 Task: Add or remove applications from the list of startup items for your user account.
Action: Mouse moved to (558, 292)
Screenshot: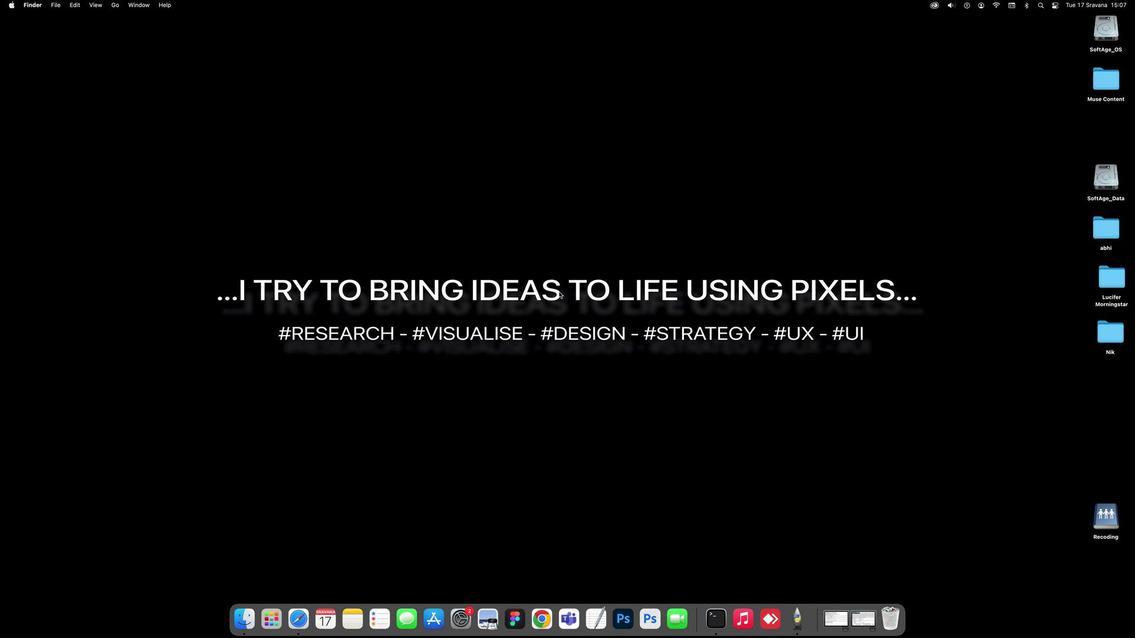
Action: Mouse pressed left at (558, 292)
Screenshot: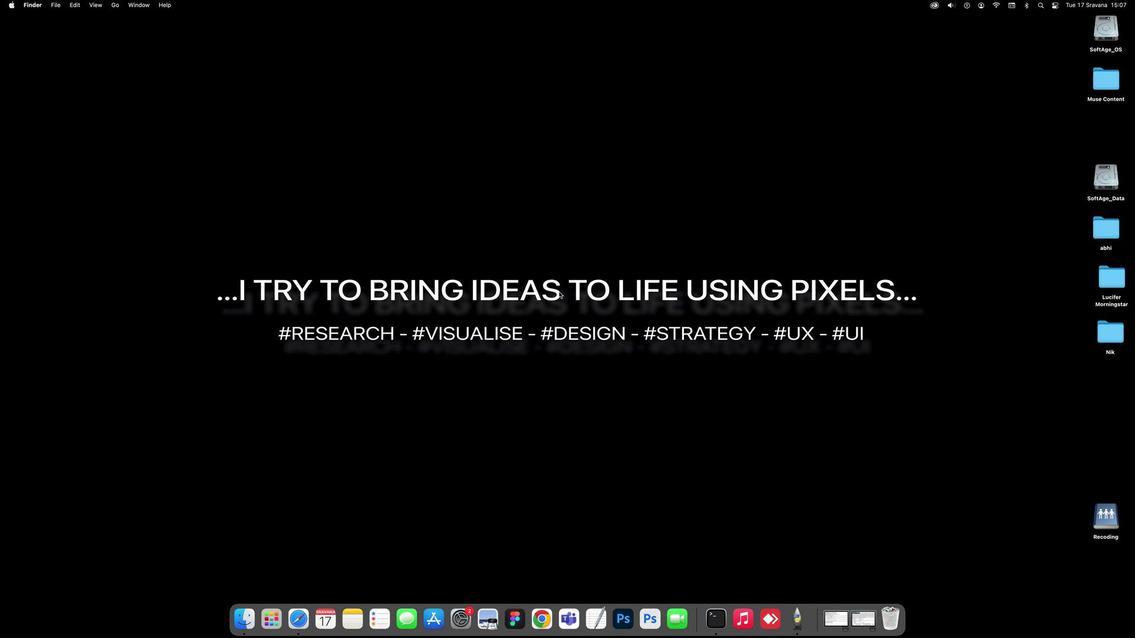 
Action: Mouse moved to (44, 169)
Screenshot: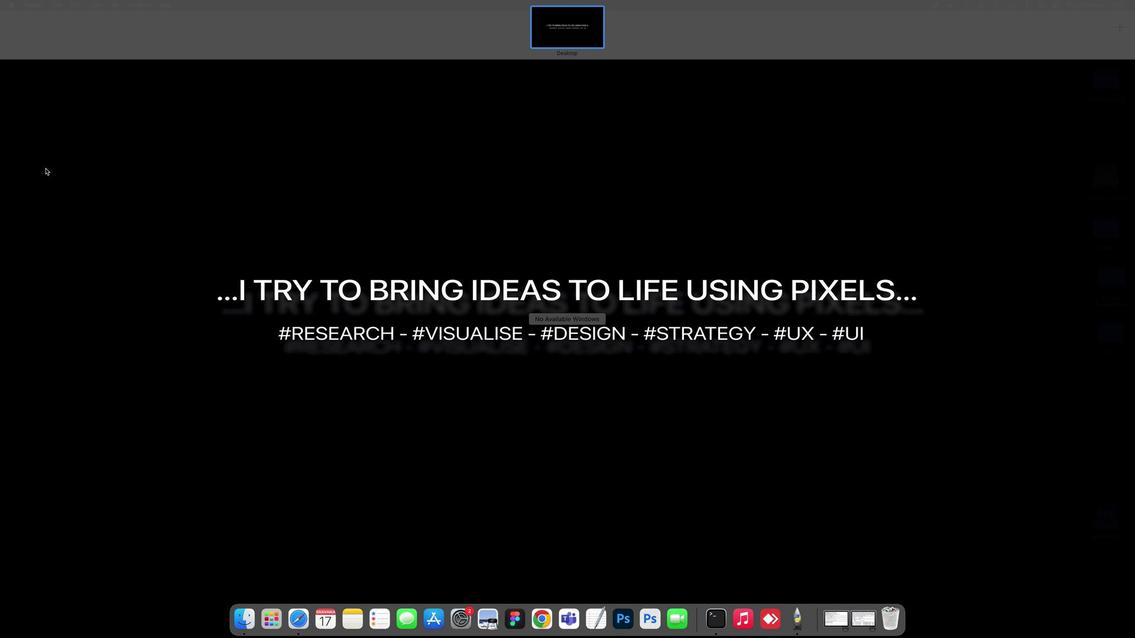 
Action: Mouse pressed left at (44, 169)
Screenshot: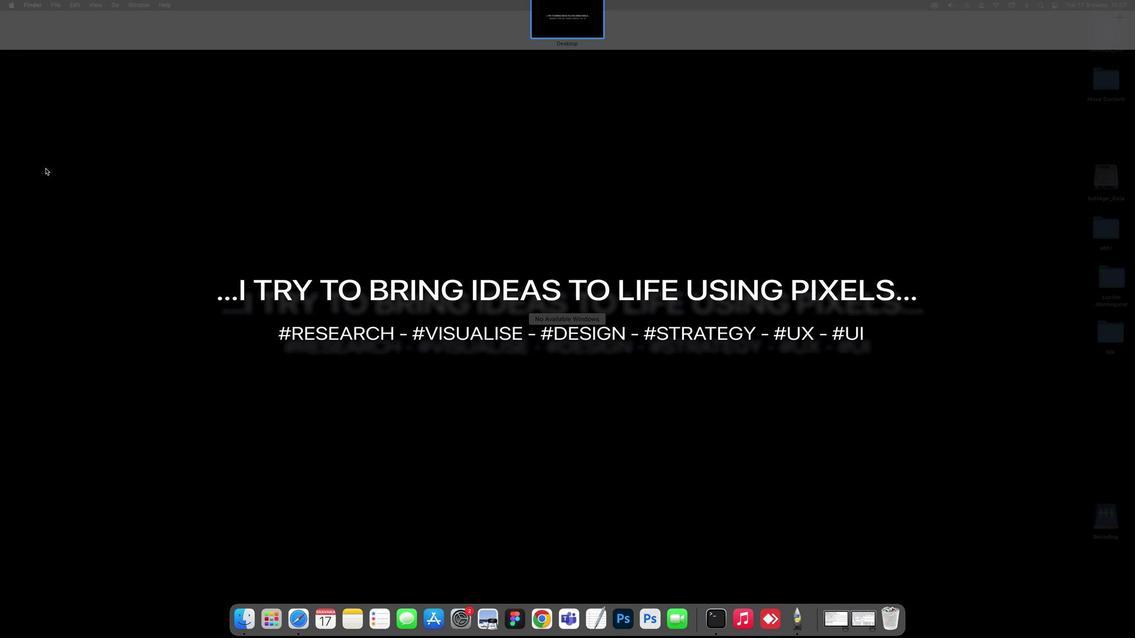 
Action: Mouse moved to (10, 10)
Screenshot: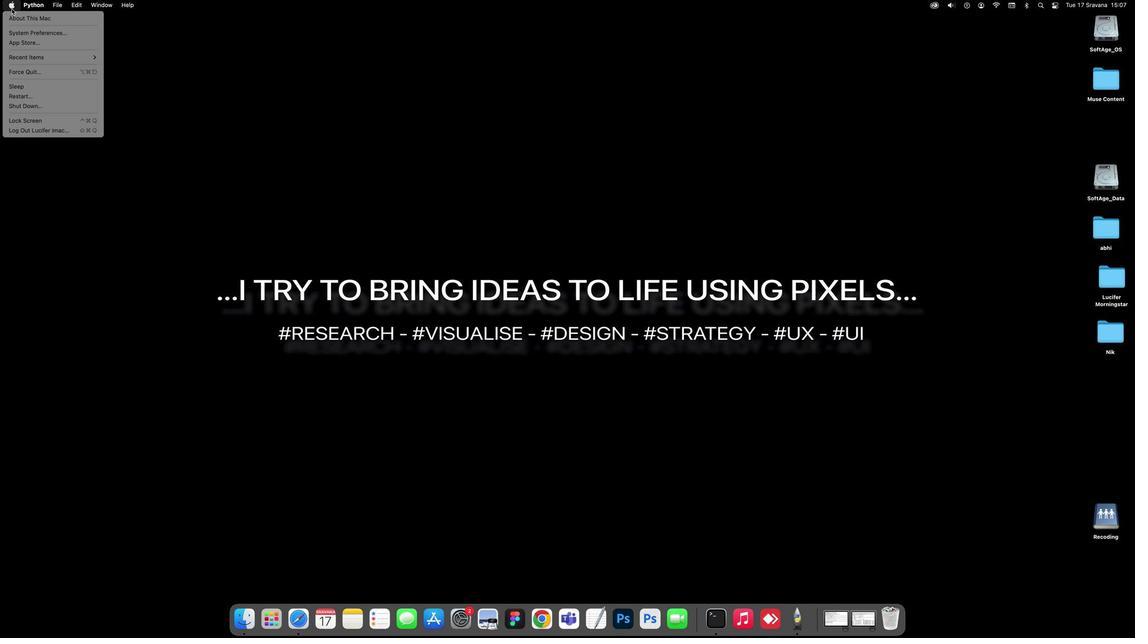 
Action: Mouse pressed left at (10, 10)
Screenshot: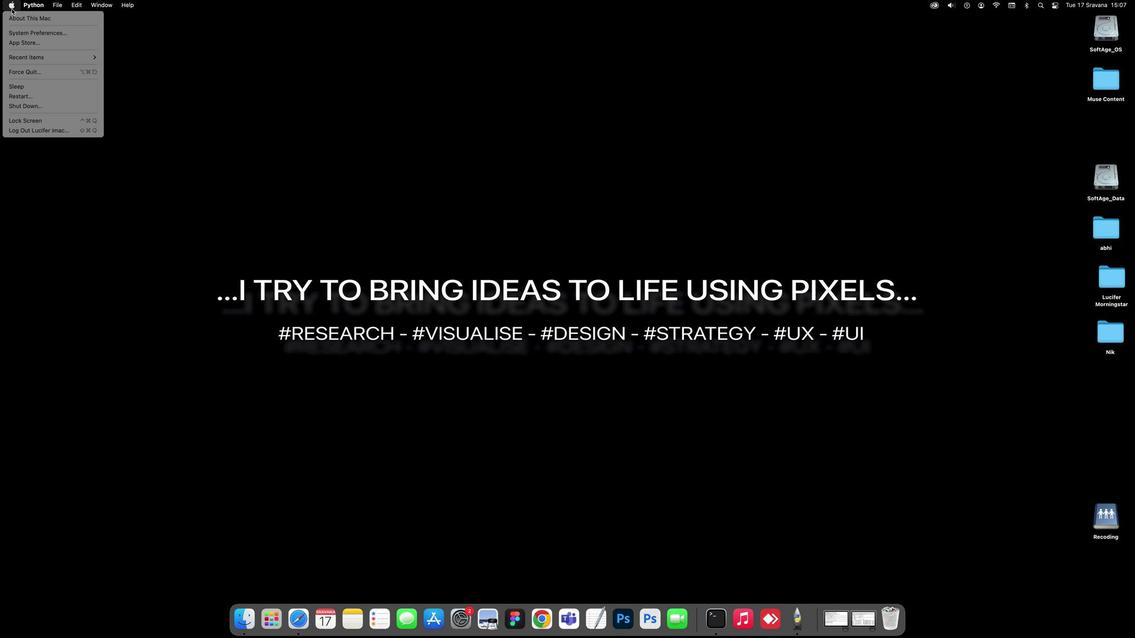 
Action: Mouse moved to (13, 30)
Screenshot: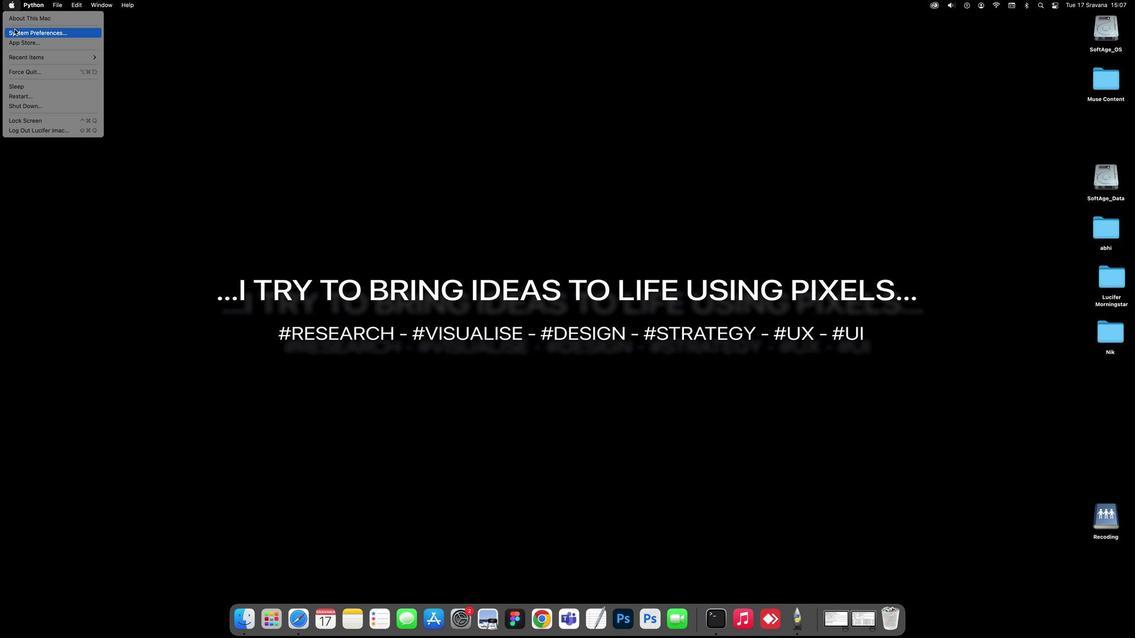 
Action: Mouse pressed left at (13, 30)
Screenshot: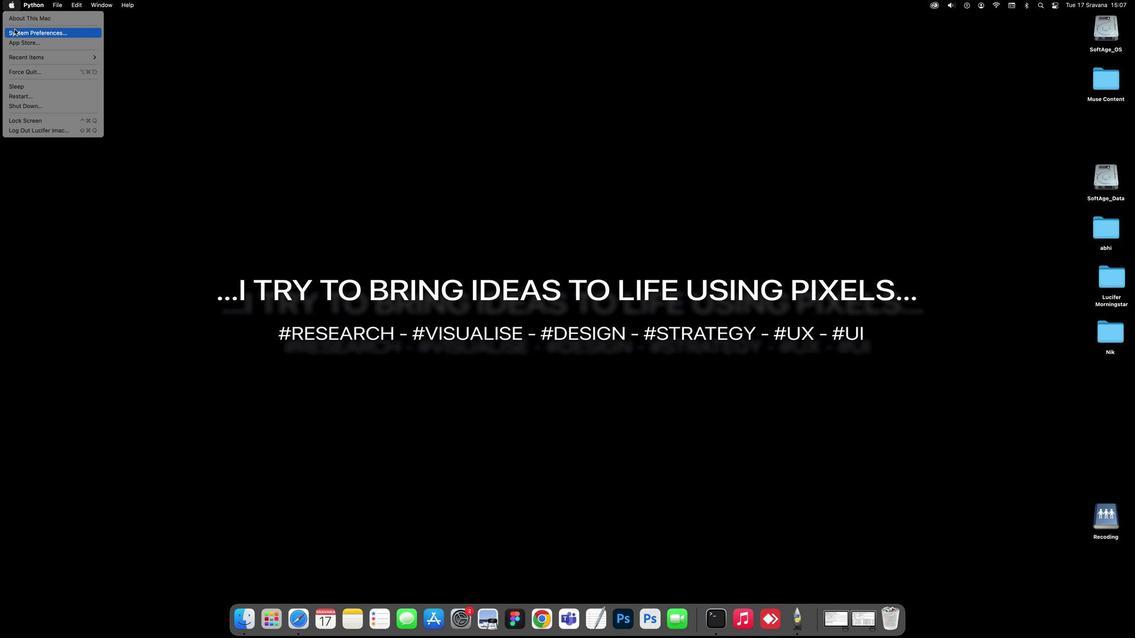 
Action: Mouse moved to (440, 409)
Screenshot: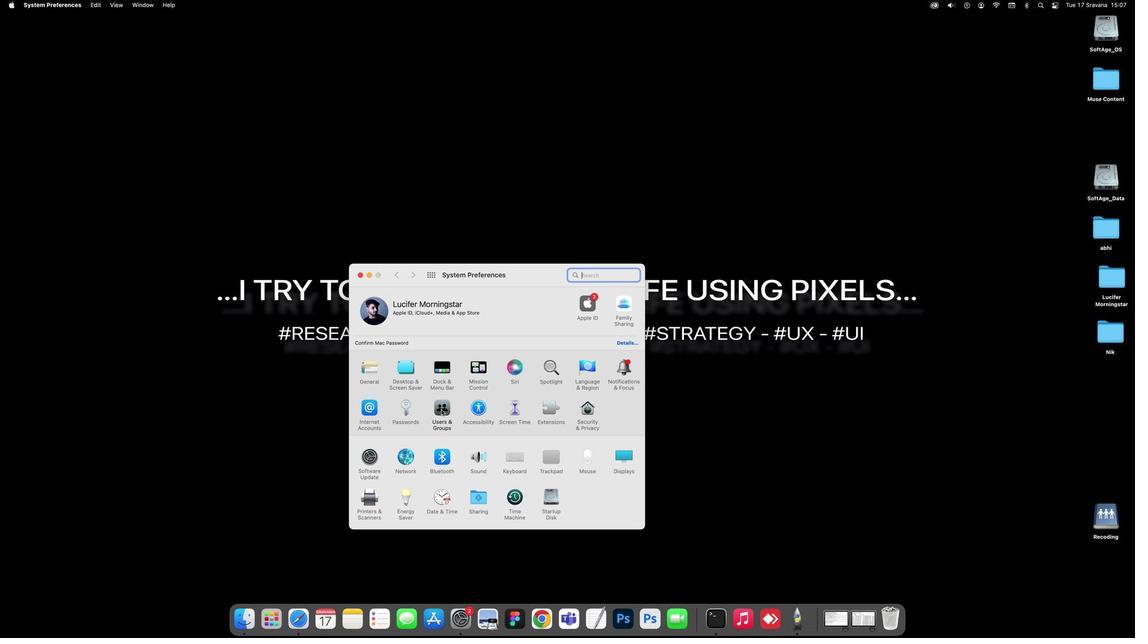 
Action: Mouse pressed left at (440, 409)
Screenshot: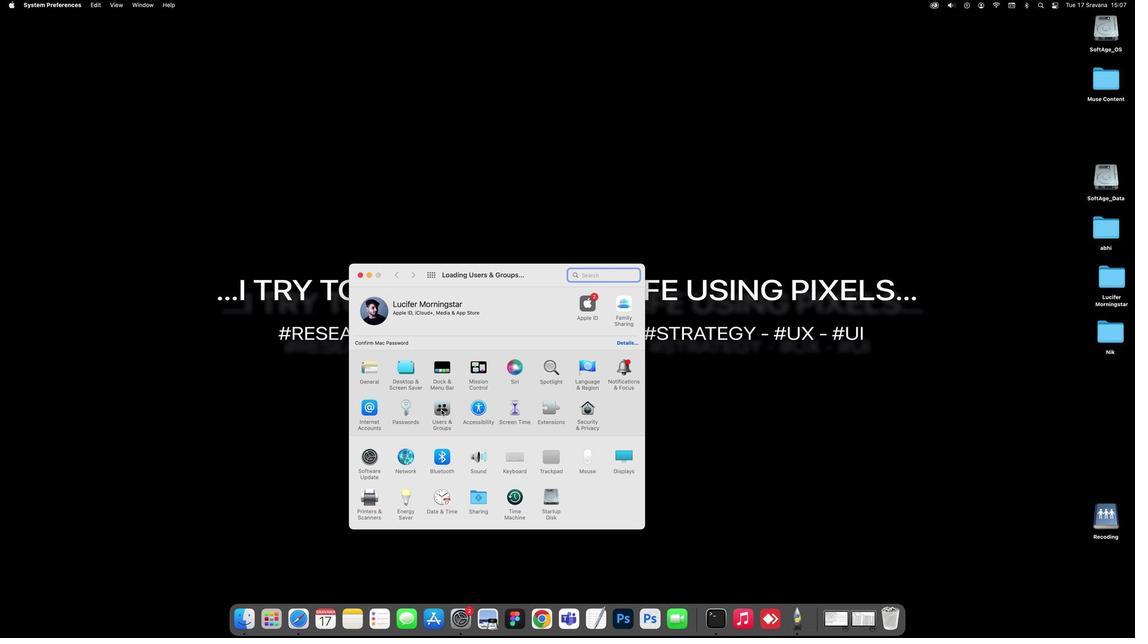 
Action: Mouse moved to (545, 295)
Screenshot: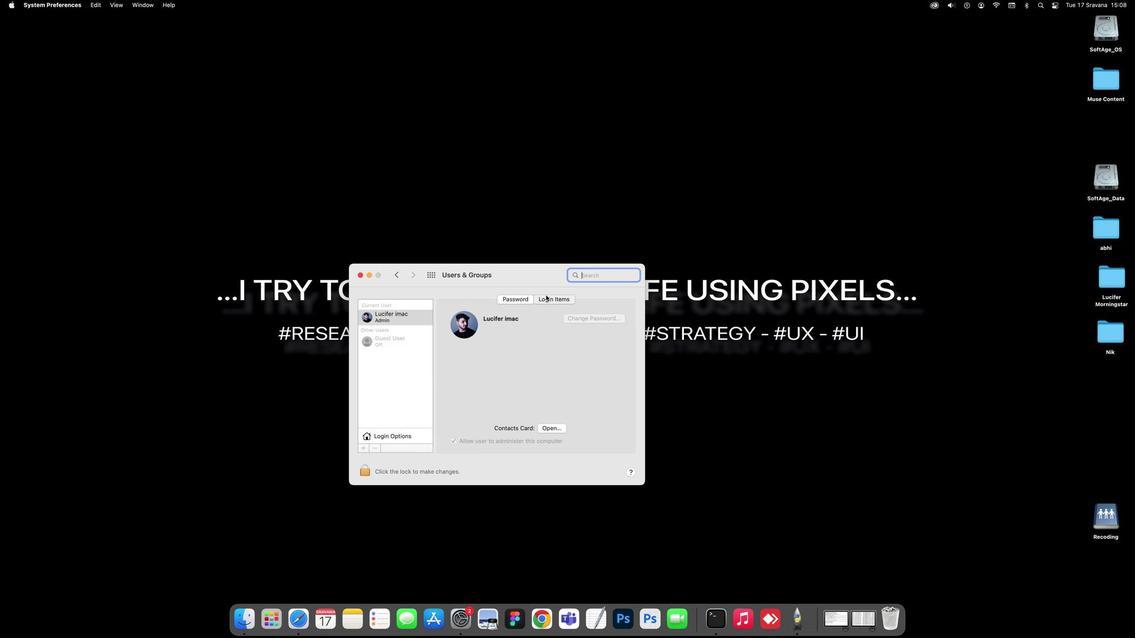 
Action: Mouse pressed left at (545, 295)
Screenshot: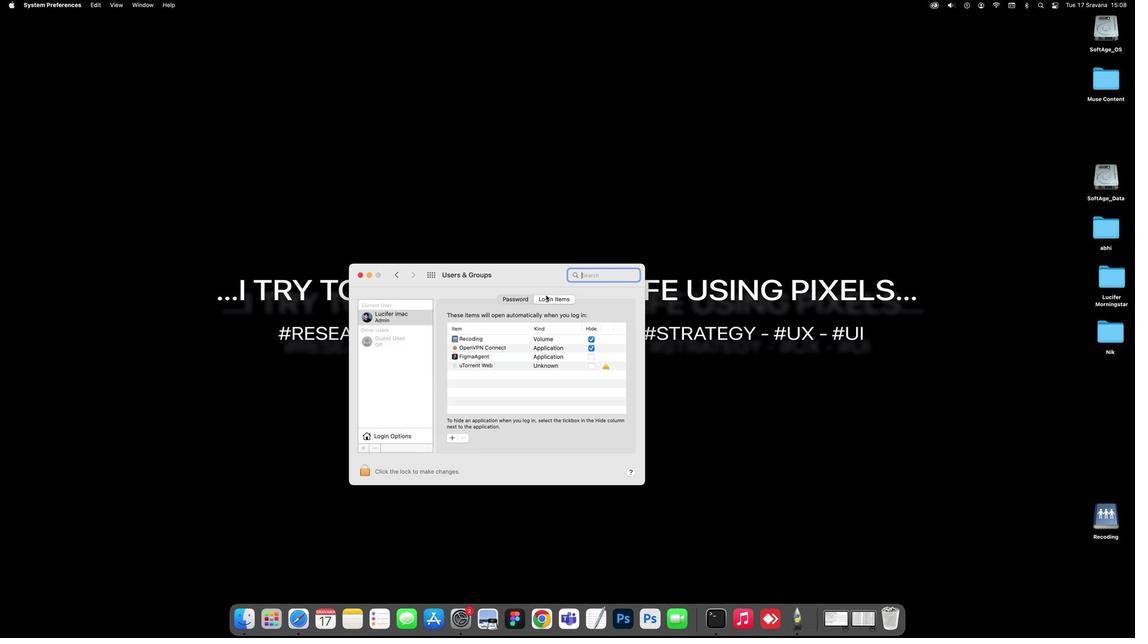 
Action: Mouse moved to (589, 348)
Screenshot: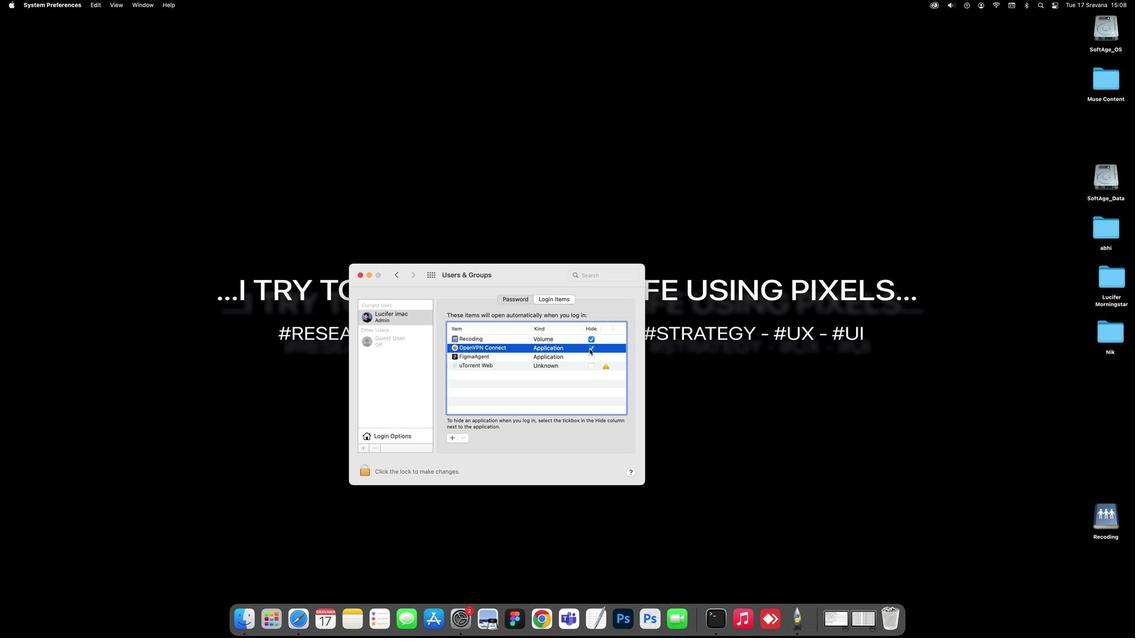 
Action: Mouse pressed left at (589, 348)
Screenshot: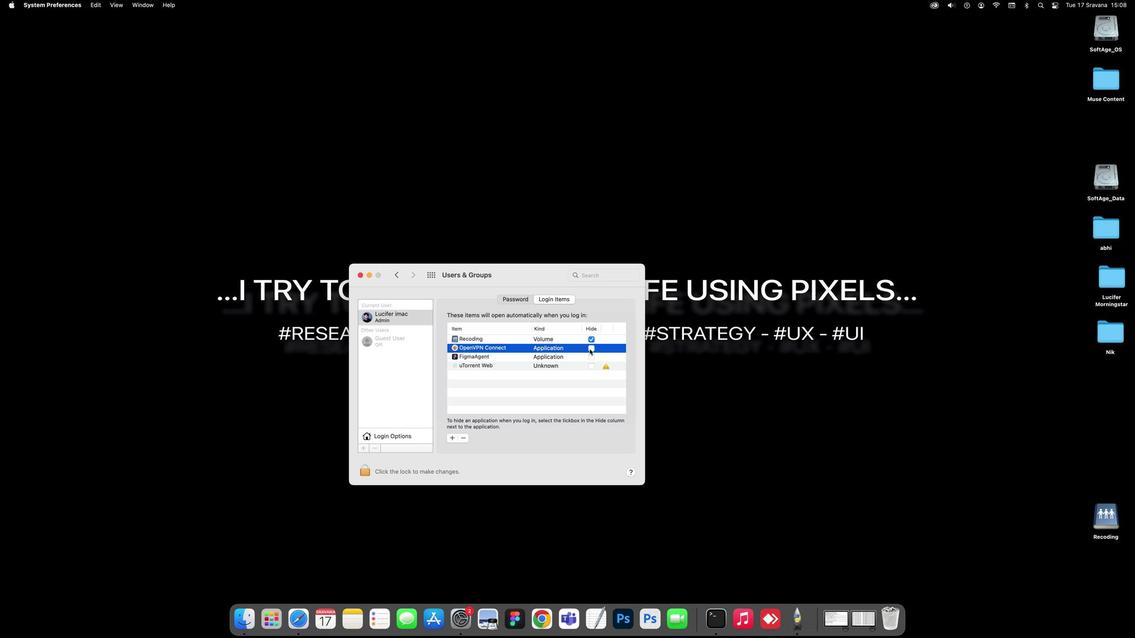
Action: Mouse moved to (450, 436)
Screenshot: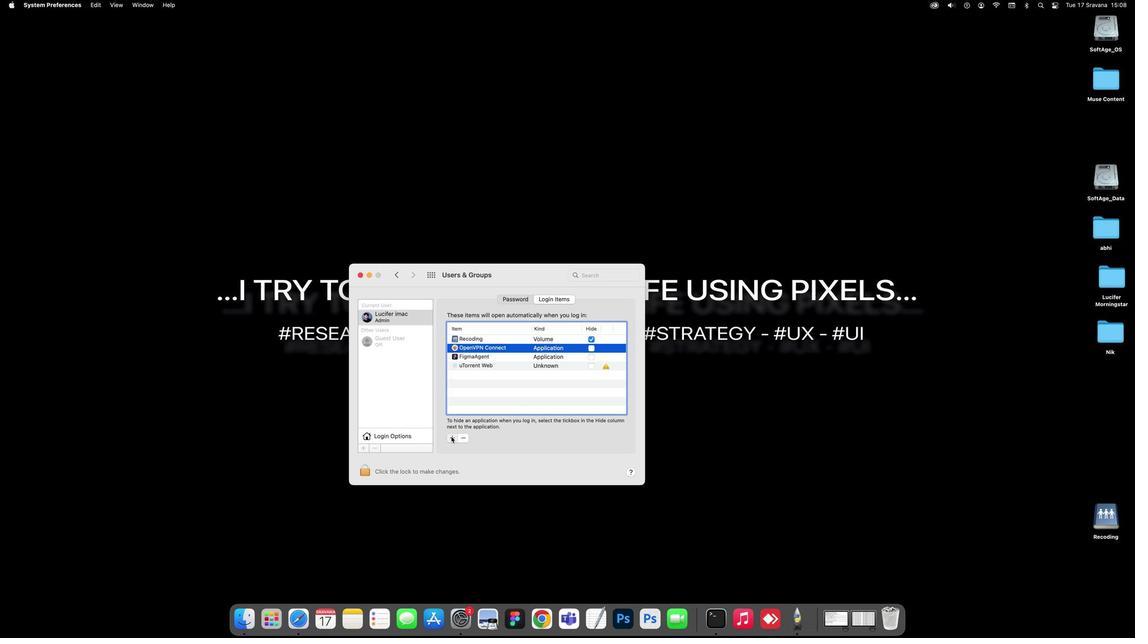 
Action: Mouse pressed left at (450, 436)
Screenshot: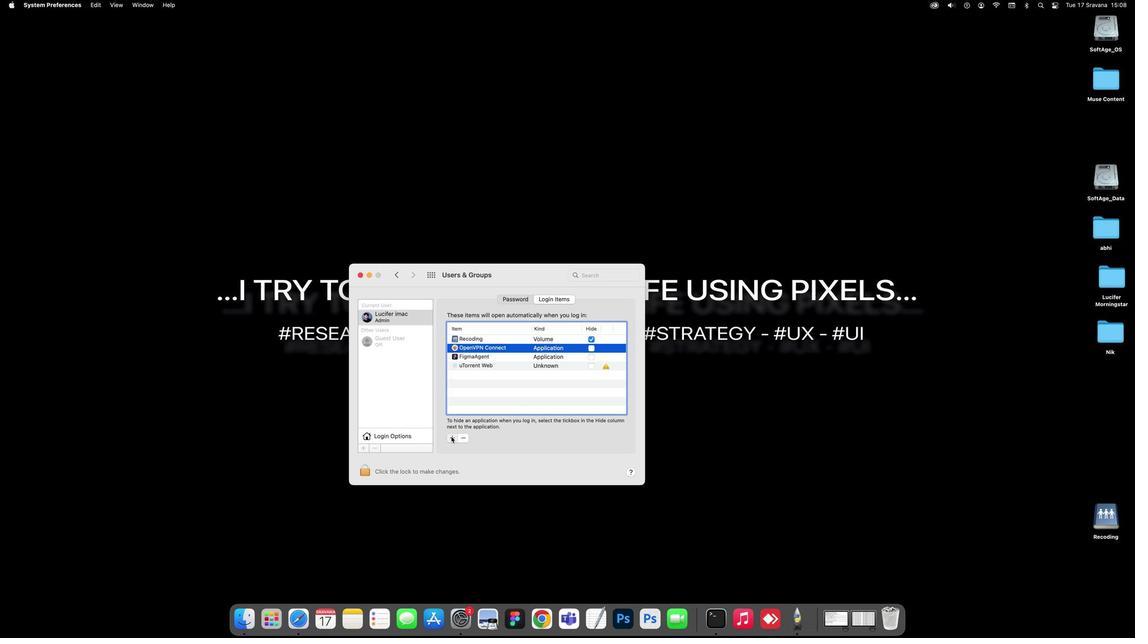 
Action: Mouse moved to (447, 421)
Screenshot: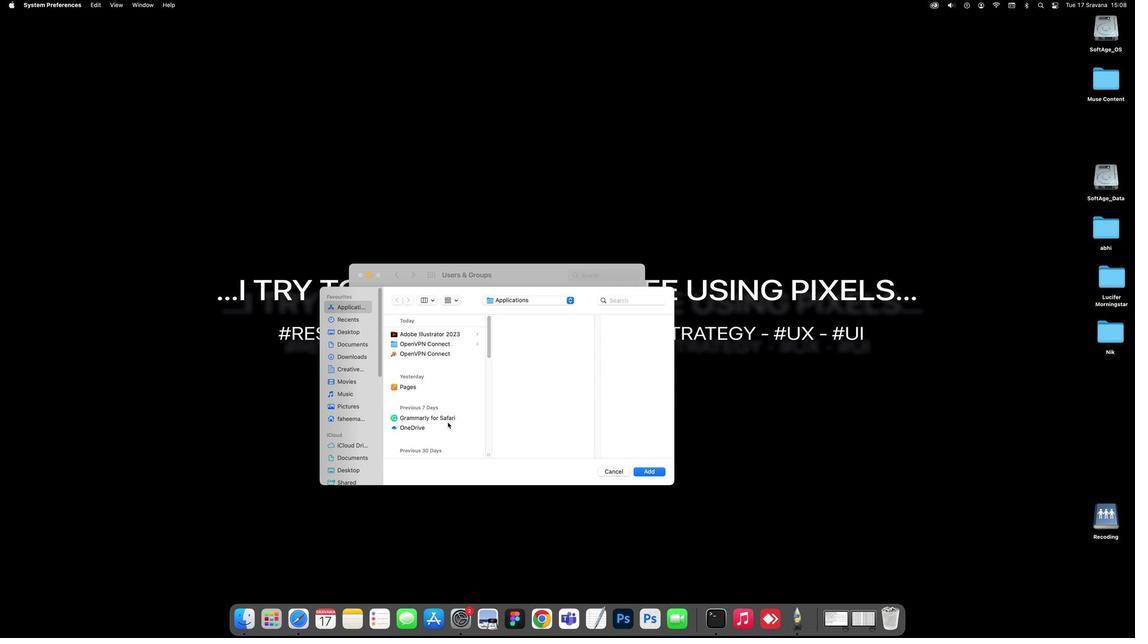 
Action: Mouse scrolled (447, 421) with delta (0, 1)
Screenshot: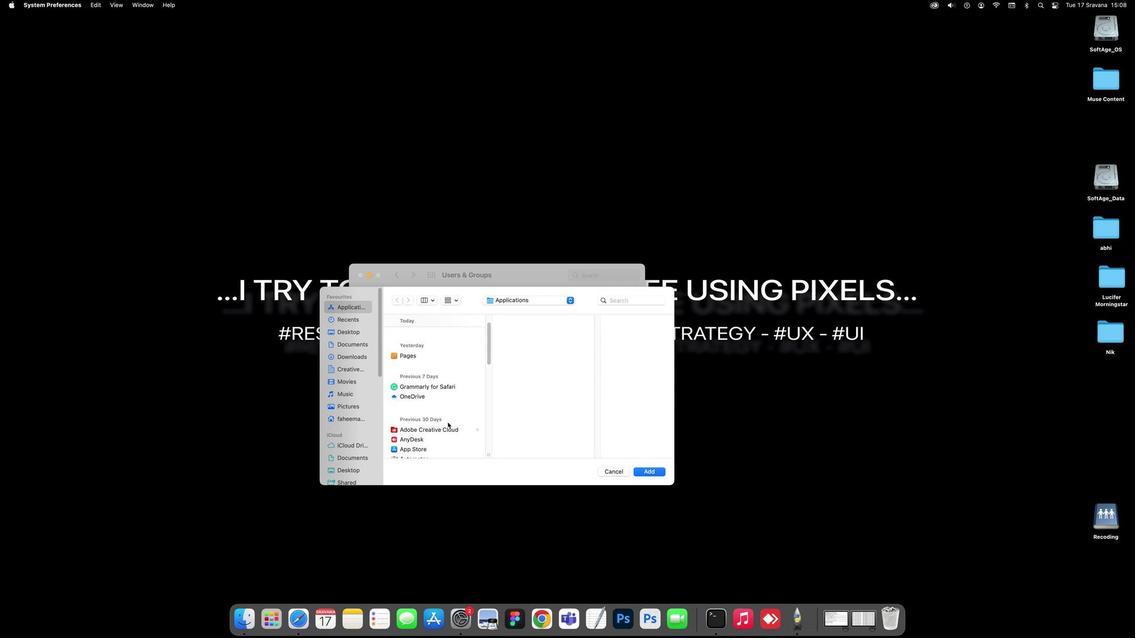
Action: Mouse scrolled (447, 421) with delta (0, 1)
Screenshot: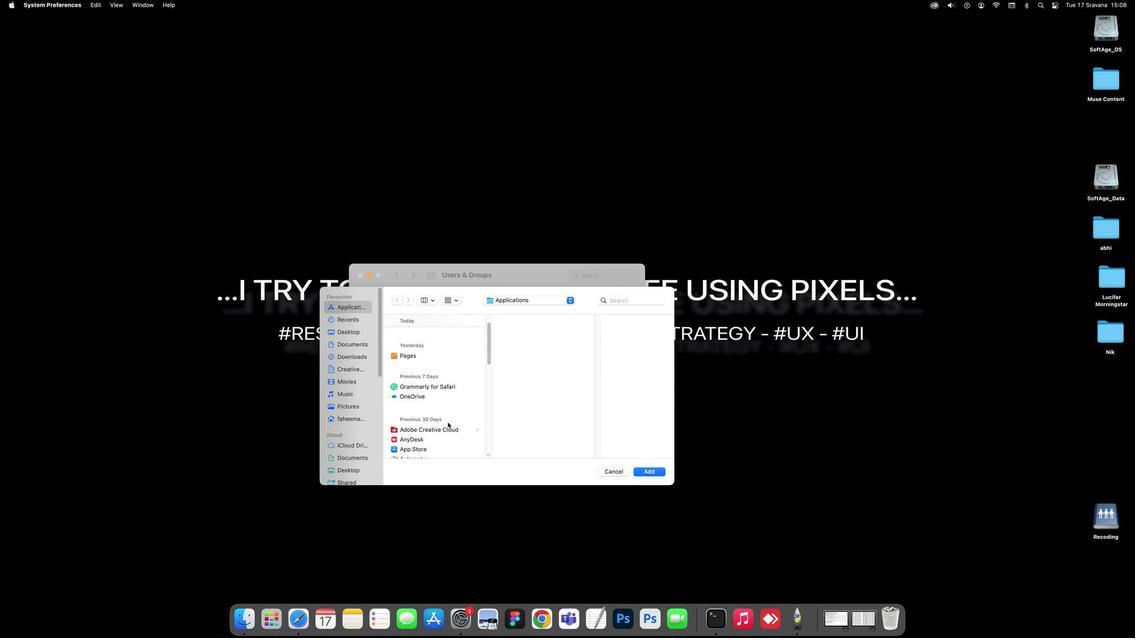 
Action: Mouse scrolled (447, 421) with delta (0, 1)
Screenshot: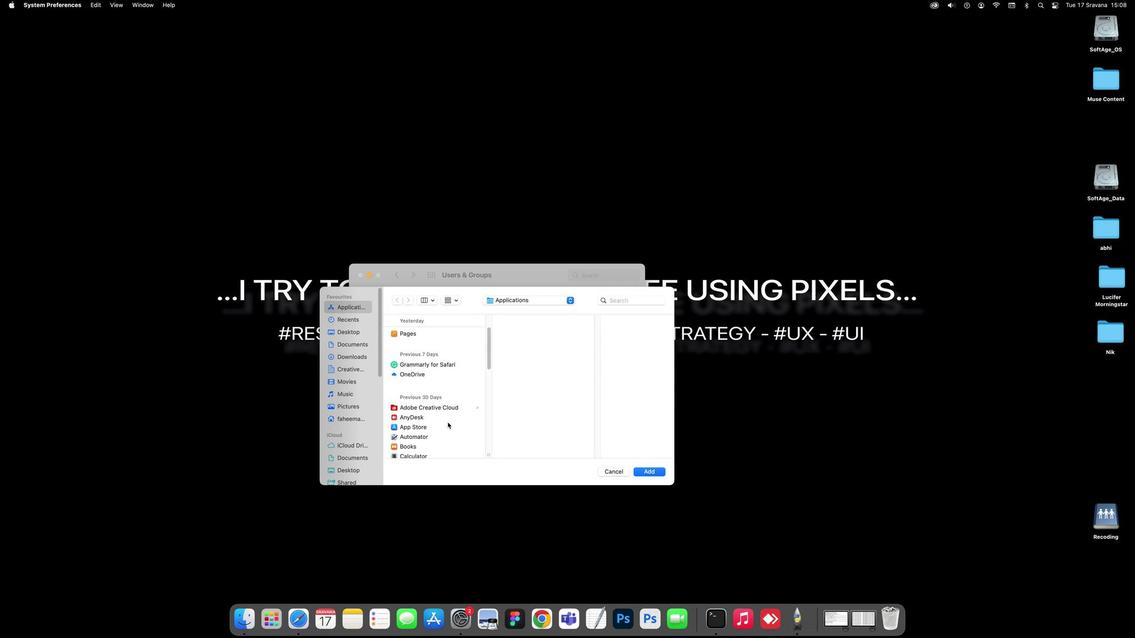 
Action: Mouse scrolled (447, 421) with delta (0, 1)
Screenshot: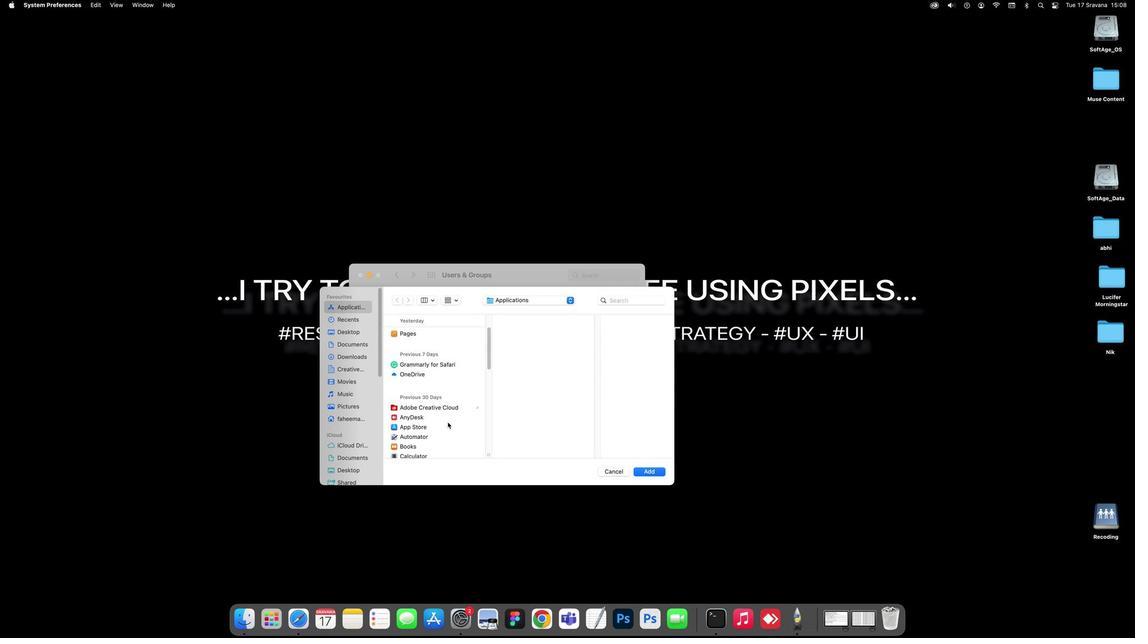 
Action: Mouse scrolled (447, 421) with delta (0, 1)
Screenshot: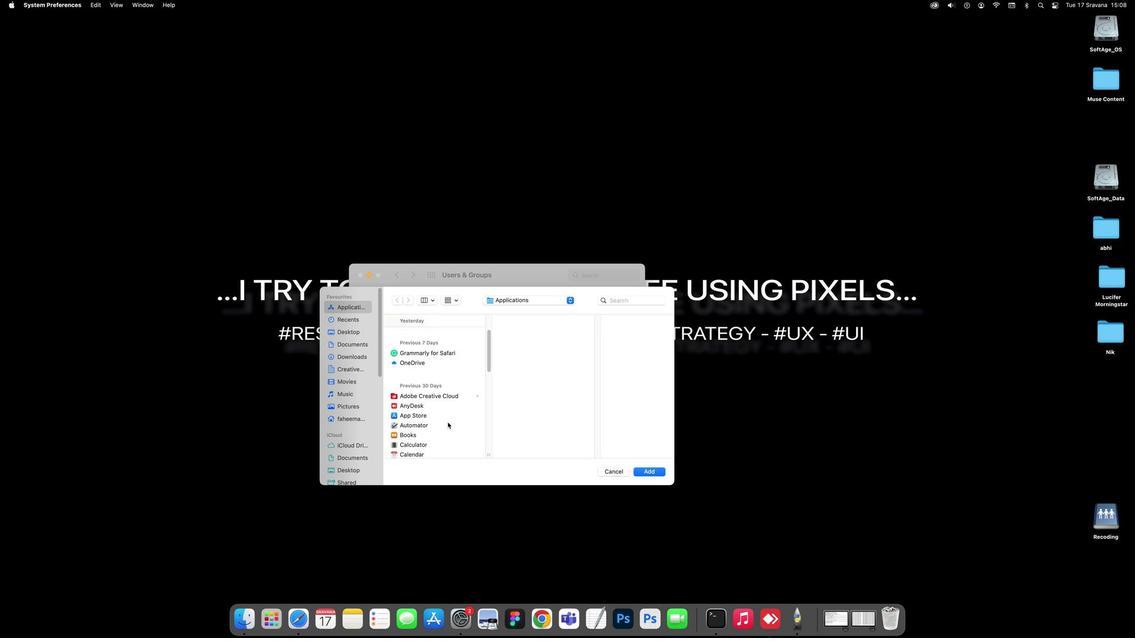 
Action: Mouse scrolled (447, 421) with delta (0, 1)
Screenshot: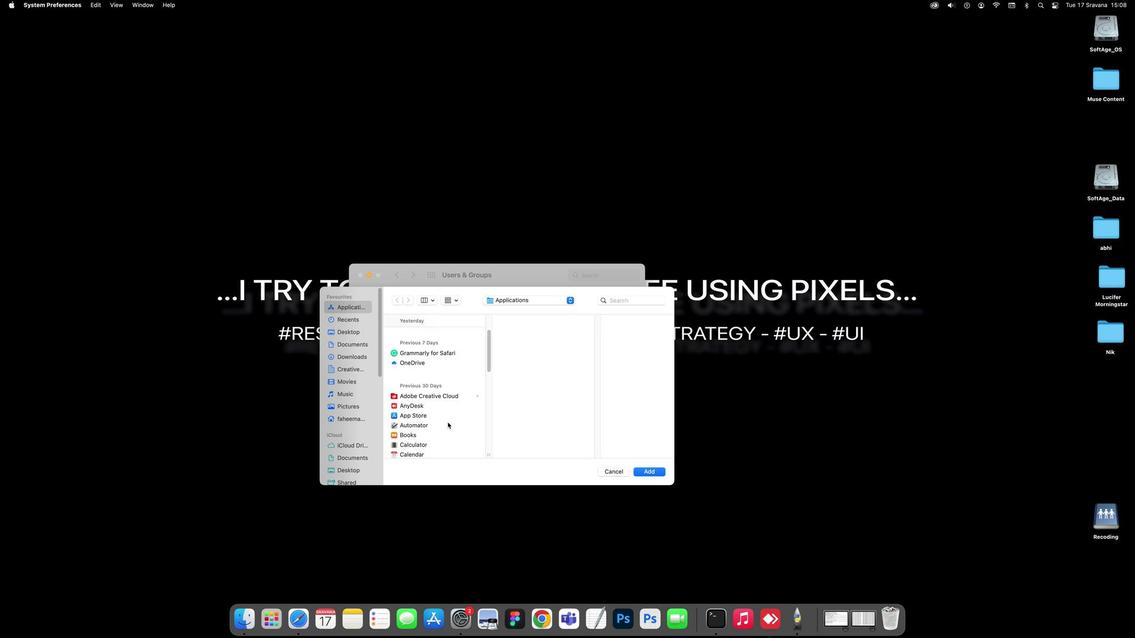 
Action: Mouse scrolled (447, 421) with delta (0, 1)
Screenshot: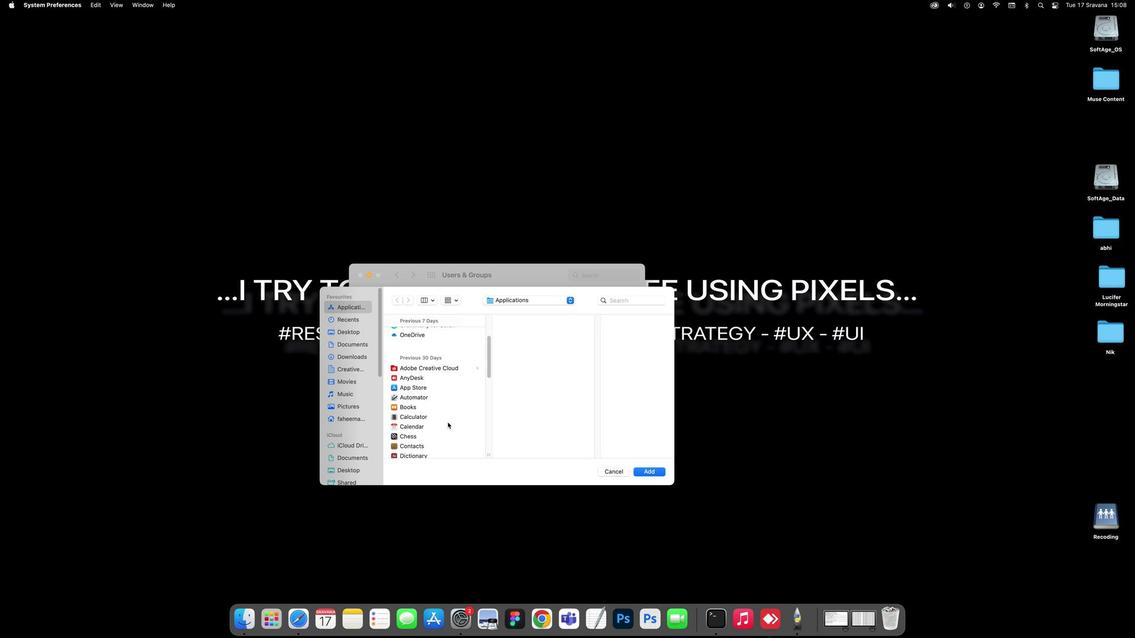 
Action: Mouse scrolled (447, 421) with delta (0, 1)
Screenshot: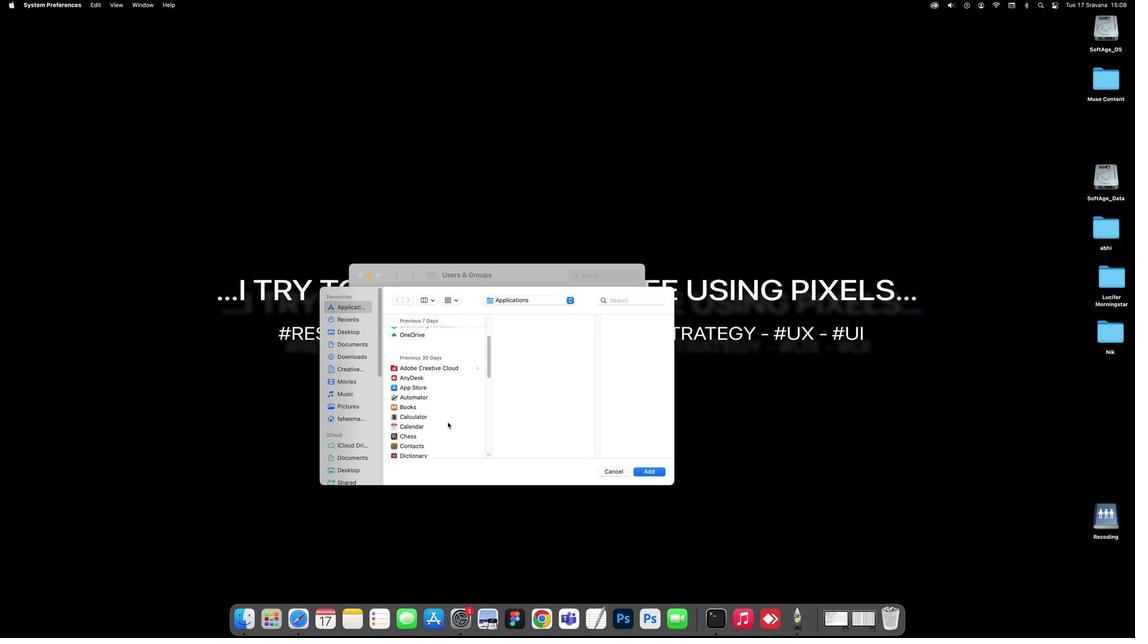 
Action: Mouse scrolled (447, 421) with delta (0, 1)
Screenshot: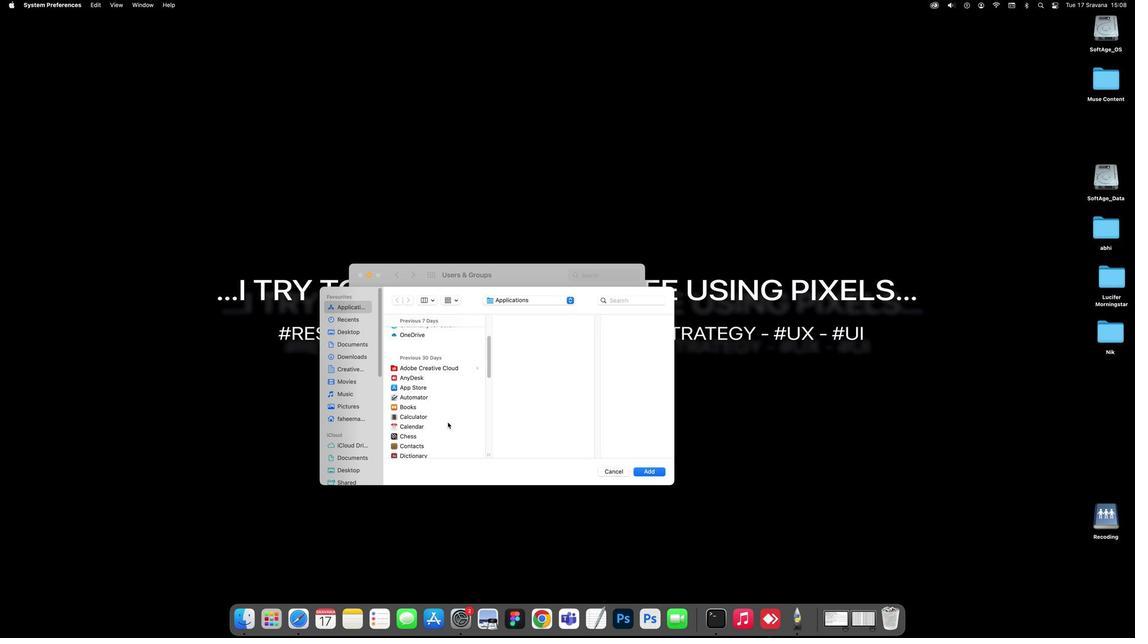 
Action: Mouse scrolled (447, 421) with delta (0, 1)
Screenshot: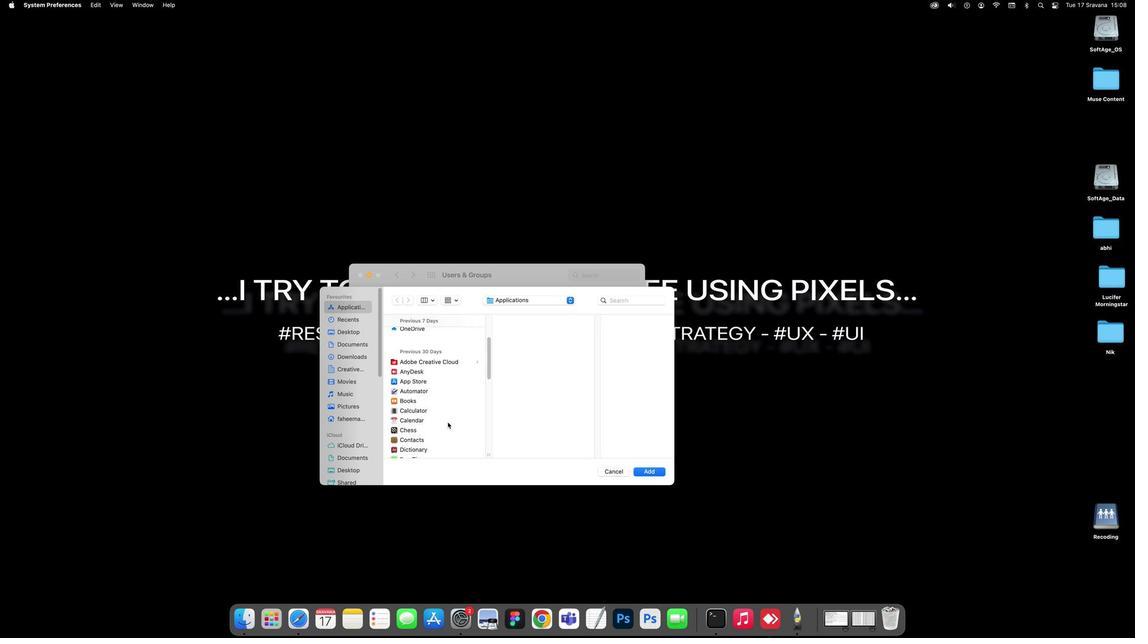 
Action: Mouse scrolled (447, 421) with delta (0, 1)
Screenshot: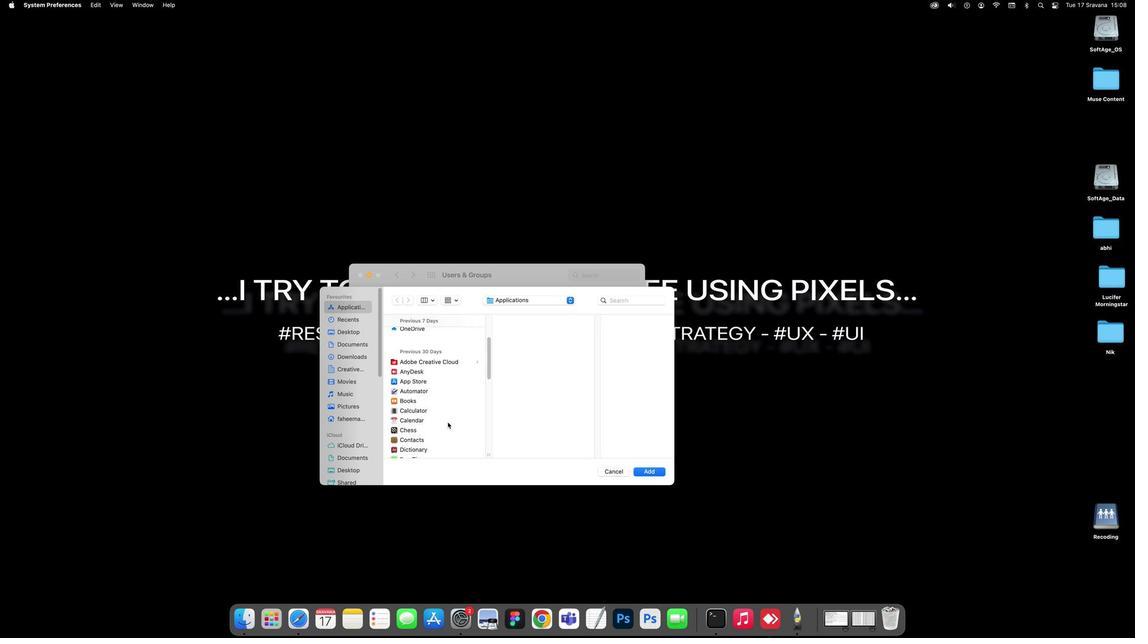 
Action: Mouse scrolled (447, 421) with delta (0, 1)
Screenshot: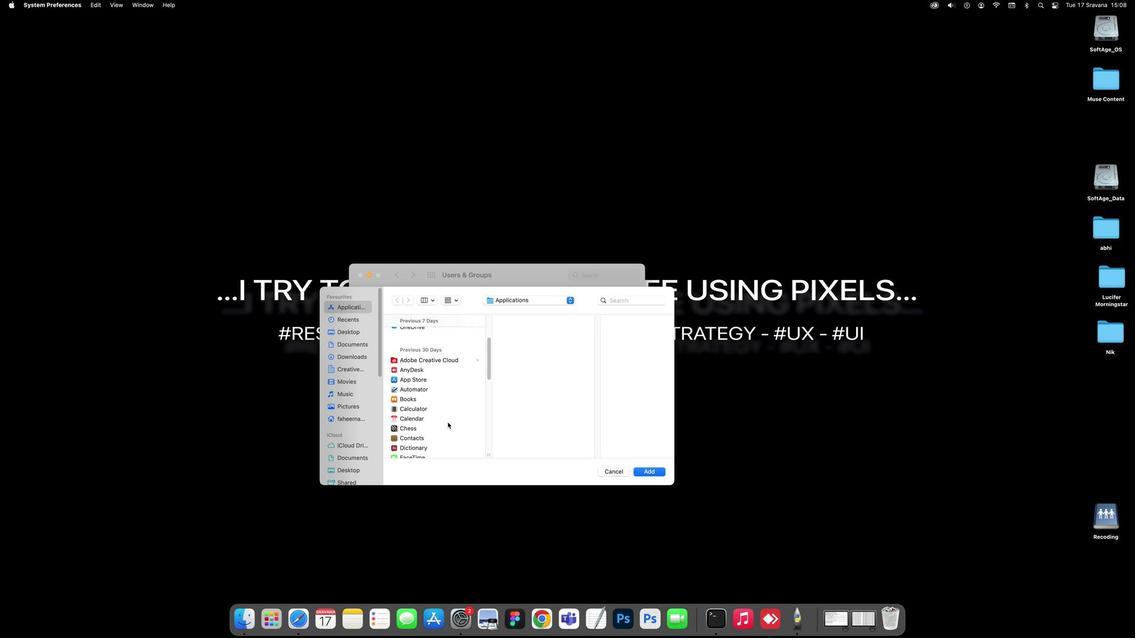 
Action: Mouse scrolled (447, 421) with delta (0, 1)
Screenshot: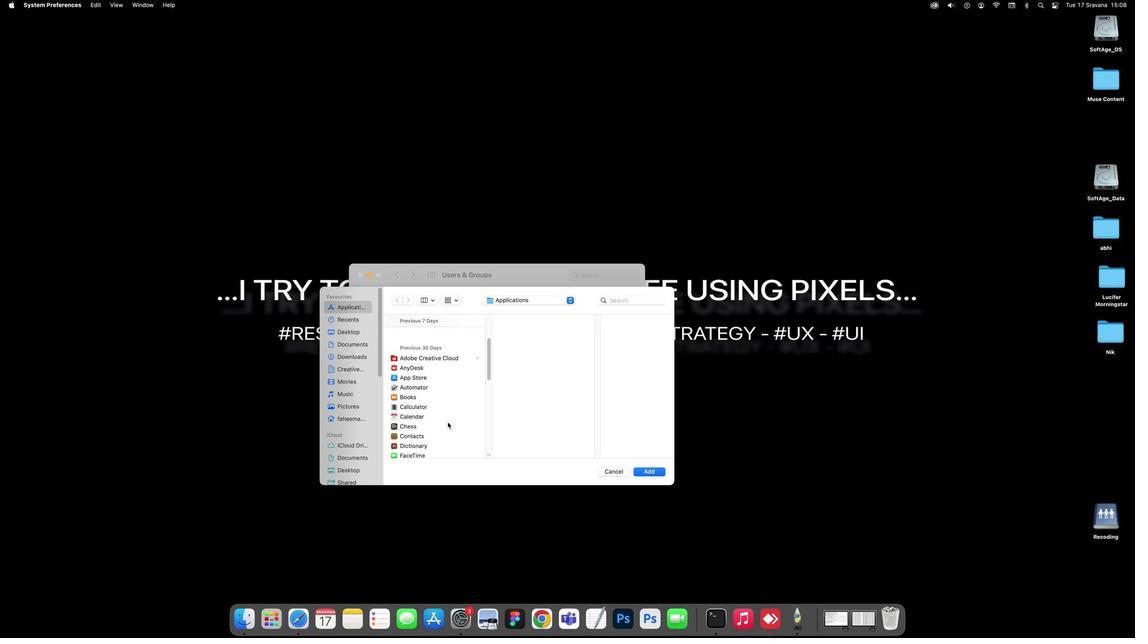 
Action: Mouse scrolled (447, 421) with delta (0, 1)
Screenshot: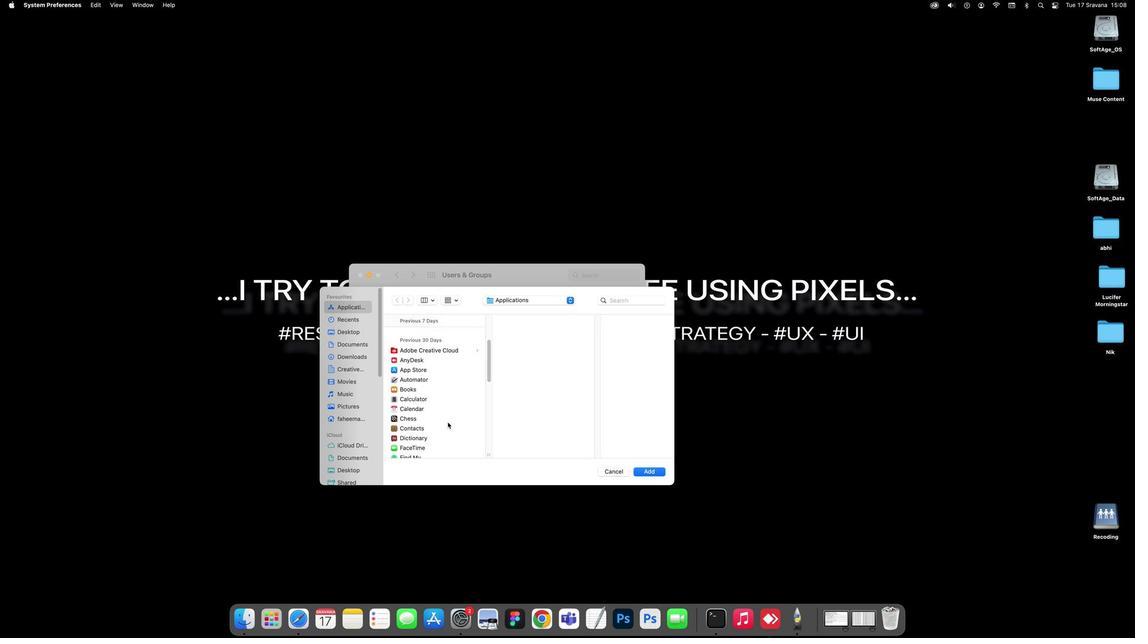 
Action: Mouse scrolled (447, 421) with delta (0, 1)
Screenshot: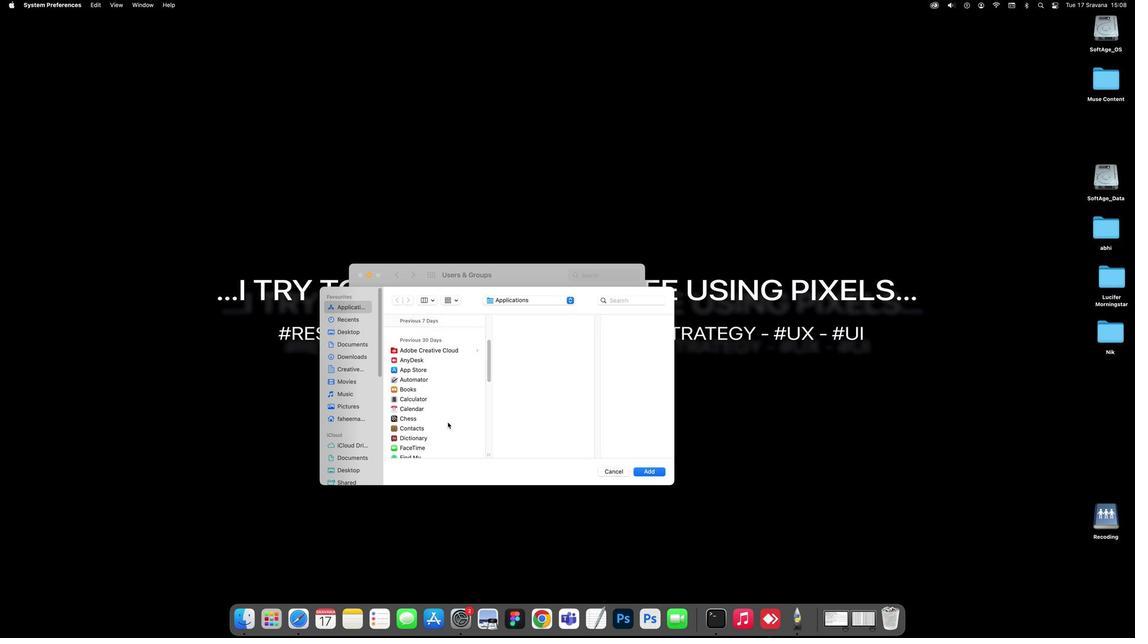 
Action: Mouse scrolled (447, 421) with delta (0, 1)
Screenshot: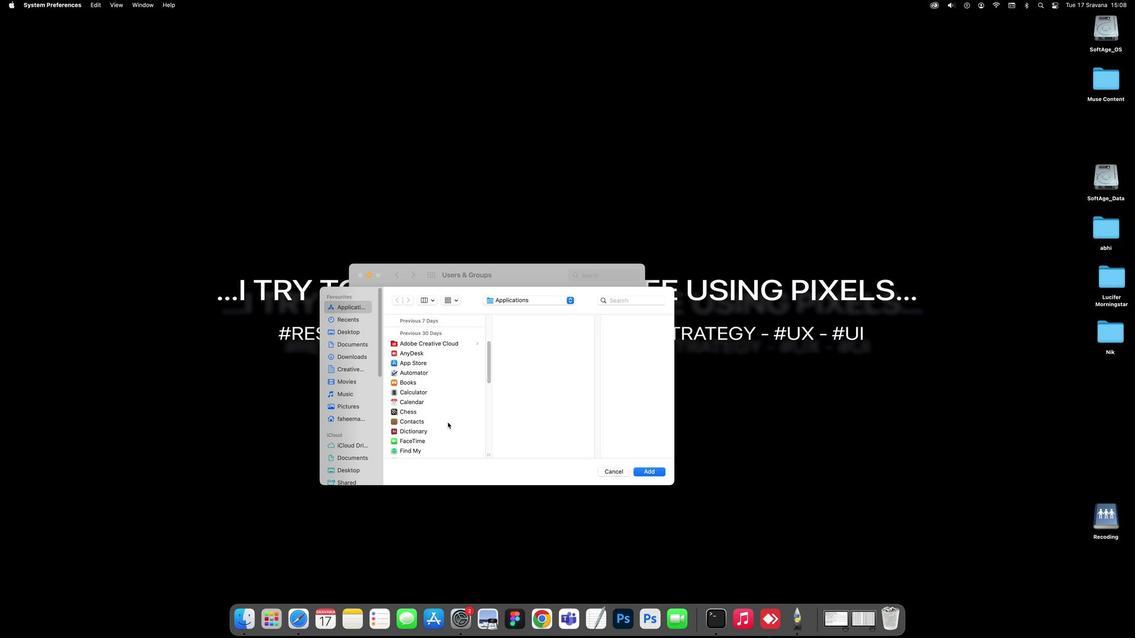 
Action: Mouse scrolled (447, 421) with delta (0, 1)
Screenshot: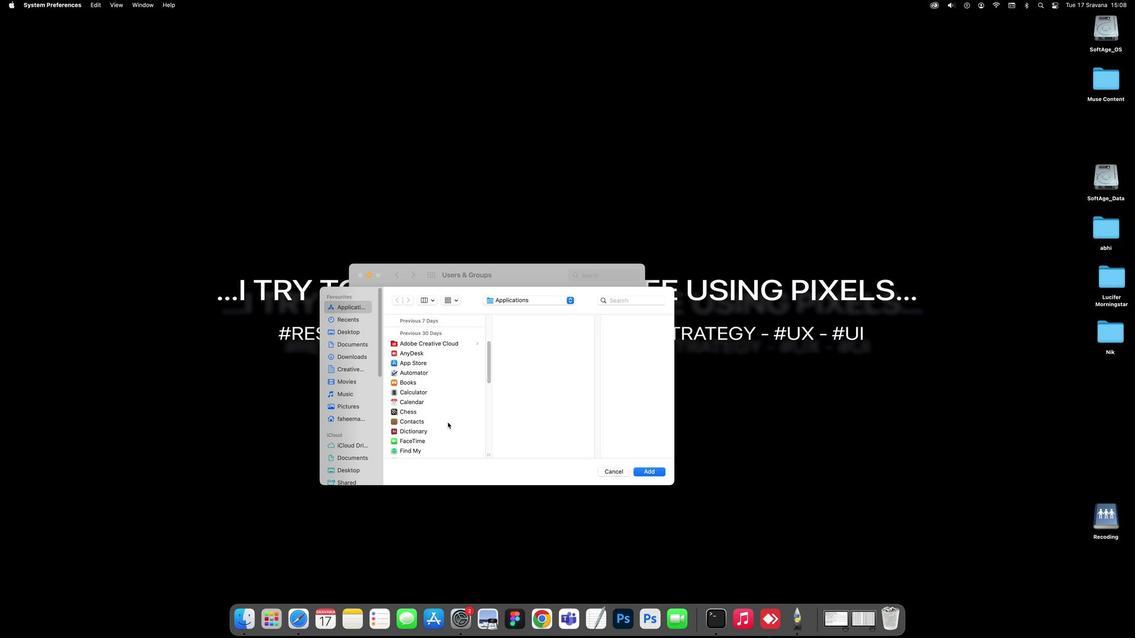 
Action: Mouse scrolled (447, 421) with delta (0, 1)
Screenshot: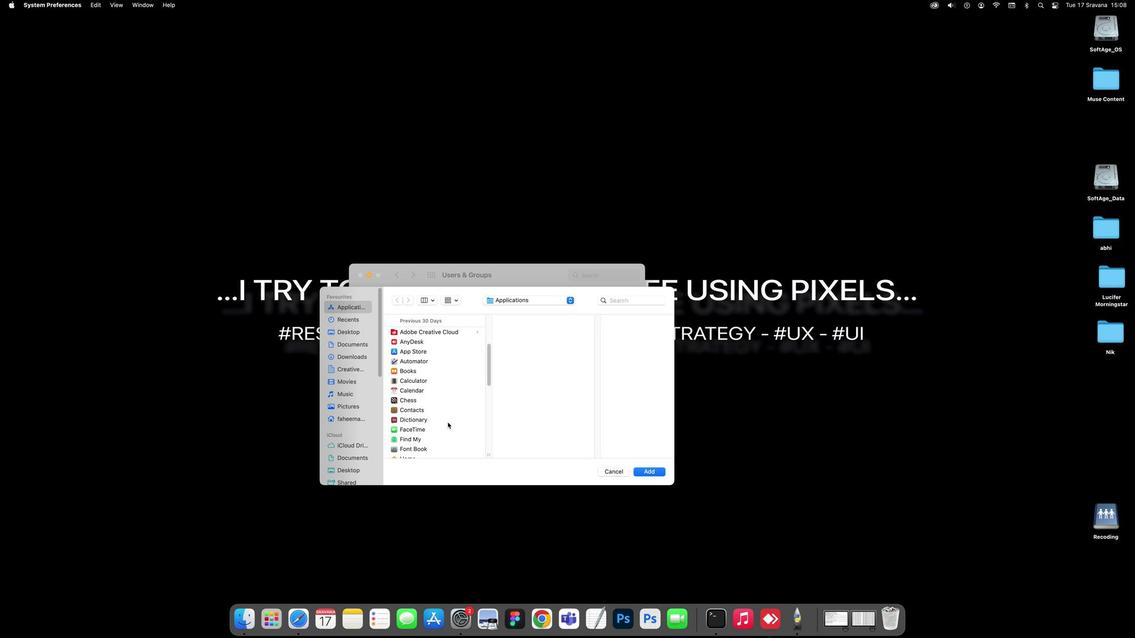 
Action: Mouse scrolled (447, 421) with delta (0, 1)
Screenshot: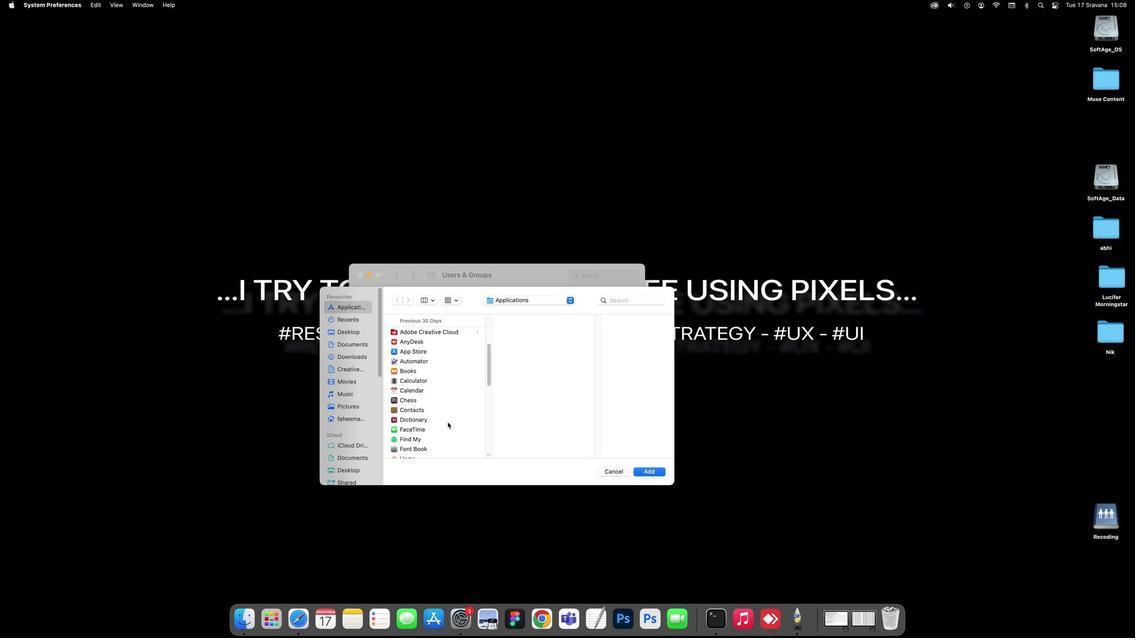 
Action: Mouse scrolled (447, 421) with delta (0, 1)
Screenshot: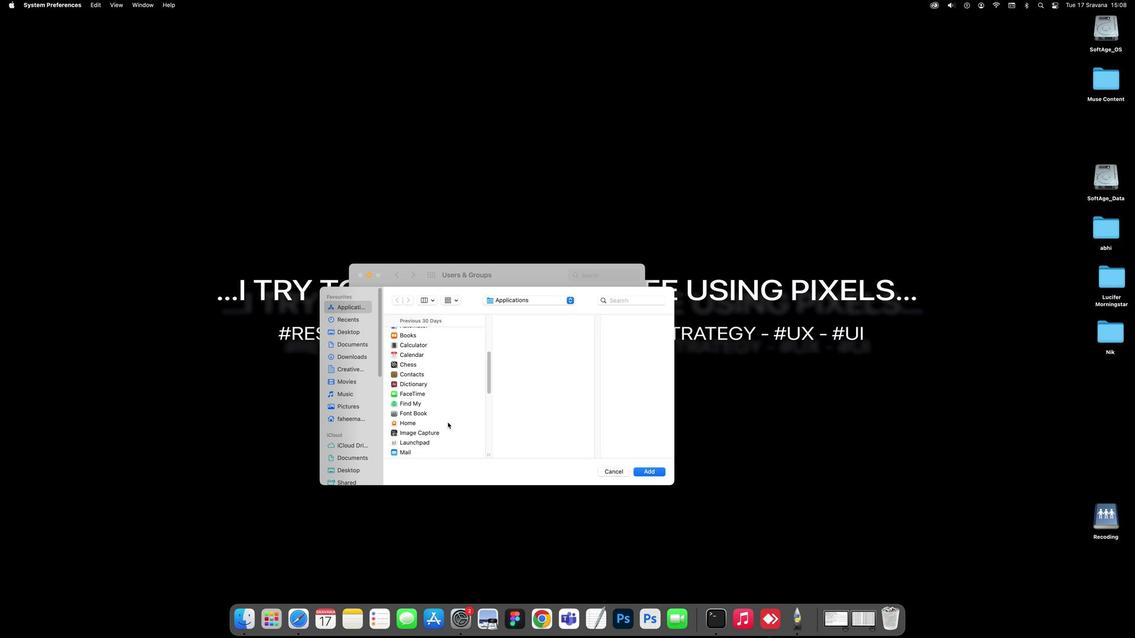 
Action: Mouse scrolled (447, 421) with delta (0, 1)
Screenshot: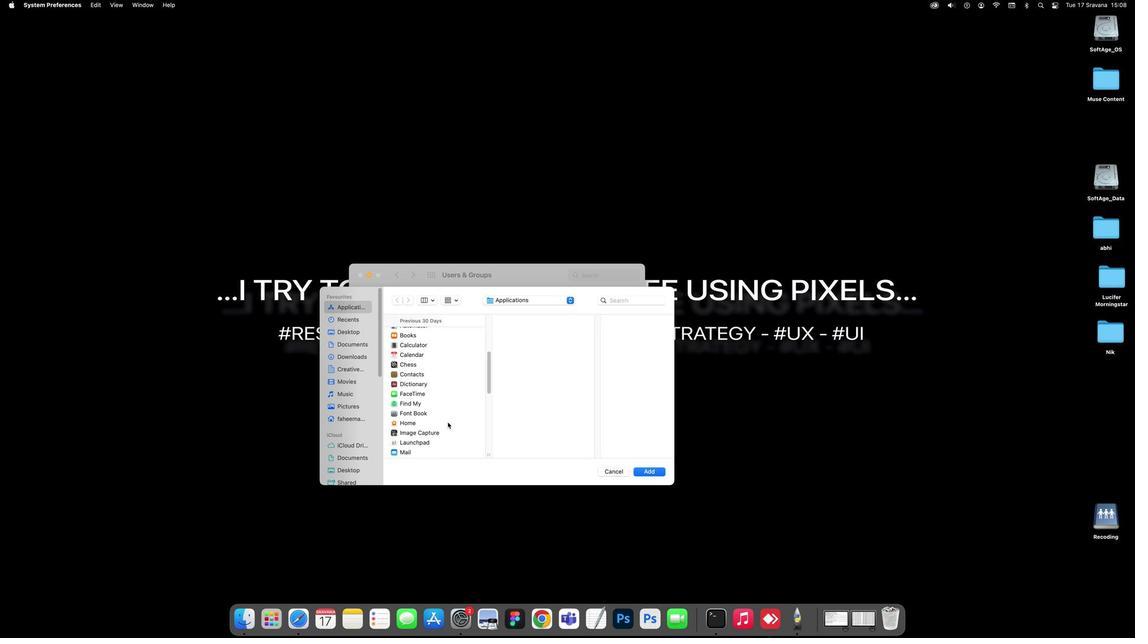 
Action: Mouse scrolled (447, 421) with delta (0, 1)
Screenshot: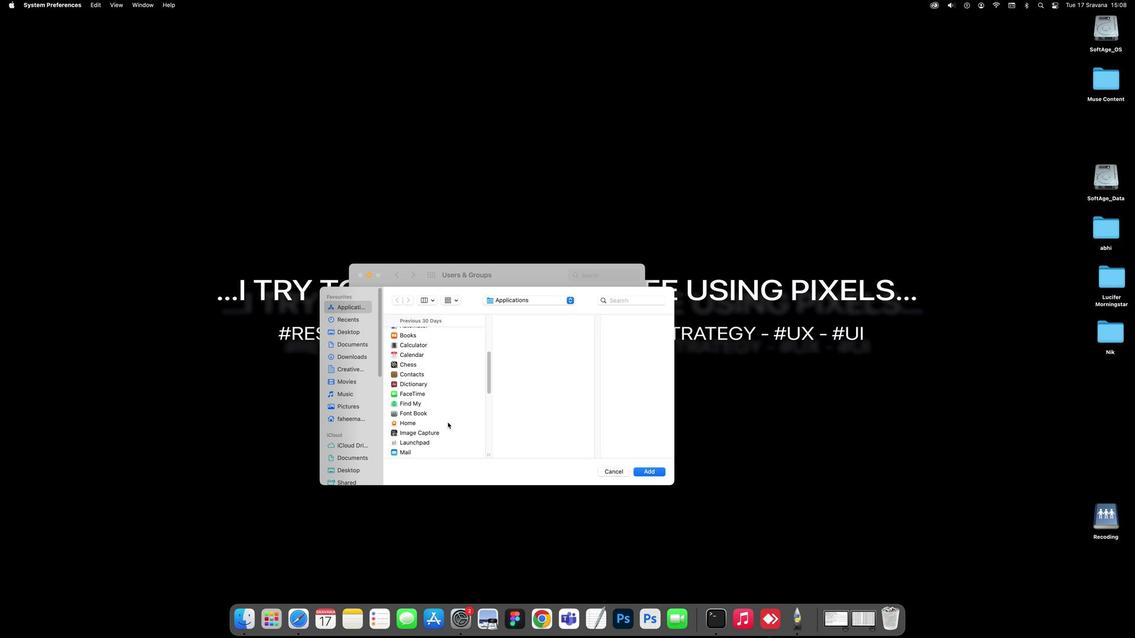 
Action: Mouse scrolled (447, 421) with delta (0, 1)
Screenshot: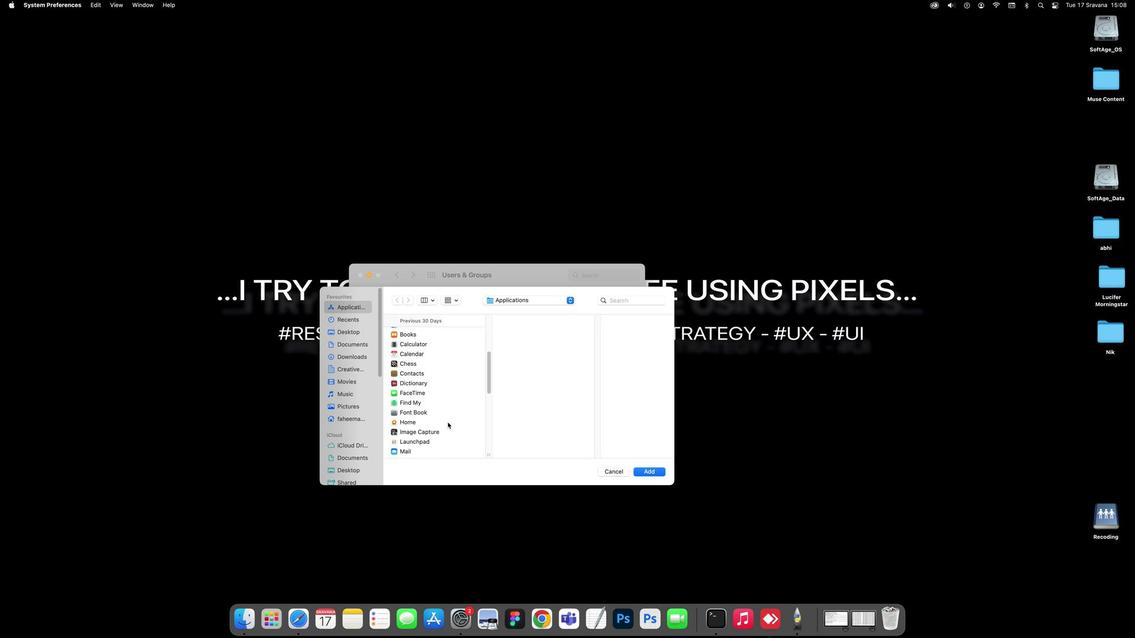 
Action: Mouse scrolled (447, 421) with delta (0, 1)
Screenshot: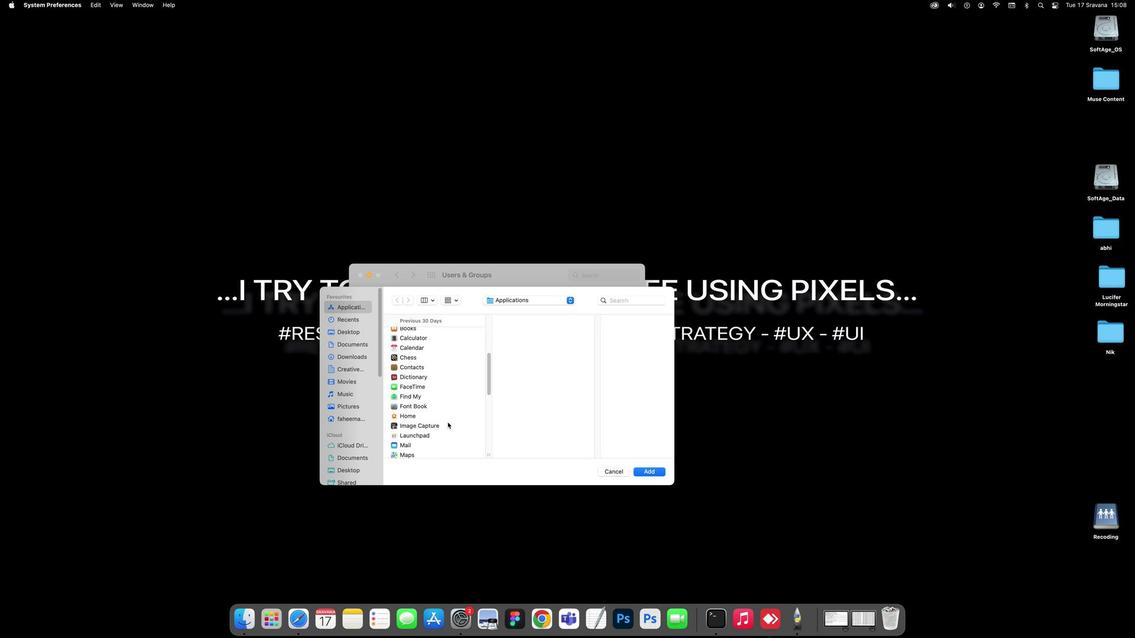 
Action: Mouse scrolled (447, 421) with delta (0, 1)
Screenshot: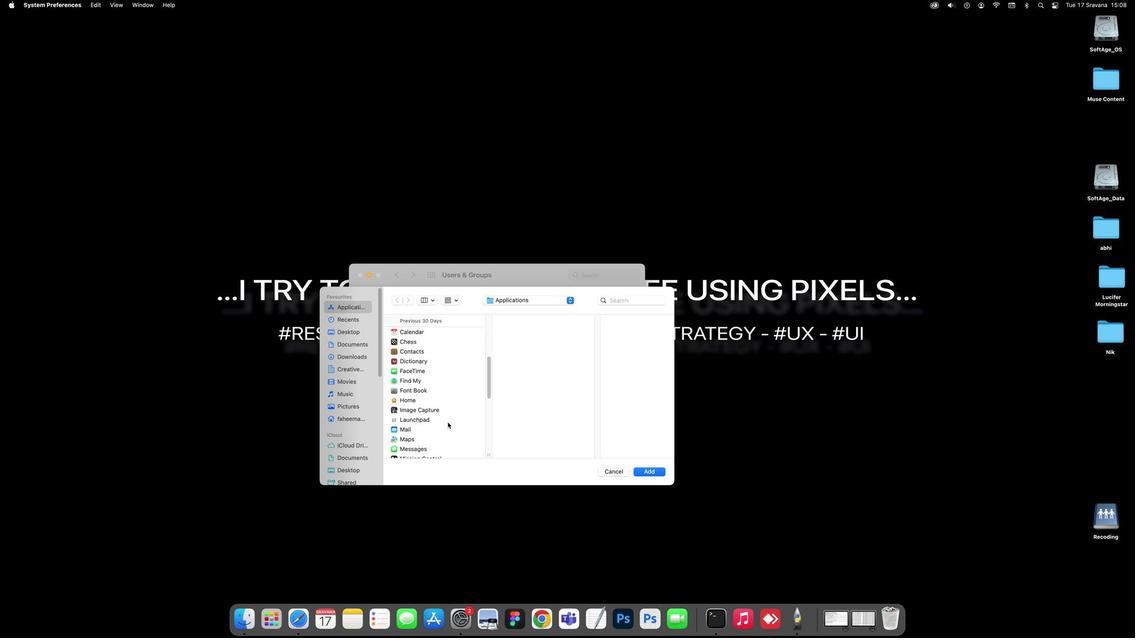 
Action: Mouse scrolled (447, 421) with delta (0, 1)
Screenshot: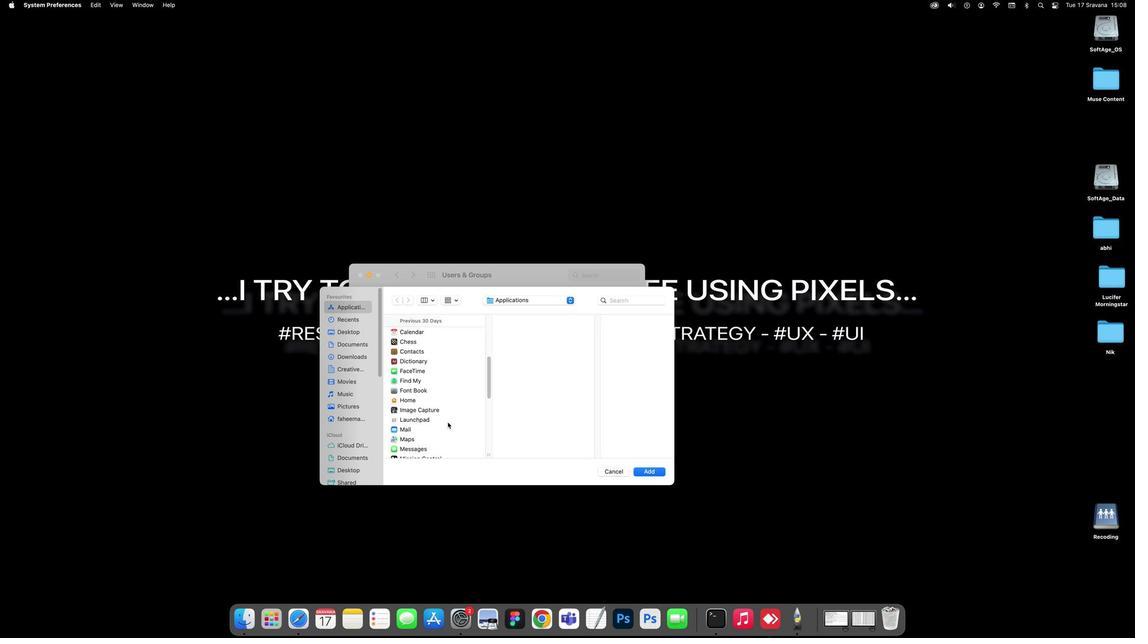 
Action: Mouse scrolled (447, 421) with delta (0, 1)
Screenshot: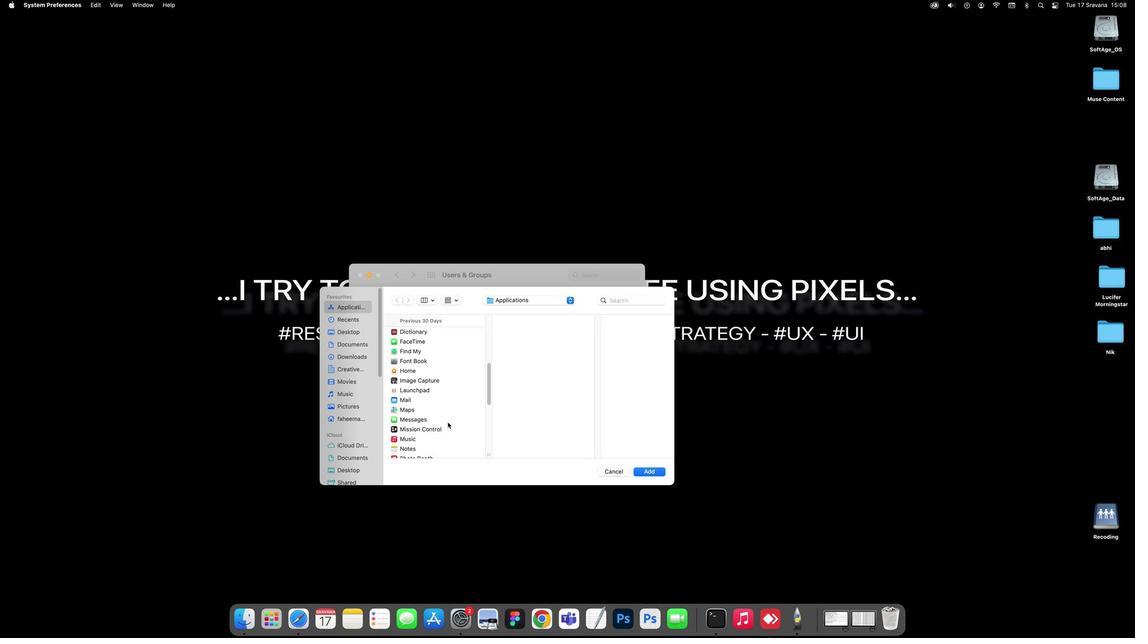 
Action: Mouse scrolled (447, 421) with delta (0, 1)
Screenshot: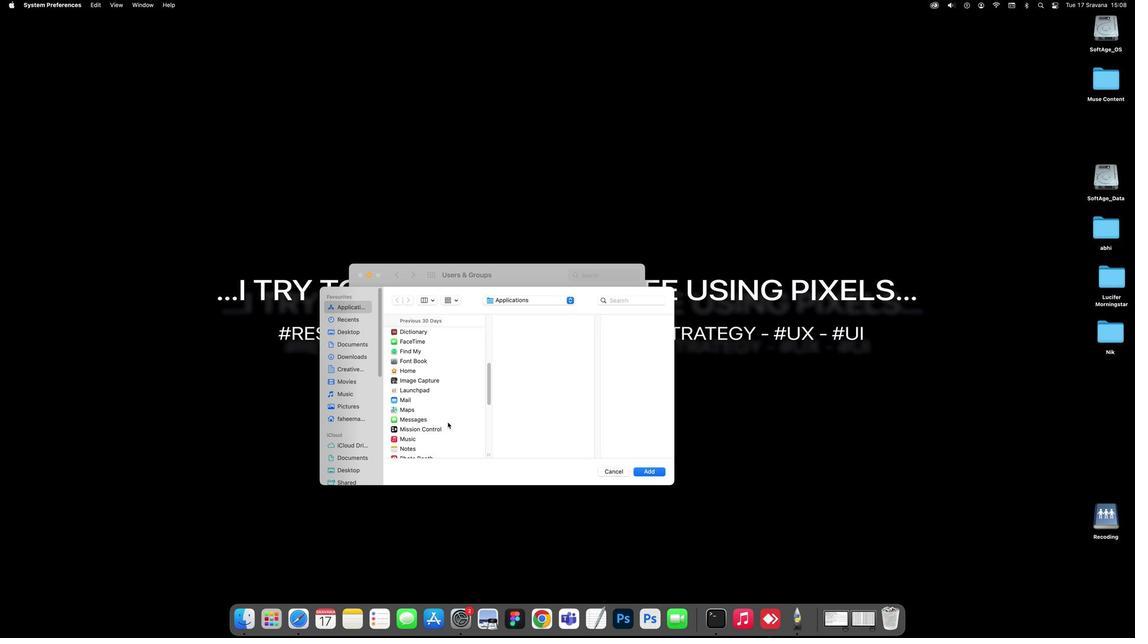 
Action: Mouse scrolled (447, 421) with delta (0, 1)
Screenshot: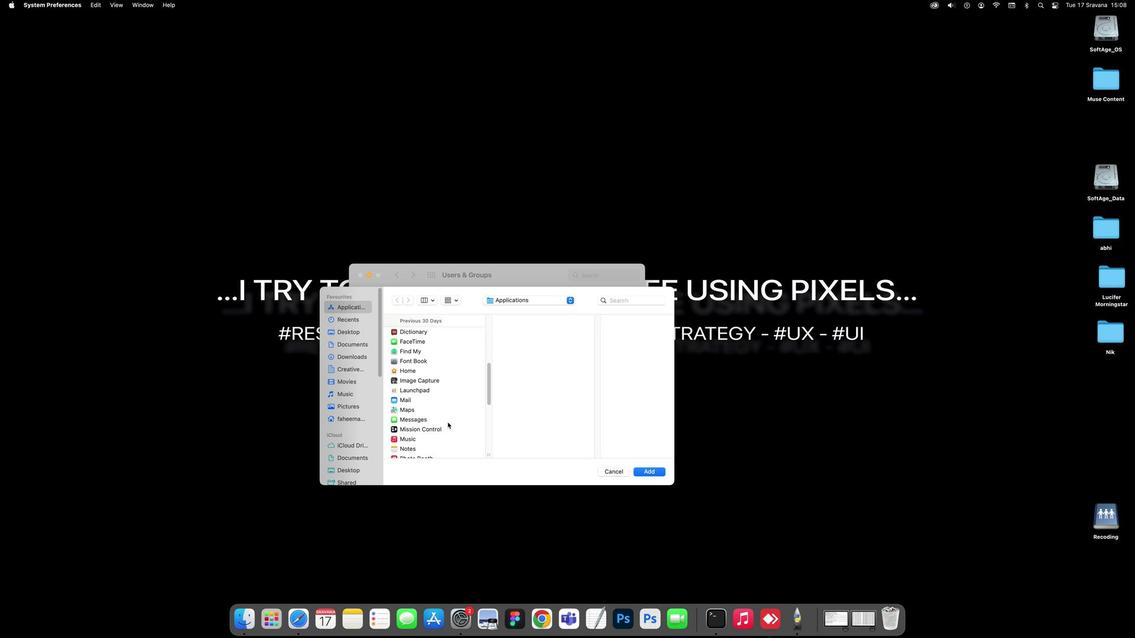 
Action: Mouse scrolled (447, 421) with delta (0, 1)
Screenshot: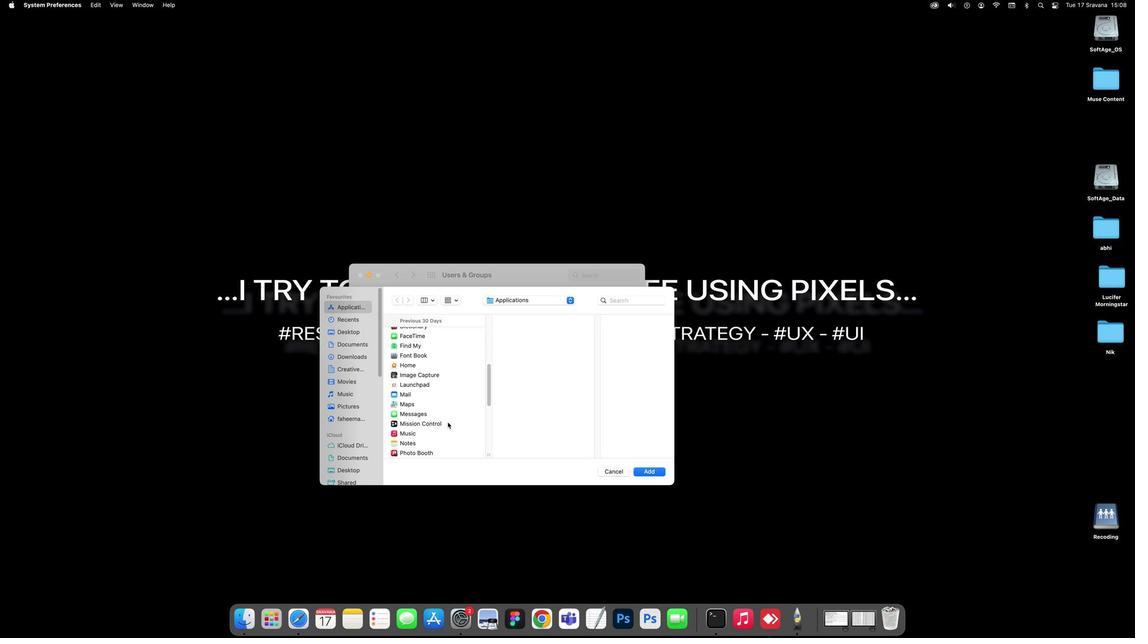
Action: Mouse scrolled (447, 421) with delta (0, 1)
Screenshot: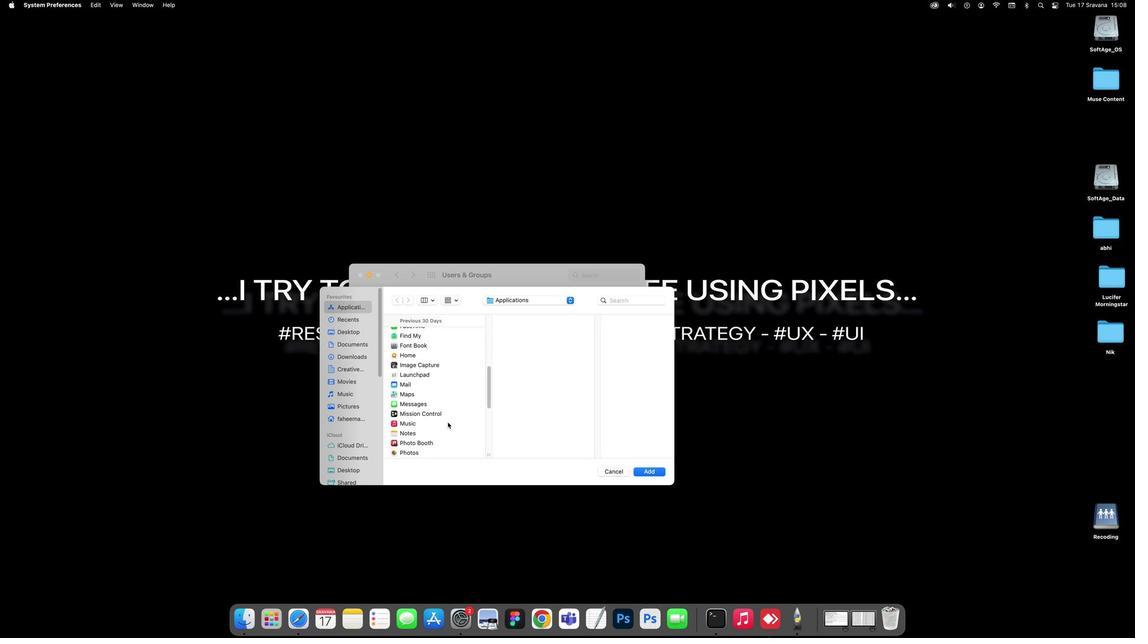 
Action: Mouse scrolled (447, 421) with delta (0, 1)
Screenshot: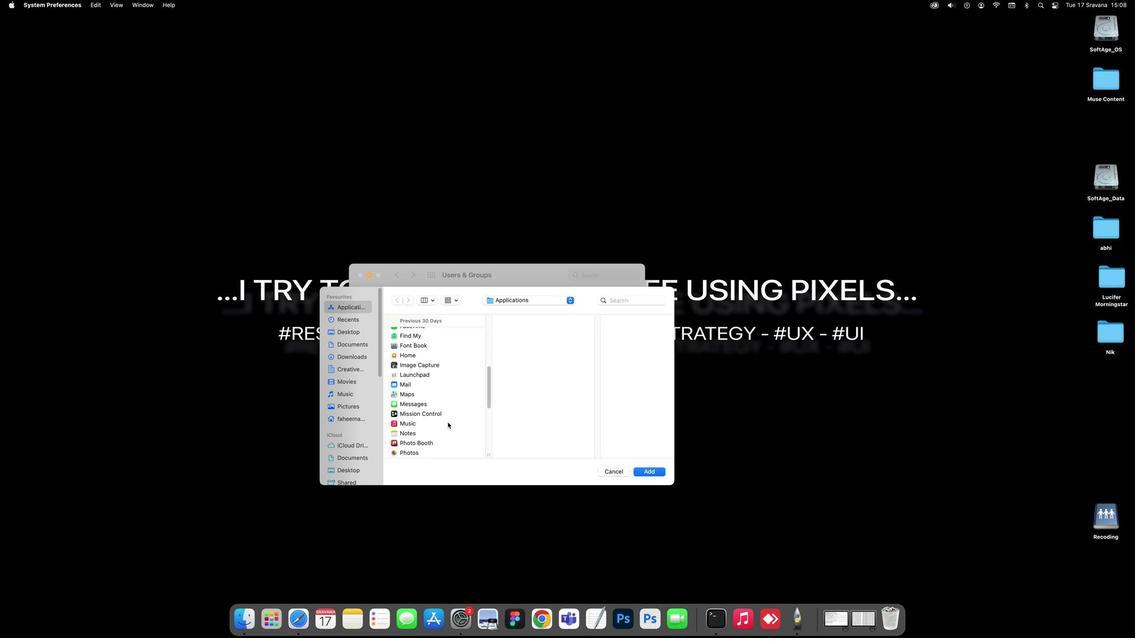 
Action: Mouse scrolled (447, 421) with delta (0, 1)
Screenshot: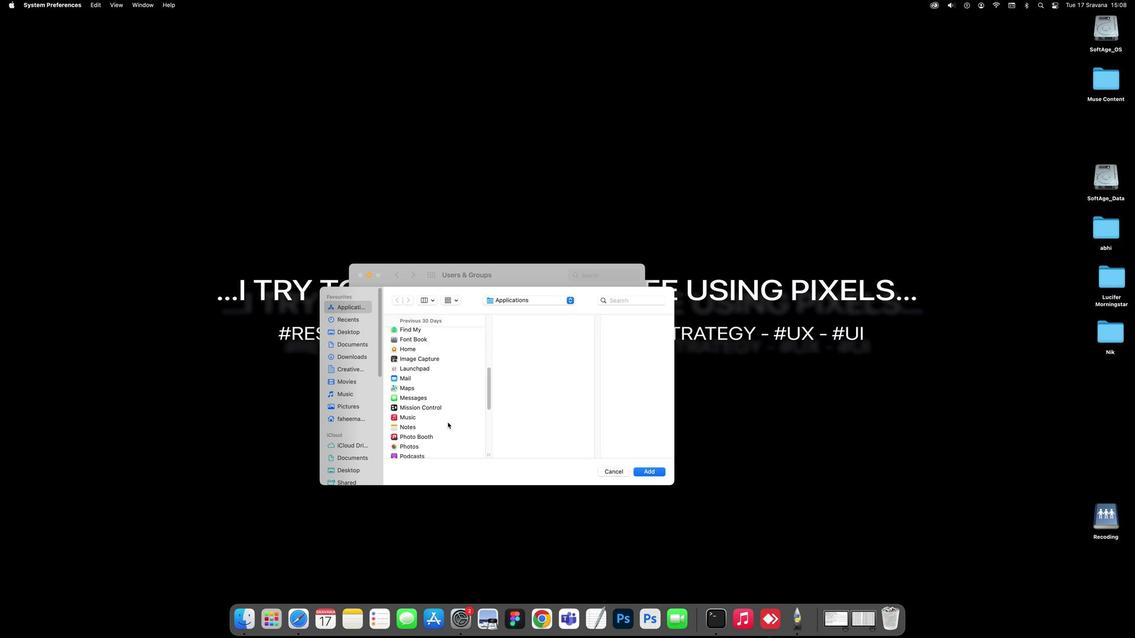 
Action: Mouse scrolled (447, 421) with delta (0, 1)
Screenshot: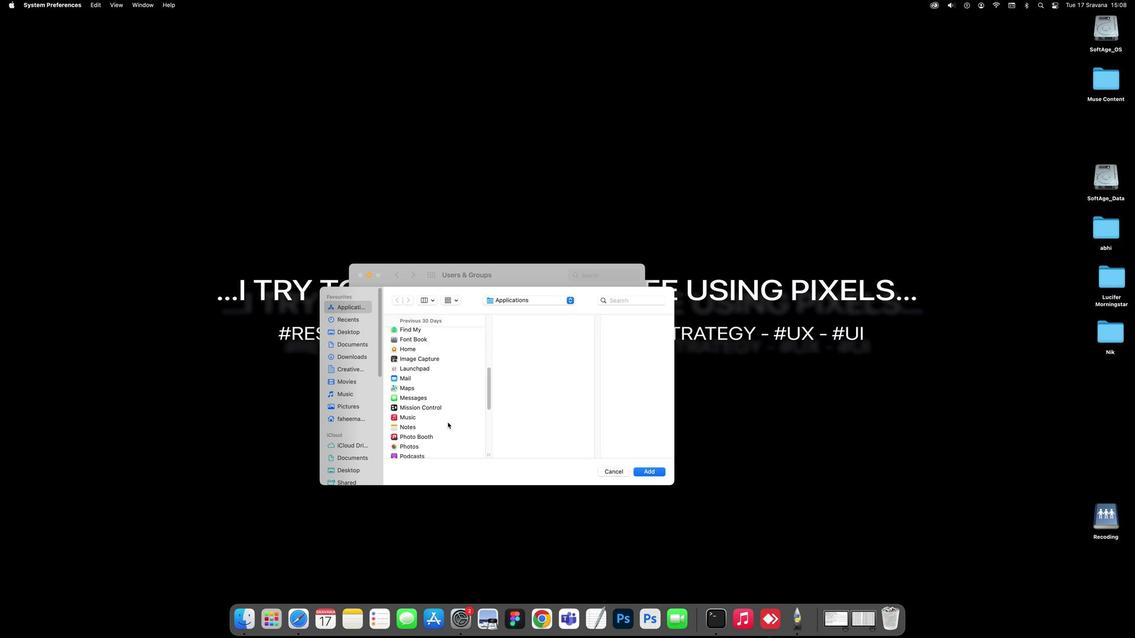 
Action: Mouse scrolled (447, 421) with delta (0, 1)
Screenshot: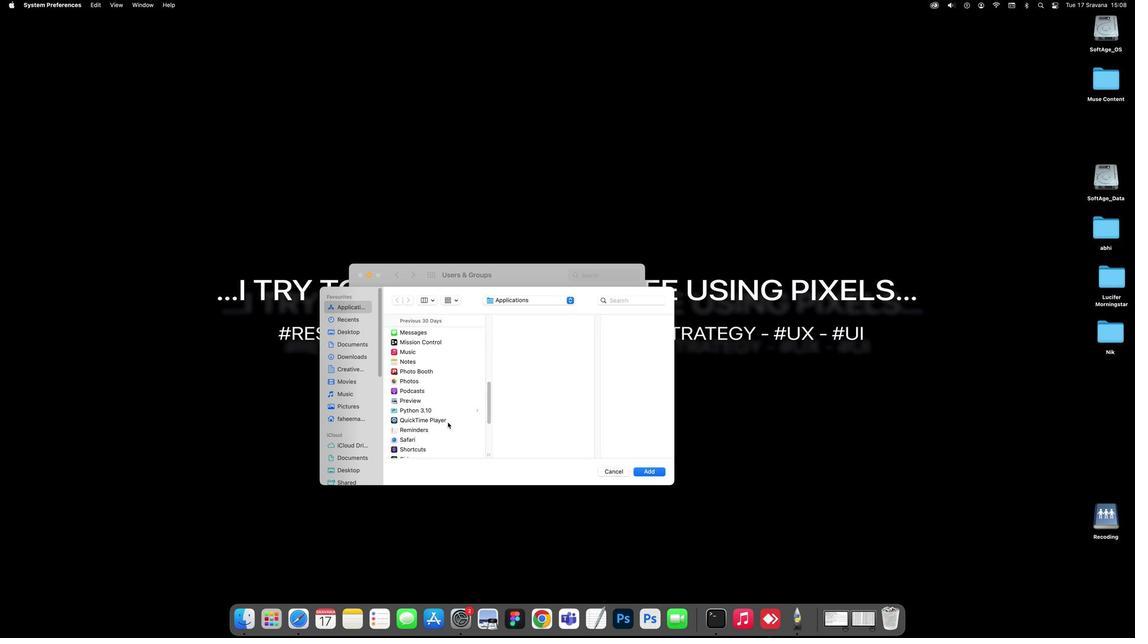 
Action: Mouse scrolled (447, 421) with delta (0, 1)
Screenshot: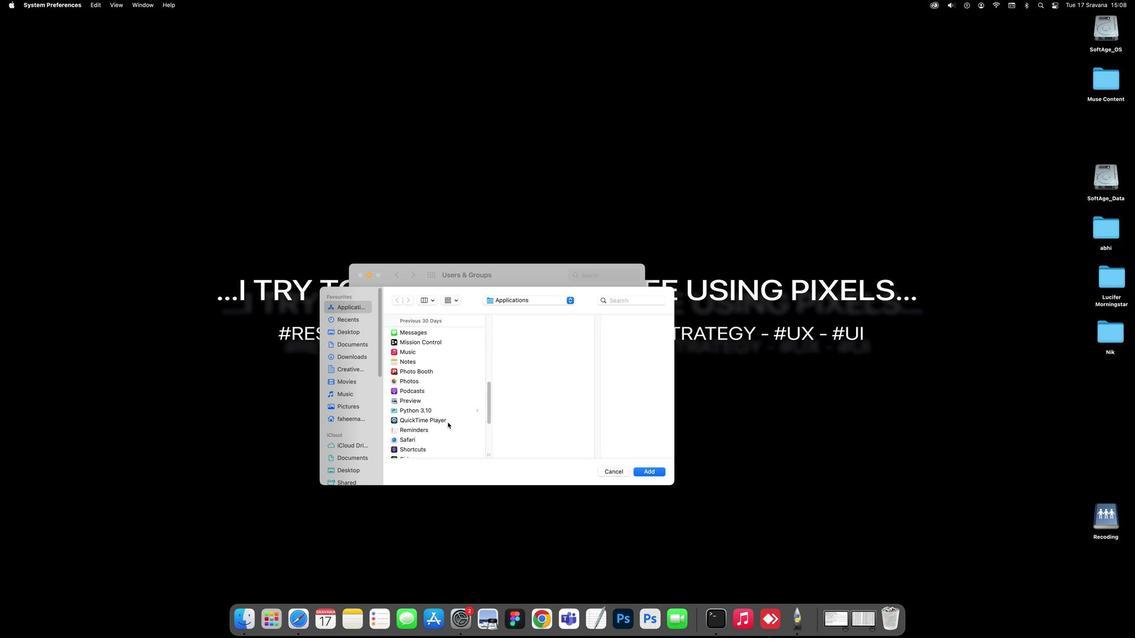
Action: Mouse scrolled (447, 421) with delta (0, 0)
Screenshot: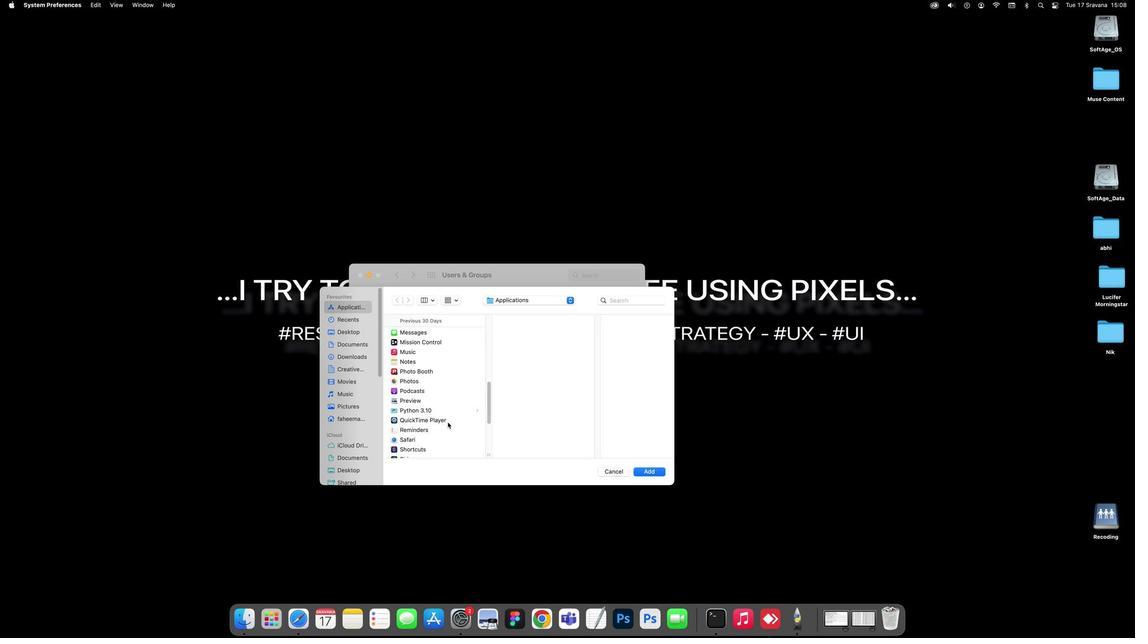 
Action: Mouse scrolled (447, 421) with delta (0, 1)
Screenshot: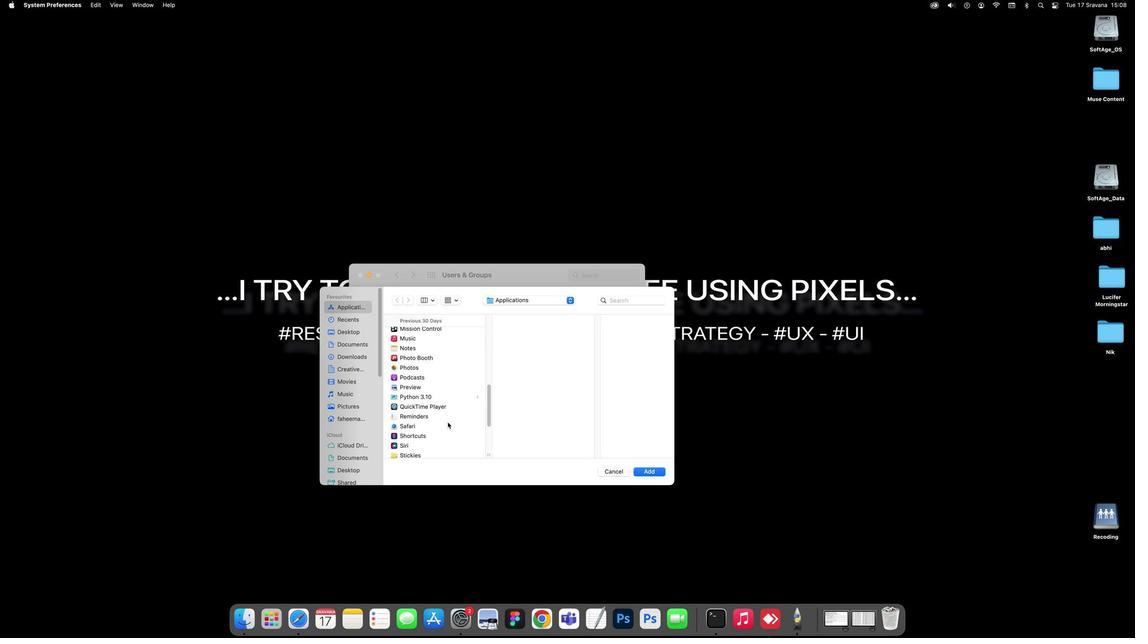 
Action: Mouse scrolled (447, 421) with delta (0, 1)
Screenshot: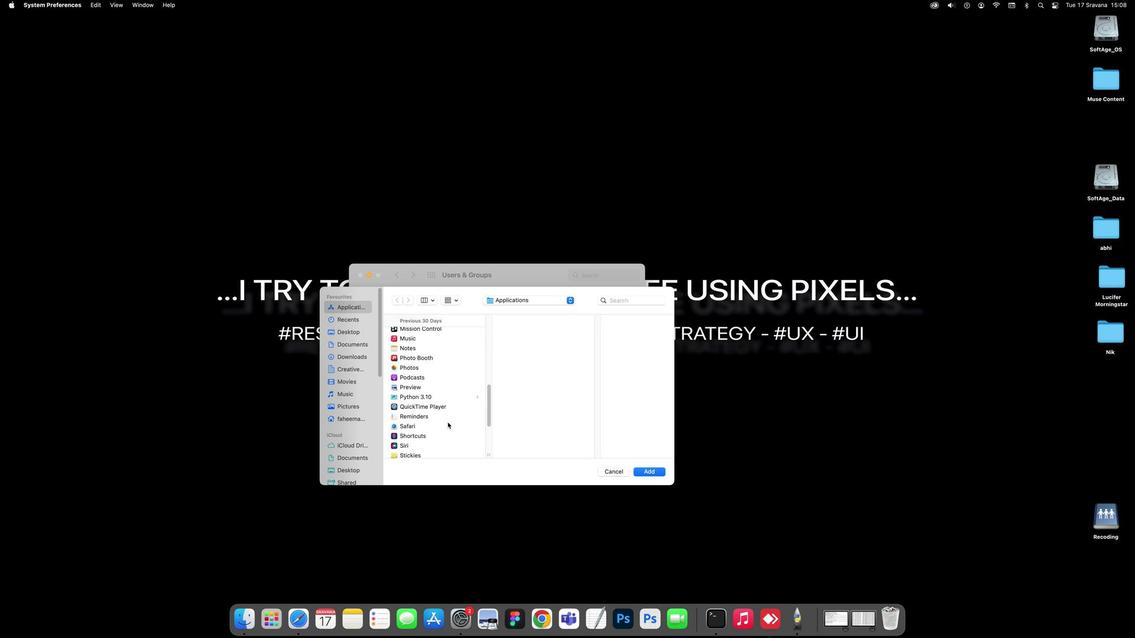 
Action: Mouse scrolled (447, 421) with delta (0, 1)
Screenshot: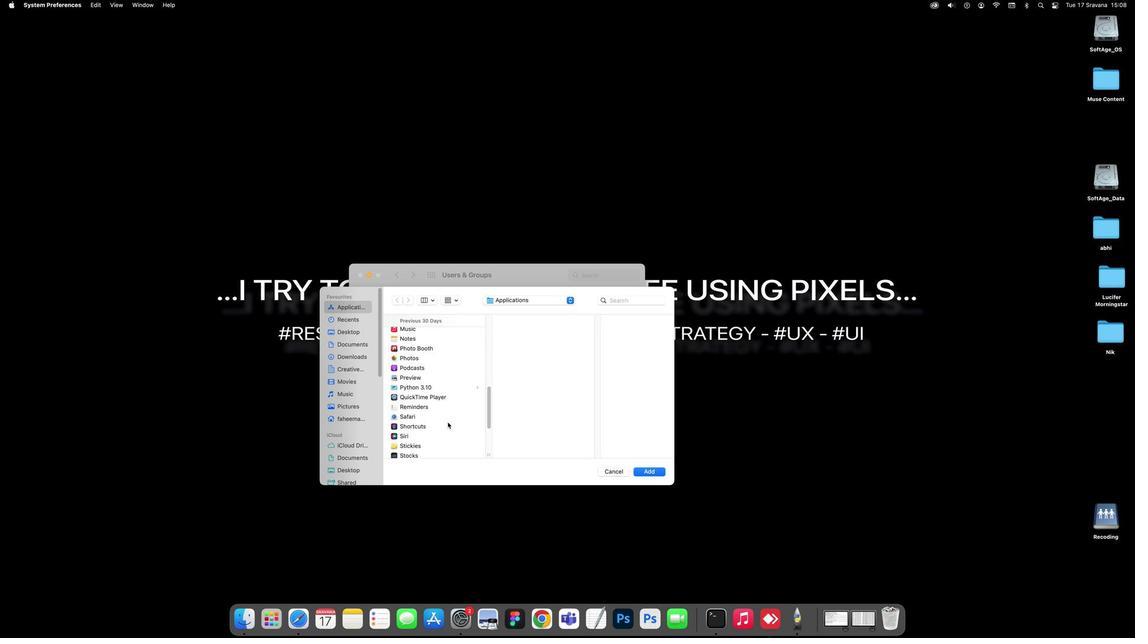 
Action: Mouse scrolled (447, 421) with delta (0, 1)
Screenshot: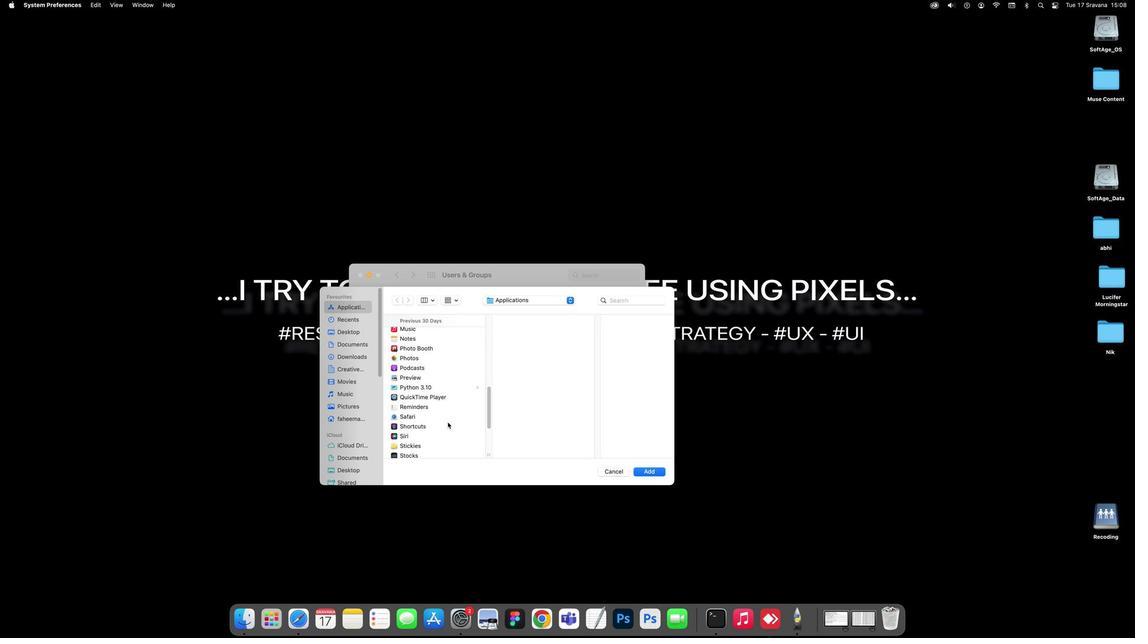 
Action: Mouse moved to (419, 416)
Screenshot: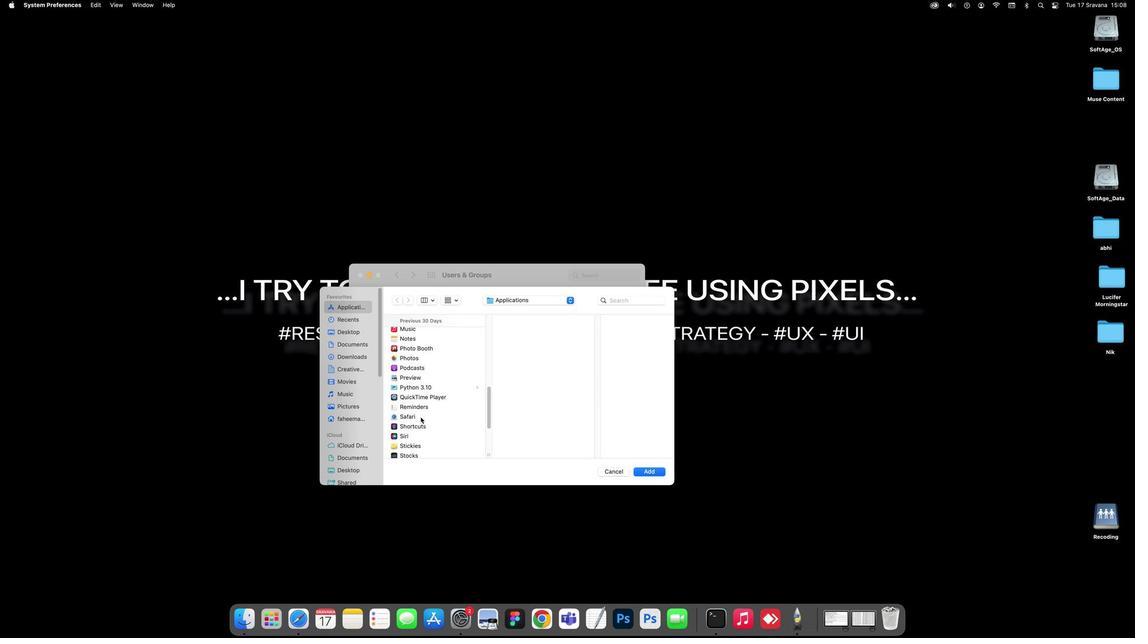 
Action: Mouse pressed left at (419, 416)
Screenshot: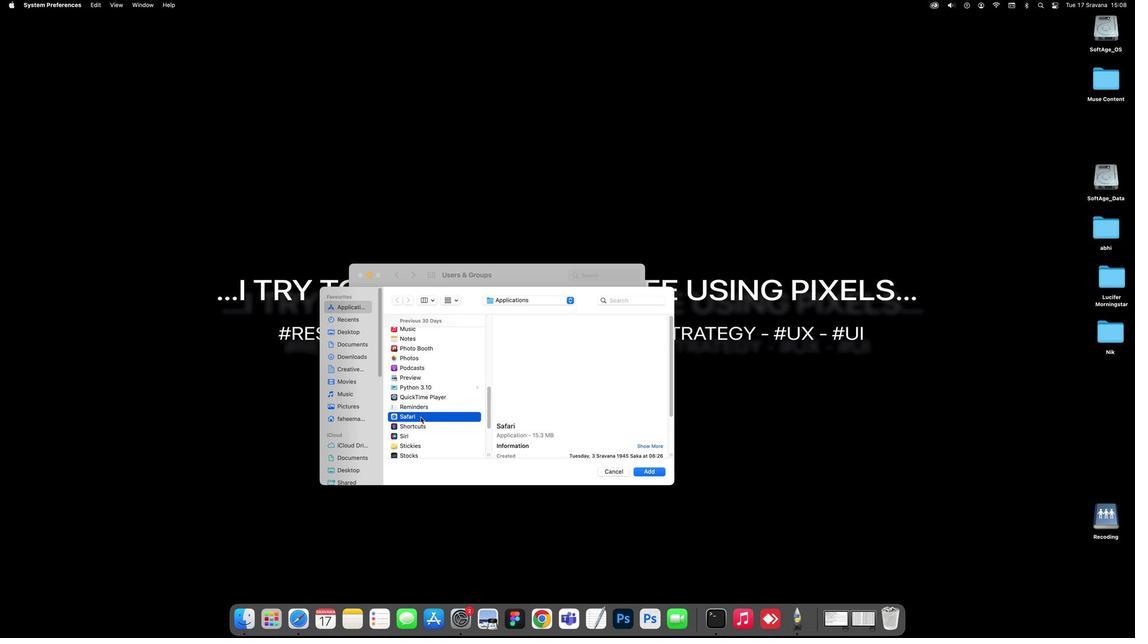 
Action: Mouse moved to (638, 471)
Screenshot: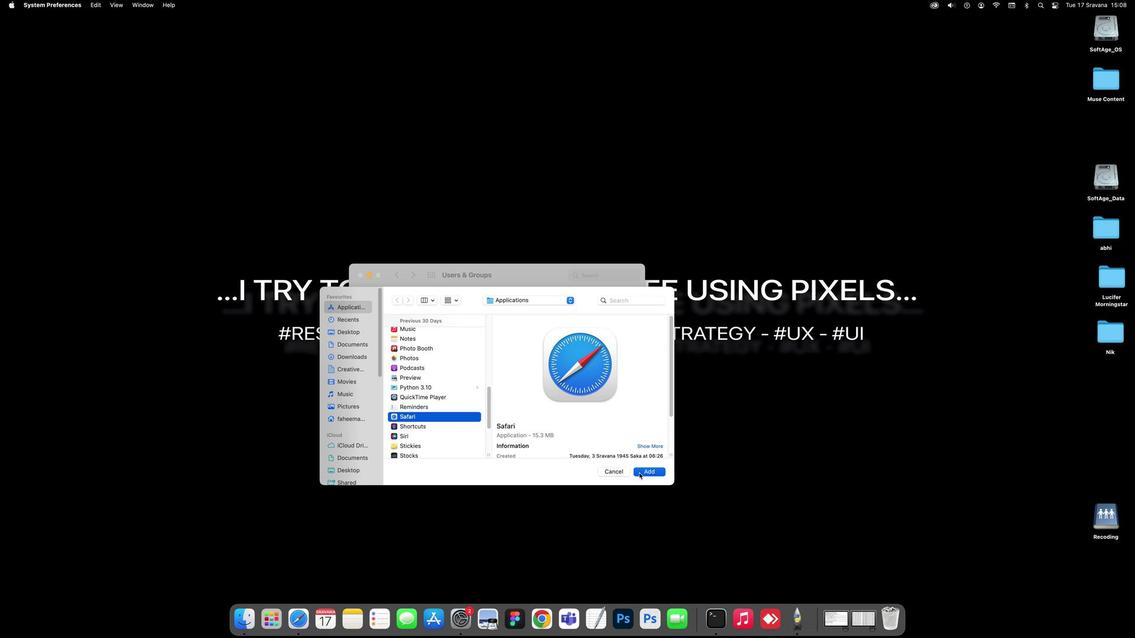 
Action: Mouse pressed left at (638, 471)
Screenshot: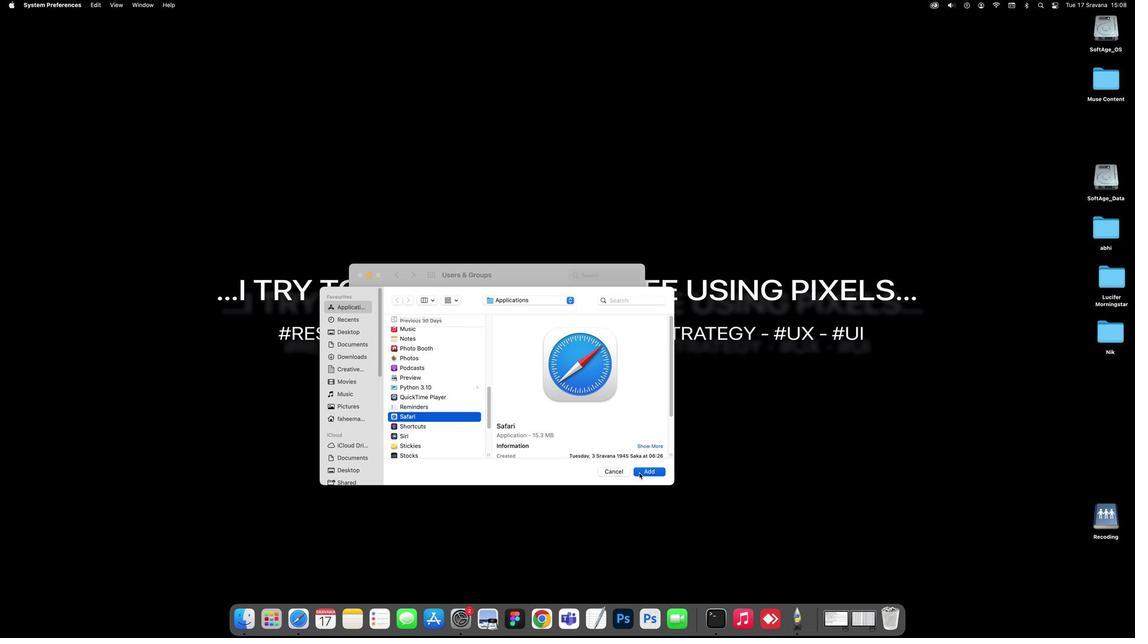 
Action: Mouse moved to (452, 438)
Screenshot: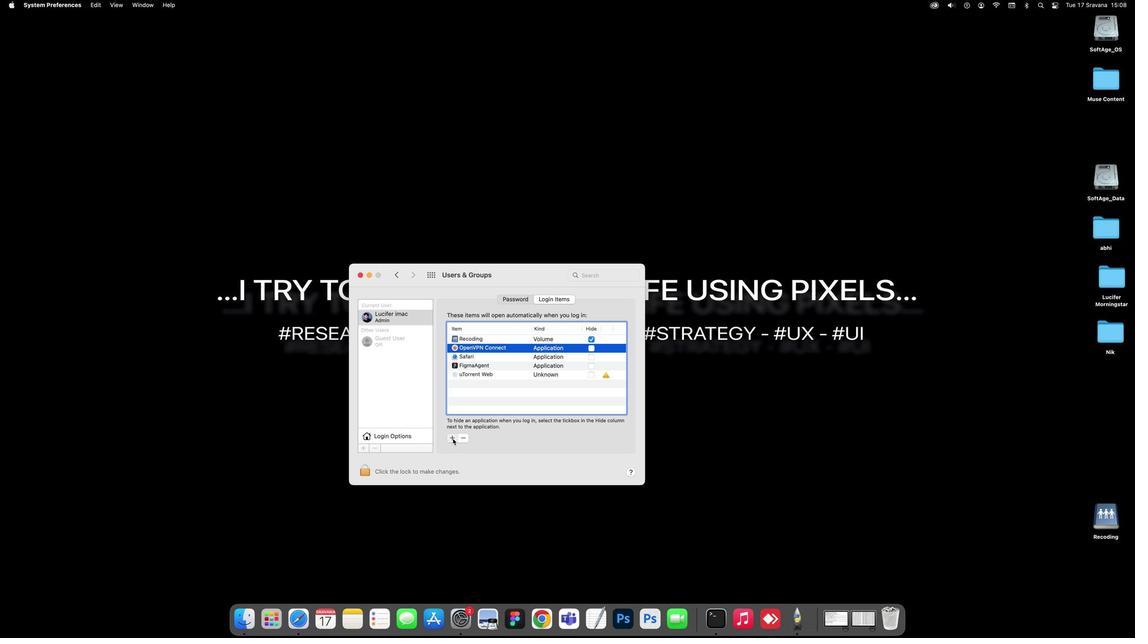 
Action: Mouse pressed left at (452, 438)
Screenshot: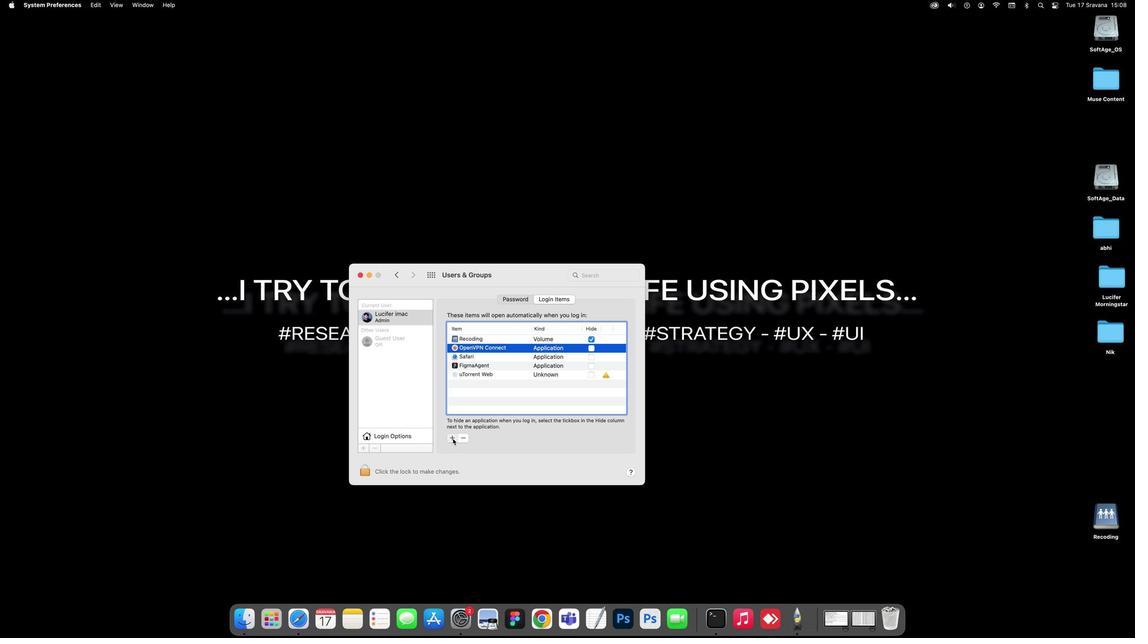 
Action: Mouse moved to (453, 438)
Screenshot: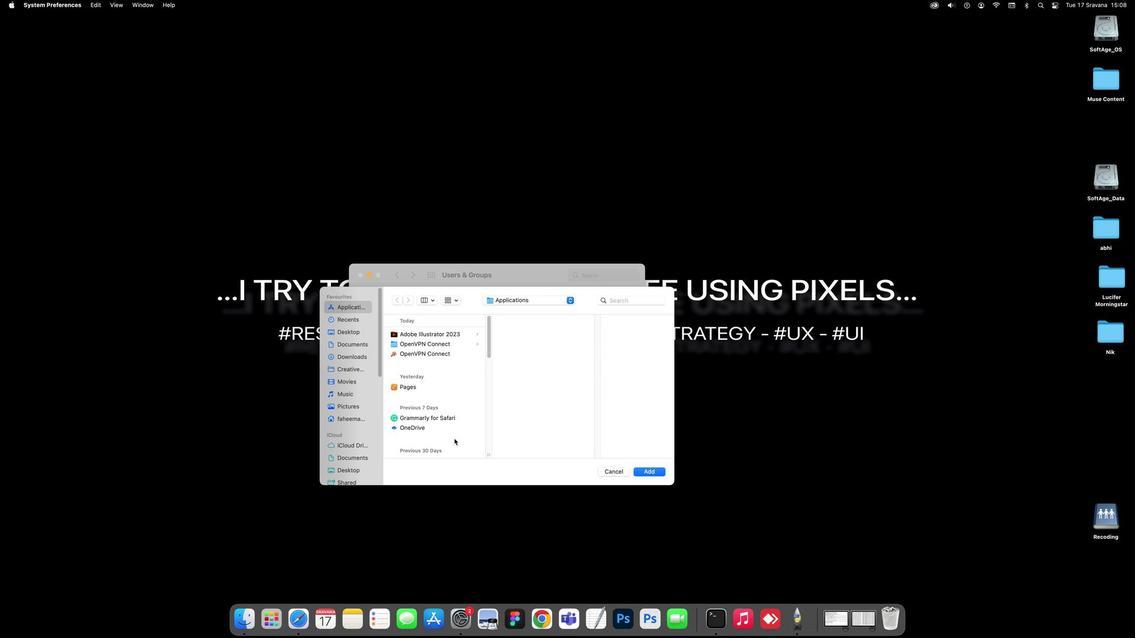
Action: Mouse scrolled (453, 438) with delta (0, 1)
Screenshot: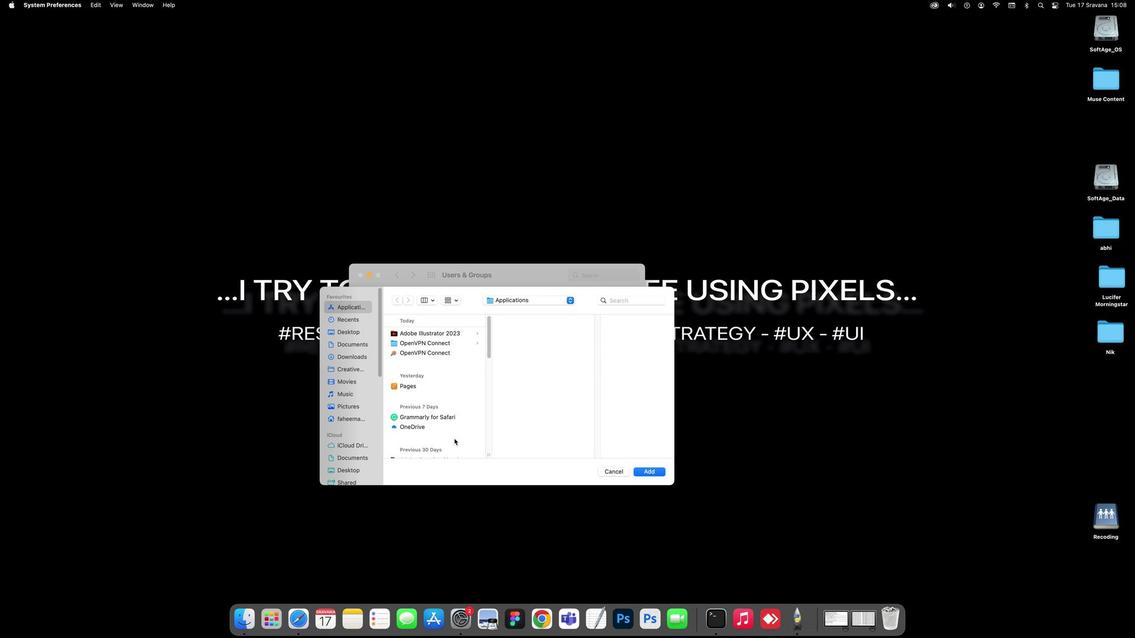 
Action: Mouse scrolled (453, 438) with delta (0, 1)
Screenshot: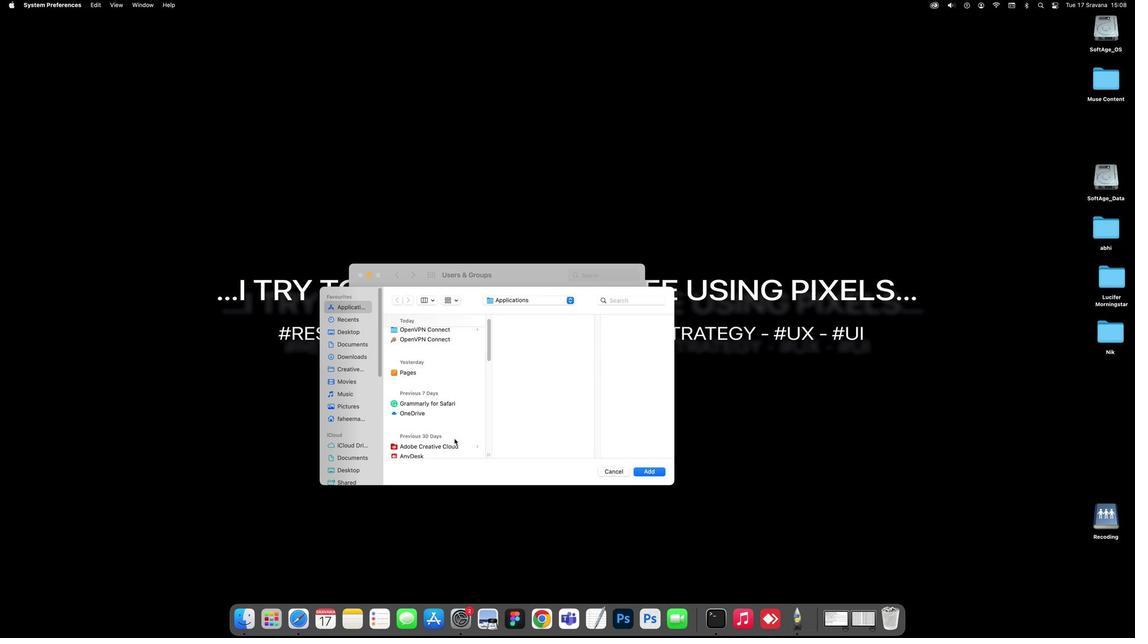 
Action: Mouse scrolled (453, 438) with delta (0, 1)
Screenshot: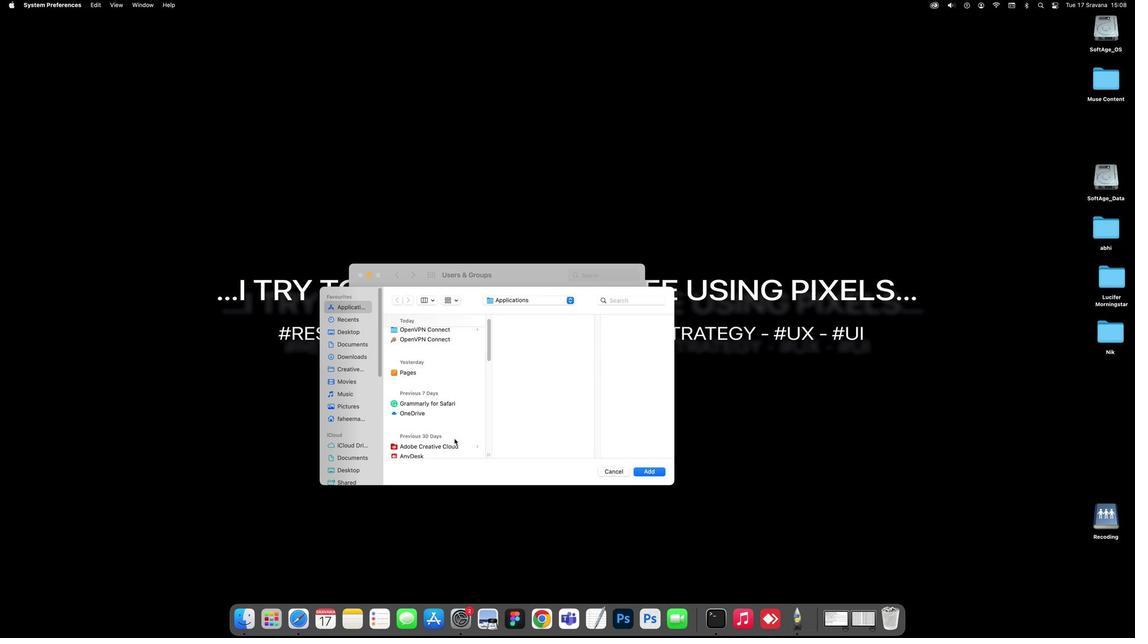 
Action: Mouse scrolled (453, 438) with delta (0, 1)
Screenshot: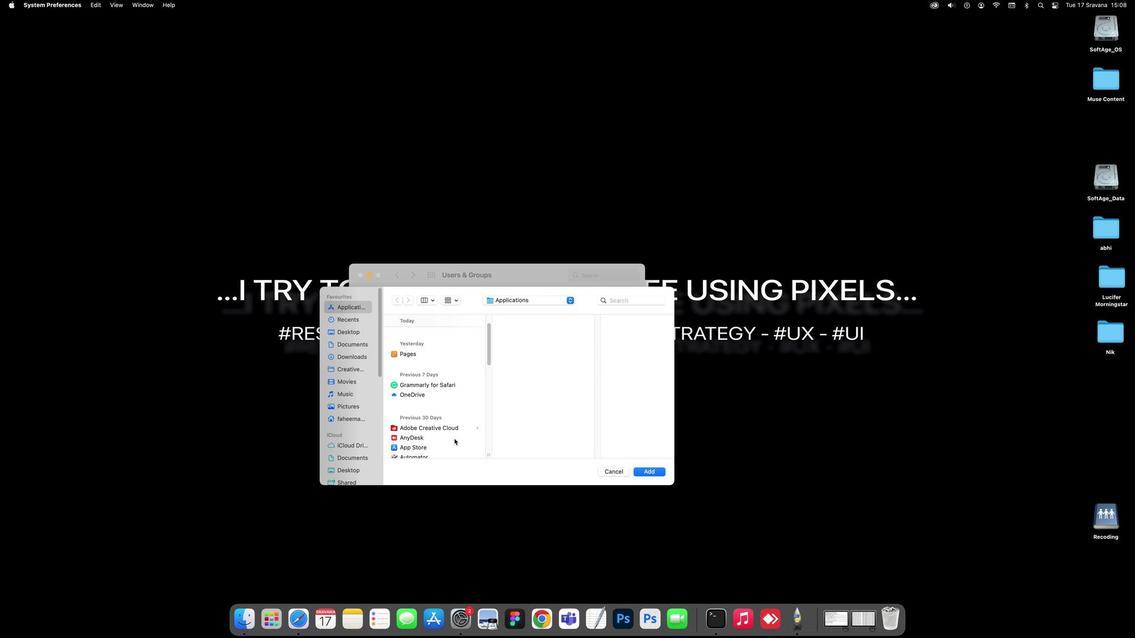 
Action: Mouse scrolled (453, 438) with delta (0, 1)
Screenshot: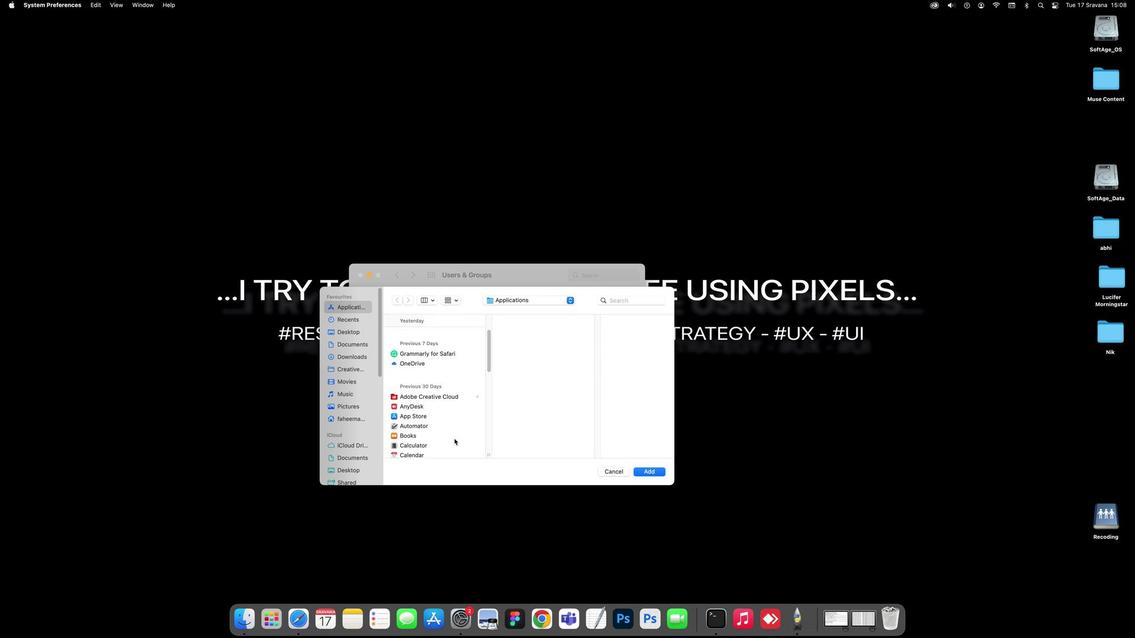 
Action: Mouse scrolled (453, 438) with delta (0, 1)
Screenshot: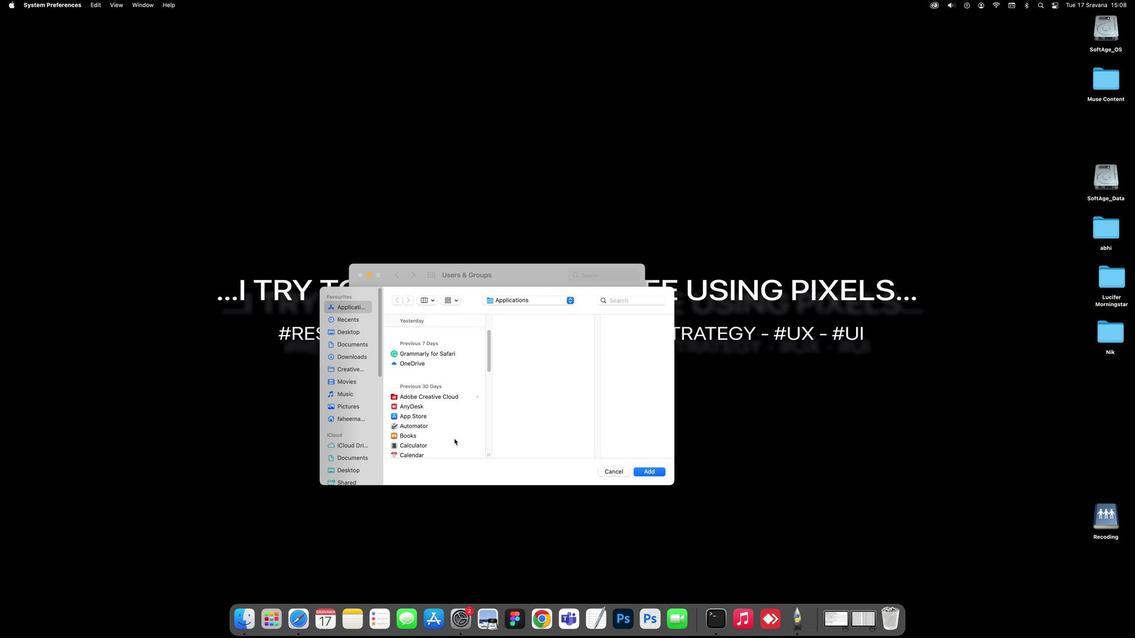 
Action: Mouse scrolled (453, 438) with delta (0, 0)
Screenshot: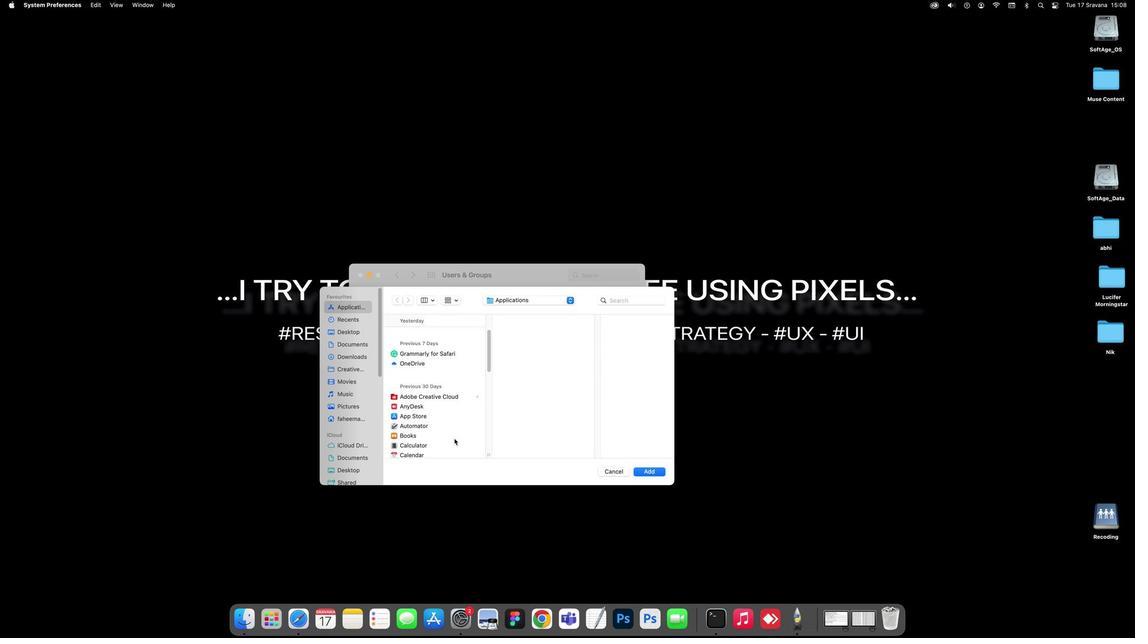 
Action: Mouse scrolled (453, 438) with delta (0, 1)
Screenshot: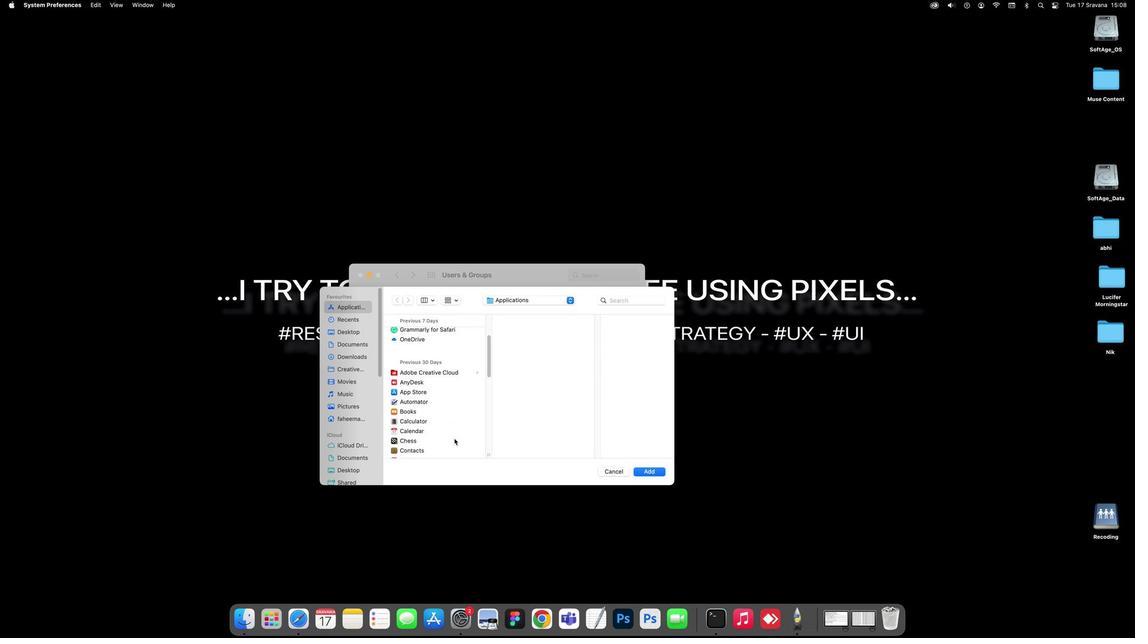 
Action: Mouse scrolled (453, 438) with delta (0, 1)
Screenshot: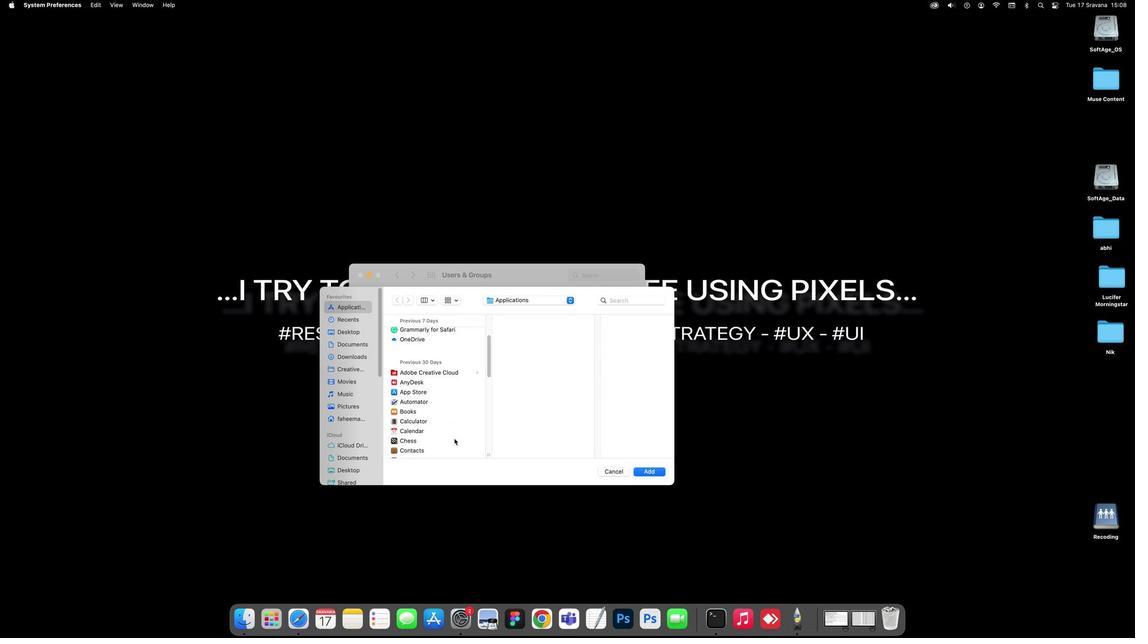 
Action: Mouse scrolled (453, 438) with delta (0, 1)
Screenshot: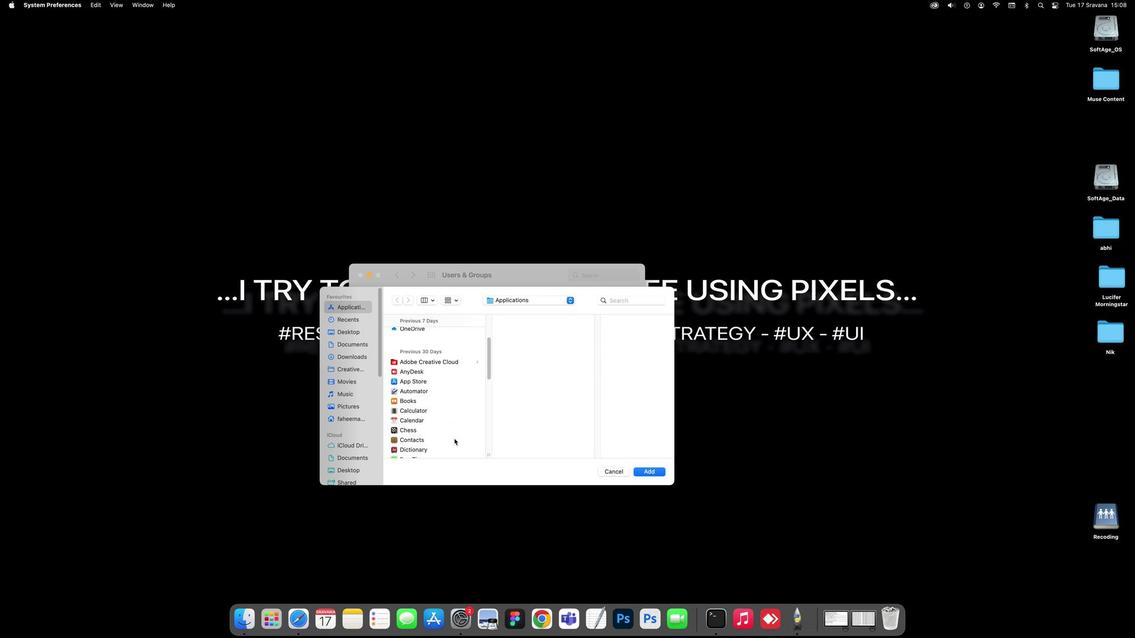 
Action: Mouse scrolled (453, 438) with delta (0, 1)
Screenshot: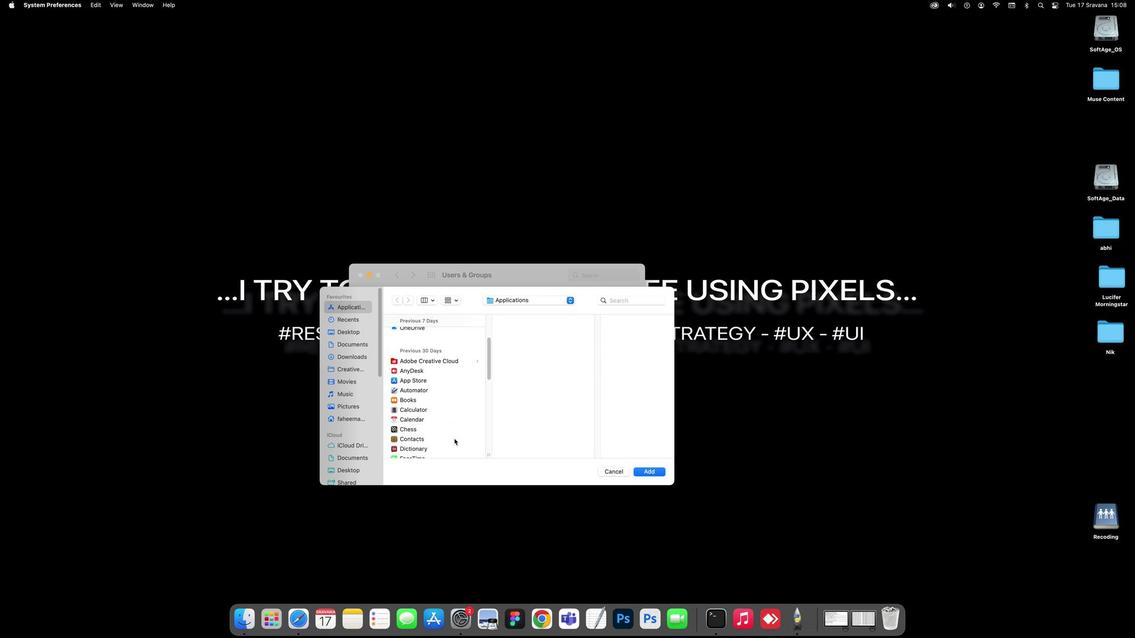
Action: Mouse scrolled (453, 438) with delta (0, 1)
Screenshot: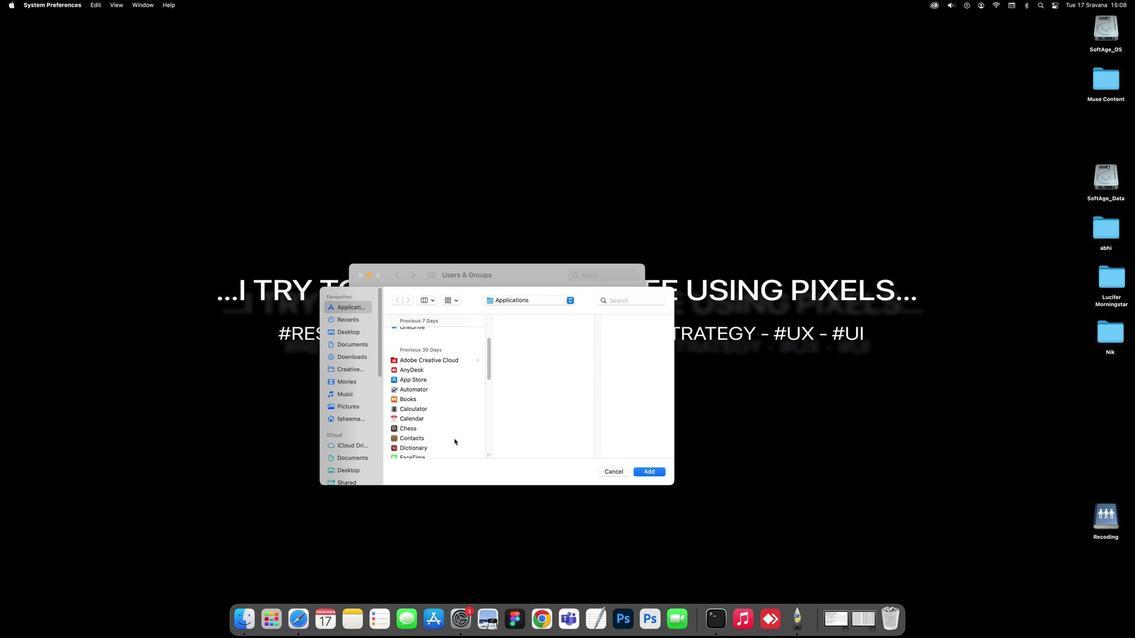 
Action: Mouse scrolled (453, 438) with delta (0, 1)
Screenshot: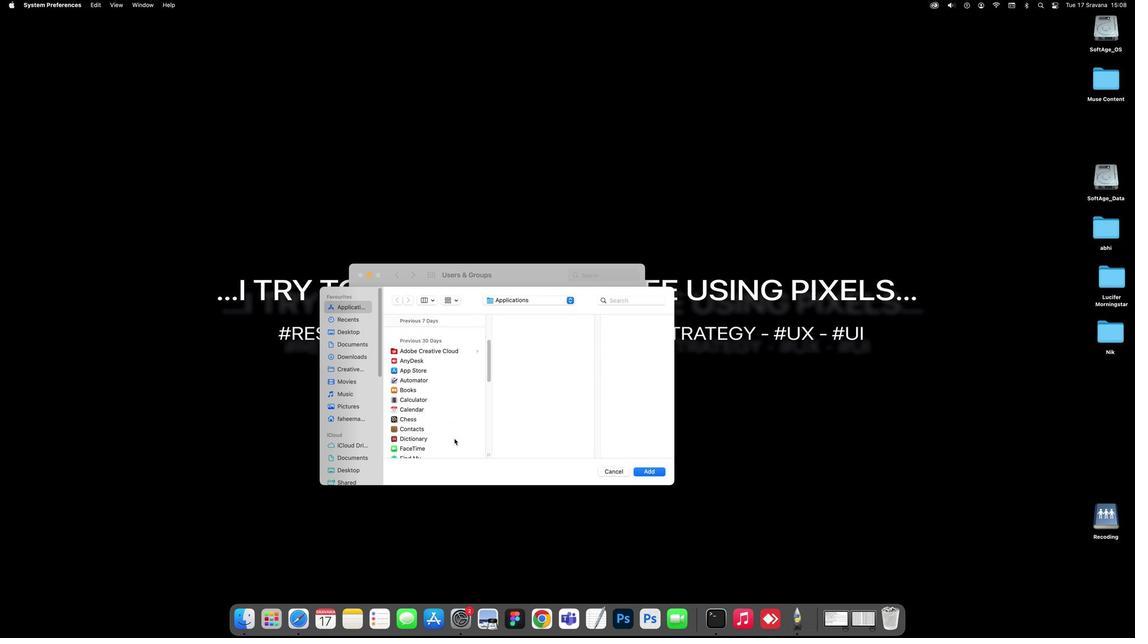 
Action: Mouse scrolled (453, 438) with delta (0, 1)
Screenshot: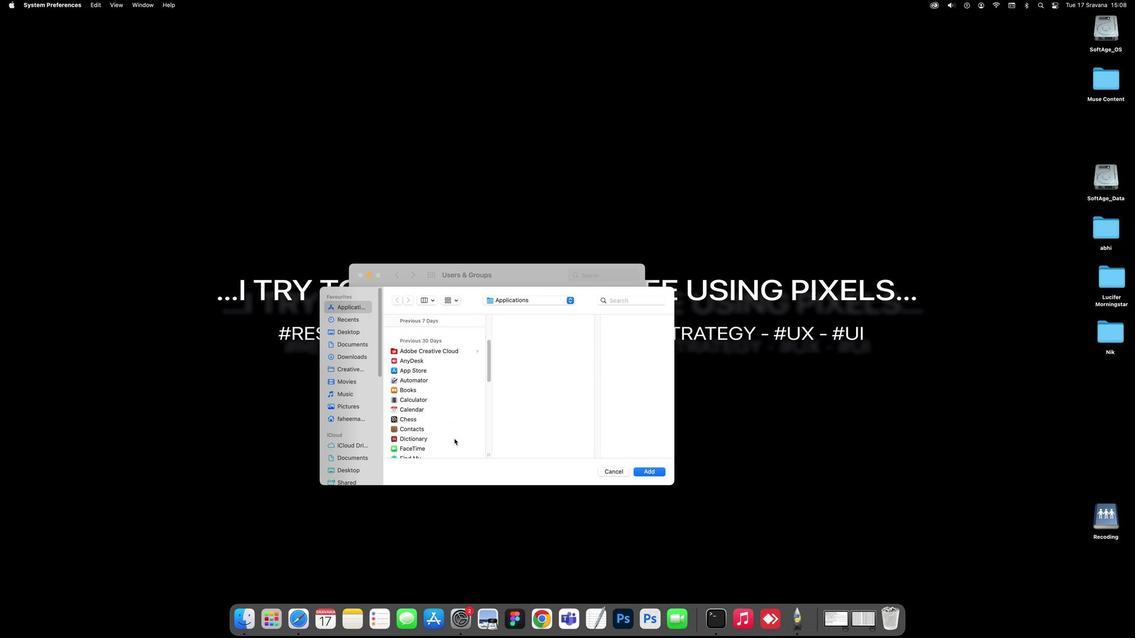 
Action: Mouse scrolled (453, 438) with delta (0, 1)
Screenshot: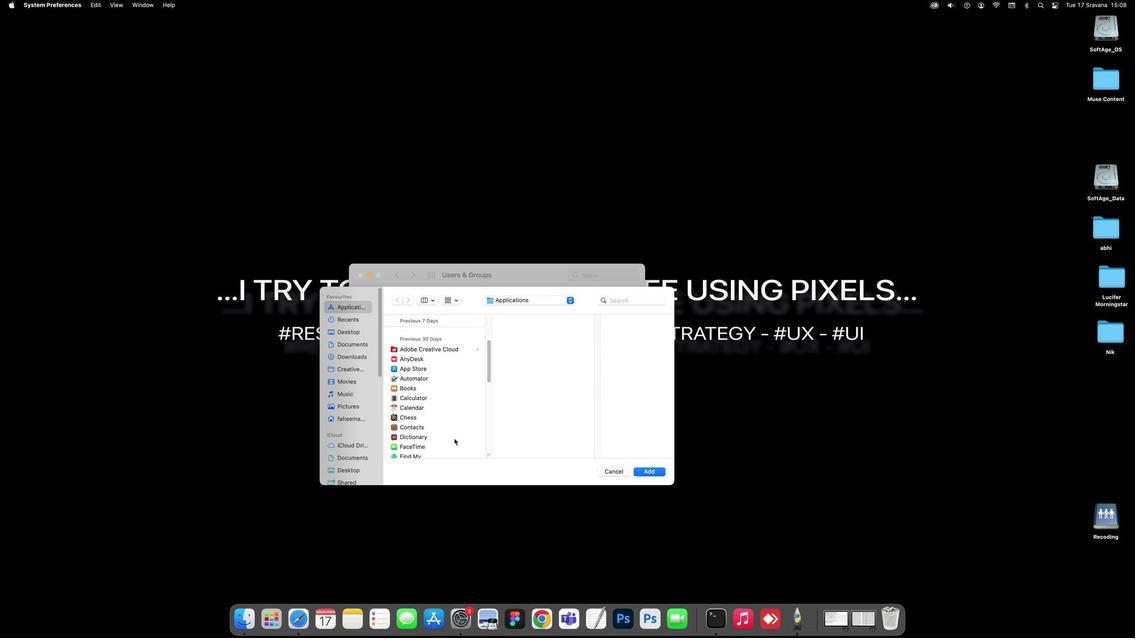 
Action: Mouse scrolled (453, 438) with delta (0, 1)
Screenshot: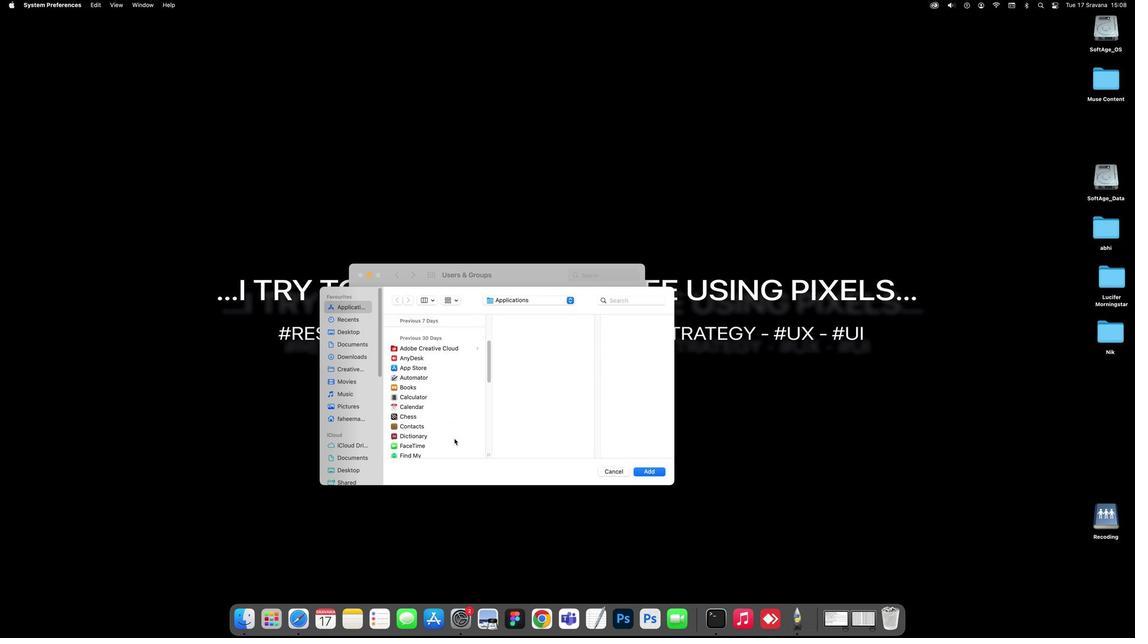 
Action: Mouse scrolled (453, 438) with delta (0, 1)
Screenshot: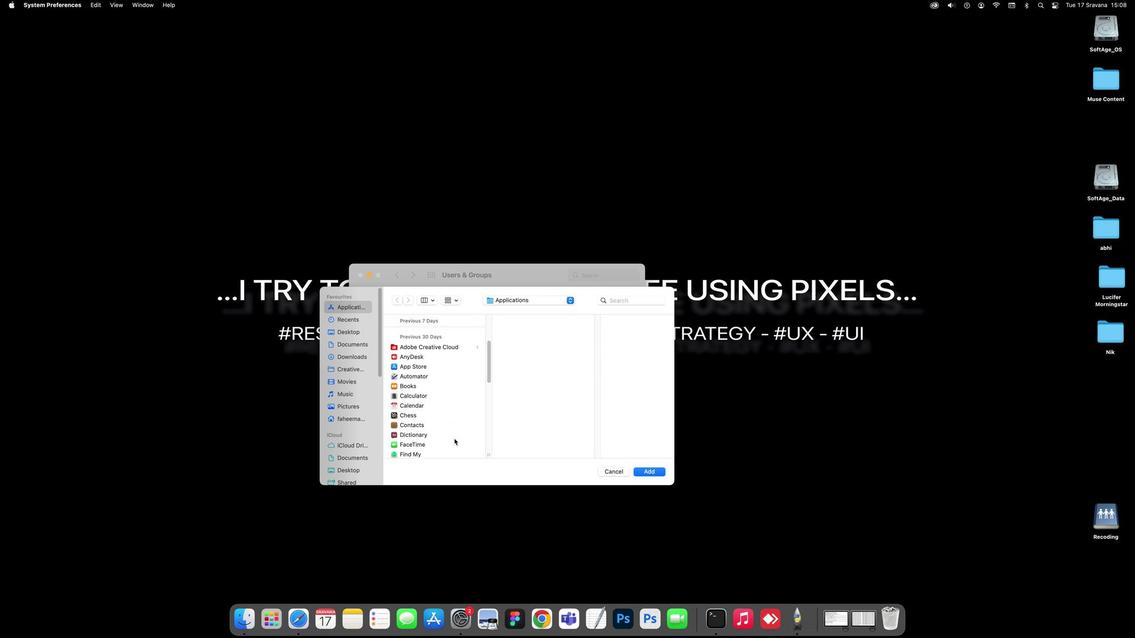 
Action: Mouse scrolled (453, 438) with delta (0, 1)
Screenshot: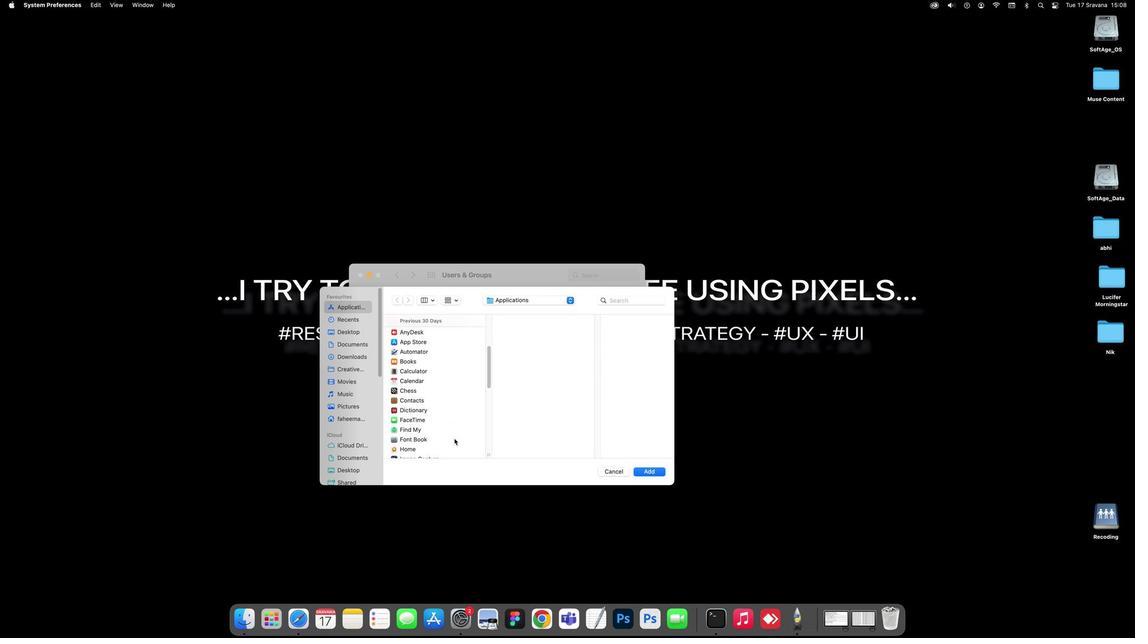 
Action: Mouse scrolled (453, 438) with delta (0, 1)
Screenshot: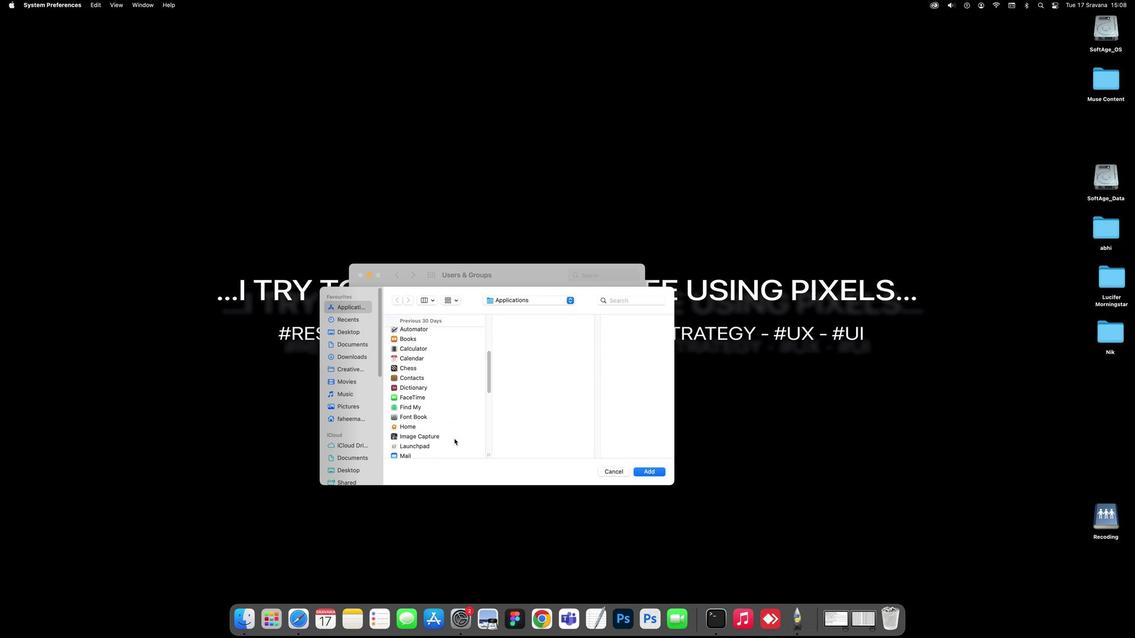 
Action: Mouse scrolled (453, 438) with delta (0, 1)
Screenshot: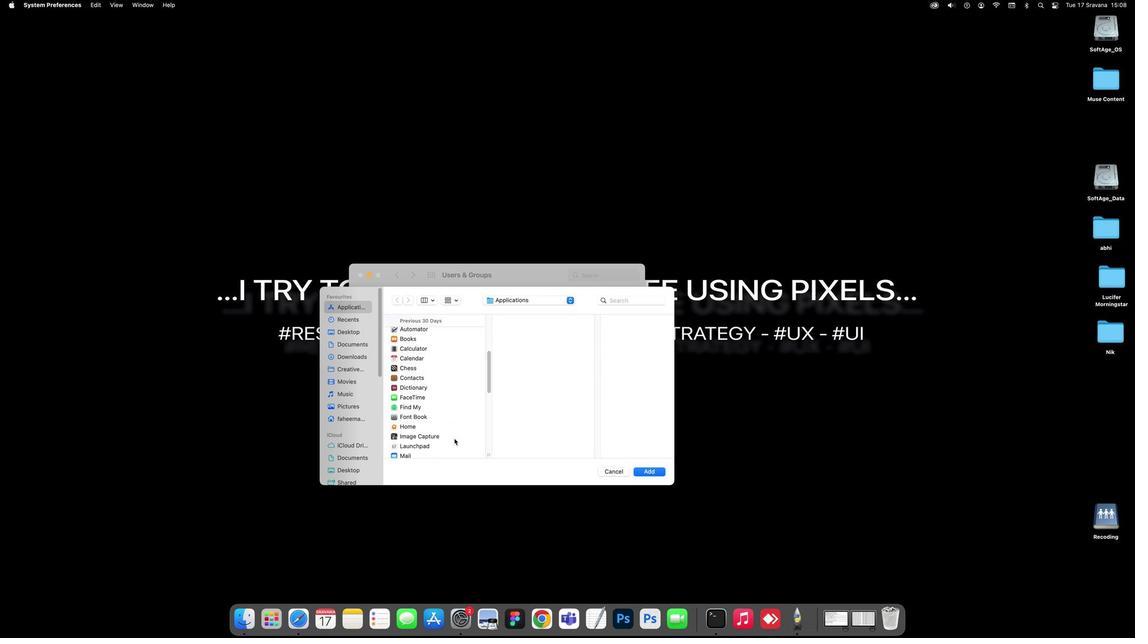 
Action: Mouse scrolled (453, 438) with delta (0, 1)
Screenshot: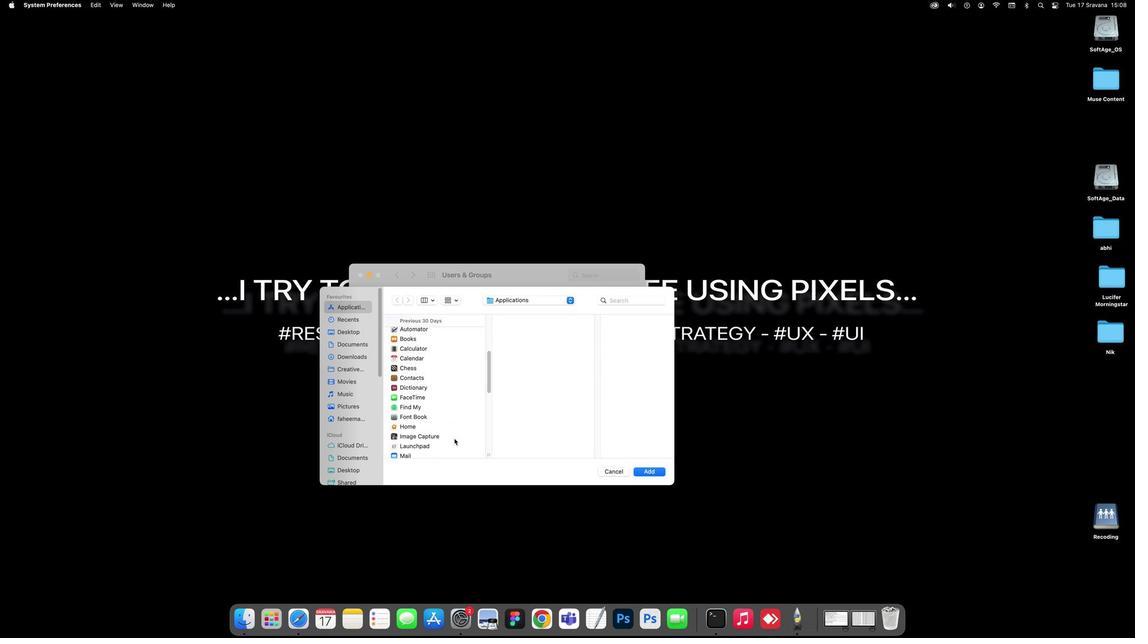
Action: Mouse scrolled (453, 438) with delta (0, 1)
Screenshot: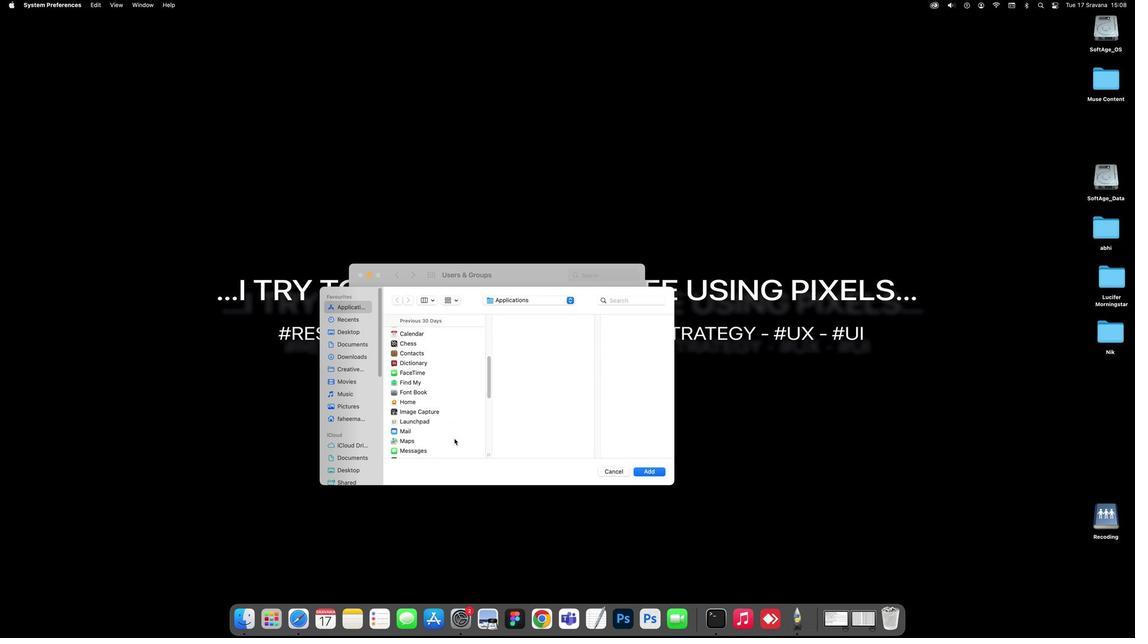 
Action: Mouse scrolled (453, 438) with delta (0, 1)
Screenshot: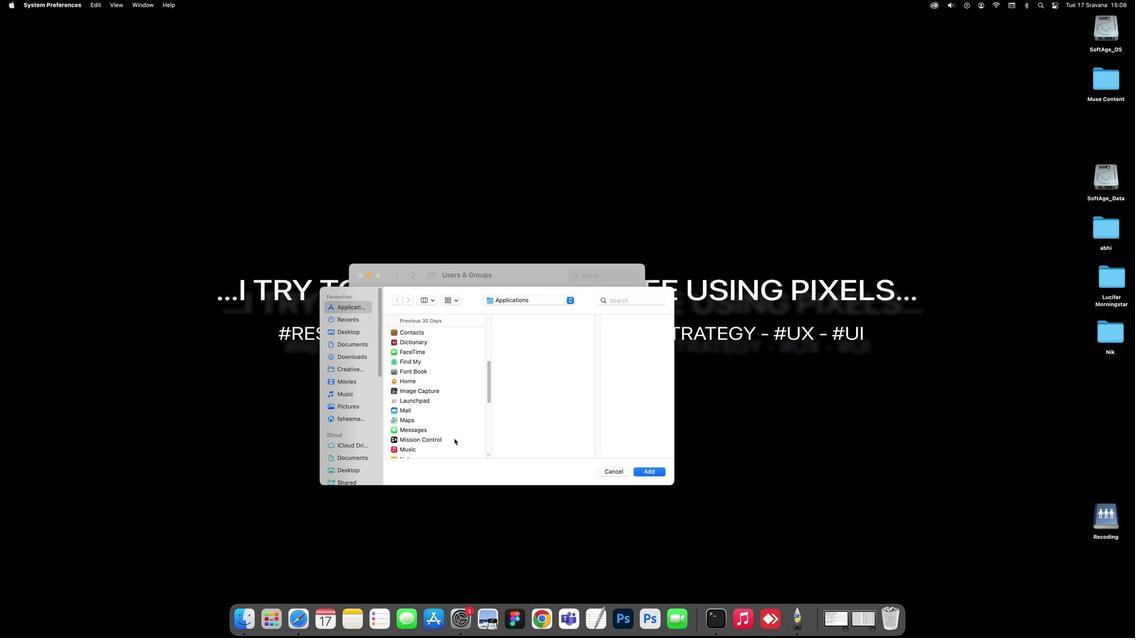 
Action: Mouse scrolled (453, 438) with delta (0, 1)
Screenshot: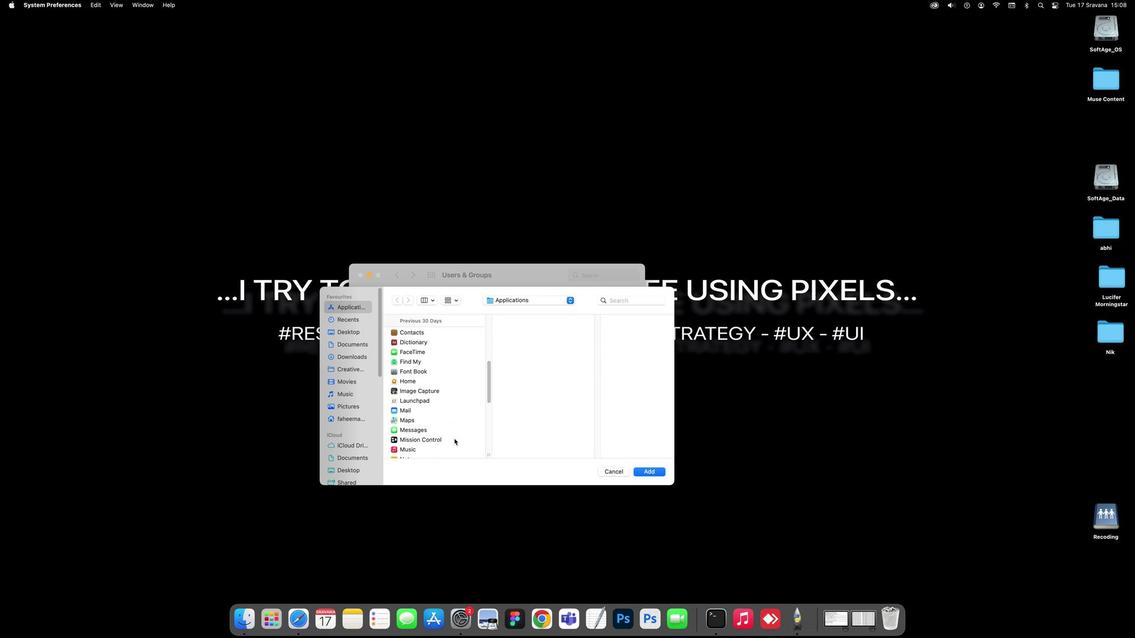 
Action: Mouse scrolled (453, 438) with delta (0, 1)
Screenshot: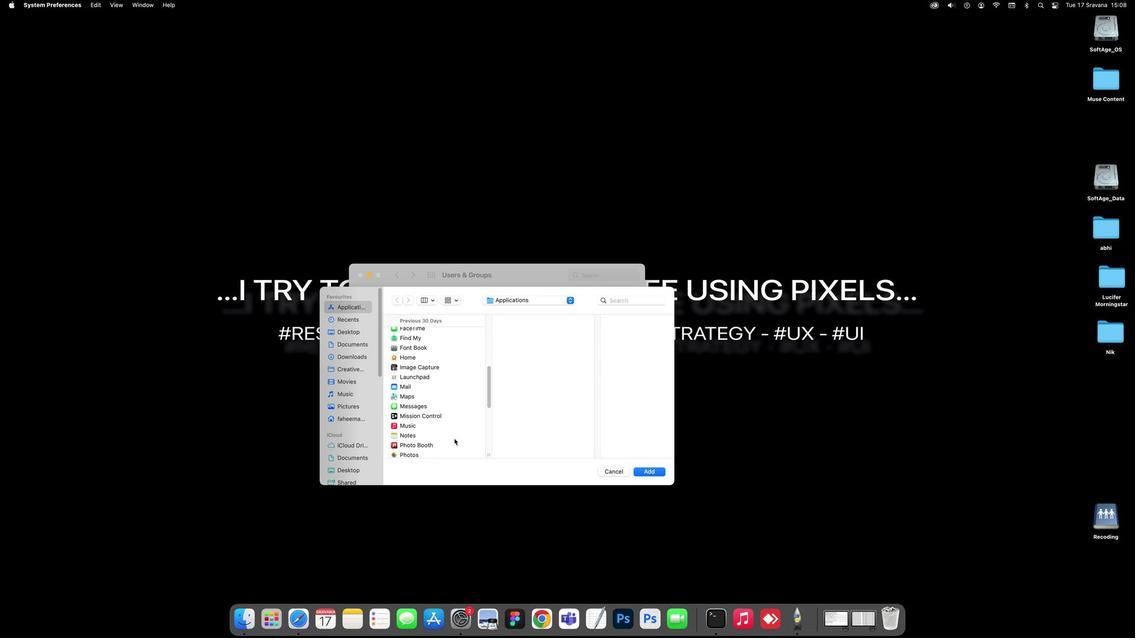 
Action: Mouse scrolled (453, 438) with delta (0, 1)
Screenshot: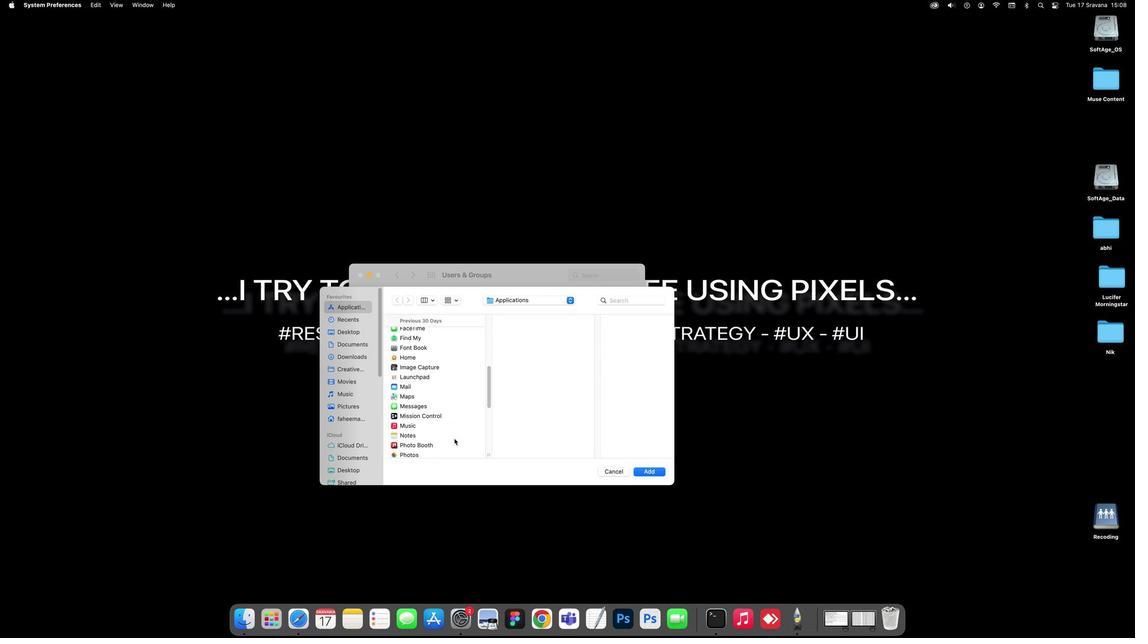 
Action: Mouse scrolled (453, 438) with delta (0, 1)
Screenshot: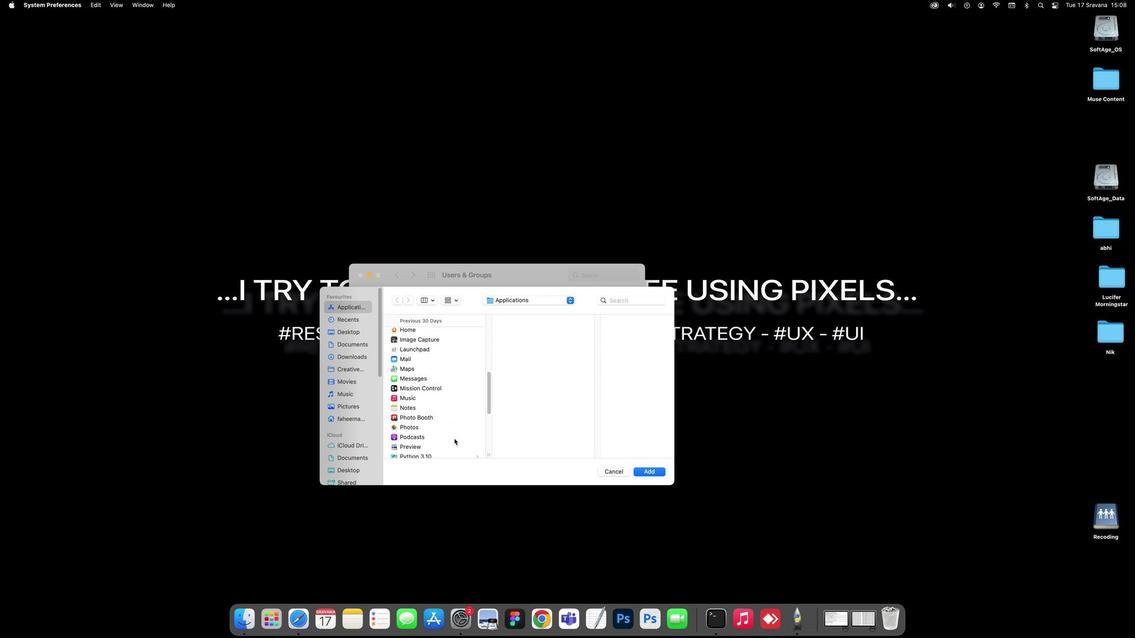 
Action: Mouse scrolled (453, 438) with delta (0, 1)
Screenshot: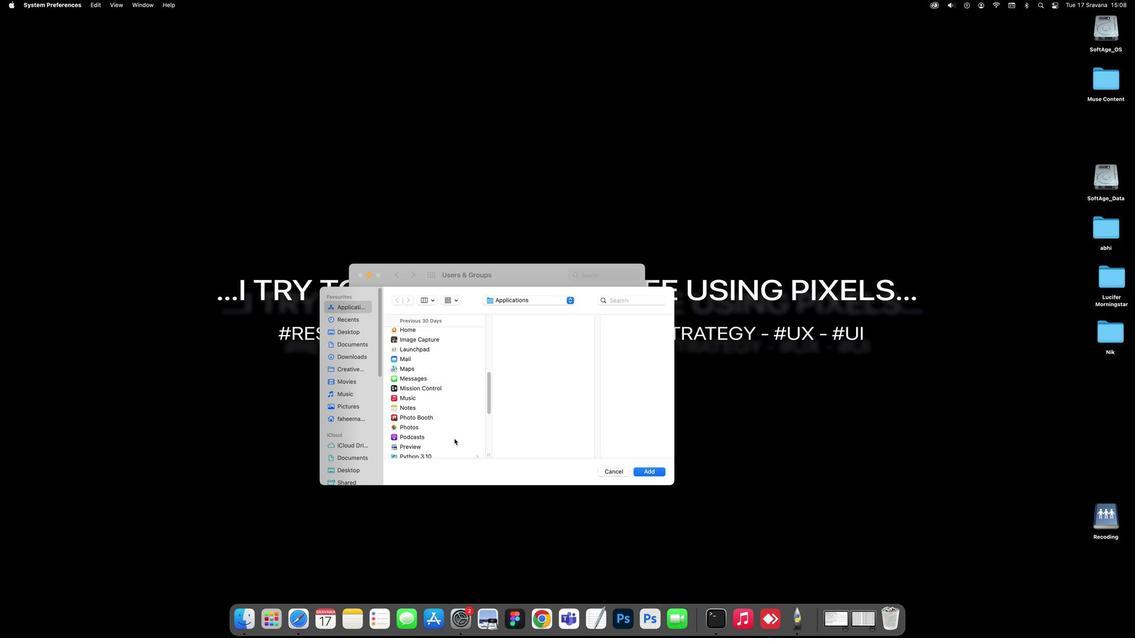 
Action: Mouse scrolled (453, 438) with delta (0, 1)
Screenshot: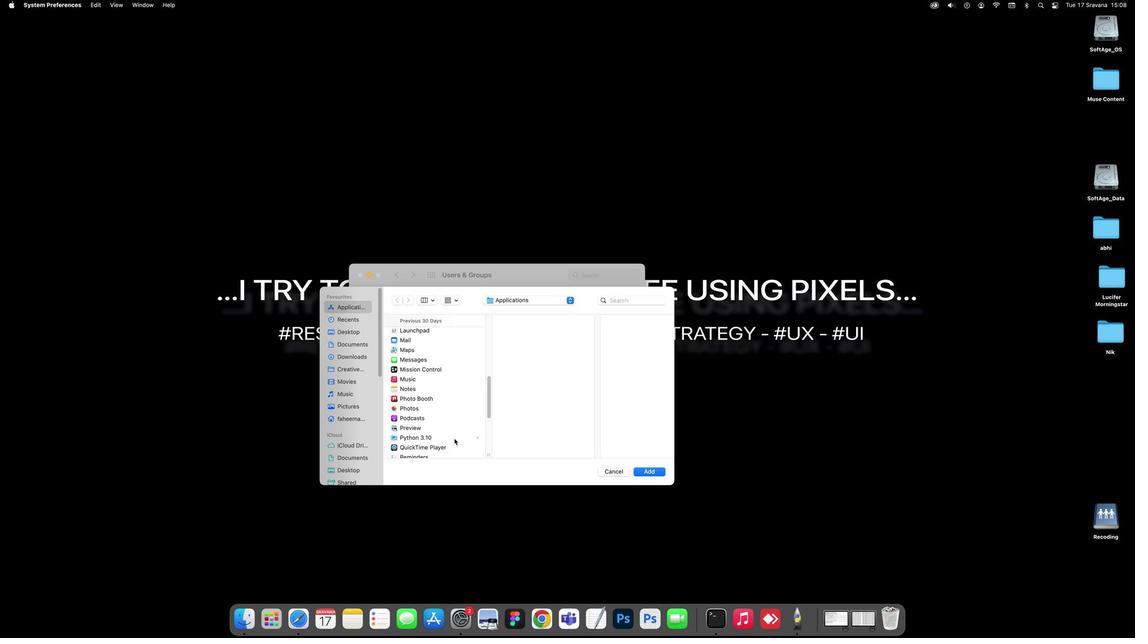 
Action: Mouse scrolled (453, 438) with delta (0, 1)
Screenshot: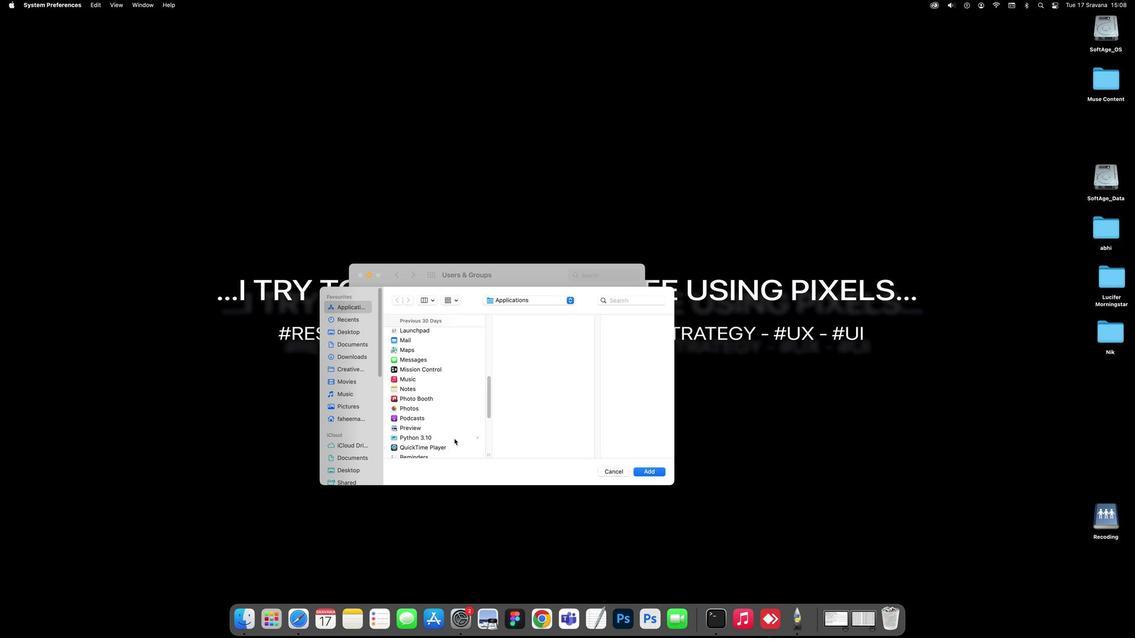 
Action: Mouse scrolled (453, 438) with delta (0, 1)
Screenshot: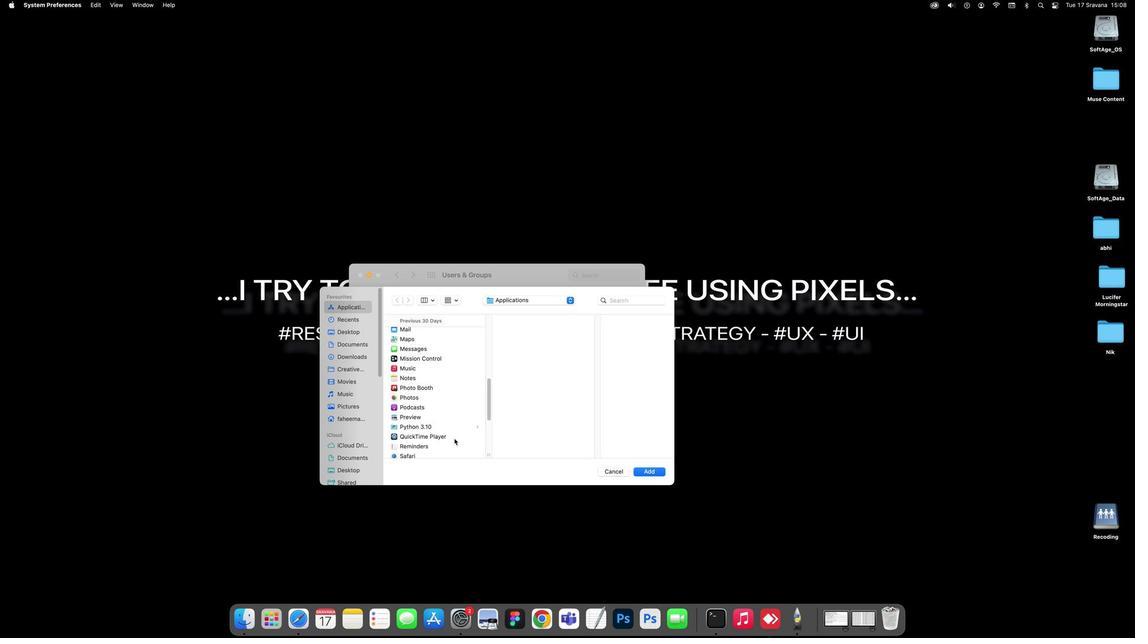
Action: Mouse scrolled (453, 438) with delta (0, 1)
Screenshot: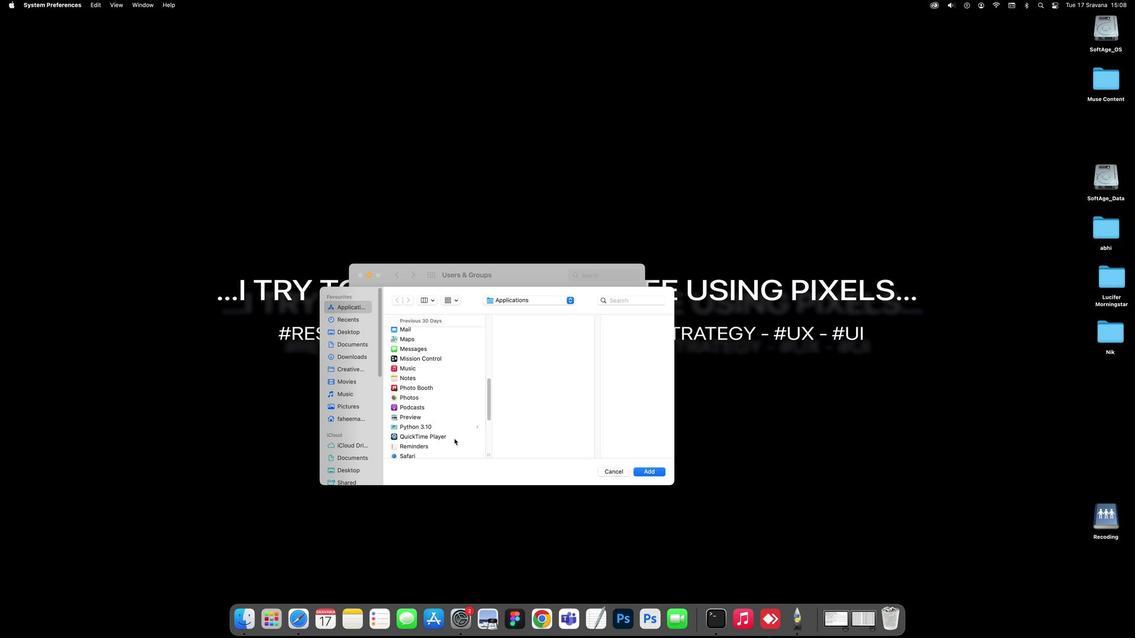 
Action: Mouse scrolled (453, 438) with delta (0, 1)
Screenshot: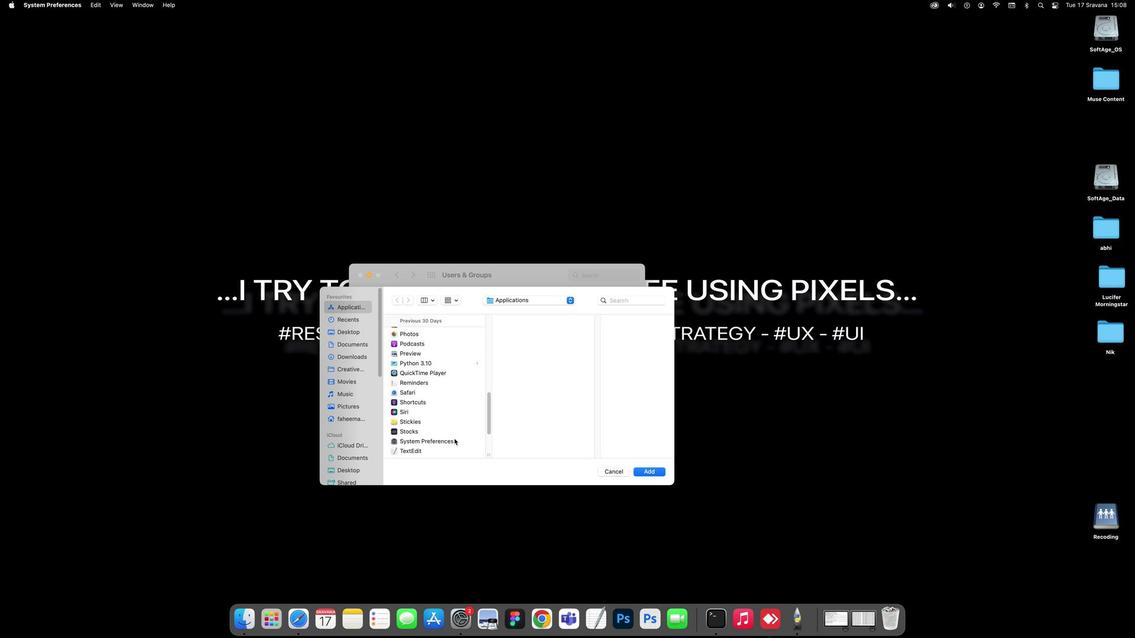 
Action: Mouse scrolled (453, 438) with delta (0, 1)
Screenshot: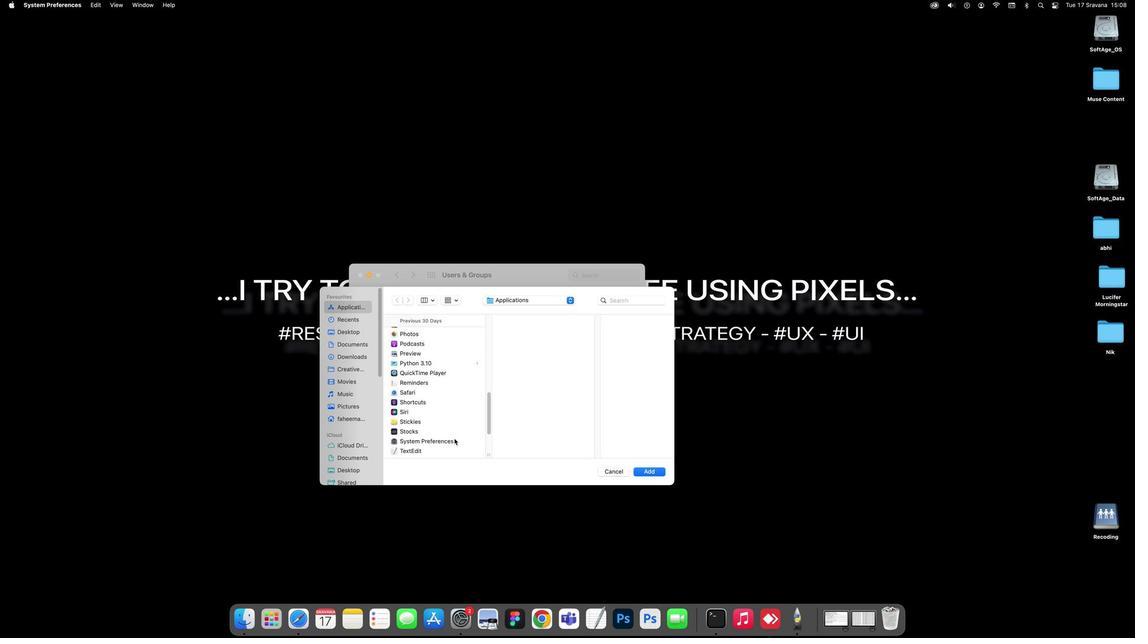
Action: Mouse scrolled (453, 438) with delta (0, 0)
Screenshot: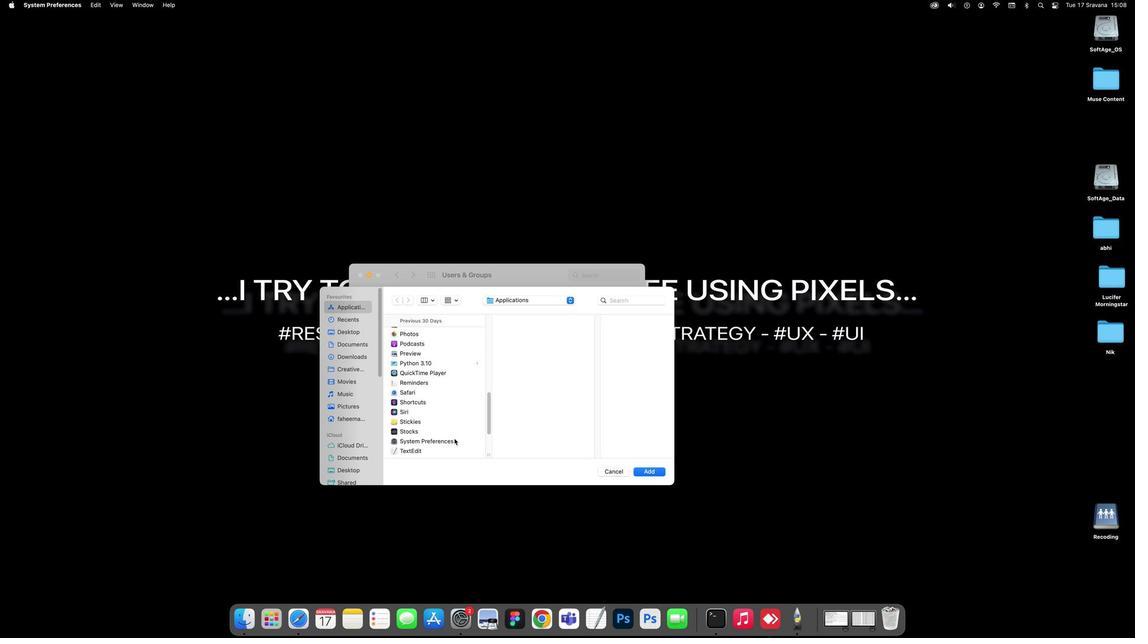 
Action: Mouse scrolled (453, 438) with delta (0, 1)
Screenshot: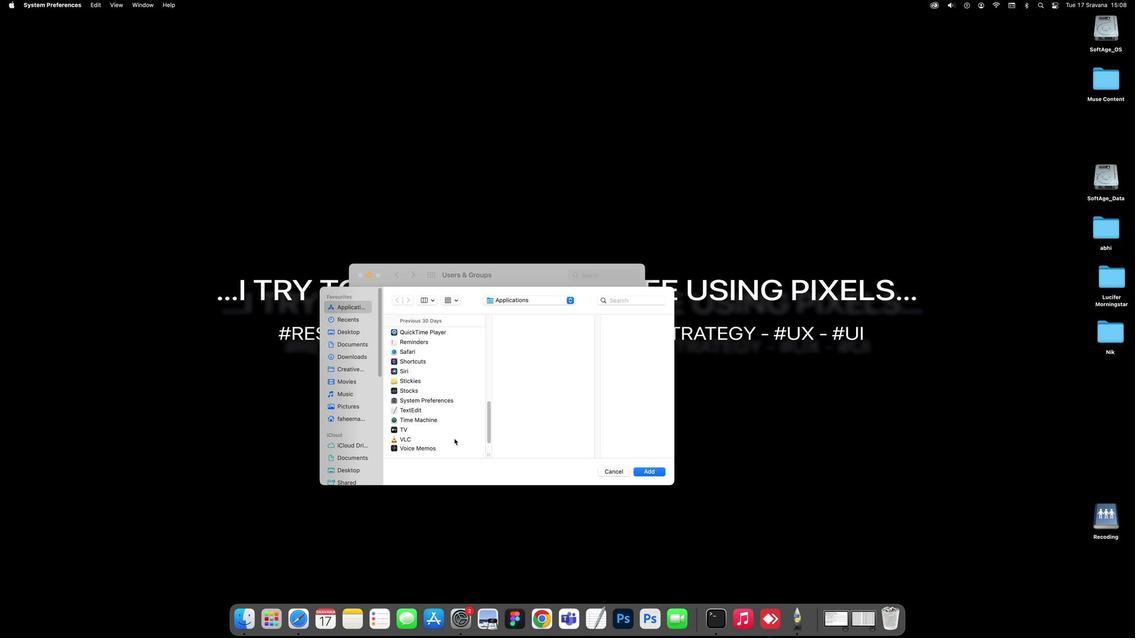 
Action: Mouse scrolled (453, 438) with delta (0, 1)
Screenshot: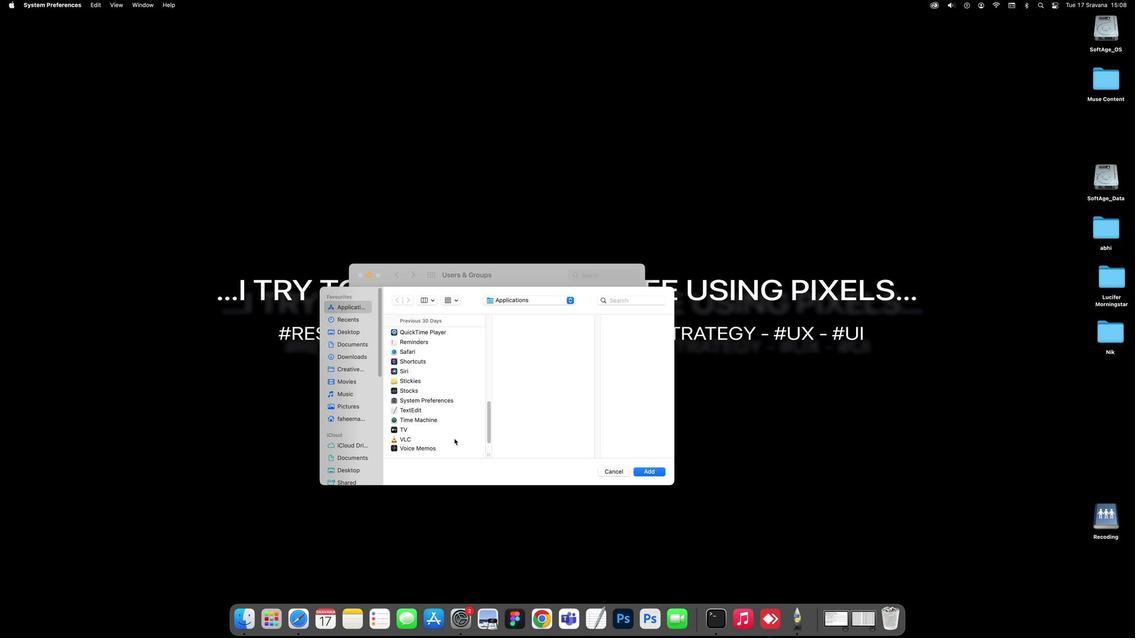 
Action: Mouse scrolled (453, 438) with delta (0, 1)
Screenshot: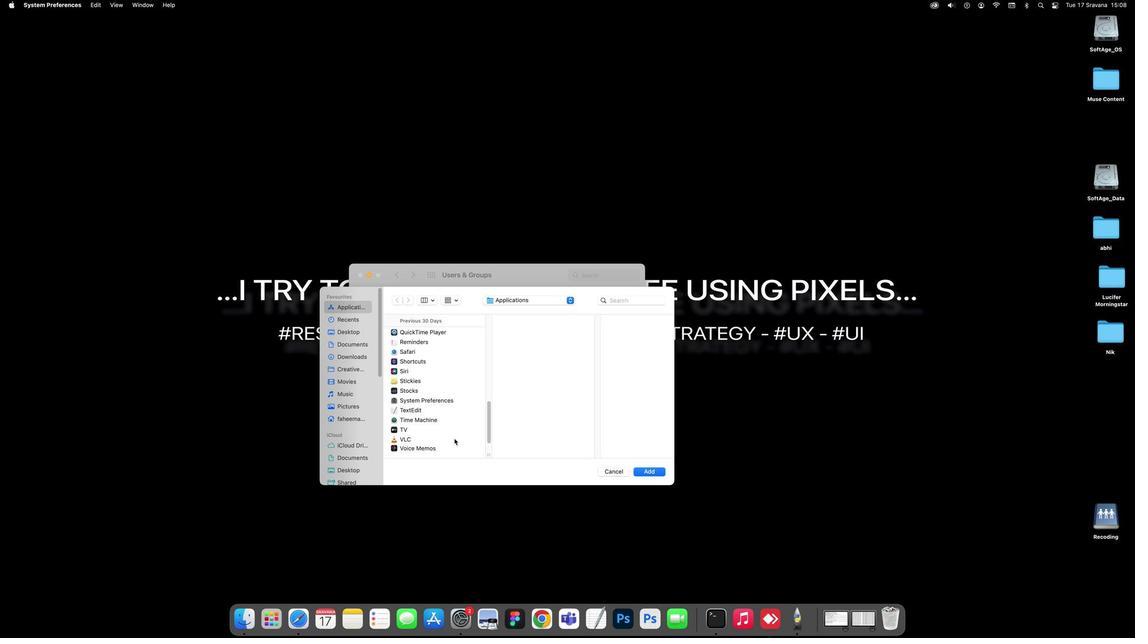 
Action: Mouse scrolled (453, 438) with delta (0, 1)
Screenshot: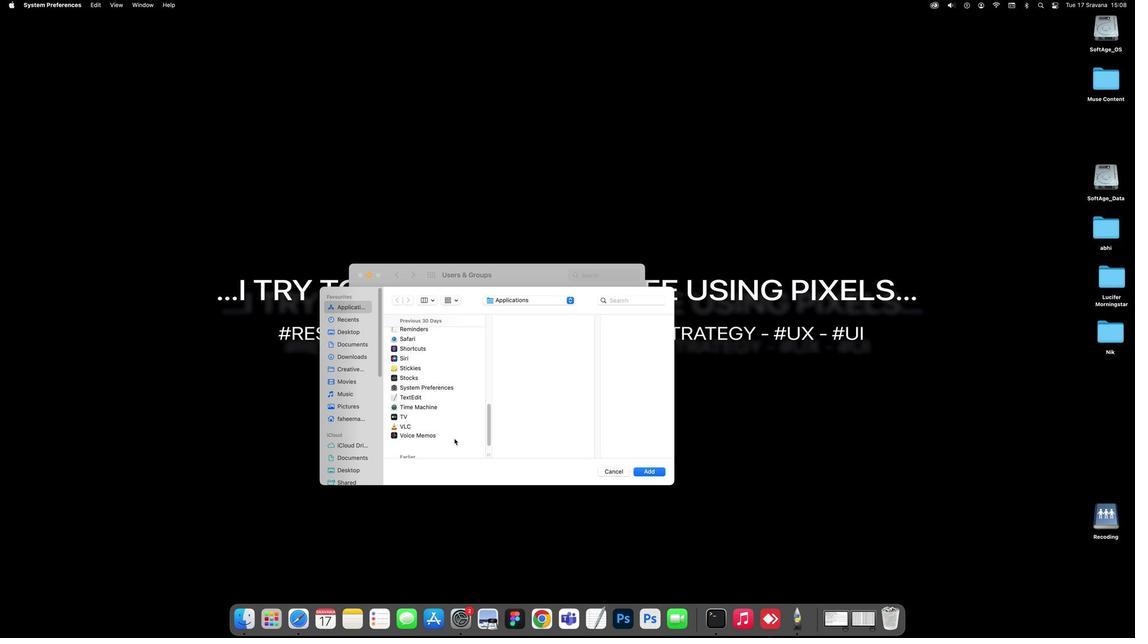 
Action: Mouse scrolled (453, 438) with delta (0, 1)
Screenshot: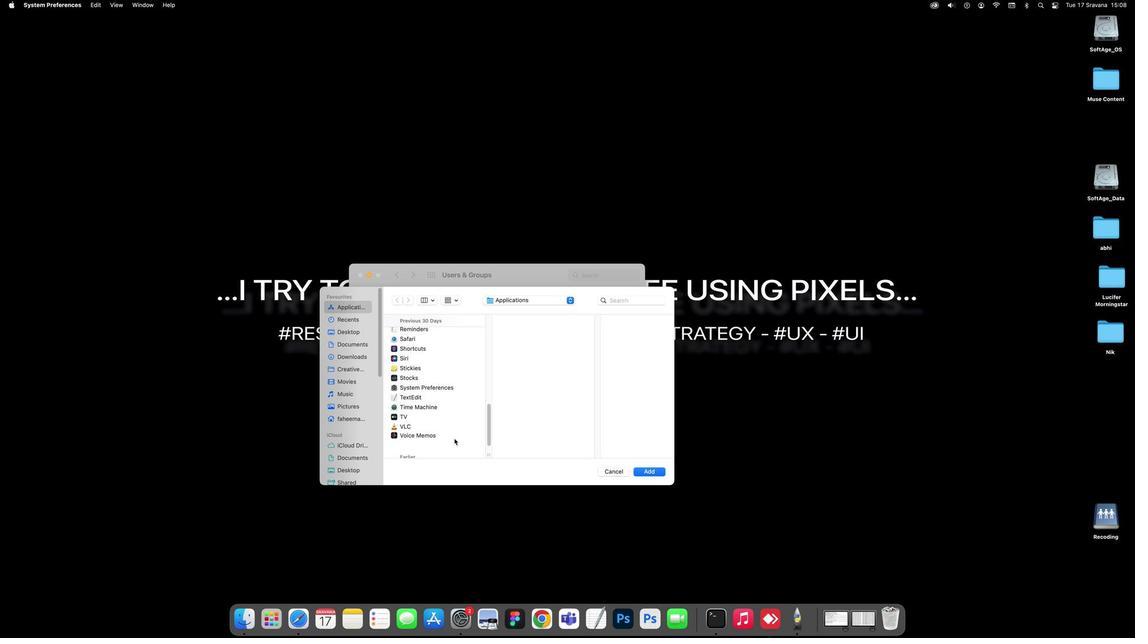 
Action: Mouse scrolled (453, 438) with delta (0, 1)
Screenshot: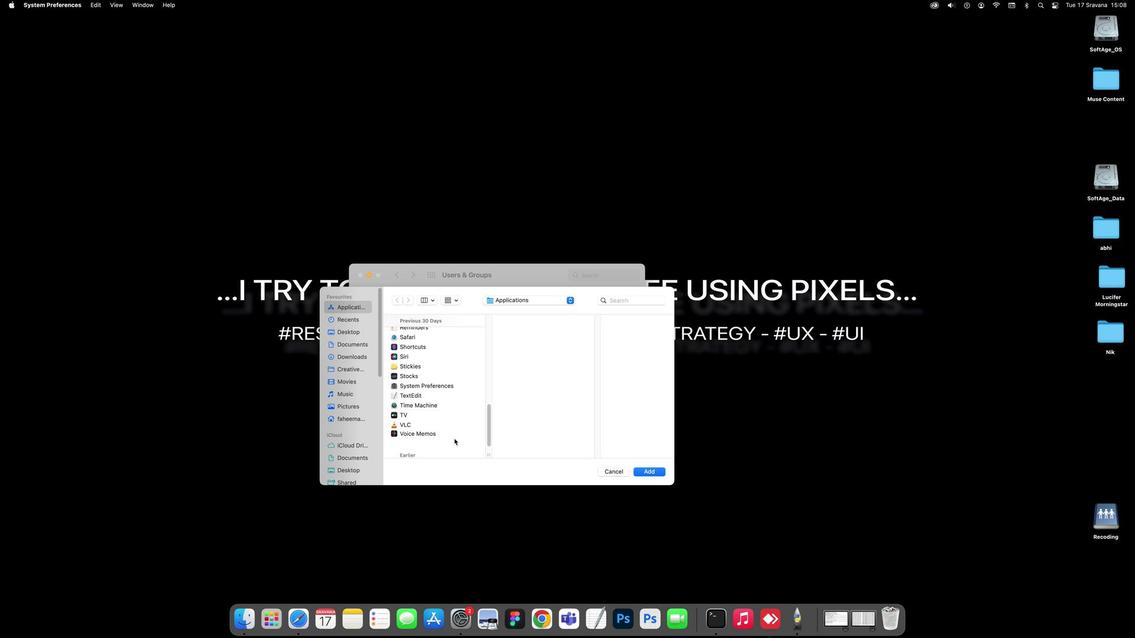 
Action: Mouse scrolled (453, 438) with delta (0, 1)
Screenshot: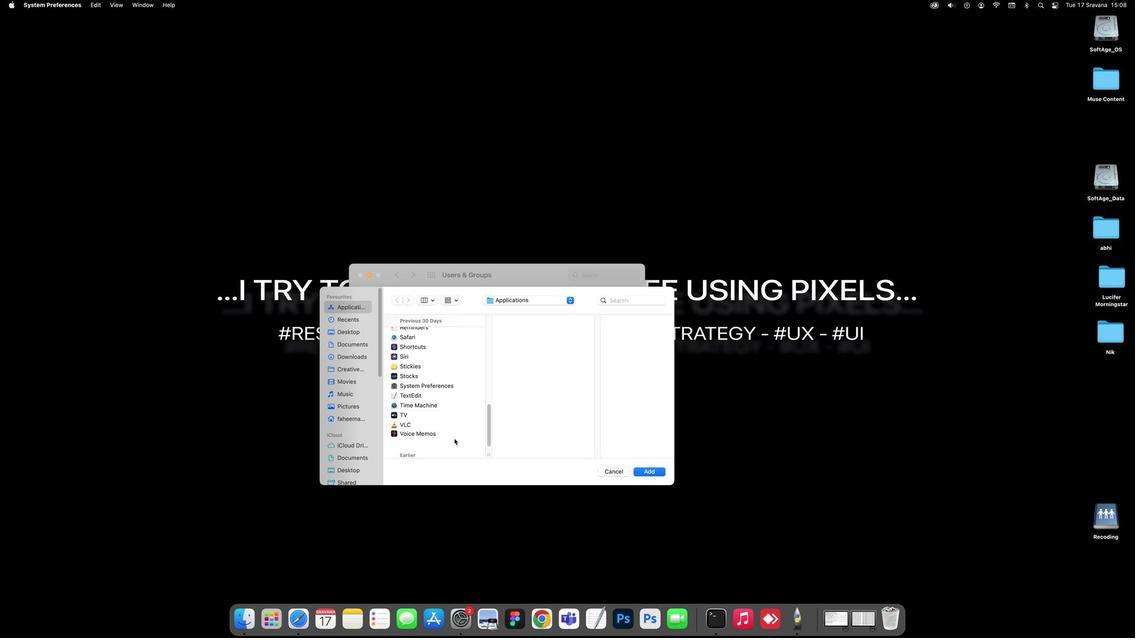 
Action: Mouse scrolled (453, 438) with delta (0, 1)
Screenshot: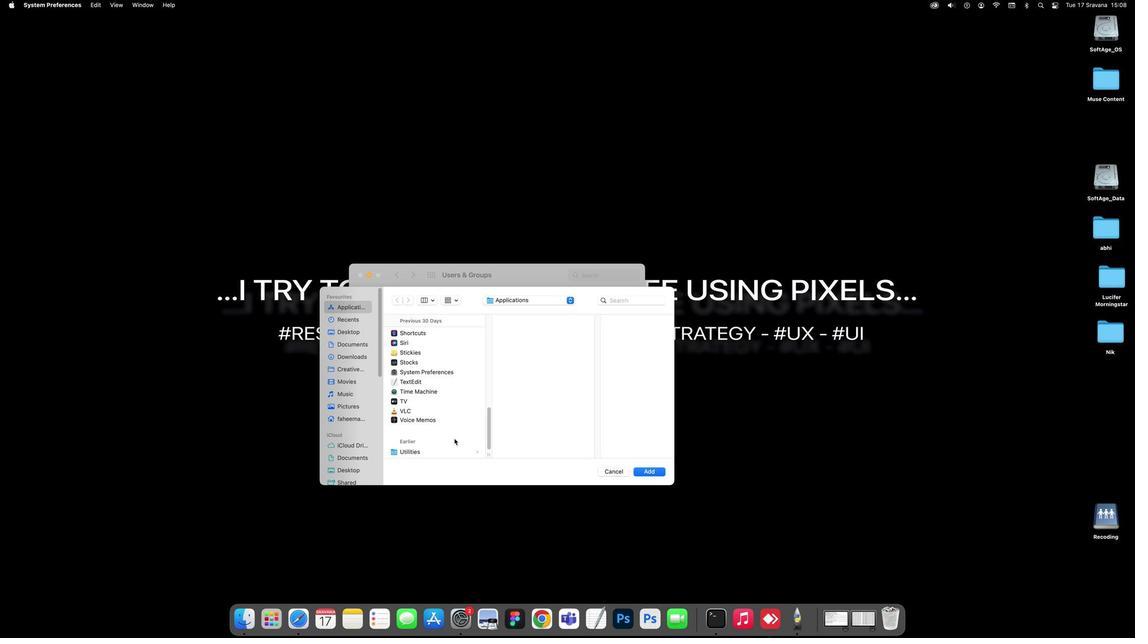
Action: Mouse scrolled (453, 438) with delta (0, 1)
Screenshot: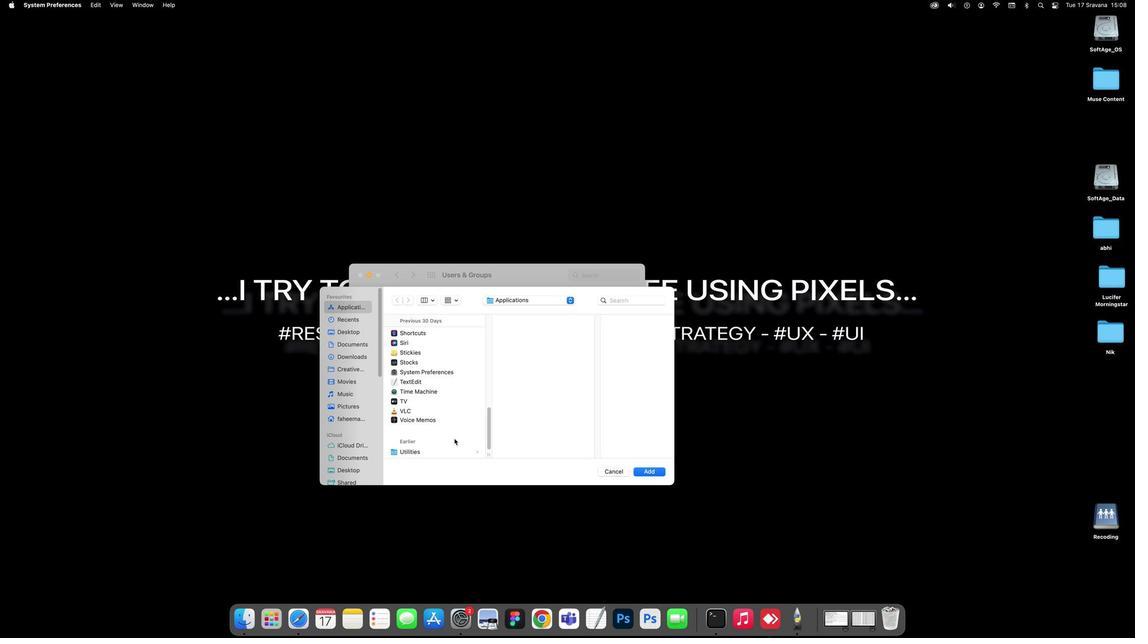 
Action: Mouse scrolled (453, 438) with delta (0, 1)
Screenshot: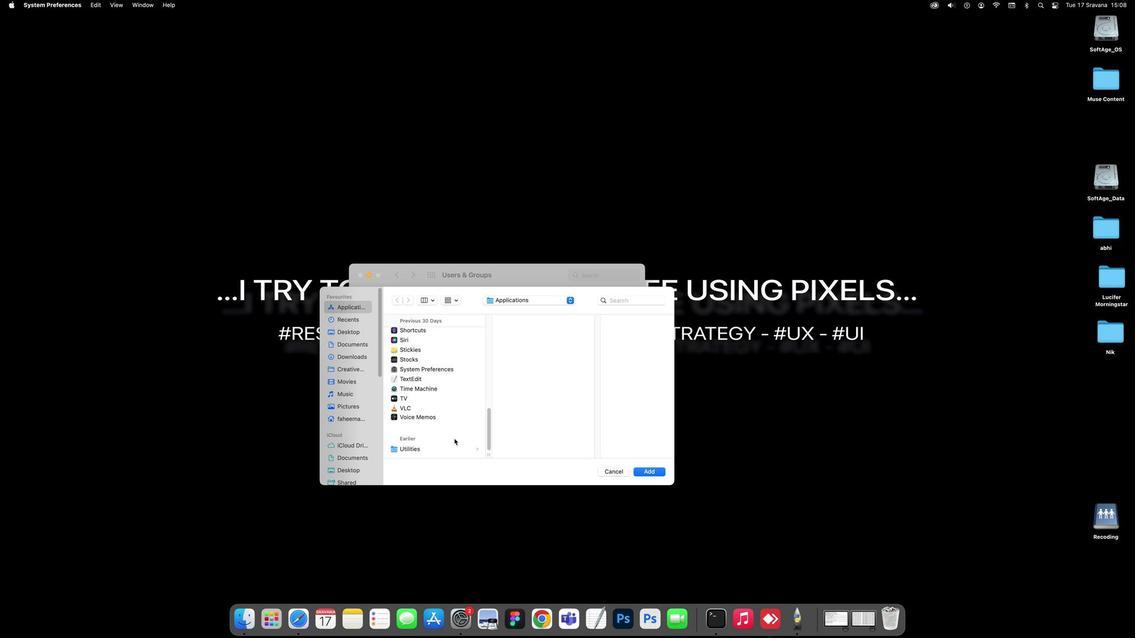 
Action: Mouse scrolled (453, 438) with delta (0, 1)
Screenshot: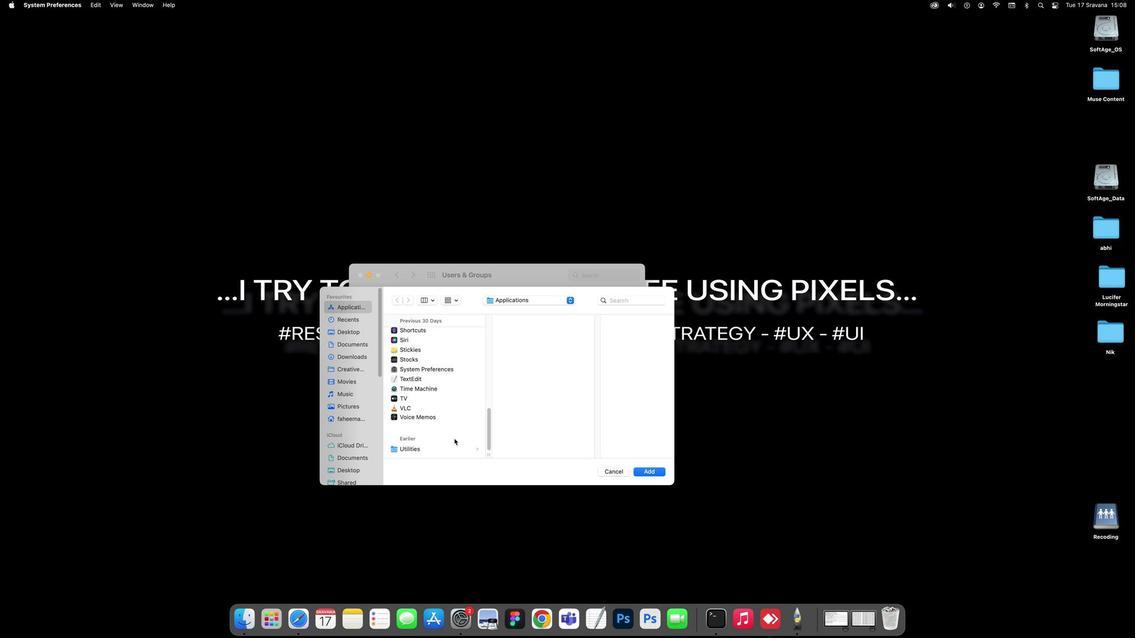 
Action: Mouse moved to (447, 448)
Screenshot: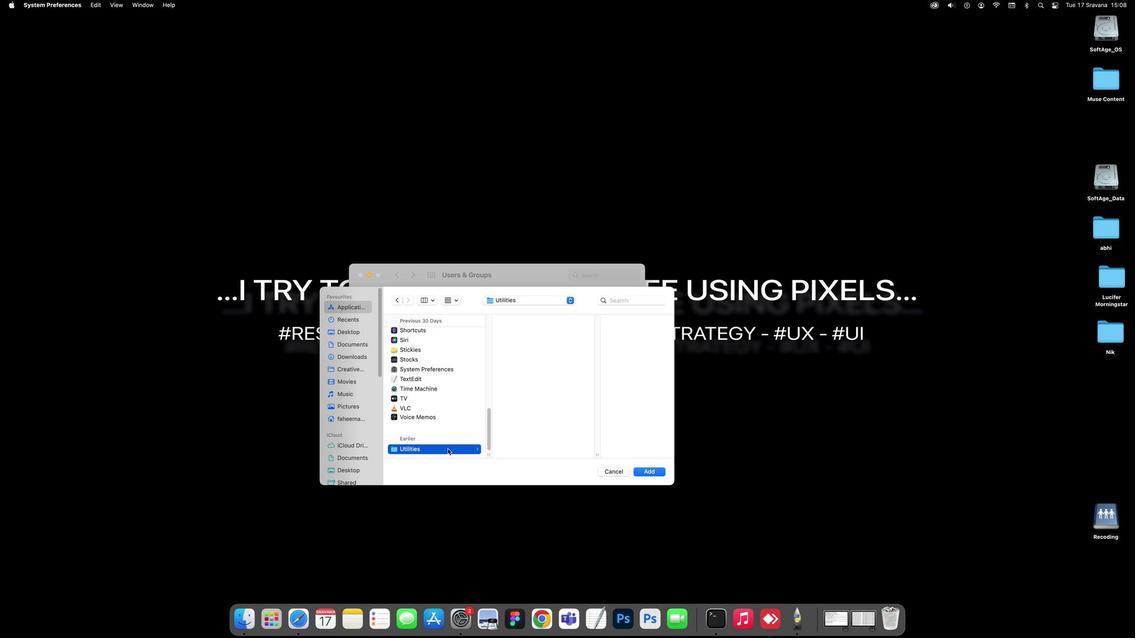 
Action: Mouse pressed left at (447, 448)
Screenshot: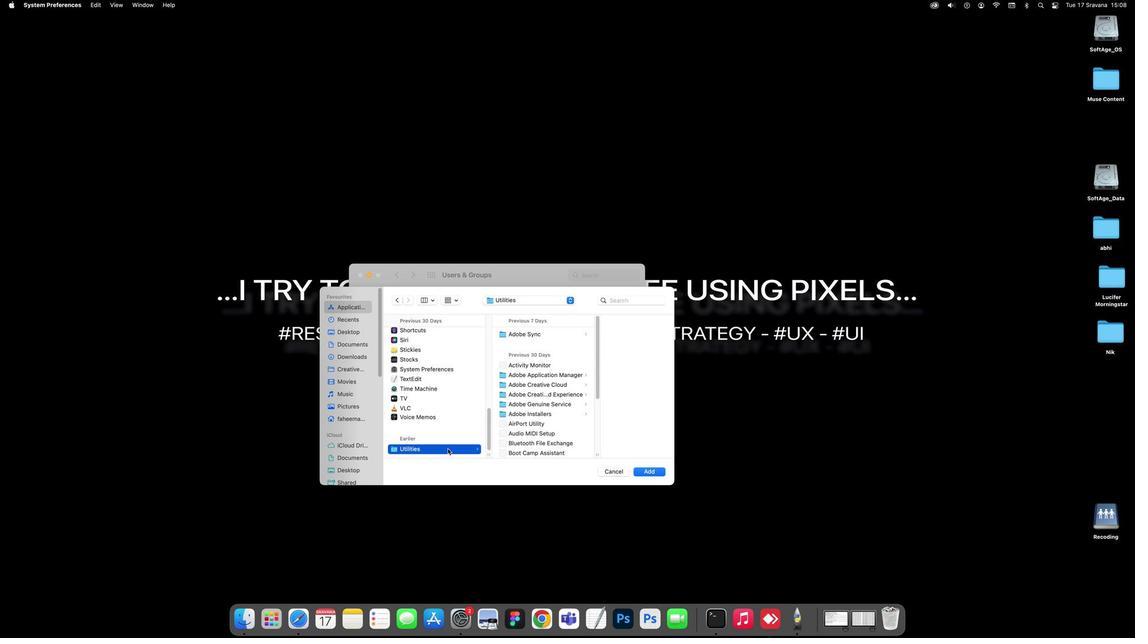 
Action: Mouse moved to (523, 423)
Screenshot: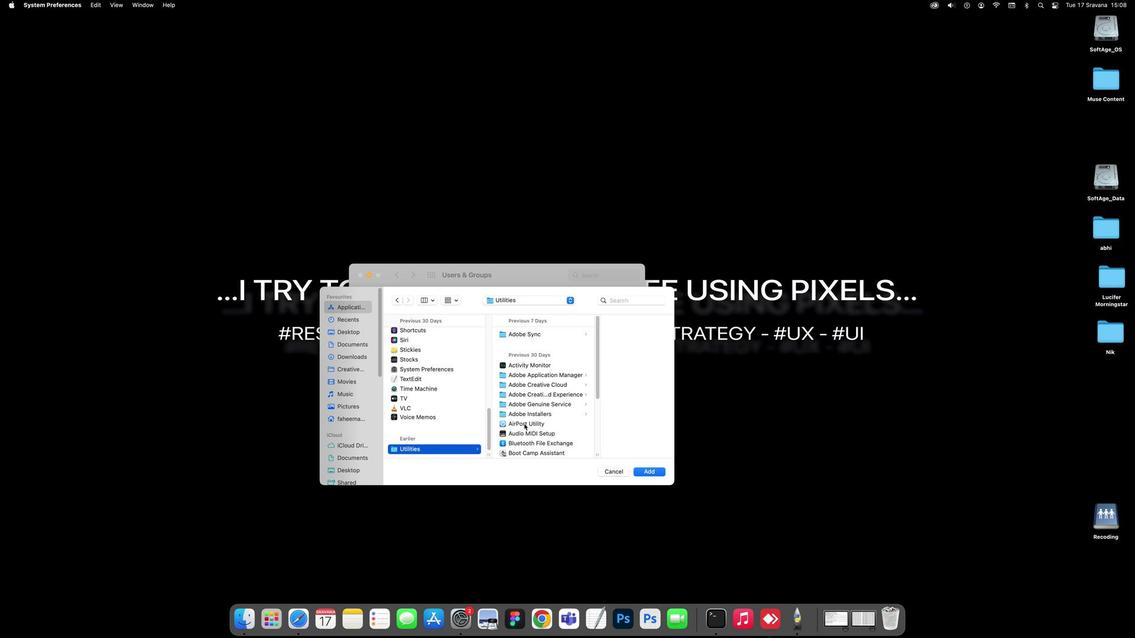 
Action: Mouse scrolled (523, 423) with delta (0, 1)
Screenshot: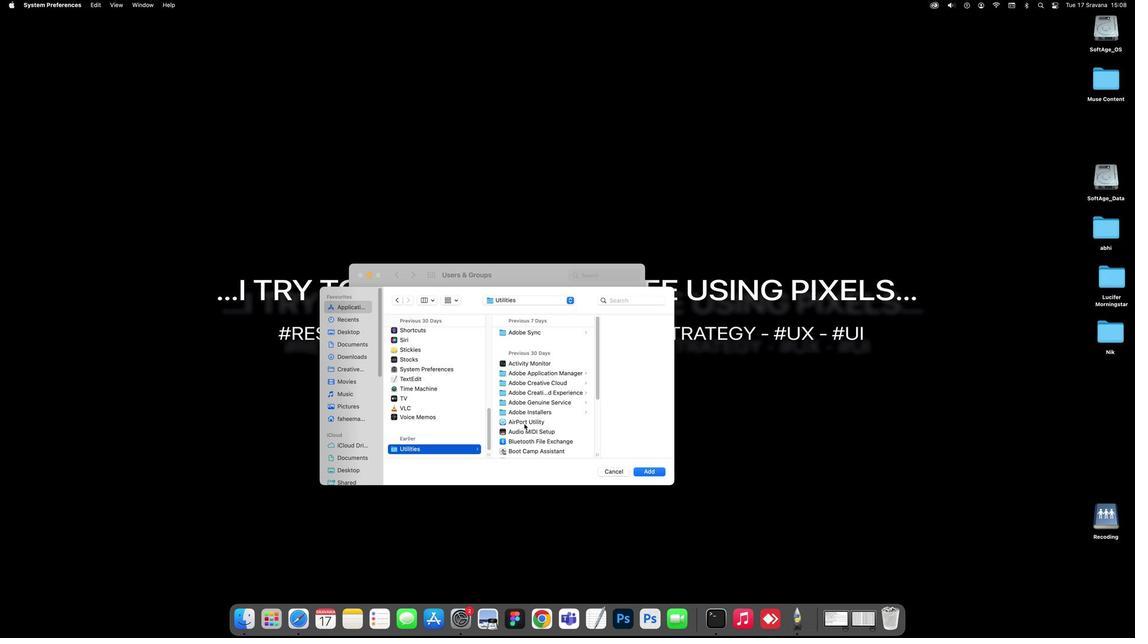 
Action: Mouse scrolled (523, 423) with delta (0, 1)
Screenshot: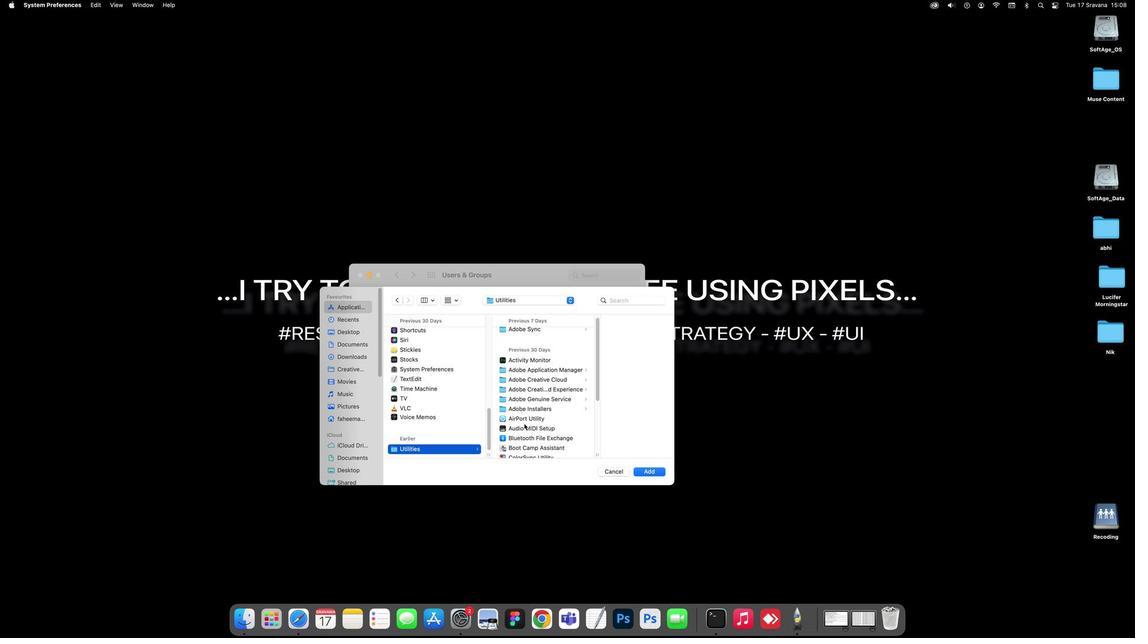 
Action: Mouse scrolled (523, 423) with delta (0, 1)
Screenshot: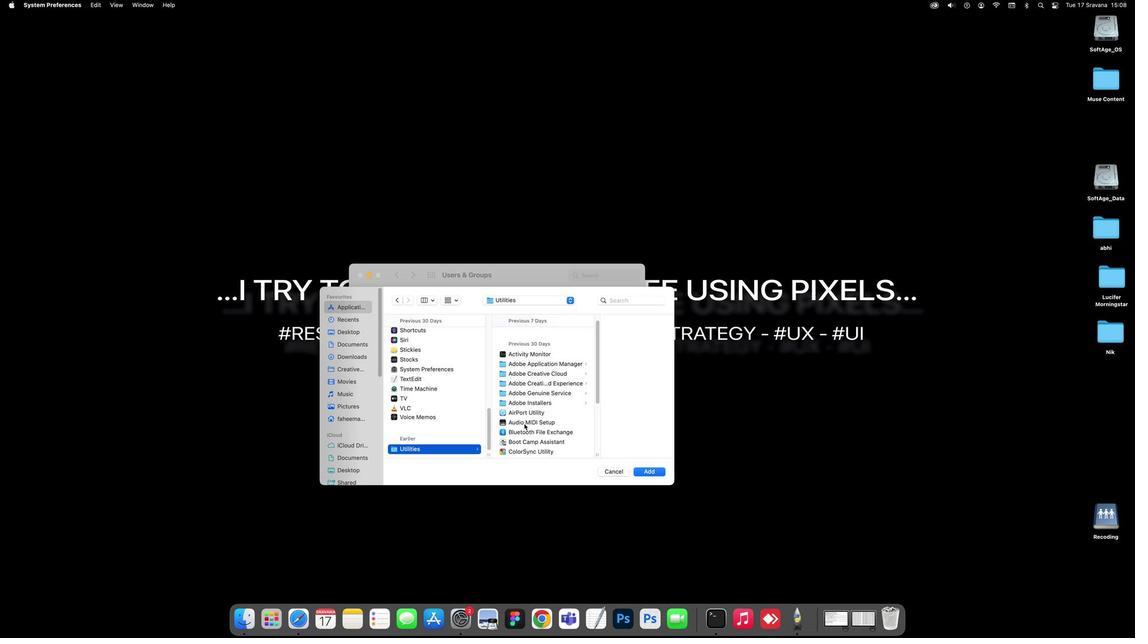 
Action: Mouse scrolled (523, 423) with delta (0, 1)
Screenshot: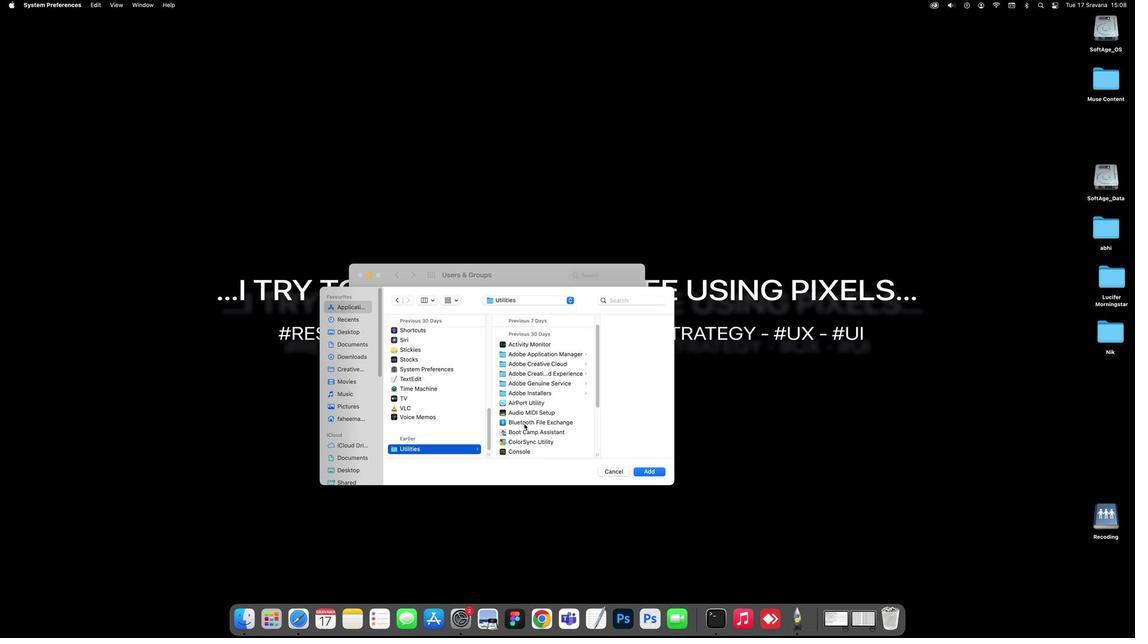 
Action: Mouse scrolled (523, 423) with delta (0, 1)
Screenshot: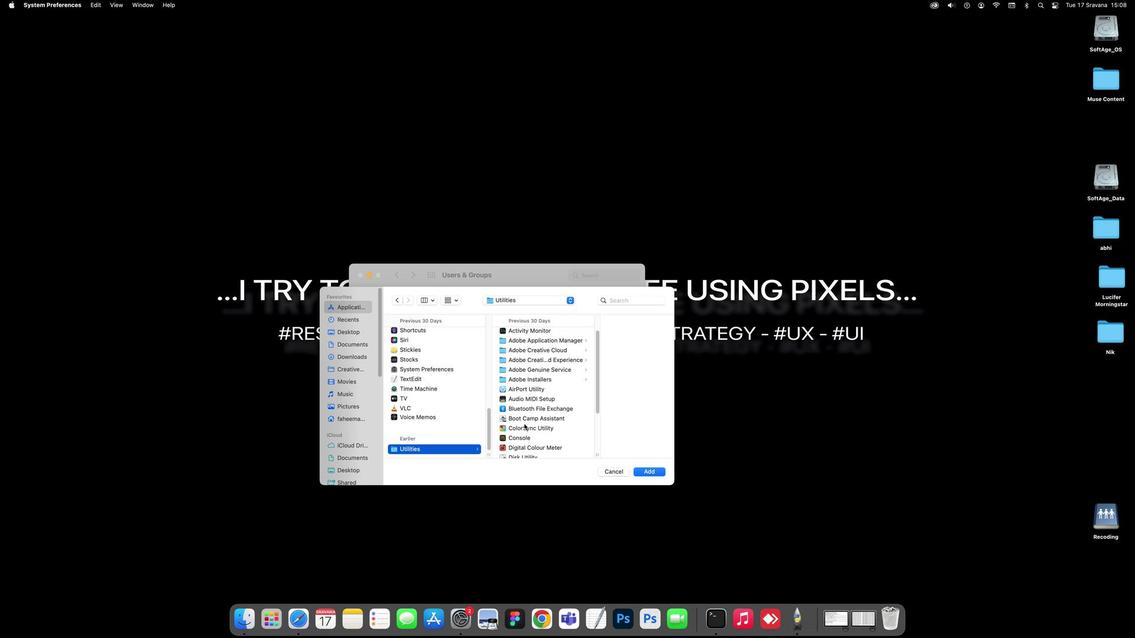 
Action: Mouse scrolled (523, 423) with delta (0, 1)
Screenshot: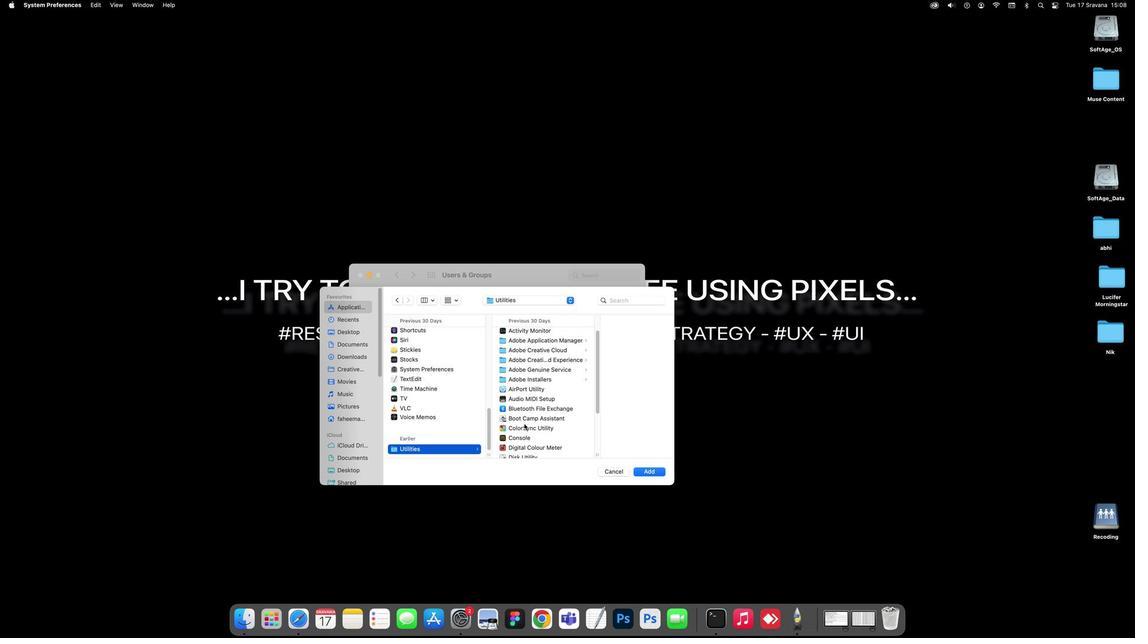 
Action: Mouse scrolled (523, 423) with delta (0, 1)
Screenshot: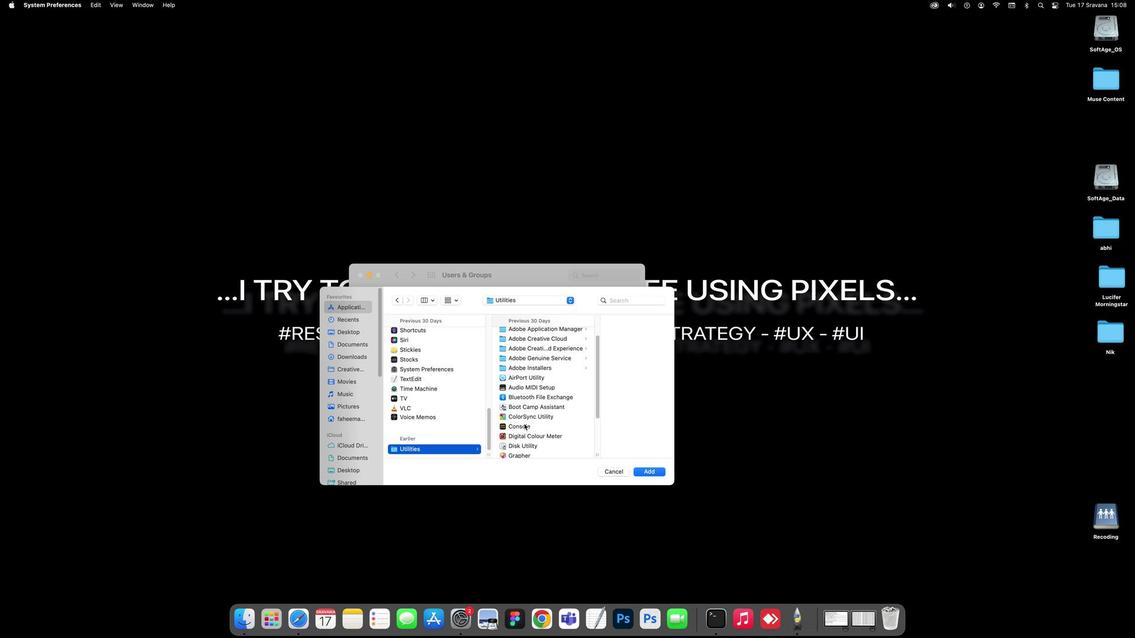 
Action: Mouse scrolled (523, 423) with delta (0, 1)
Screenshot: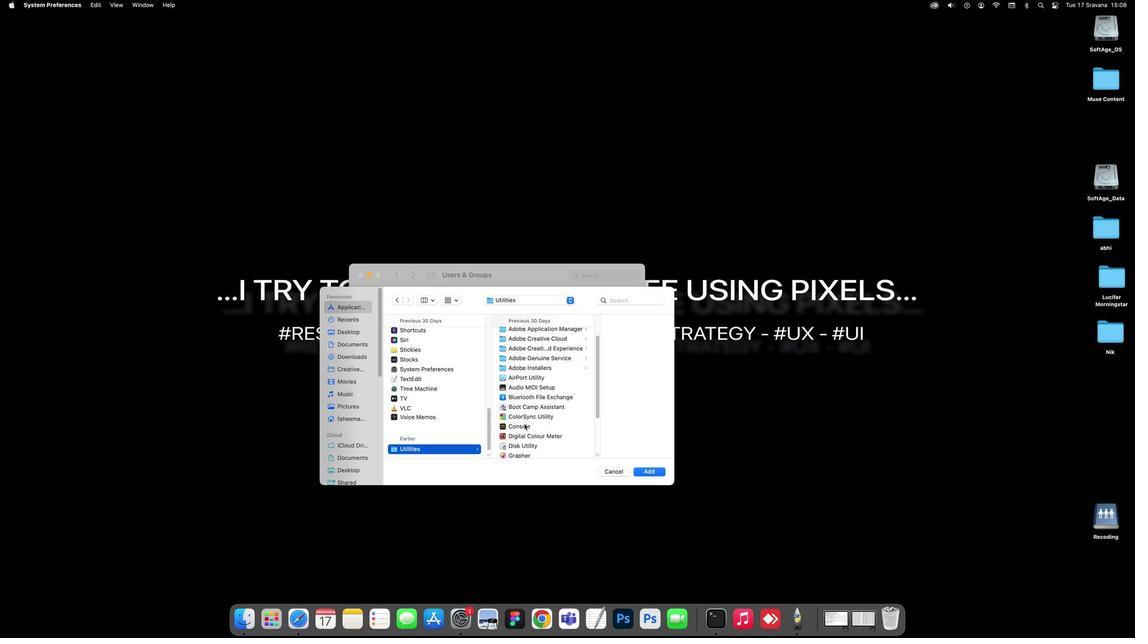 
Action: Mouse scrolled (523, 423) with delta (0, 1)
Screenshot: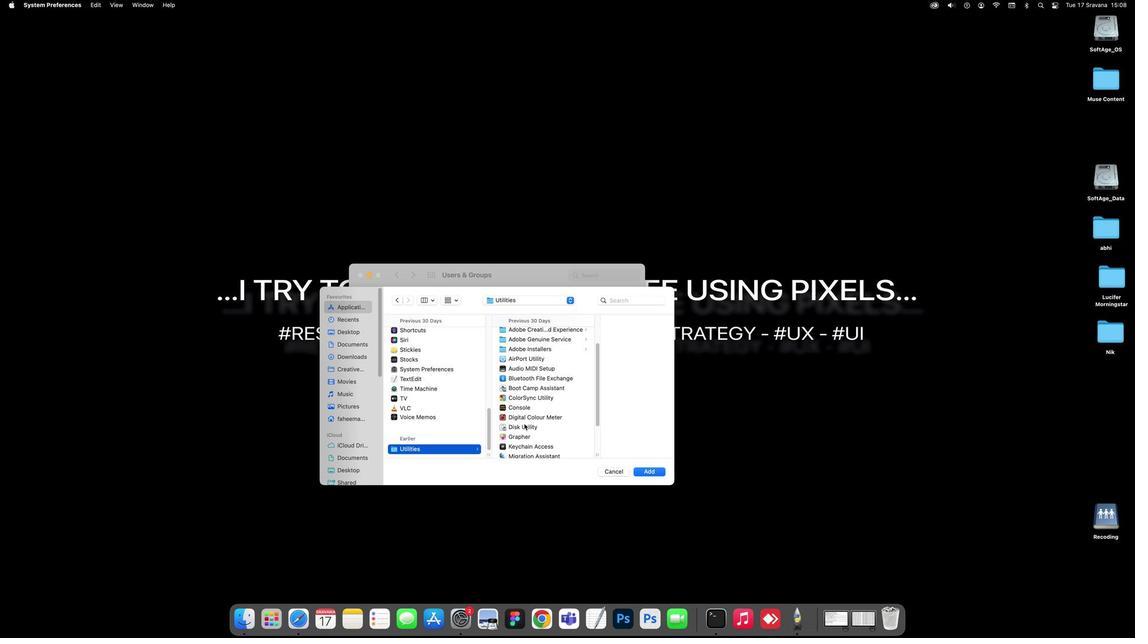 
Action: Mouse scrolled (523, 423) with delta (0, 1)
Screenshot: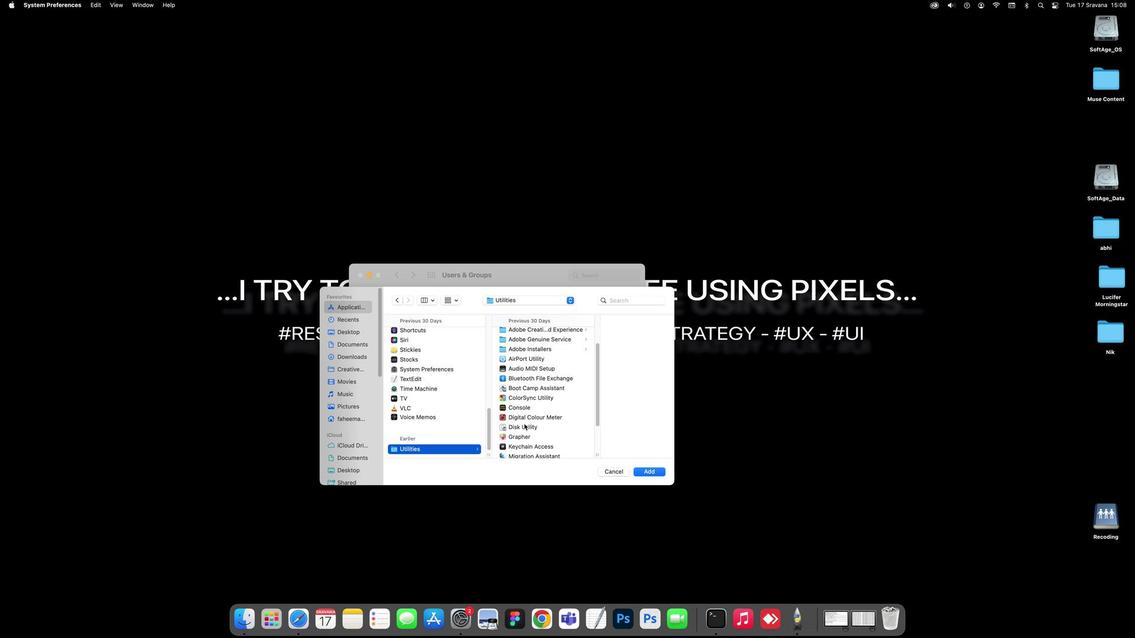 
Action: Mouse scrolled (523, 423) with delta (0, 1)
Screenshot: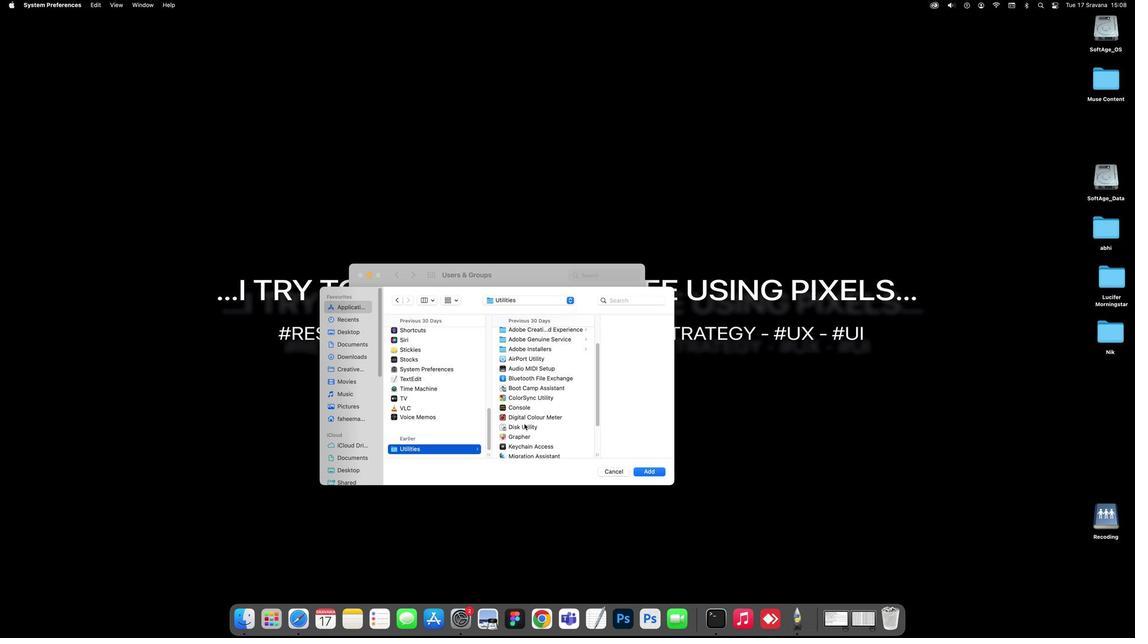 
Action: Mouse scrolled (523, 423) with delta (0, 1)
Screenshot: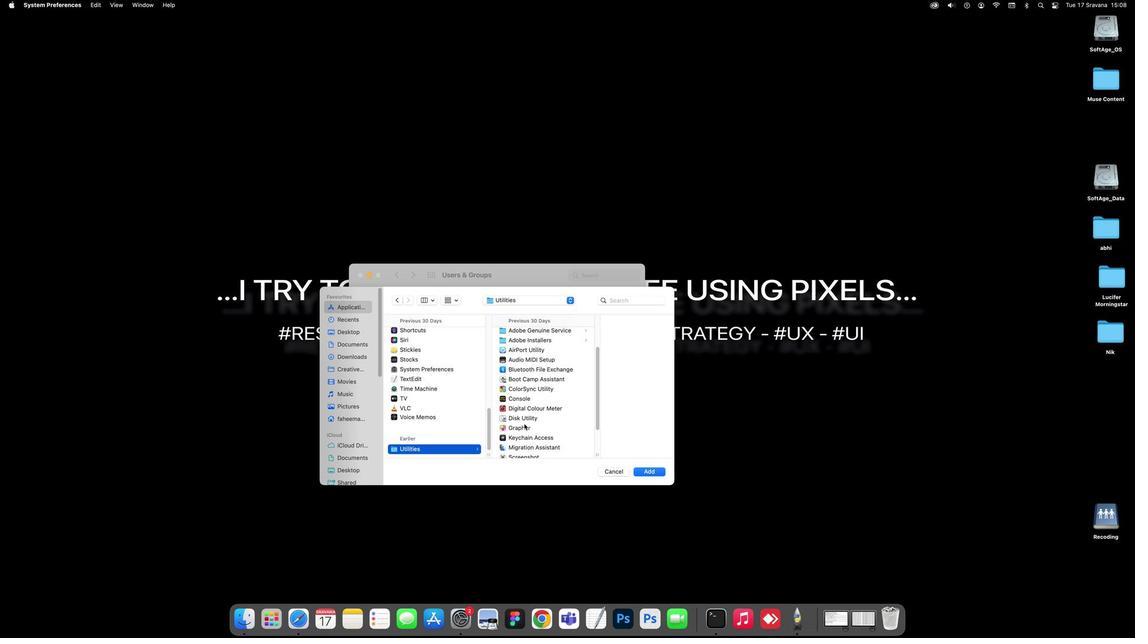 
Action: Mouse scrolled (523, 423) with delta (0, 1)
Screenshot: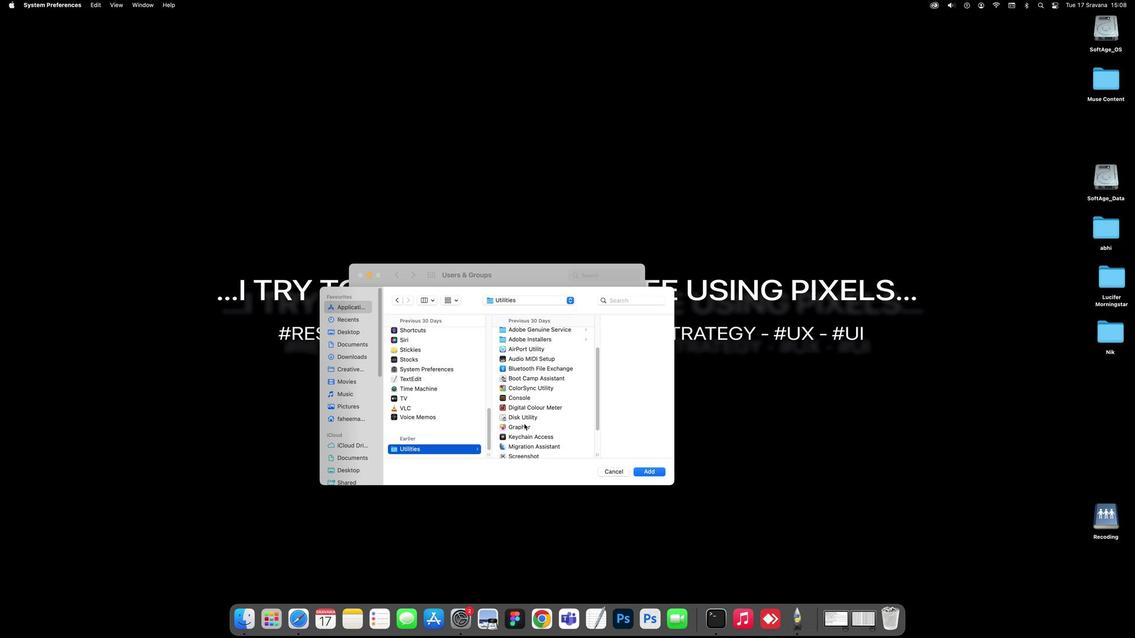 
Action: Mouse scrolled (523, 423) with delta (0, 1)
Screenshot: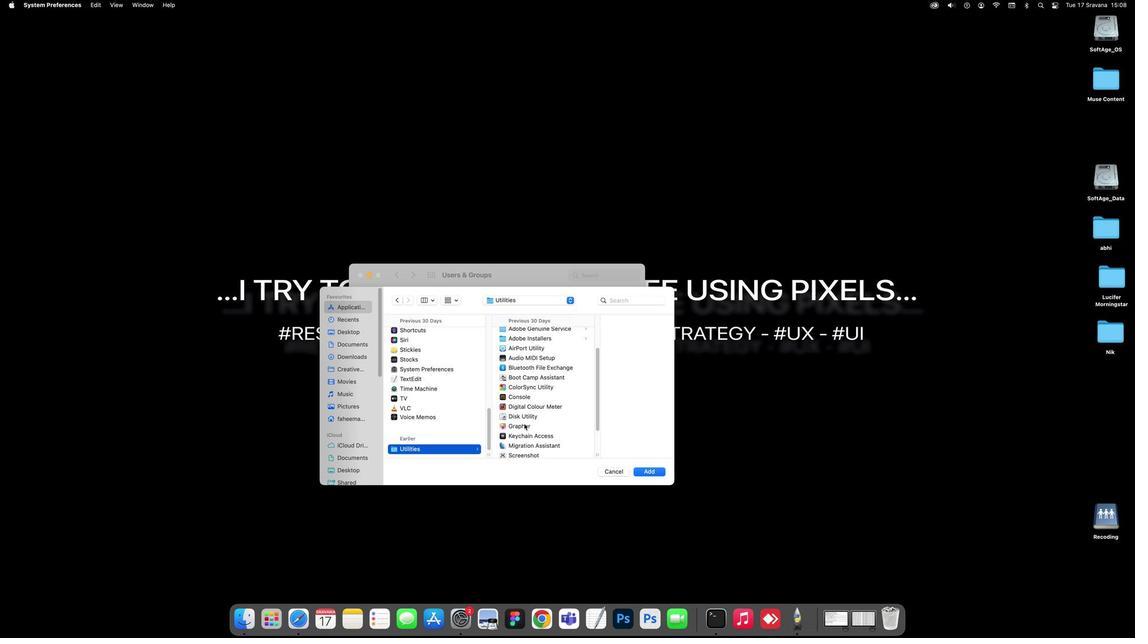 
Action: Mouse scrolled (523, 423) with delta (0, 1)
Screenshot: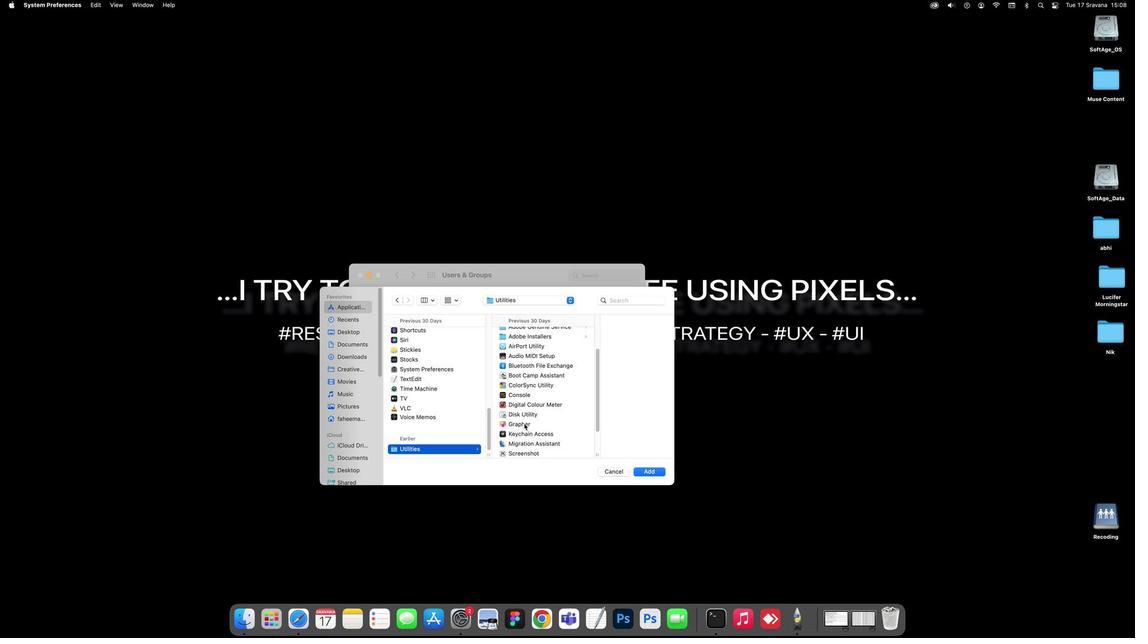 
Action: Mouse scrolled (523, 423) with delta (0, 1)
Screenshot: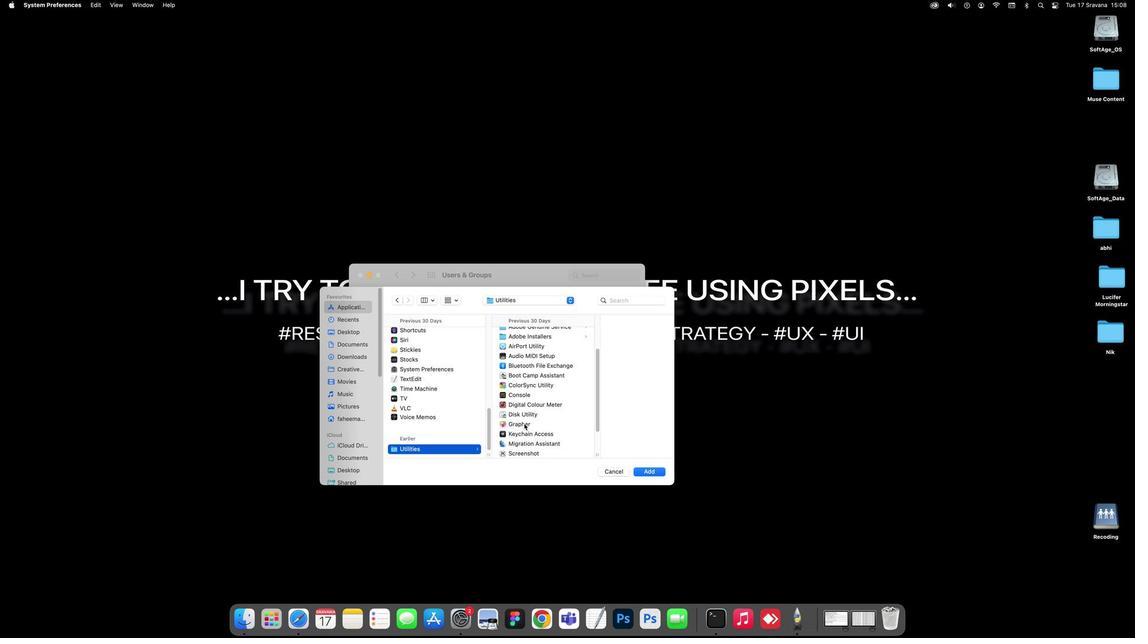 
Action: Mouse scrolled (523, 423) with delta (0, 1)
Screenshot: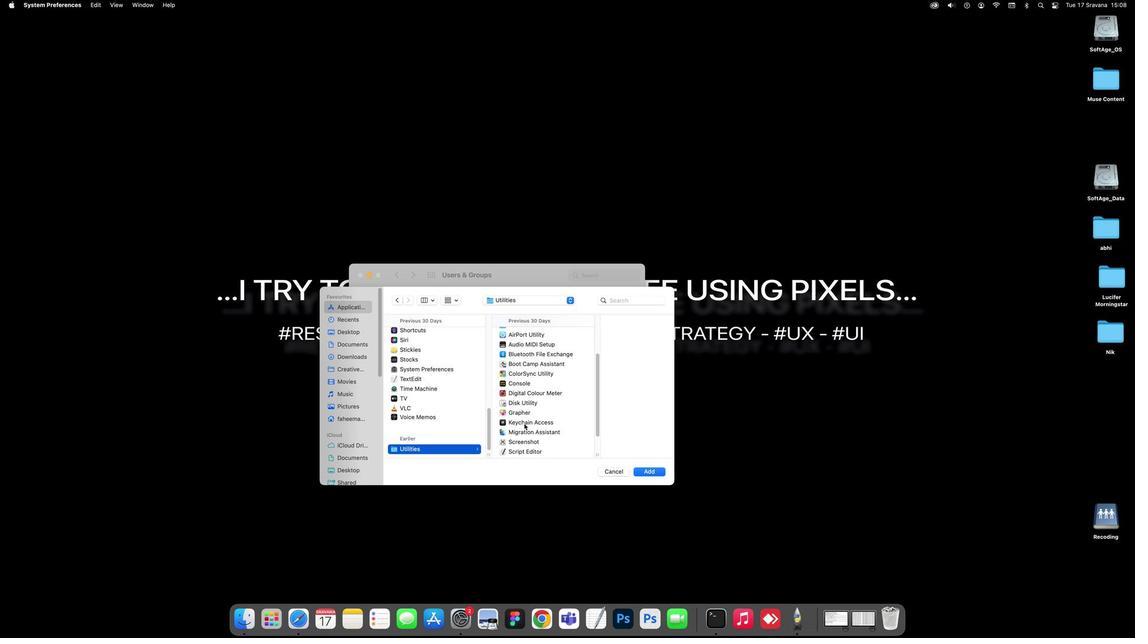 
Action: Mouse scrolled (523, 423) with delta (0, 1)
Screenshot: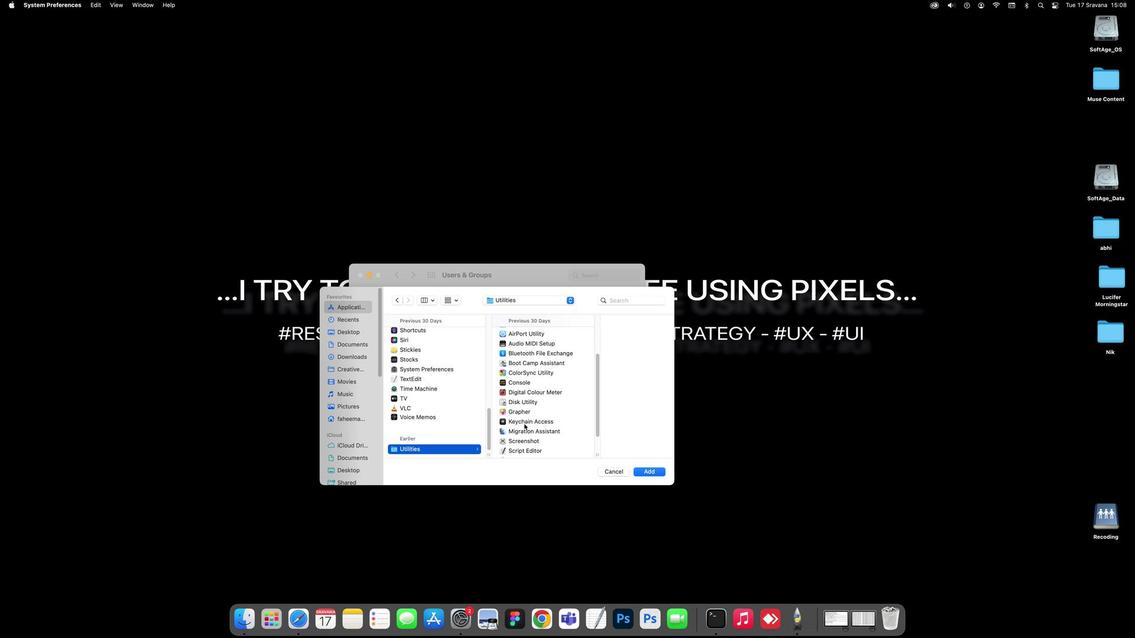 
Action: Mouse scrolled (523, 423) with delta (0, 1)
Screenshot: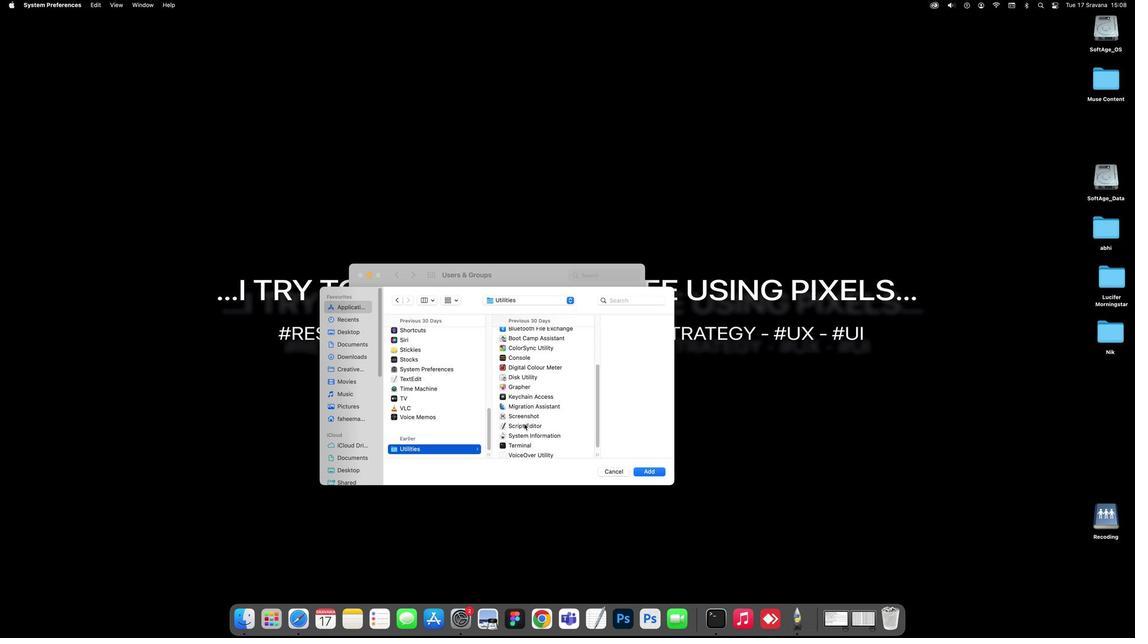 
Action: Mouse scrolled (523, 423) with delta (0, 1)
Screenshot: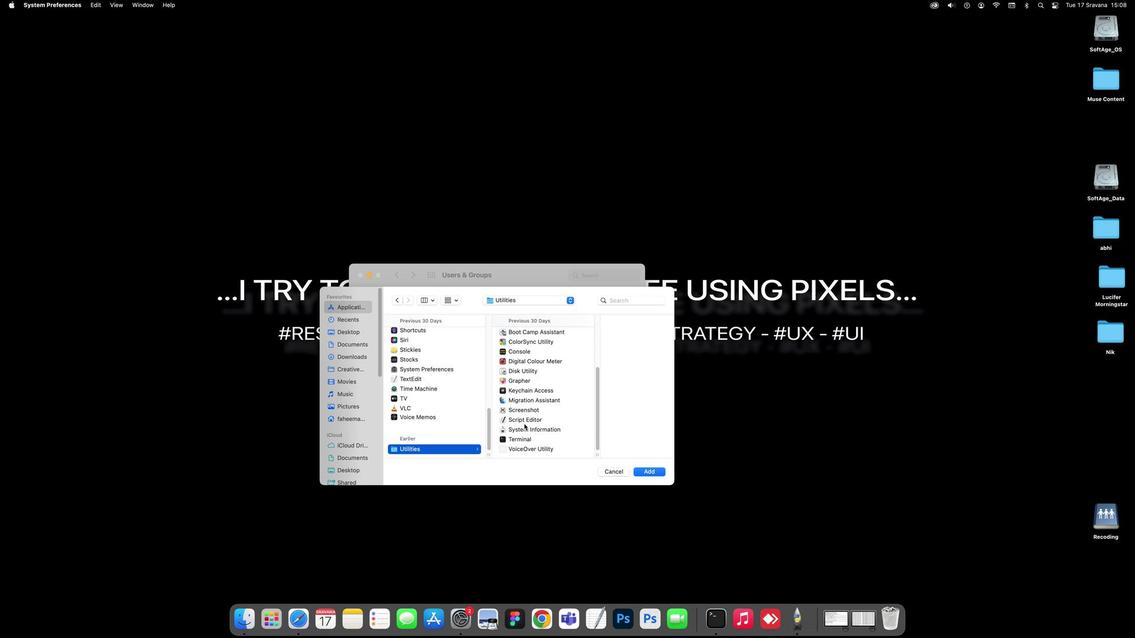 
Action: Mouse scrolled (523, 423) with delta (0, 1)
Screenshot: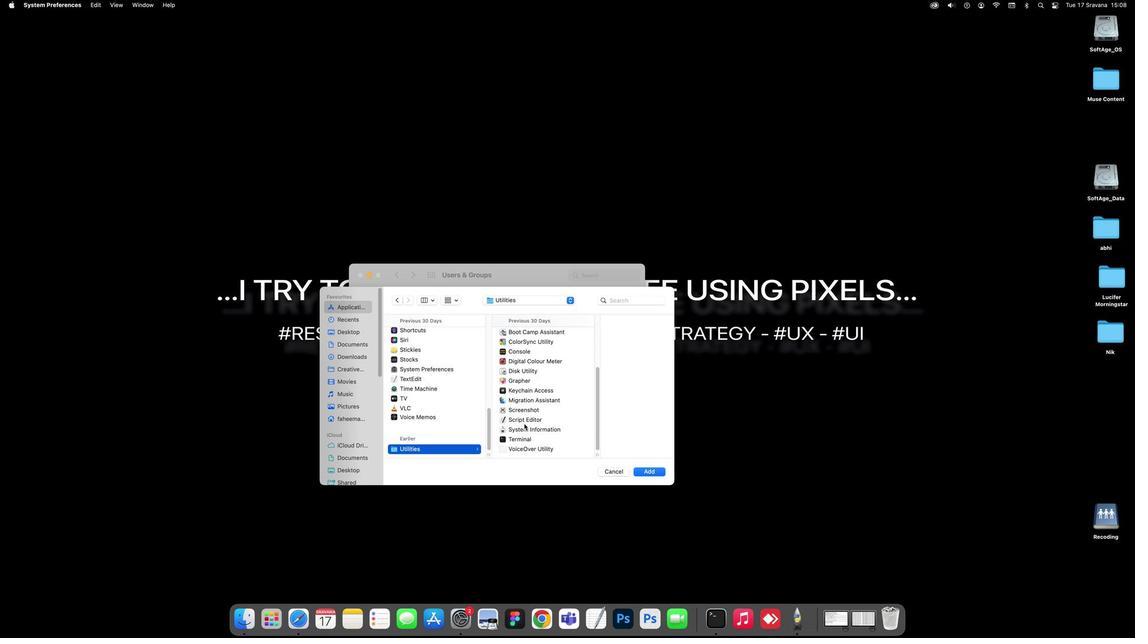 
Action: Mouse scrolled (523, 423) with delta (0, 1)
Screenshot: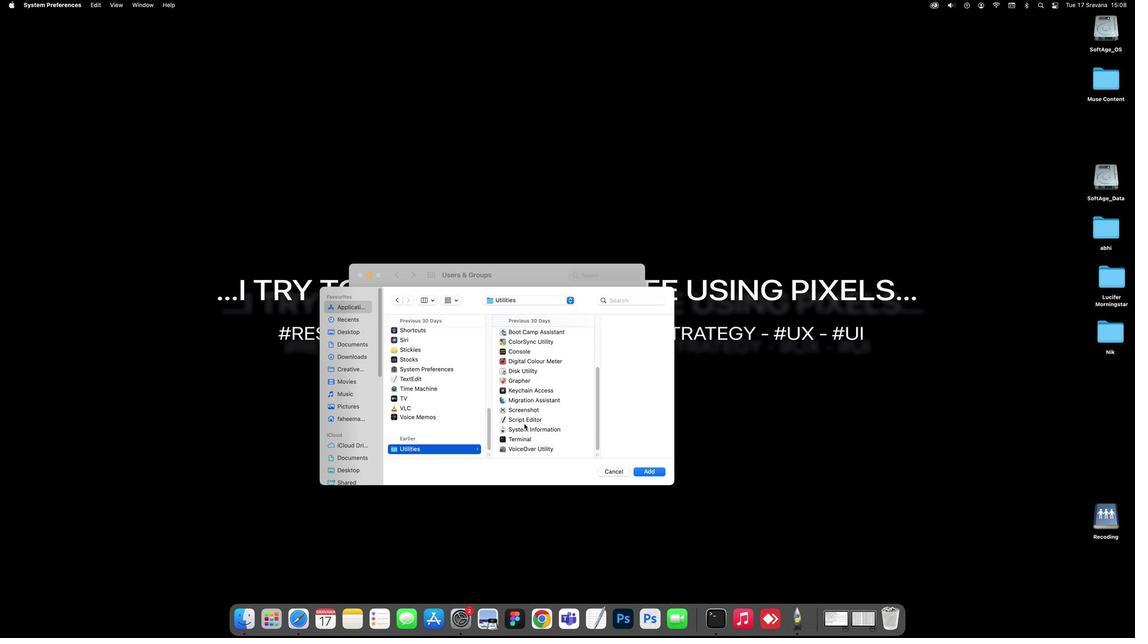 
Action: Mouse moved to (518, 440)
Screenshot: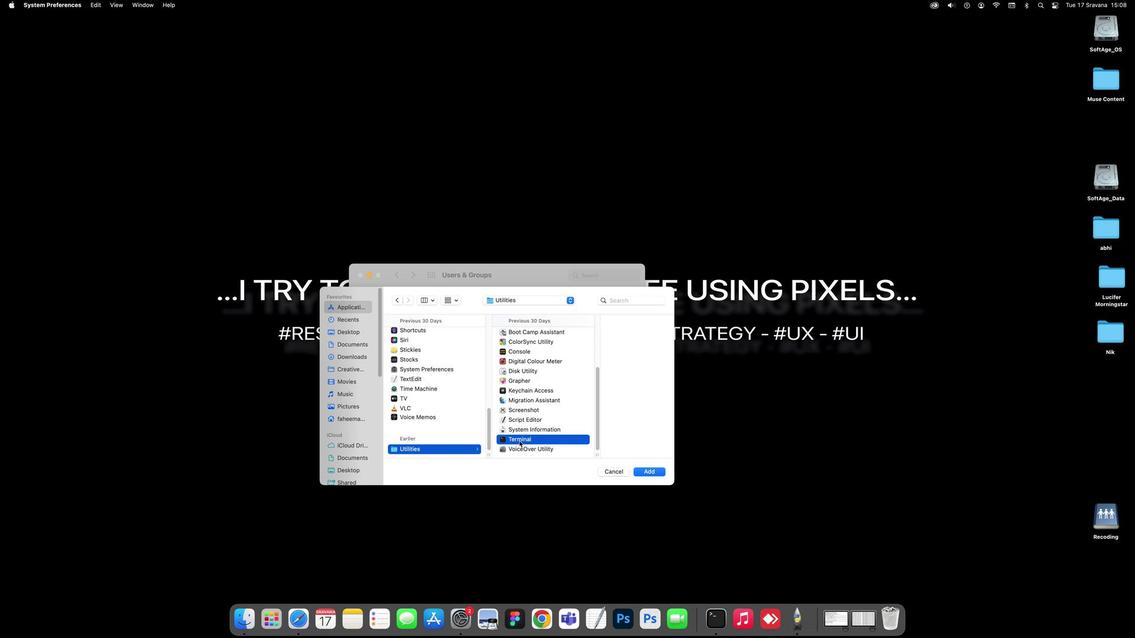 
Action: Mouse pressed left at (518, 440)
Screenshot: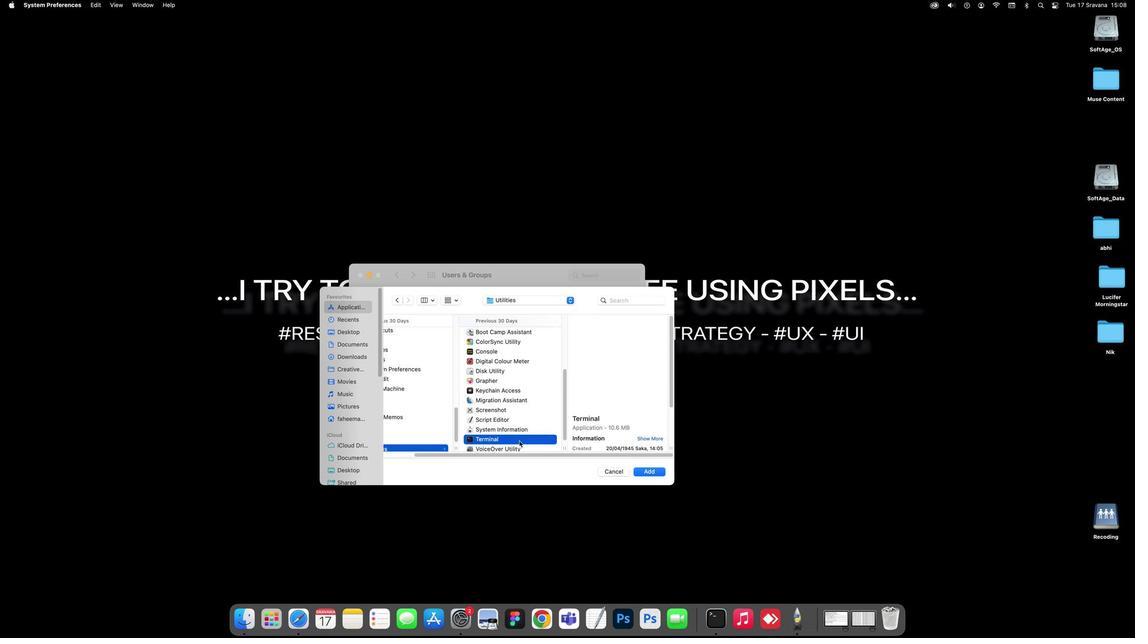 
Action: Mouse moved to (644, 470)
Screenshot: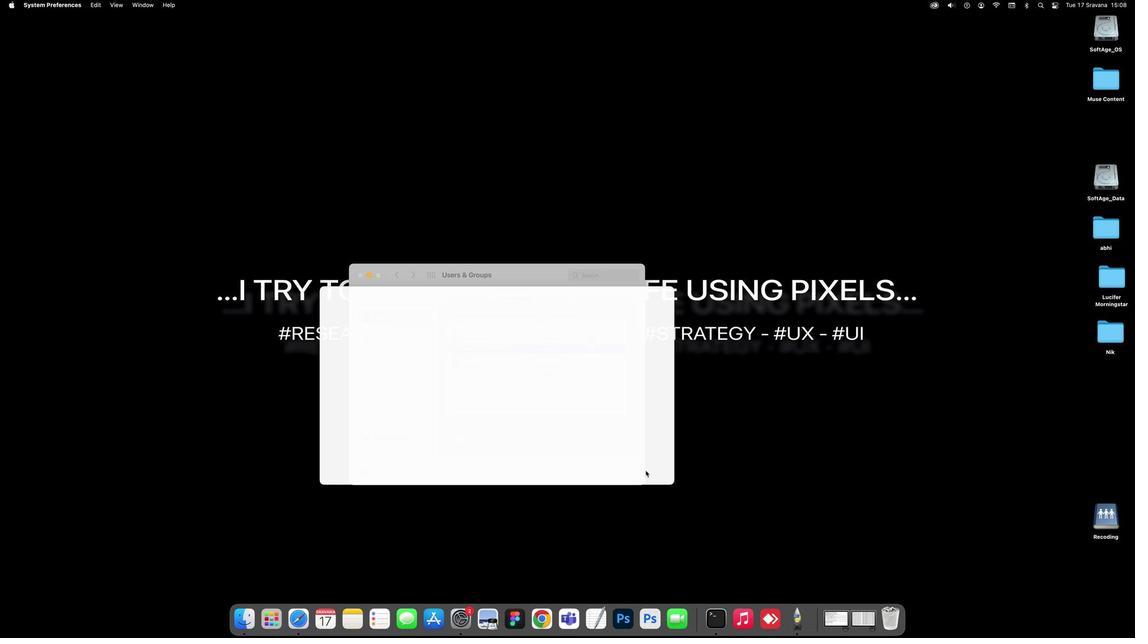 
Action: Mouse pressed left at (644, 470)
Screenshot: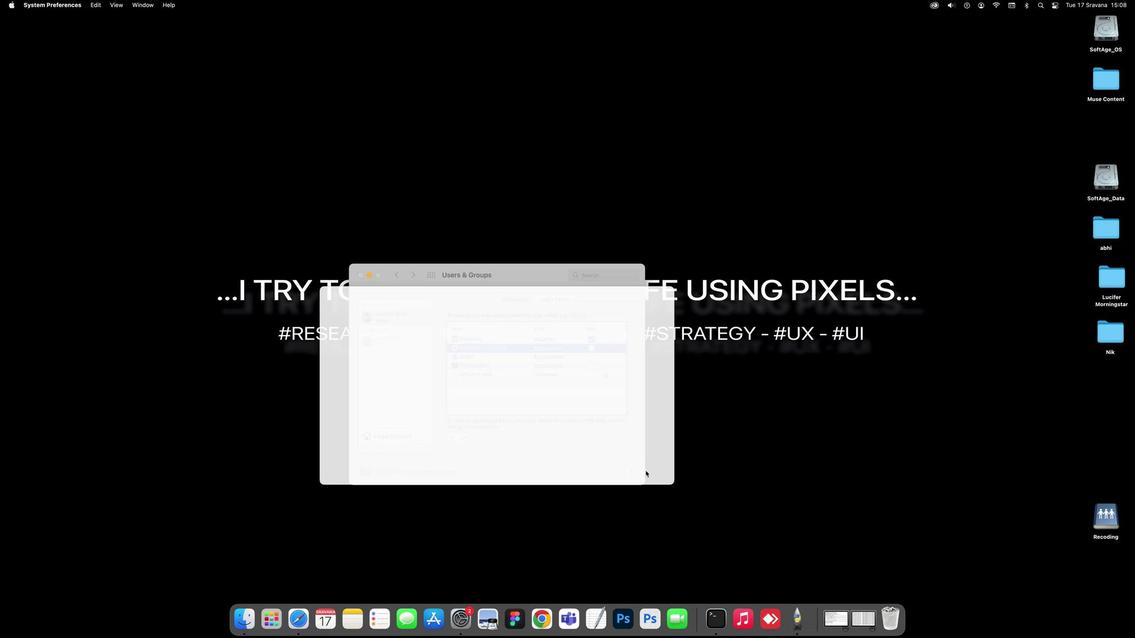 
Action: Mouse moved to (589, 365)
Screenshot: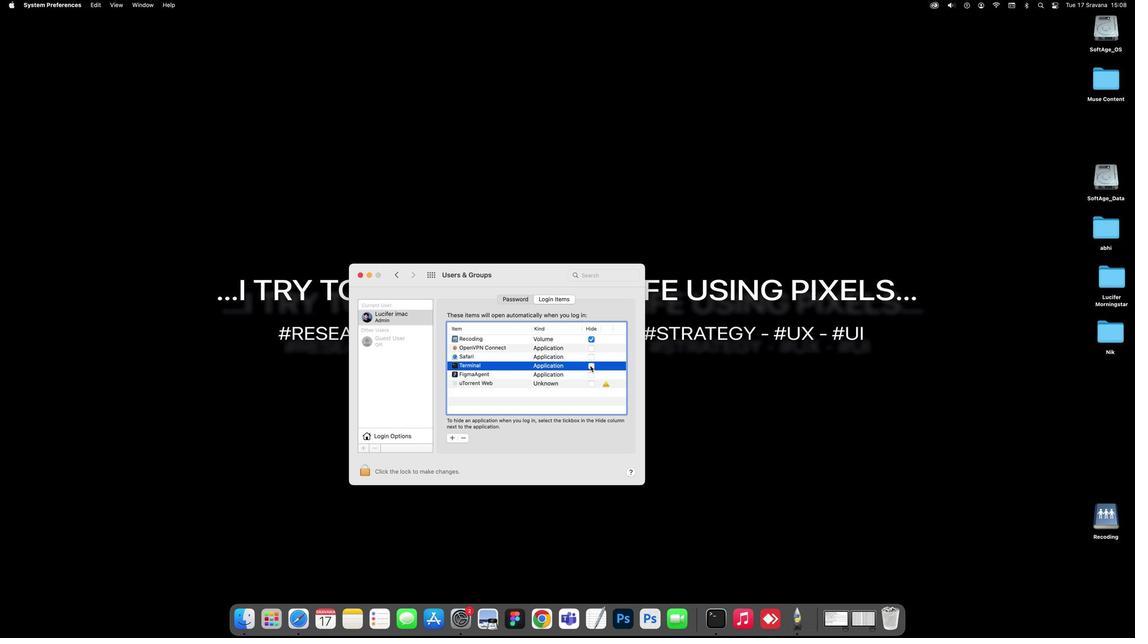 
Action: Mouse pressed left at (589, 365)
Screenshot: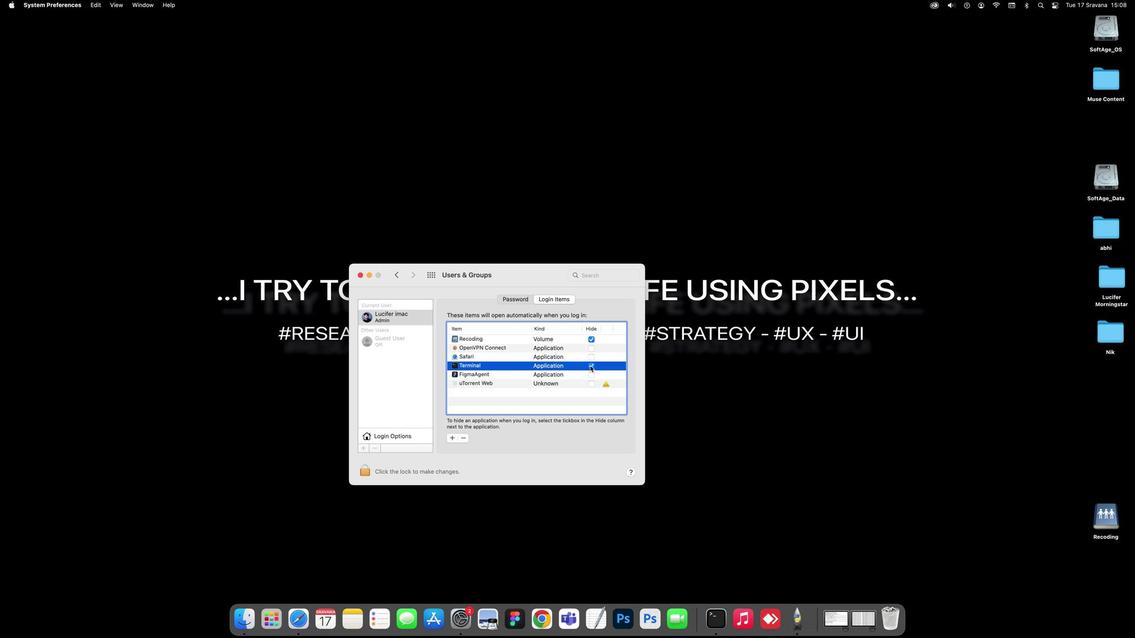 
Action: Mouse moved to (556, 375)
Screenshot: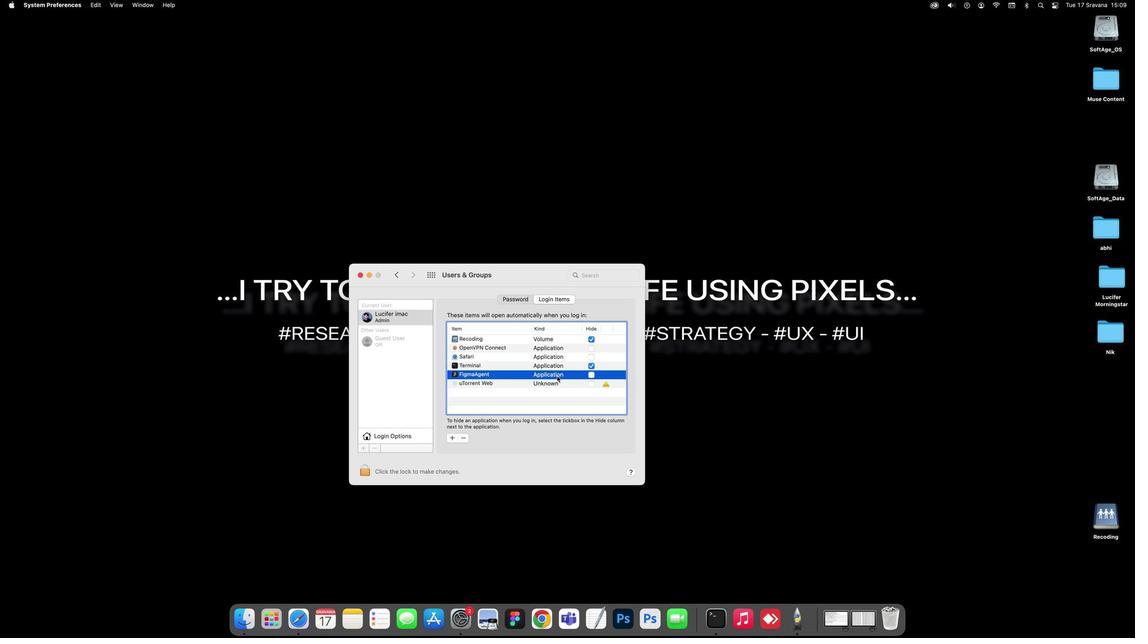 
Action: Mouse pressed left at (556, 375)
Screenshot: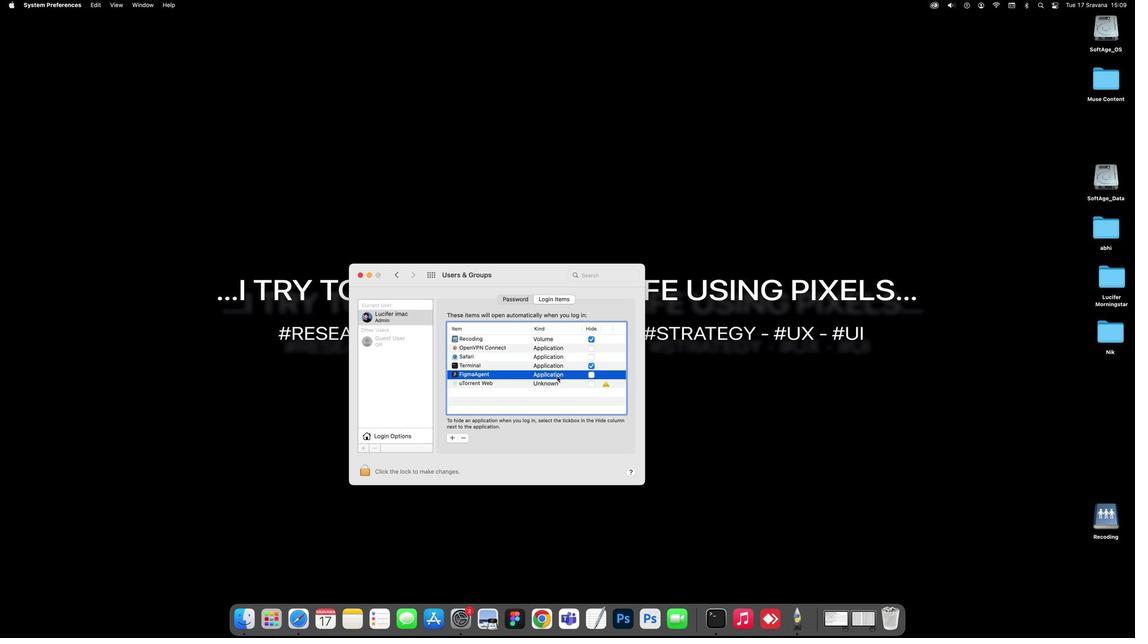 
Action: Mouse moved to (464, 436)
Screenshot: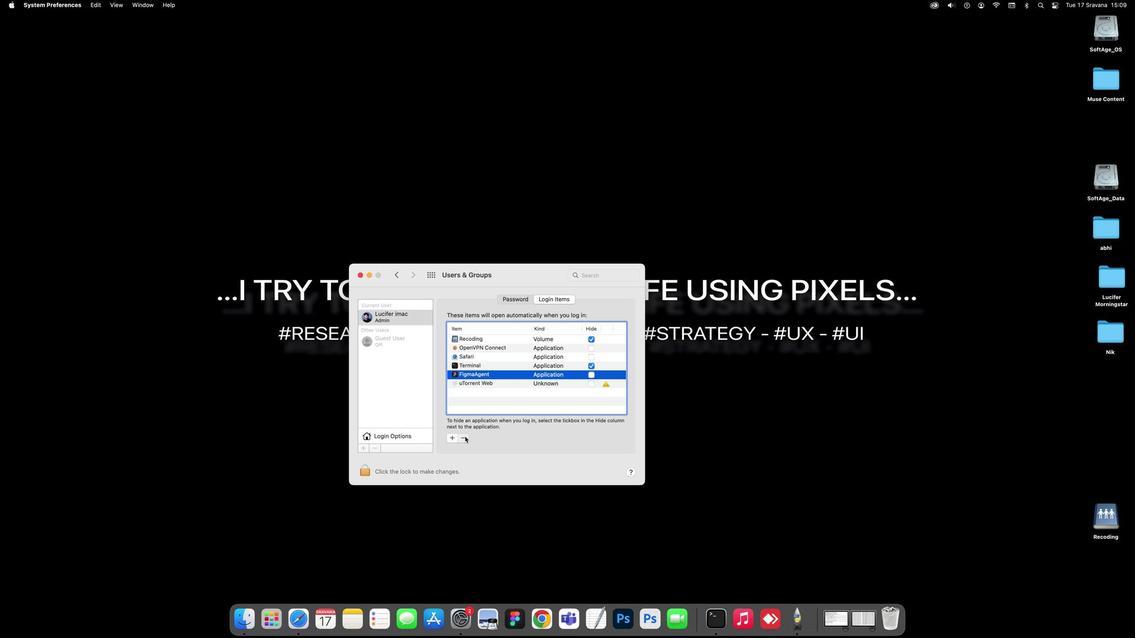 
Action: Mouse pressed left at (464, 436)
Screenshot: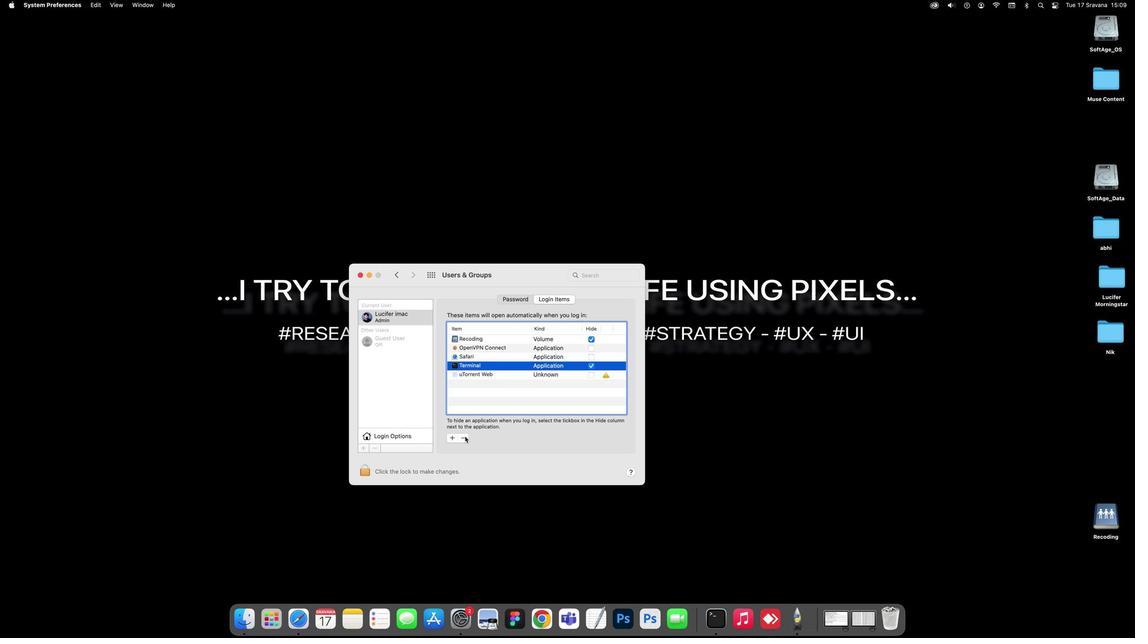 
Action: Mouse moved to (523, 375)
Screenshot: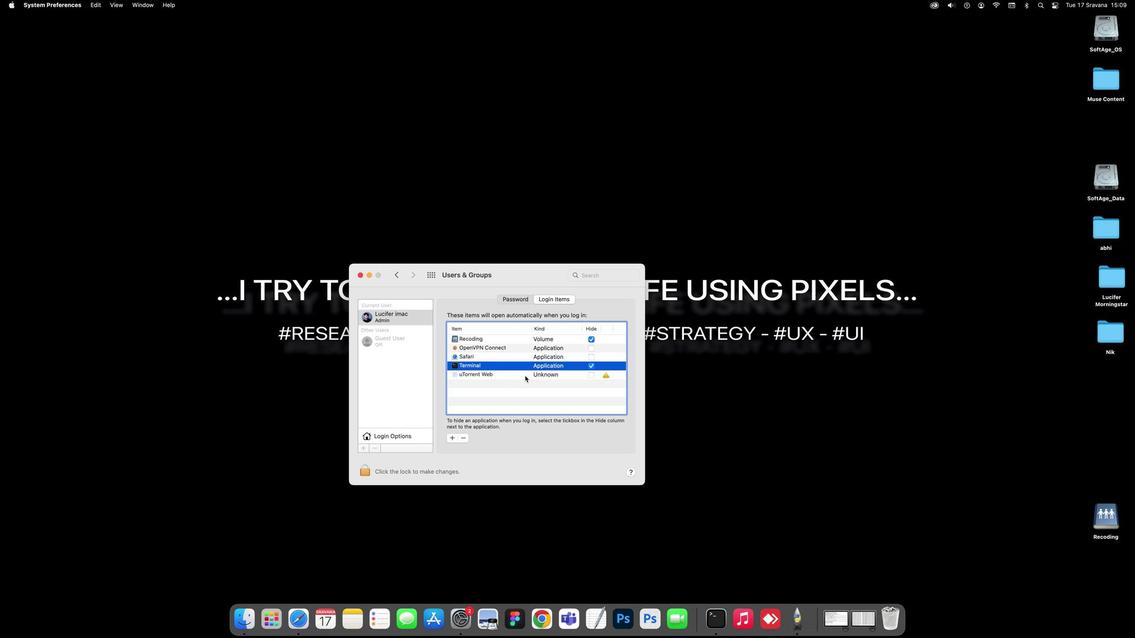 
Action: Mouse pressed left at (523, 375)
Screenshot: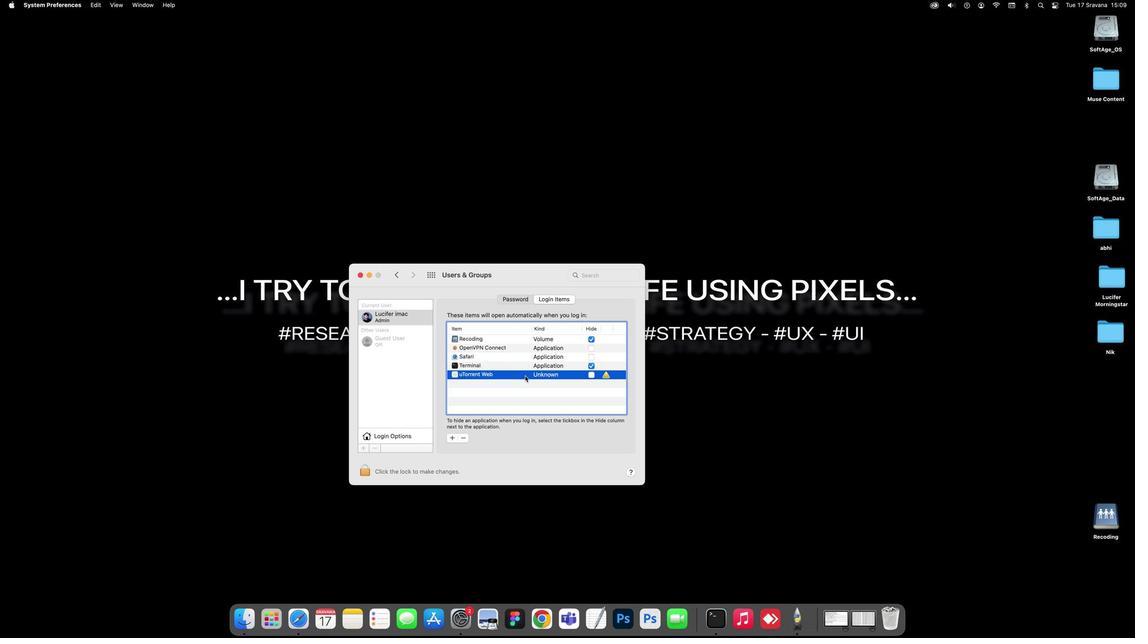 
Action: Mouse moved to (464, 438)
Screenshot: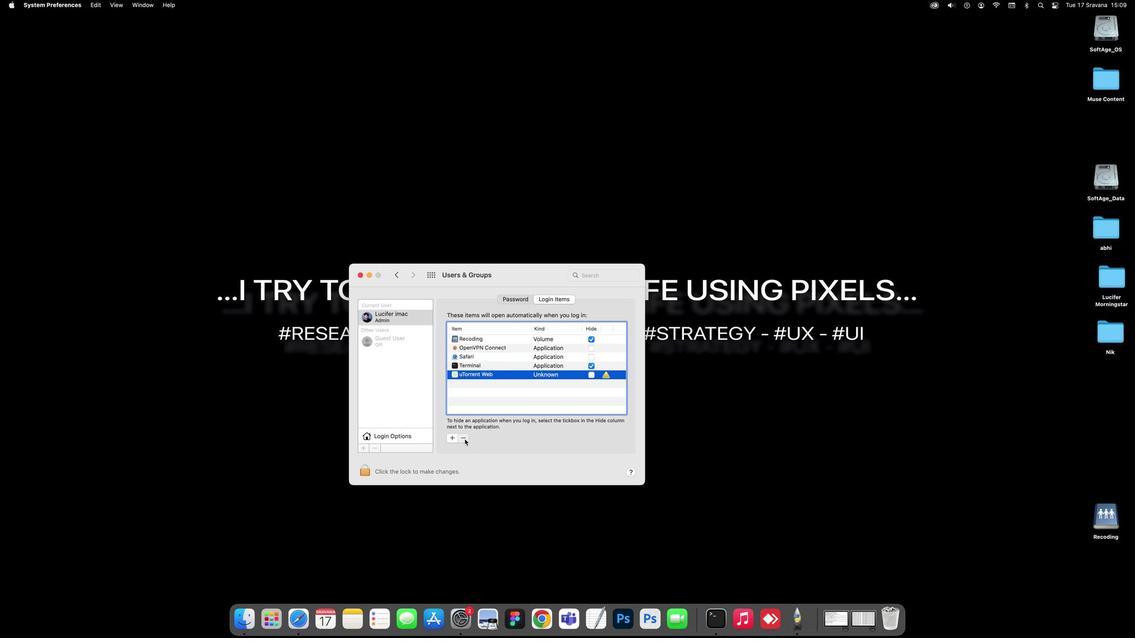
Action: Mouse pressed left at (464, 438)
Screenshot: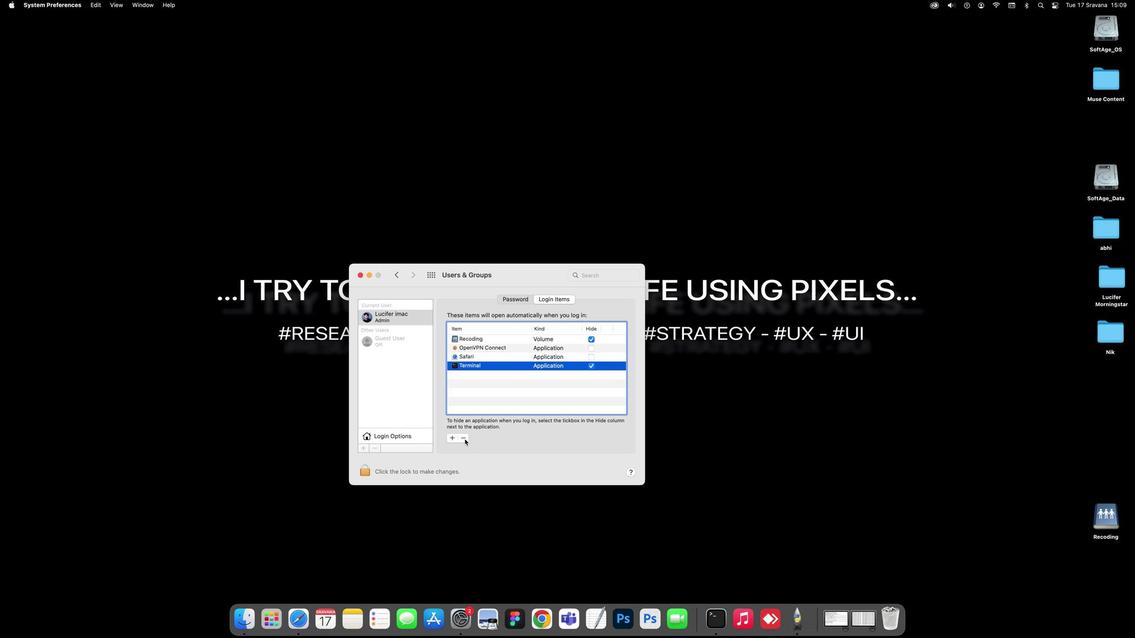 
Action: Mouse moved to (502, 350)
Screenshot: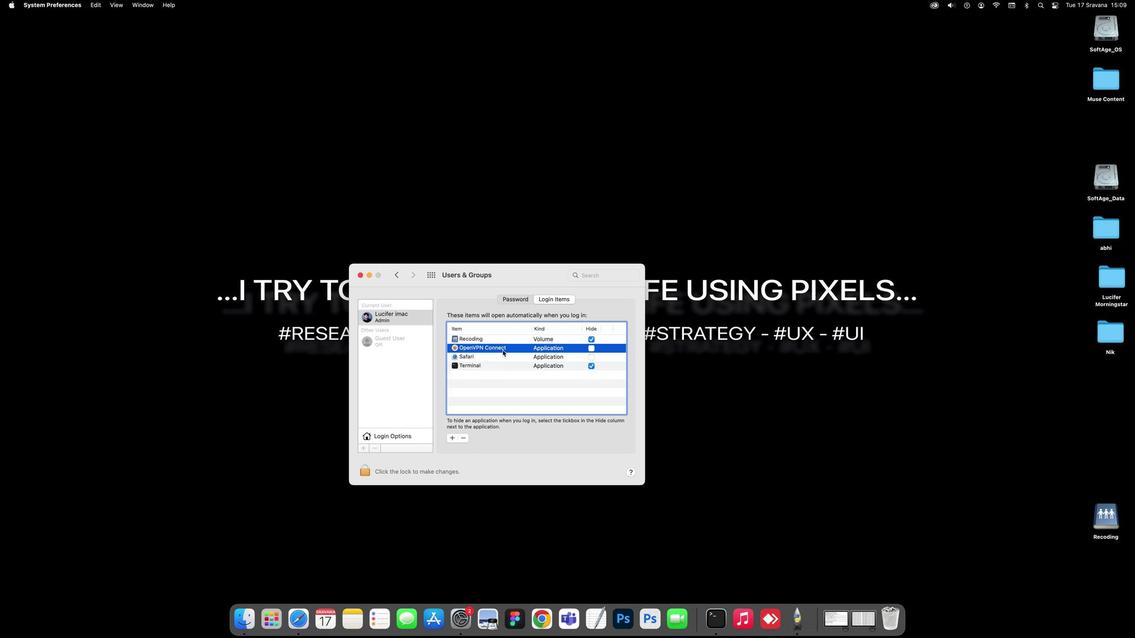 
Action: Mouse pressed left at (502, 350)
Screenshot: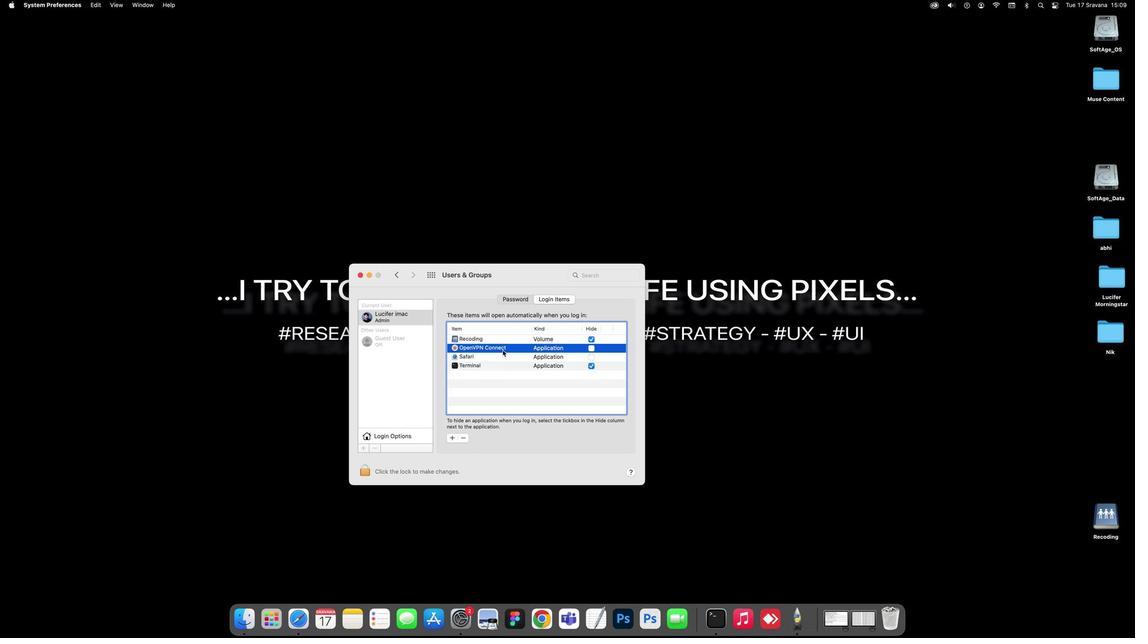 
Action: Mouse moved to (463, 437)
Screenshot: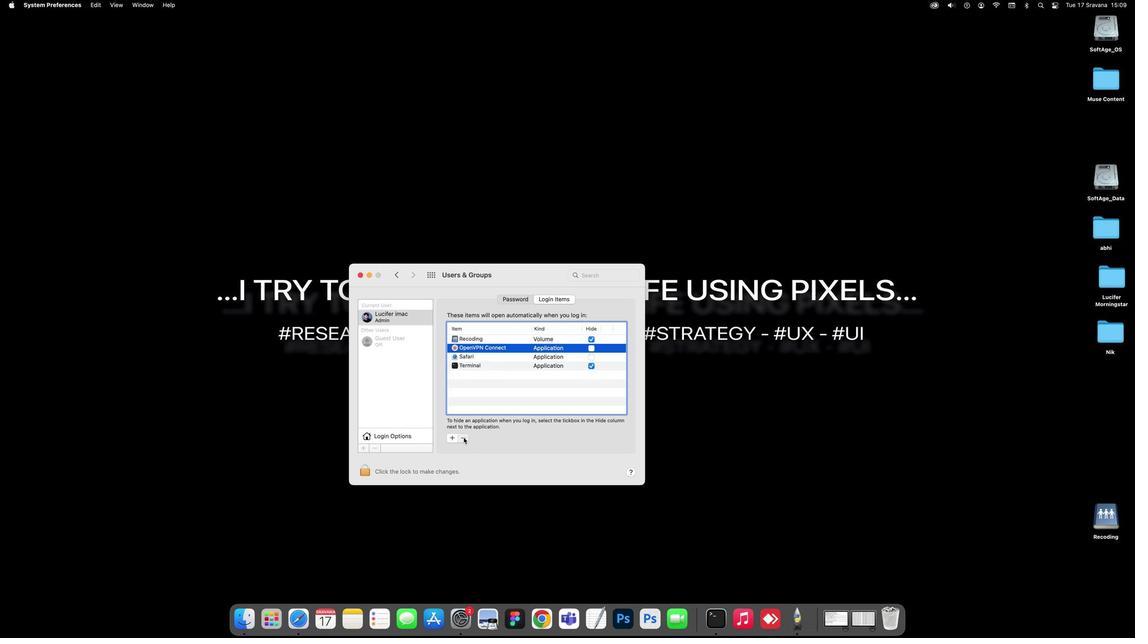 
Action: Mouse pressed left at (463, 437)
Screenshot: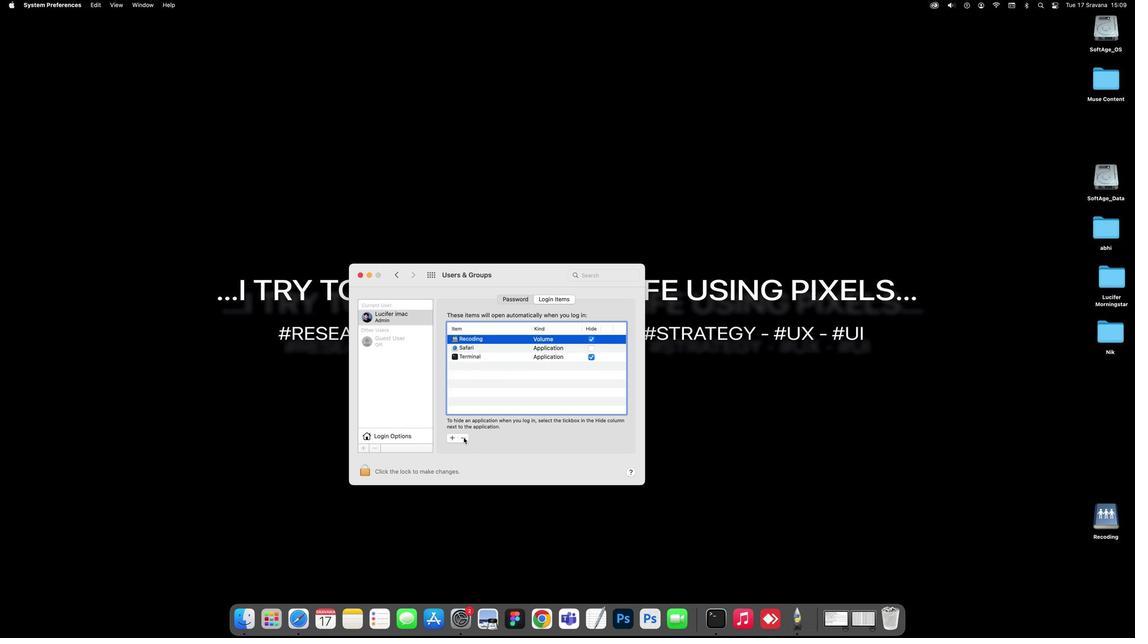 
Action: Mouse moved to (509, 369)
Screenshot: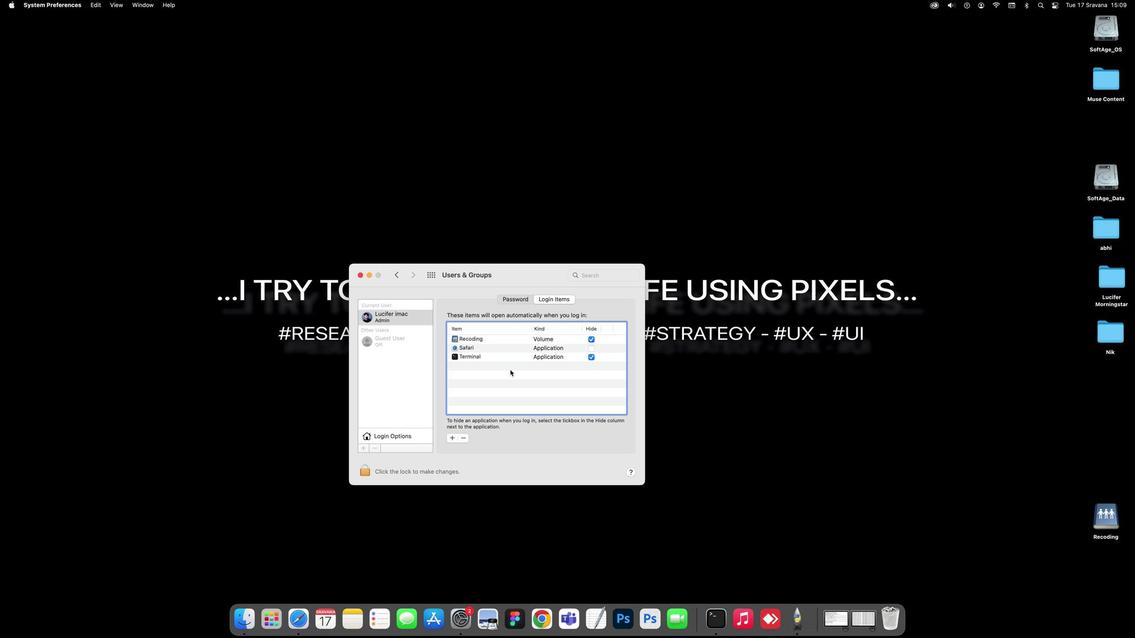 
Action: Mouse pressed left at (509, 369)
Screenshot: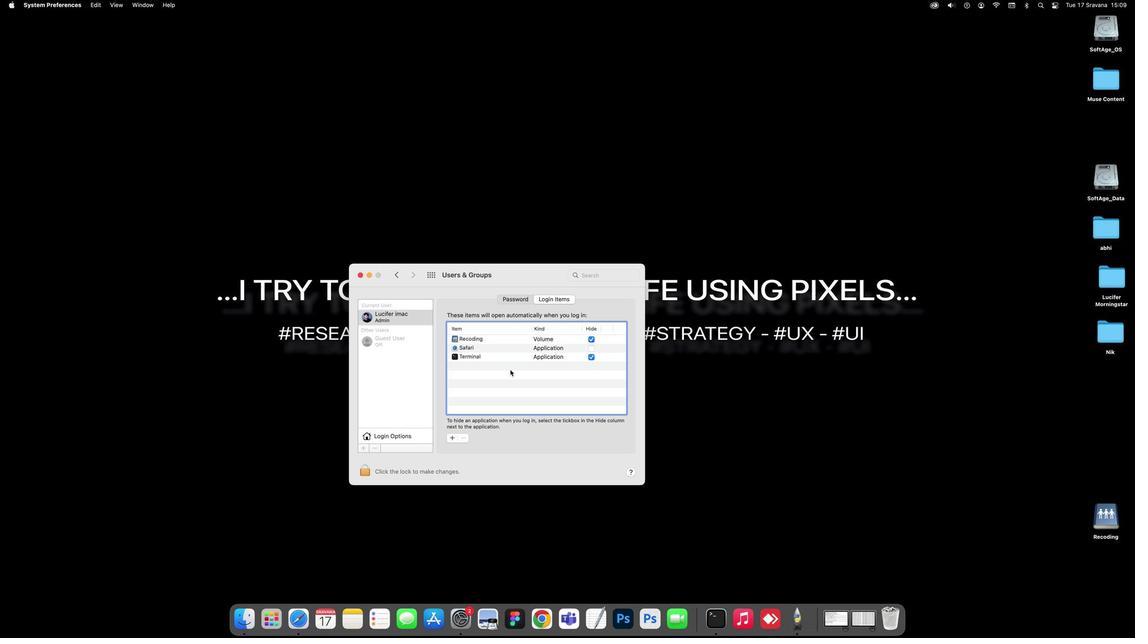 
Action: Mouse moved to (392, 436)
Screenshot: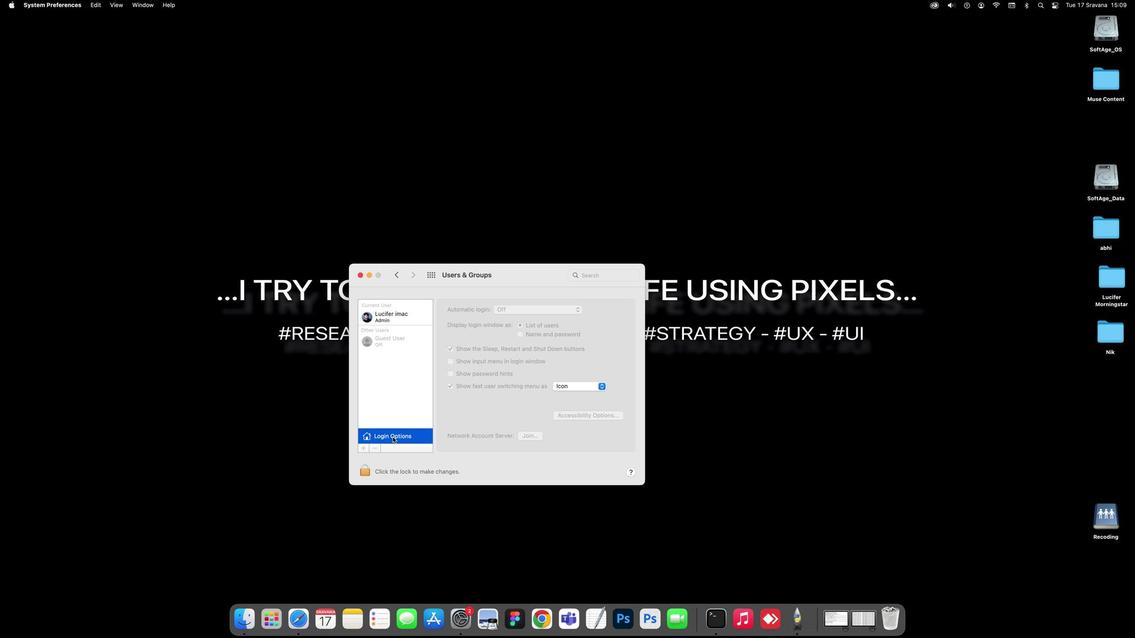 
Action: Mouse pressed left at (392, 436)
Screenshot: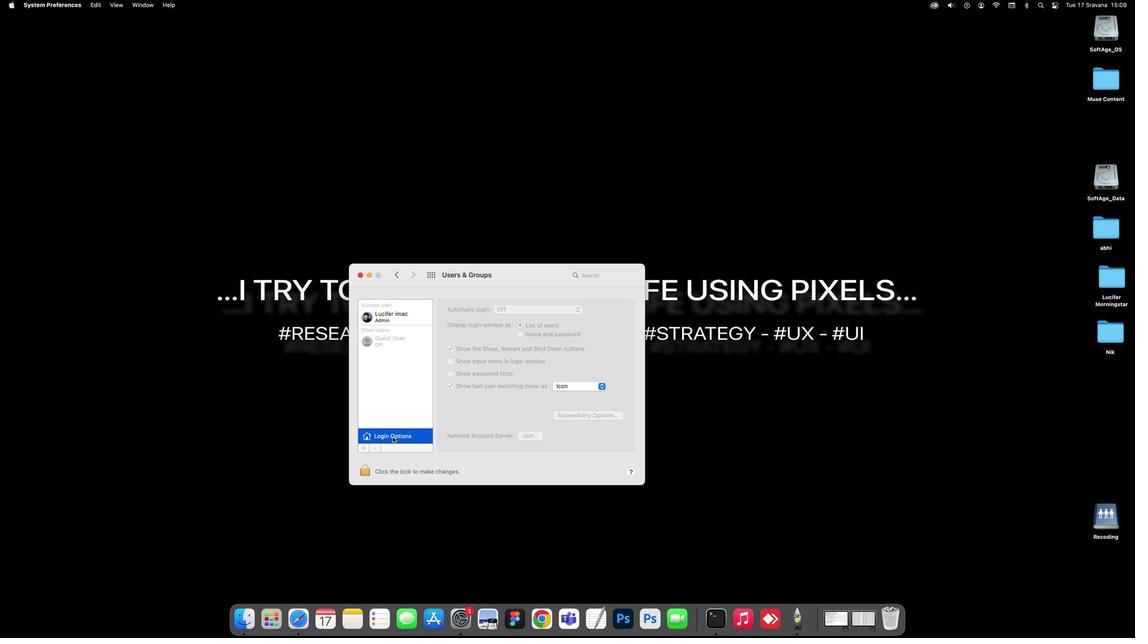 
Action: Mouse moved to (389, 321)
Screenshot: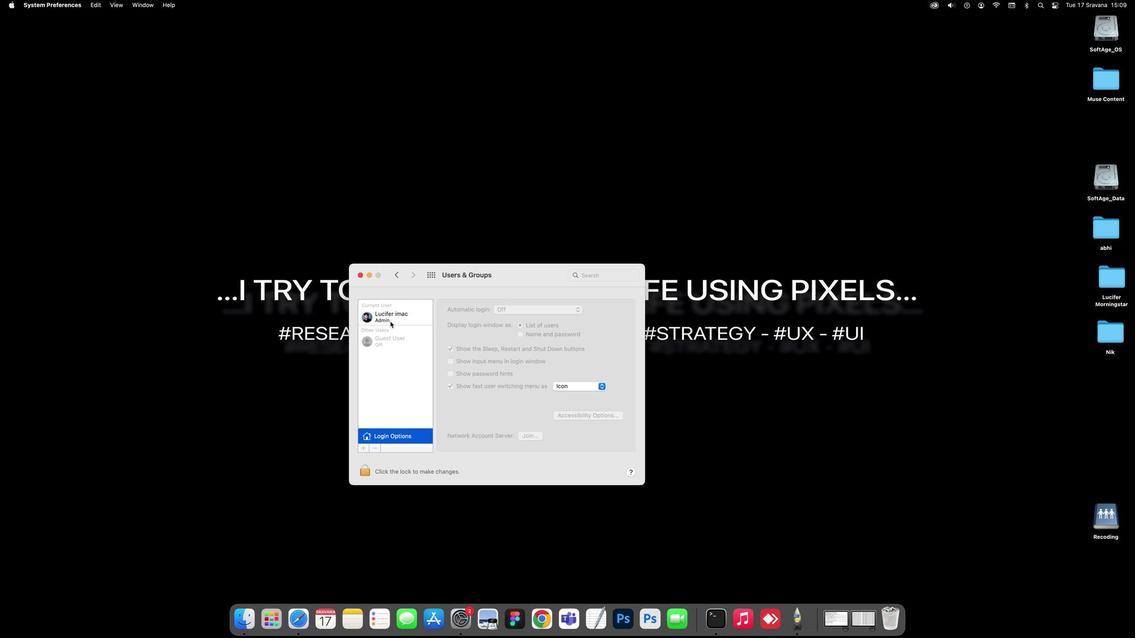 
Action: Mouse pressed left at (389, 321)
Screenshot: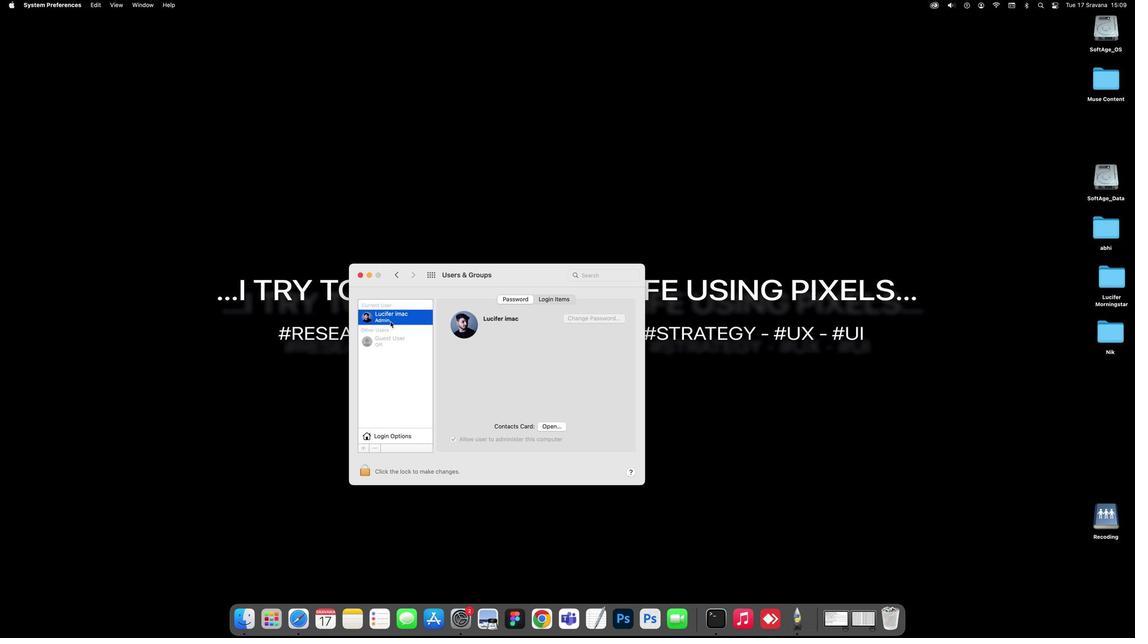 
Action: Mouse moved to (551, 302)
Screenshot: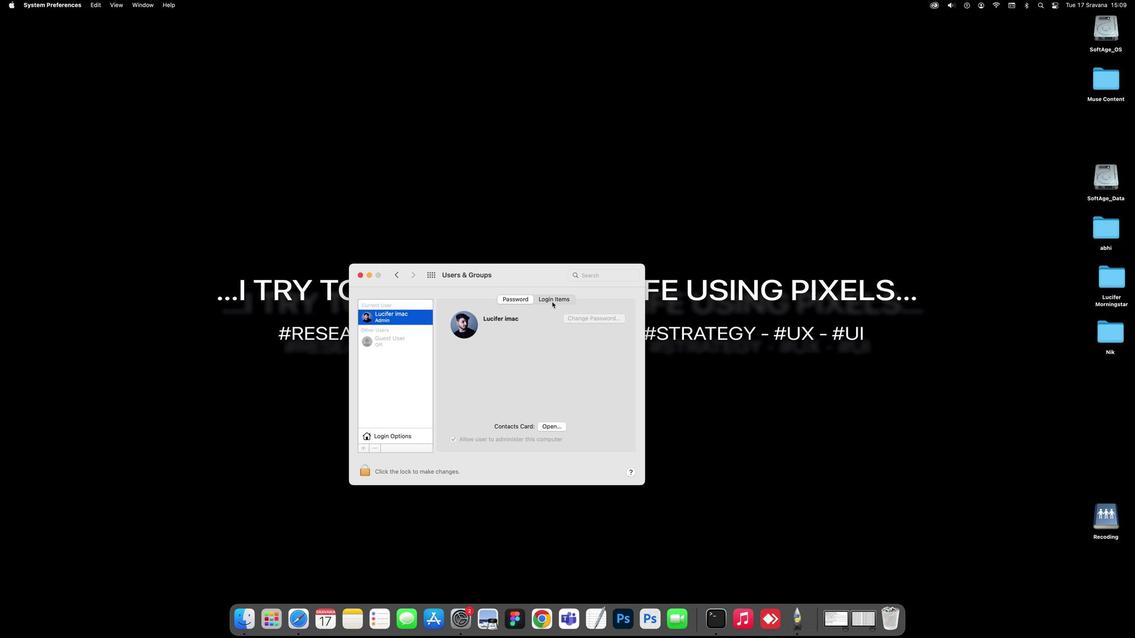 
Action: Mouse pressed left at (551, 302)
Screenshot: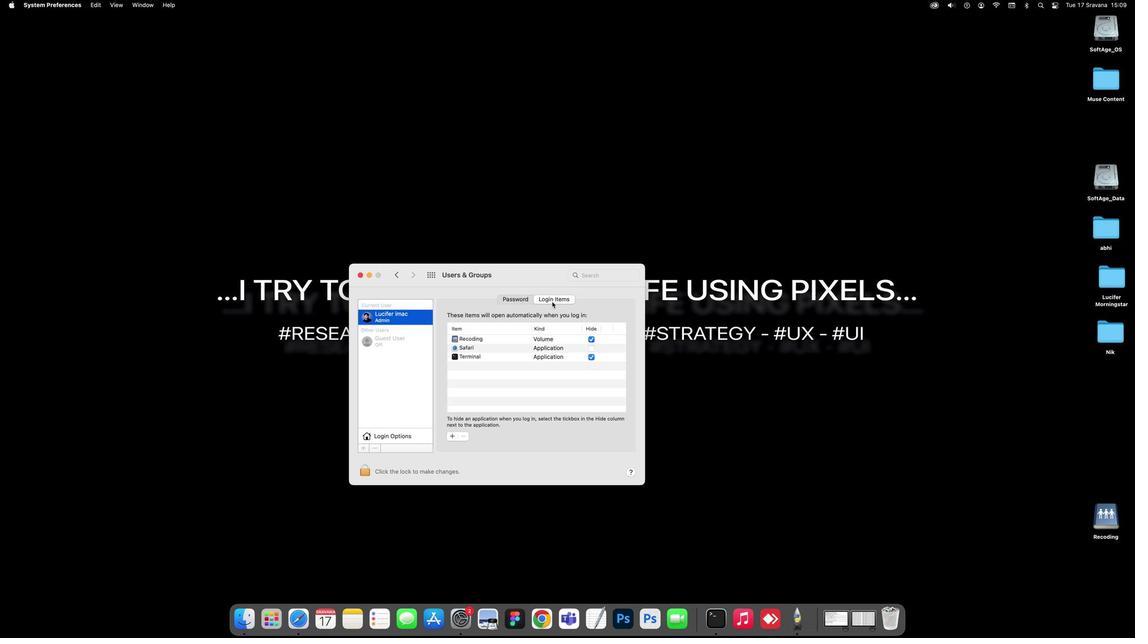 
Action: Mouse moved to (525, 398)
Screenshot: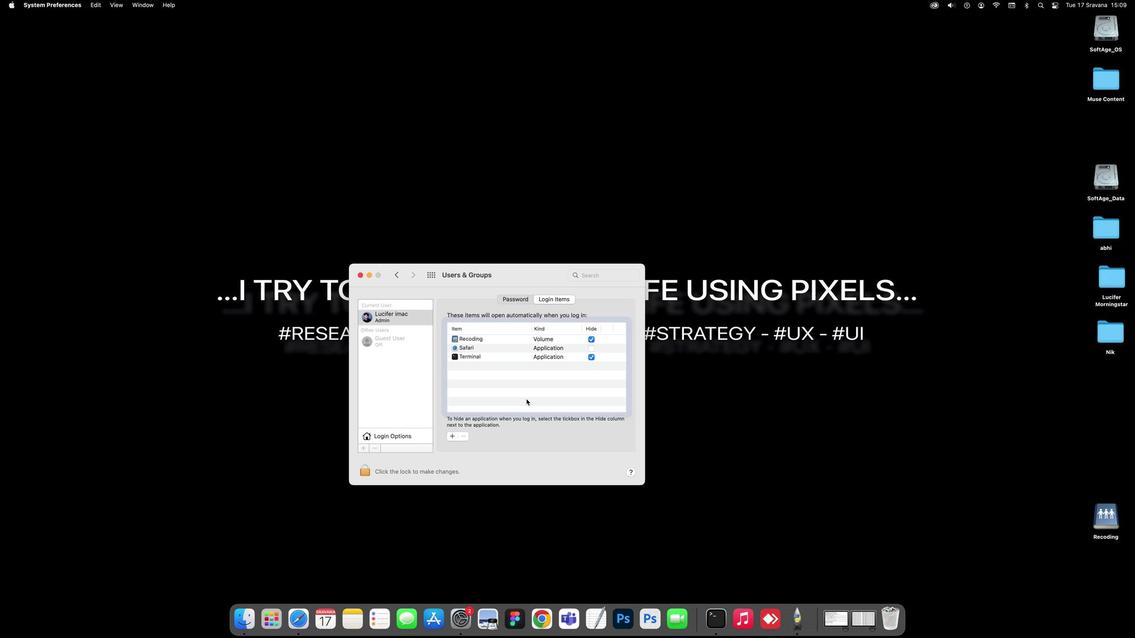 
Action: Mouse pressed left at (525, 398)
Screenshot: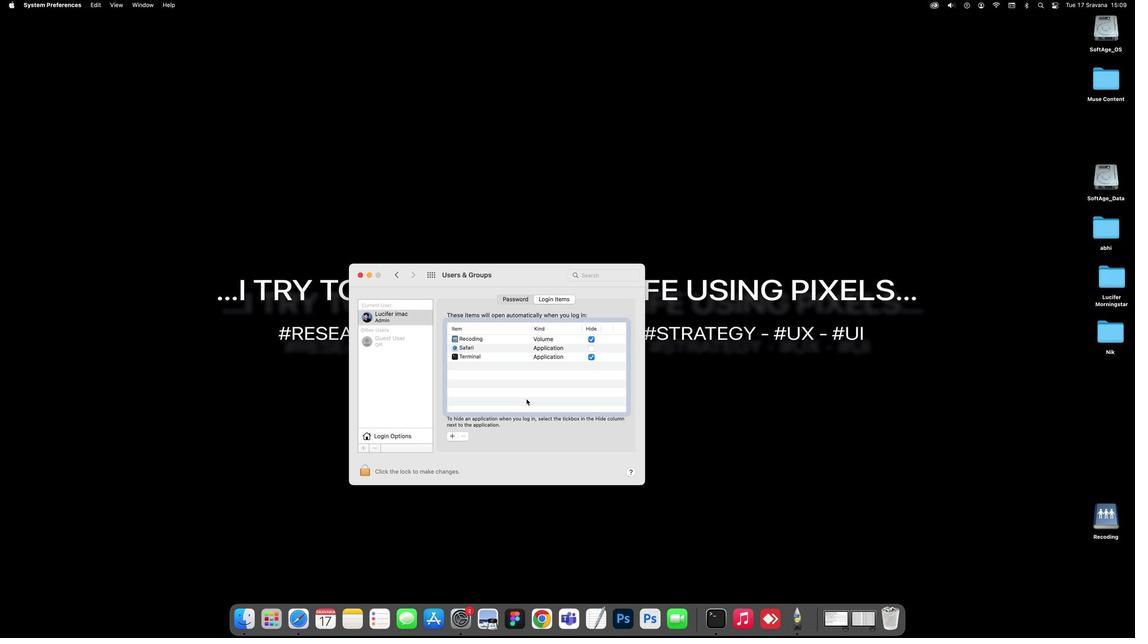 
Action: Mouse moved to (364, 463)
Screenshot: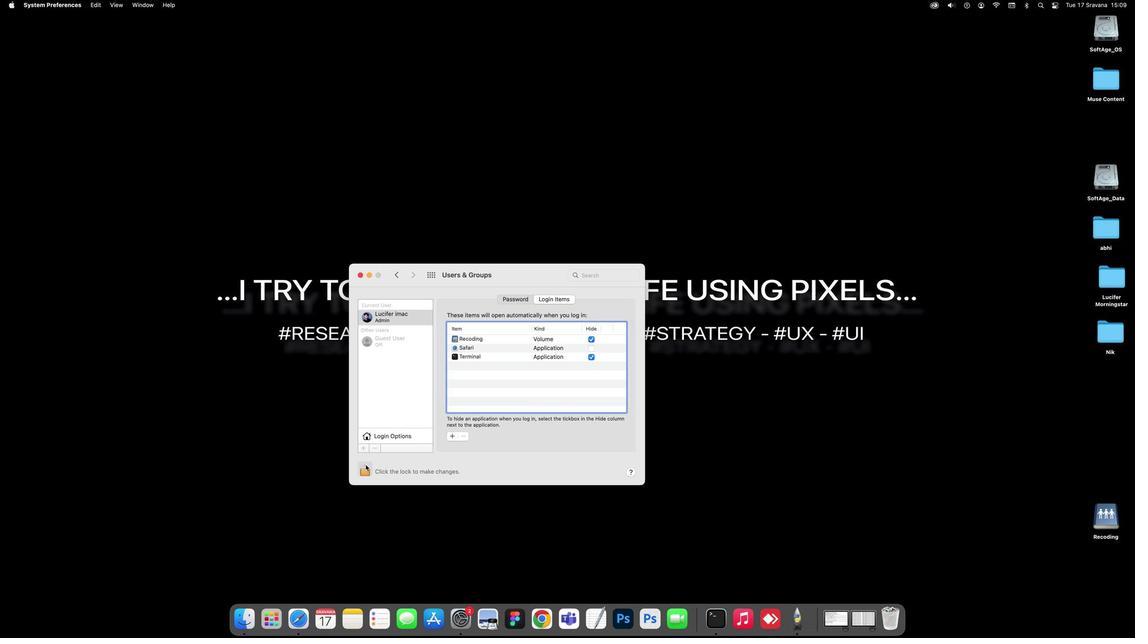 
Action: Mouse pressed left at (364, 463)
Screenshot: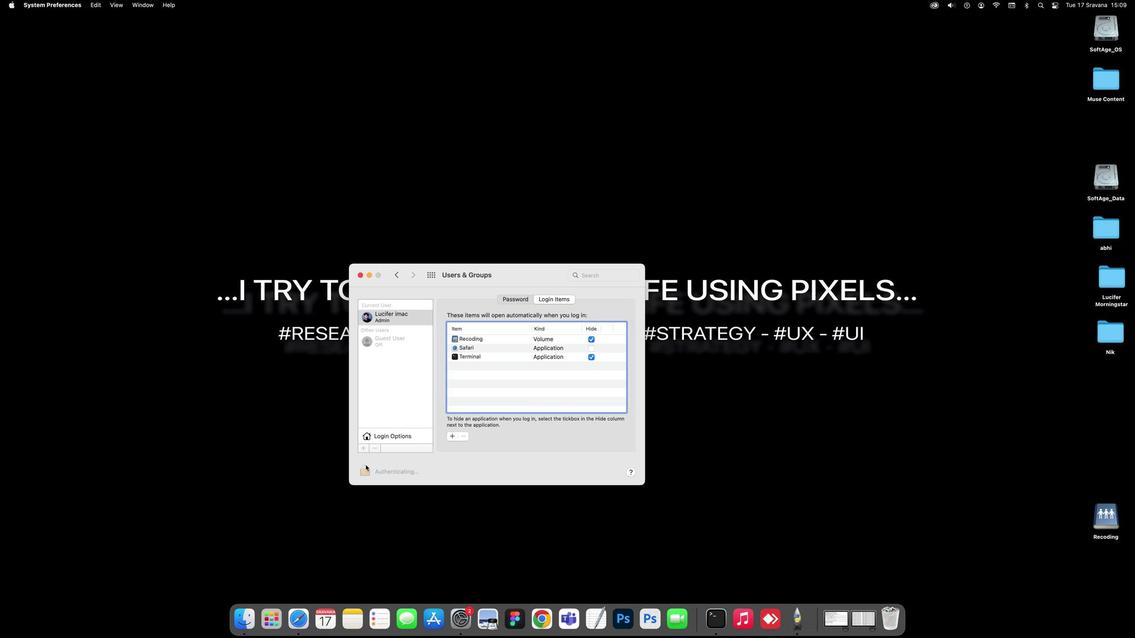 
Action: Mouse moved to (448, 435)
Screenshot: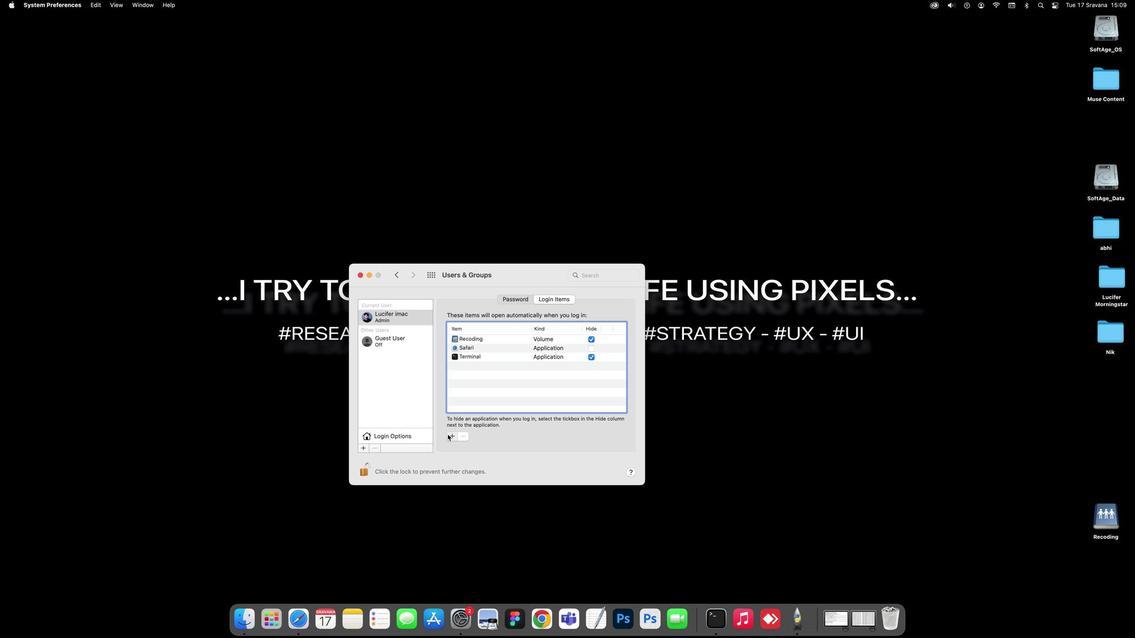 
Action: Mouse pressed left at (448, 435)
Screenshot: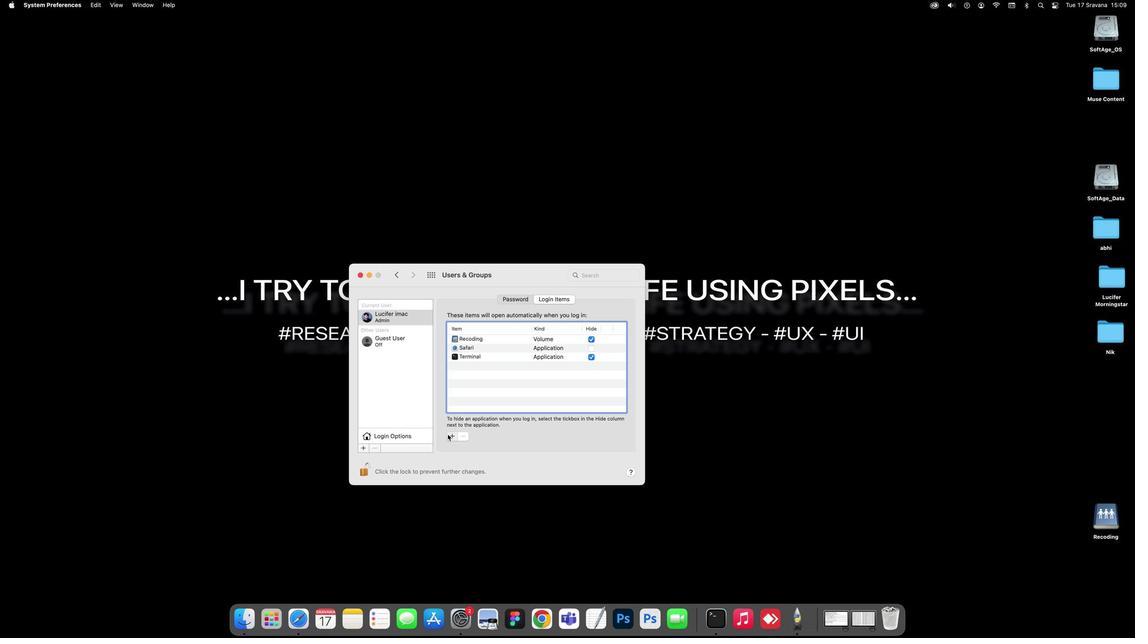 
Action: Mouse moved to (427, 364)
Screenshot: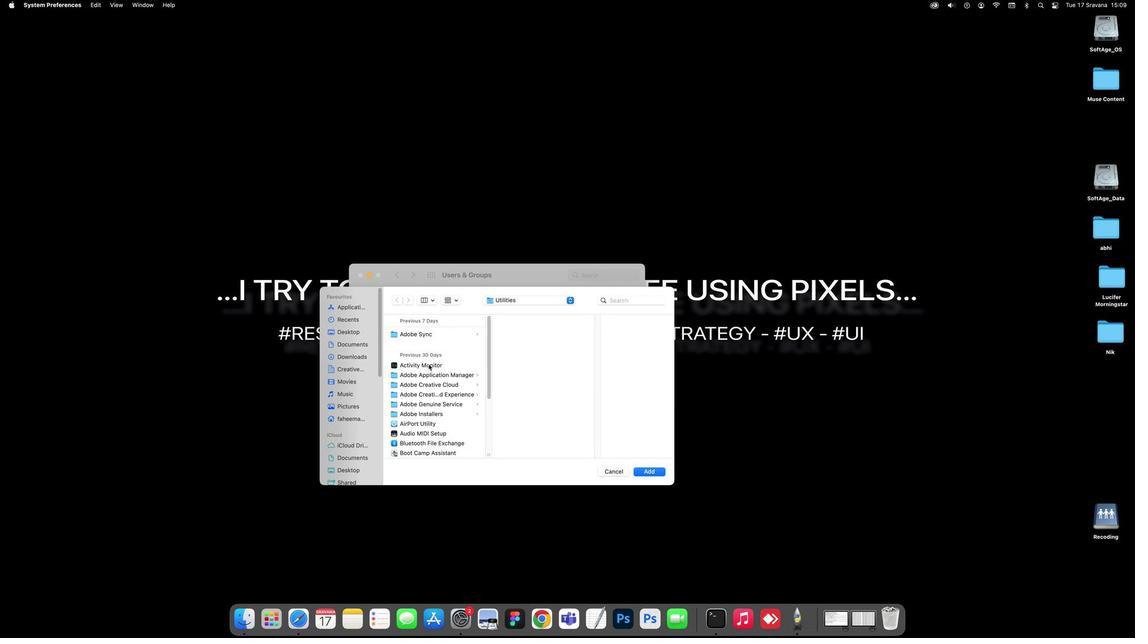 
Action: Mouse scrolled (427, 364) with delta (0, 1)
Screenshot: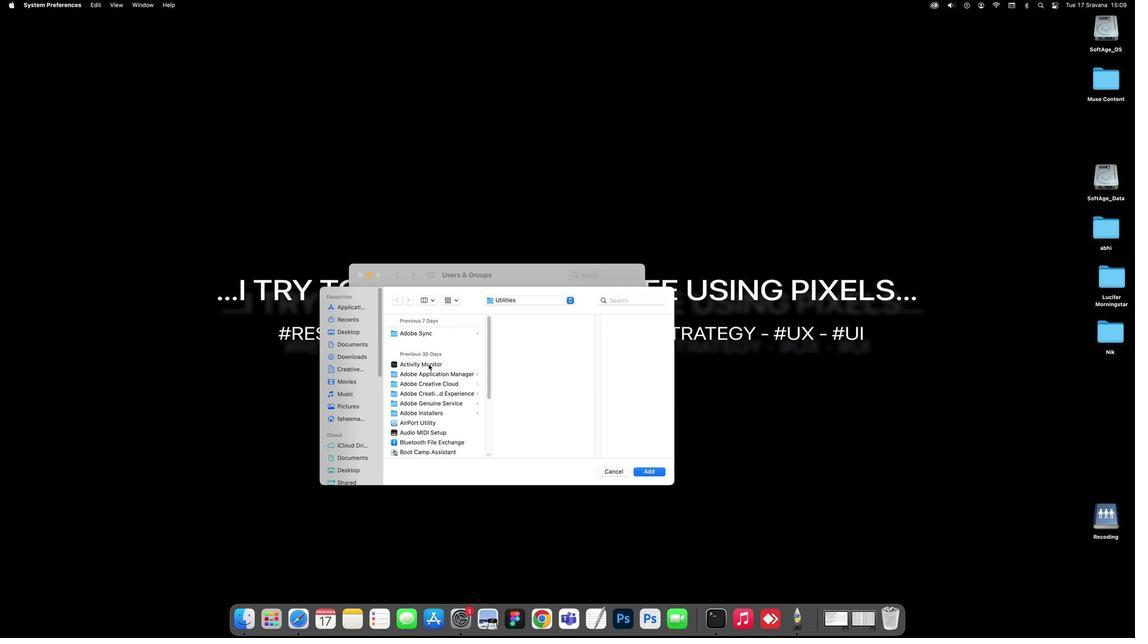 
Action: Mouse scrolled (427, 364) with delta (0, 1)
Screenshot: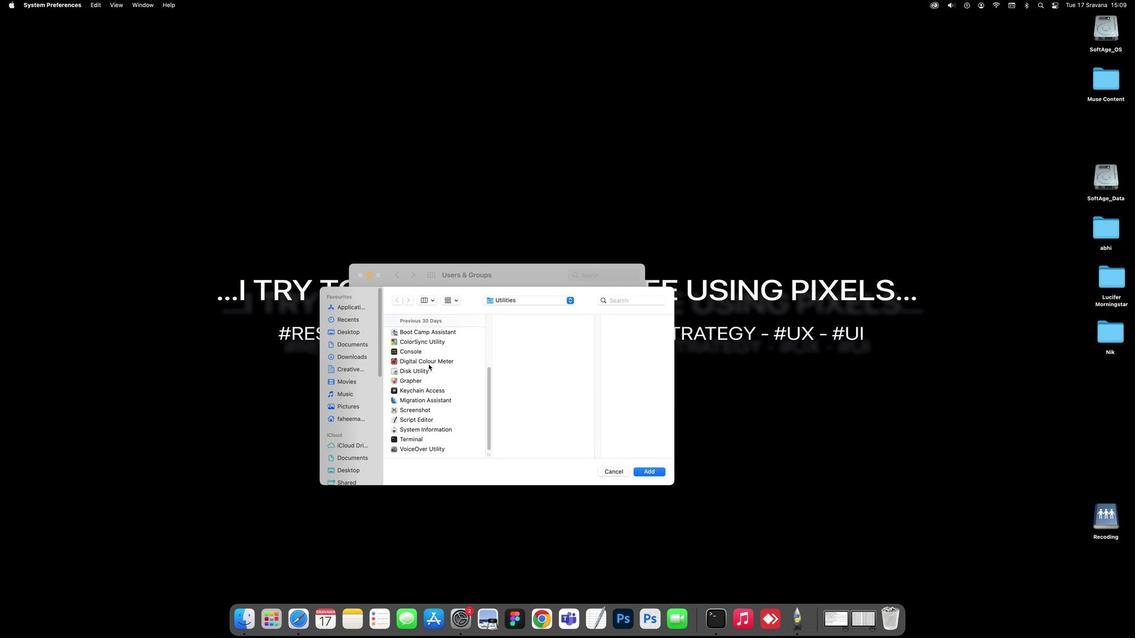 
Action: Mouse scrolled (427, 364) with delta (0, 1)
Screenshot: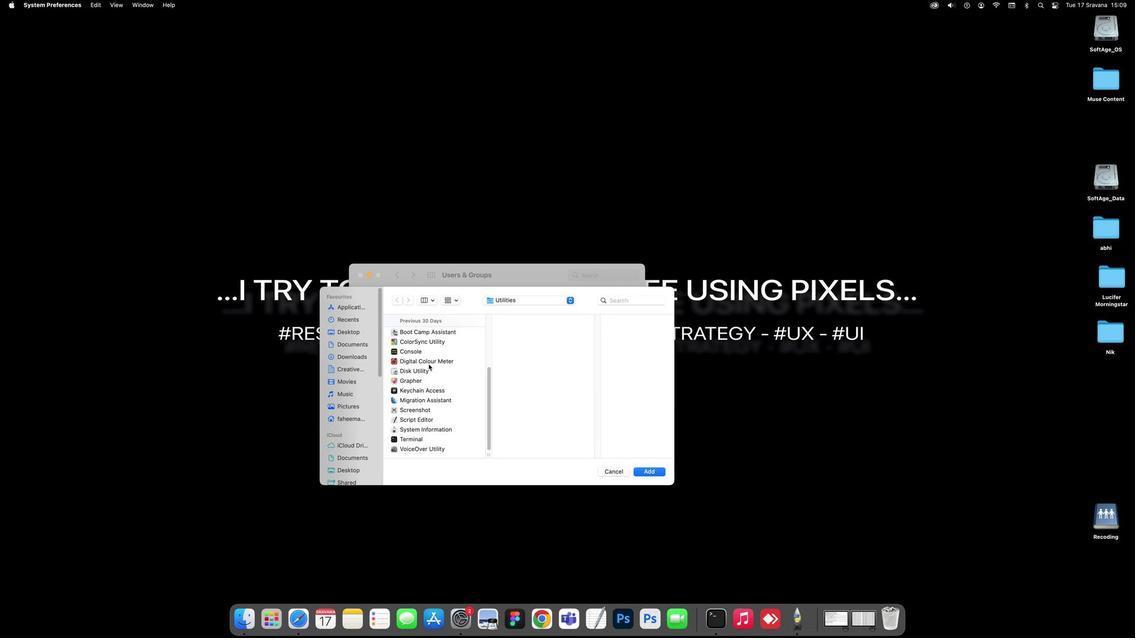 
Action: Mouse scrolled (427, 364) with delta (0, 0)
Screenshot: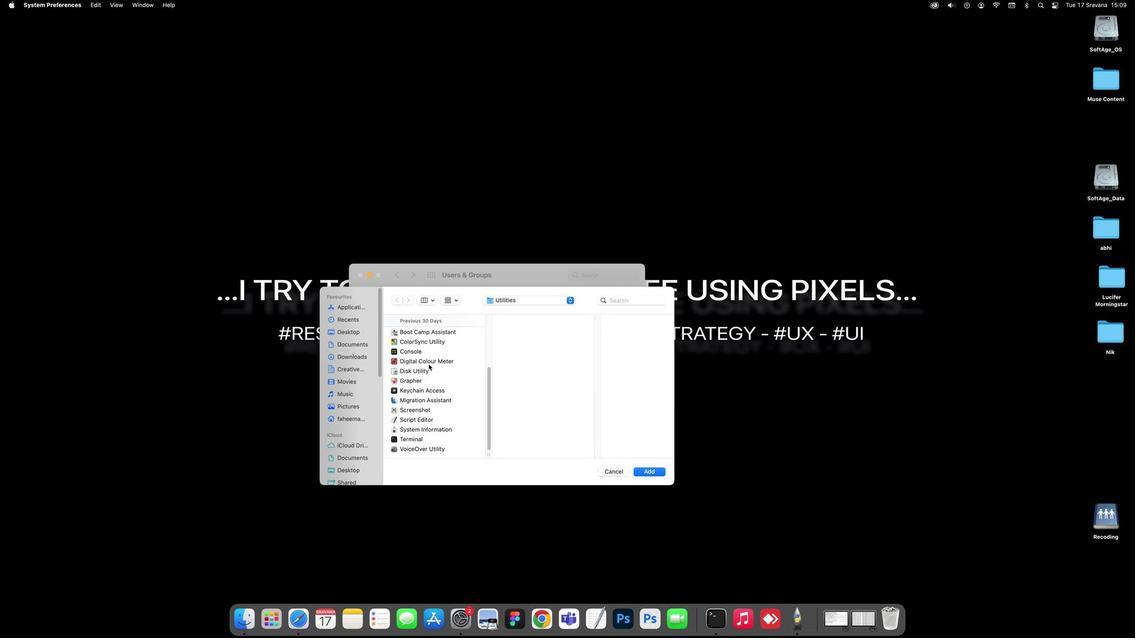 
Action: Mouse scrolled (427, 364) with delta (0, -1)
Screenshot: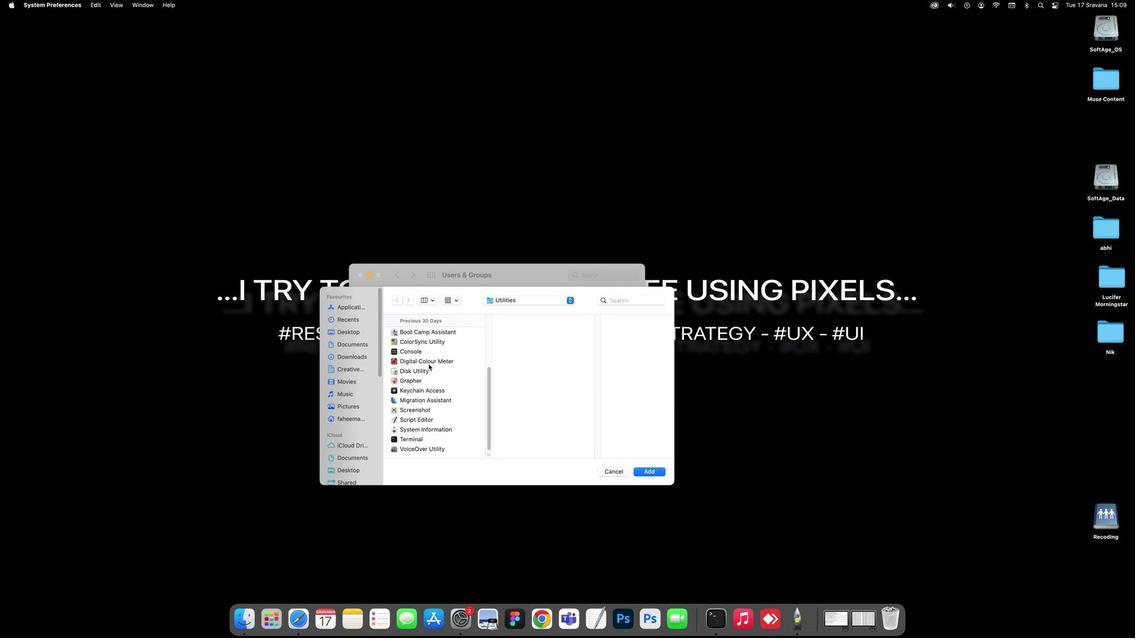 
Action: Mouse scrolled (427, 364) with delta (0, -2)
Screenshot: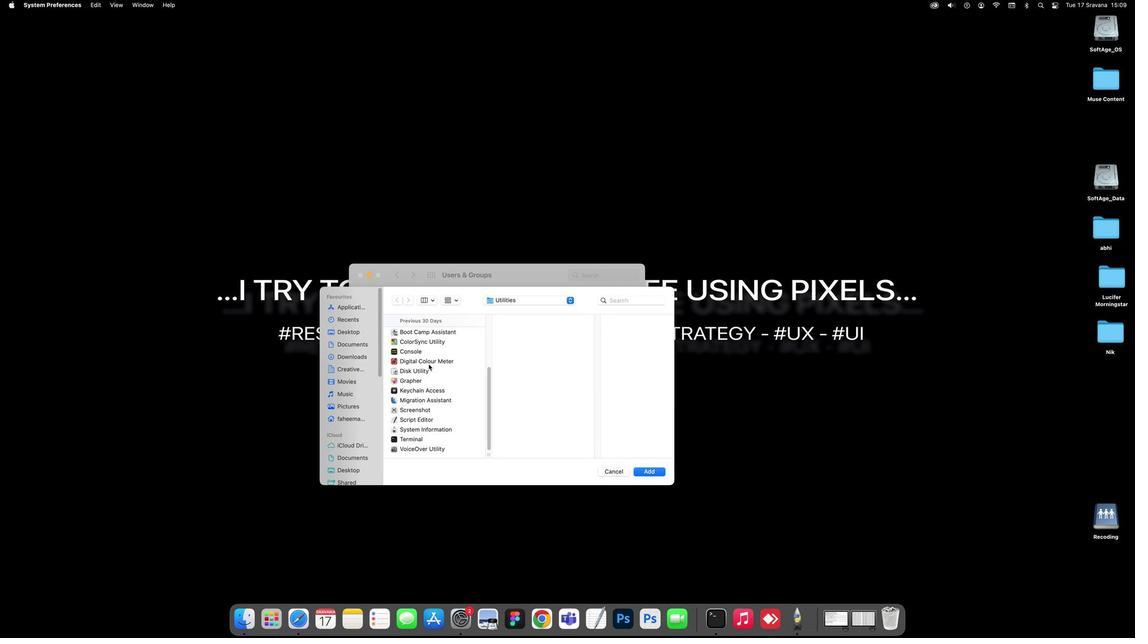 
Action: Mouse scrolled (427, 364) with delta (0, 1)
Screenshot: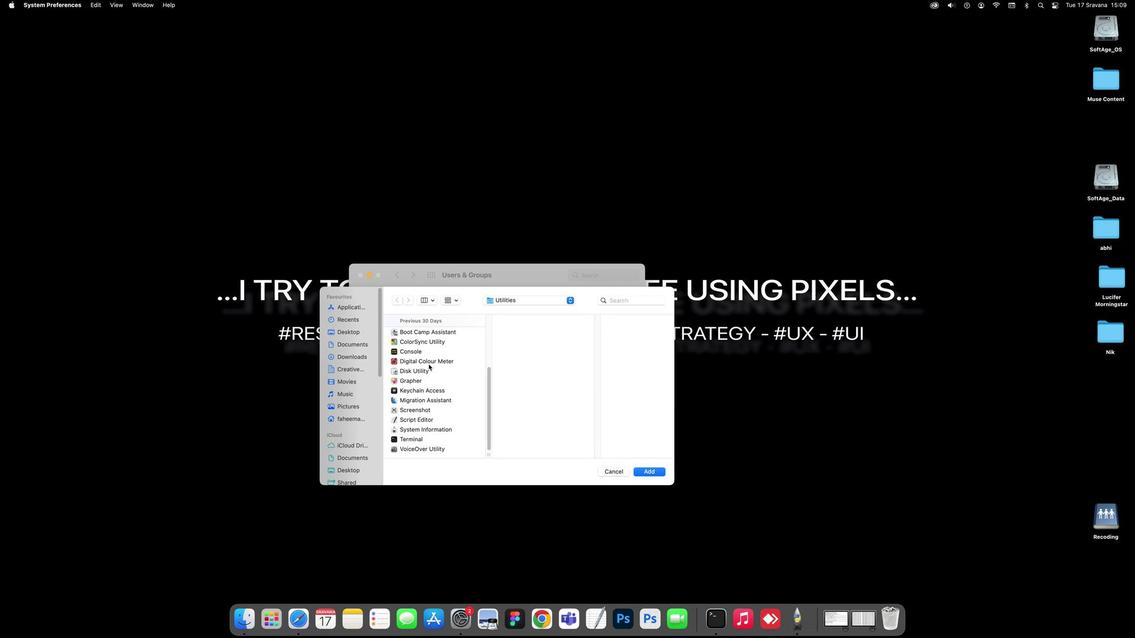 
Action: Mouse scrolled (427, 364) with delta (0, 1)
Screenshot: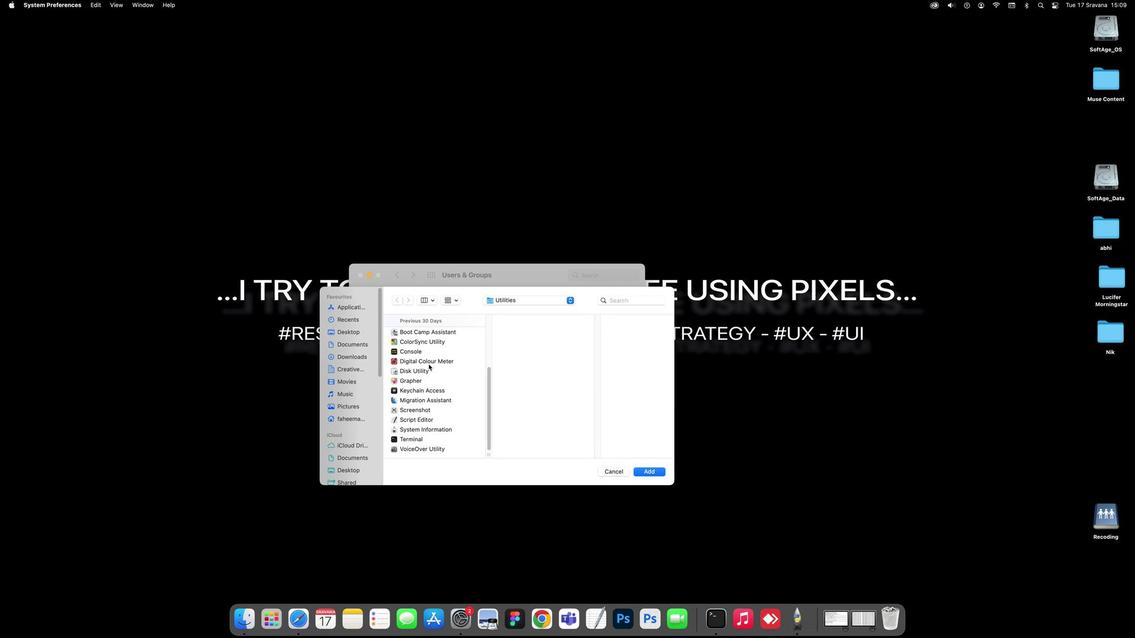 
Action: Mouse scrolled (427, 364) with delta (0, 0)
Screenshot: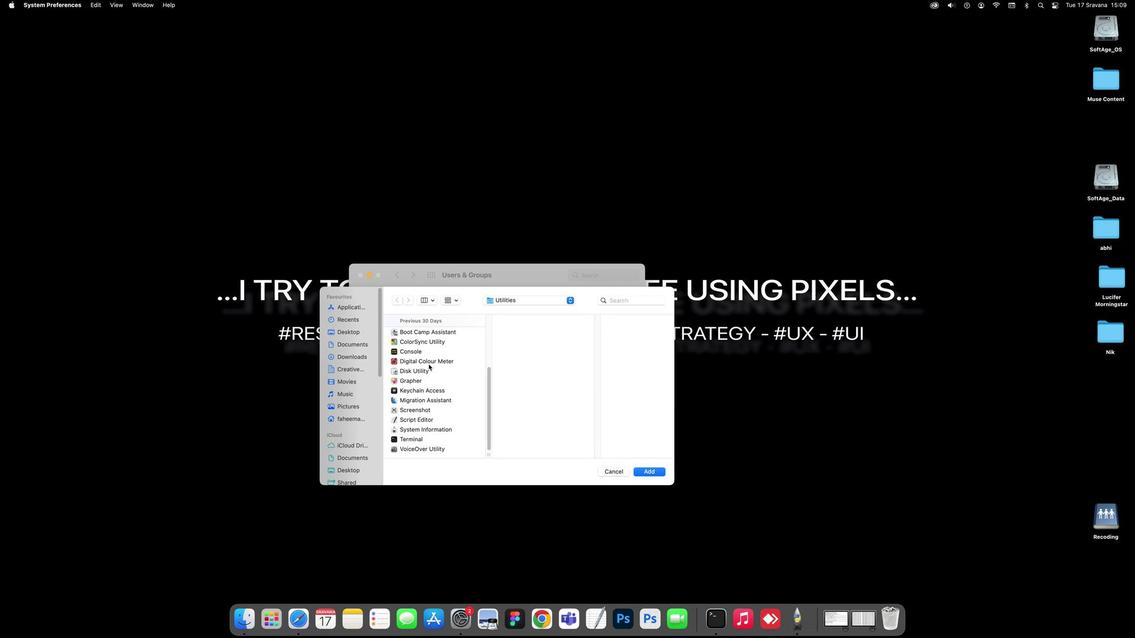 
Action: Mouse scrolled (427, 364) with delta (0, -1)
Screenshot: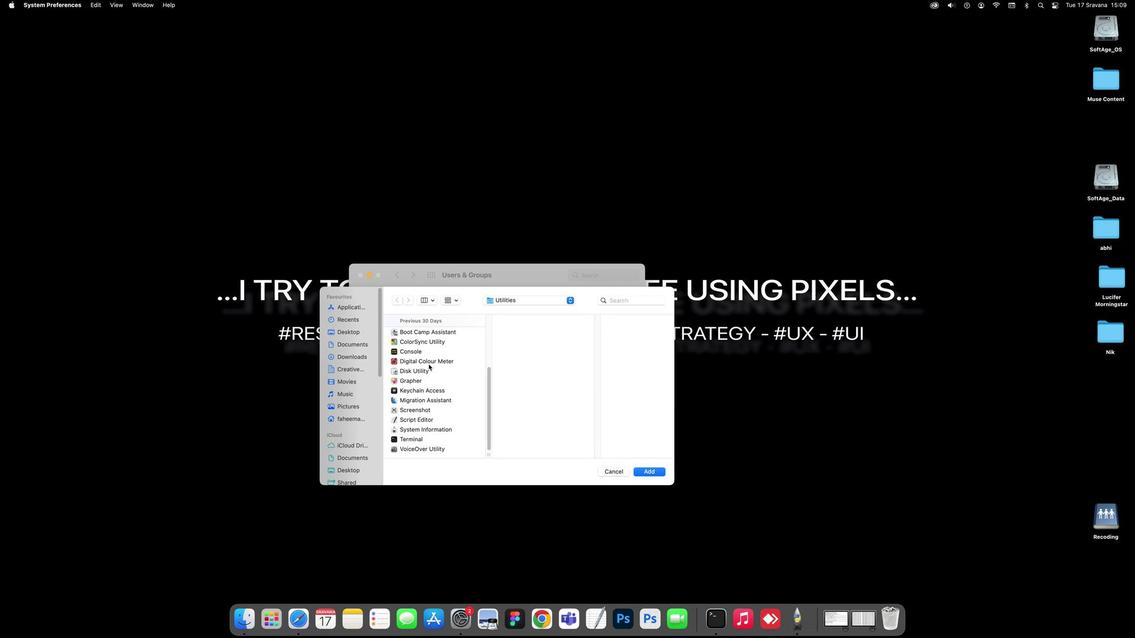 
Action: Mouse scrolled (427, 364) with delta (0, -2)
Screenshot: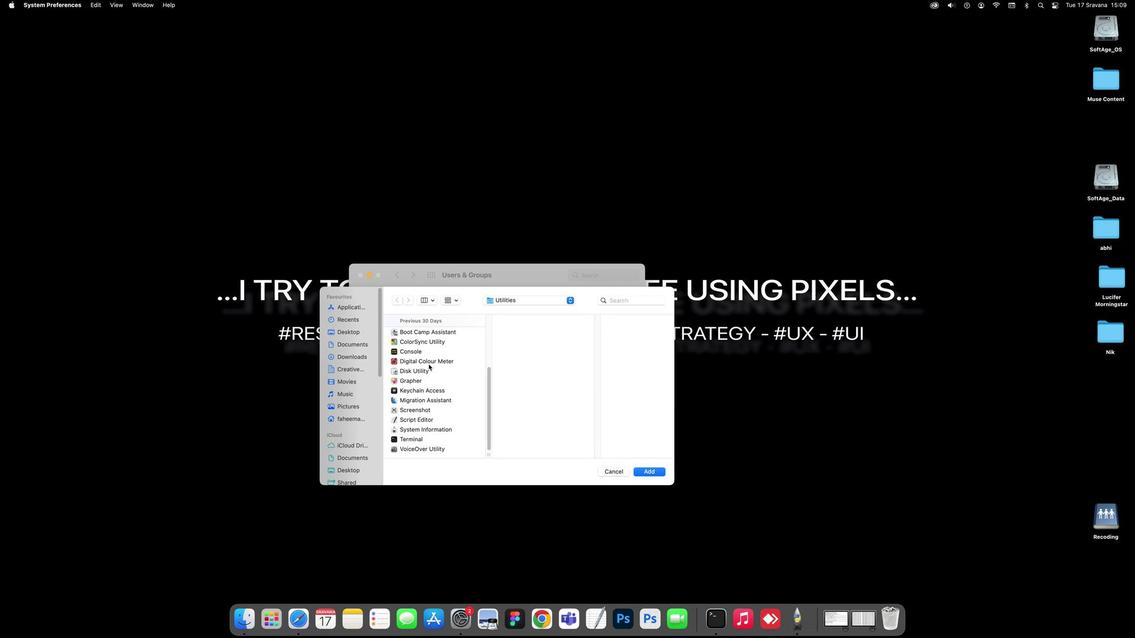 
Action: Mouse scrolled (427, 364) with delta (0, 2)
Screenshot: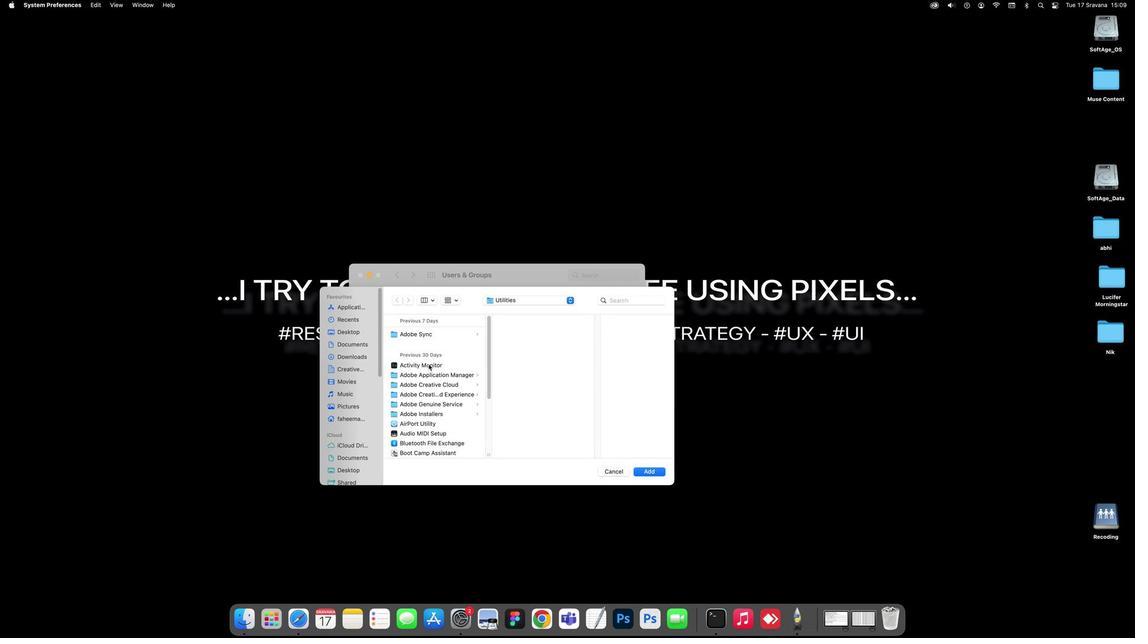 
Action: Mouse scrolled (427, 364) with delta (0, 2)
Screenshot: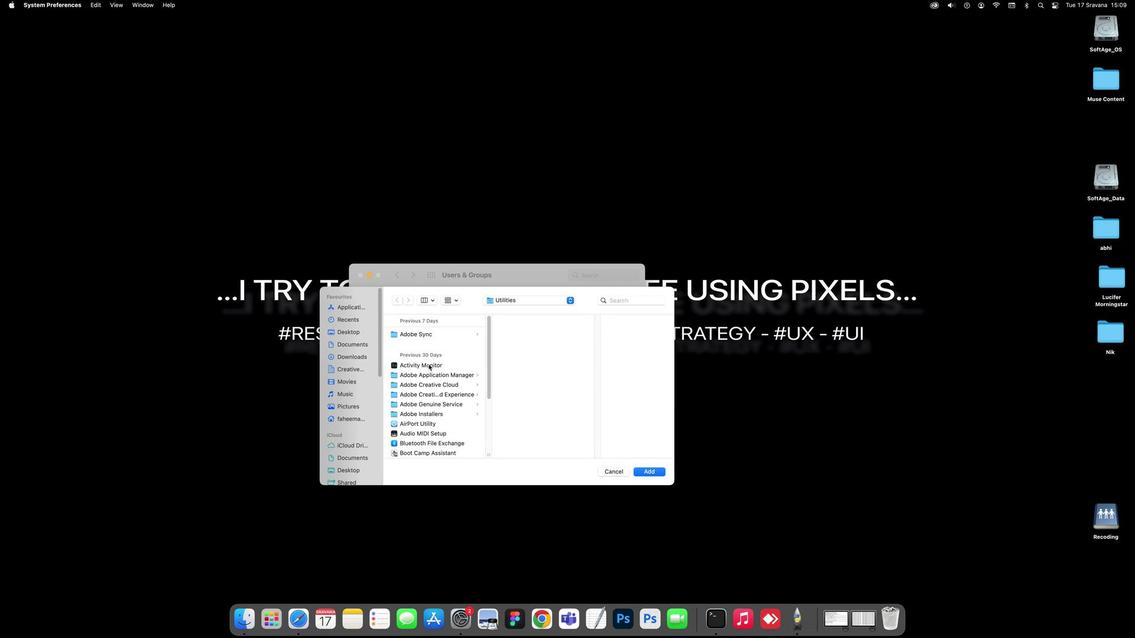 
Action: Mouse scrolled (427, 364) with delta (0, 5)
Screenshot: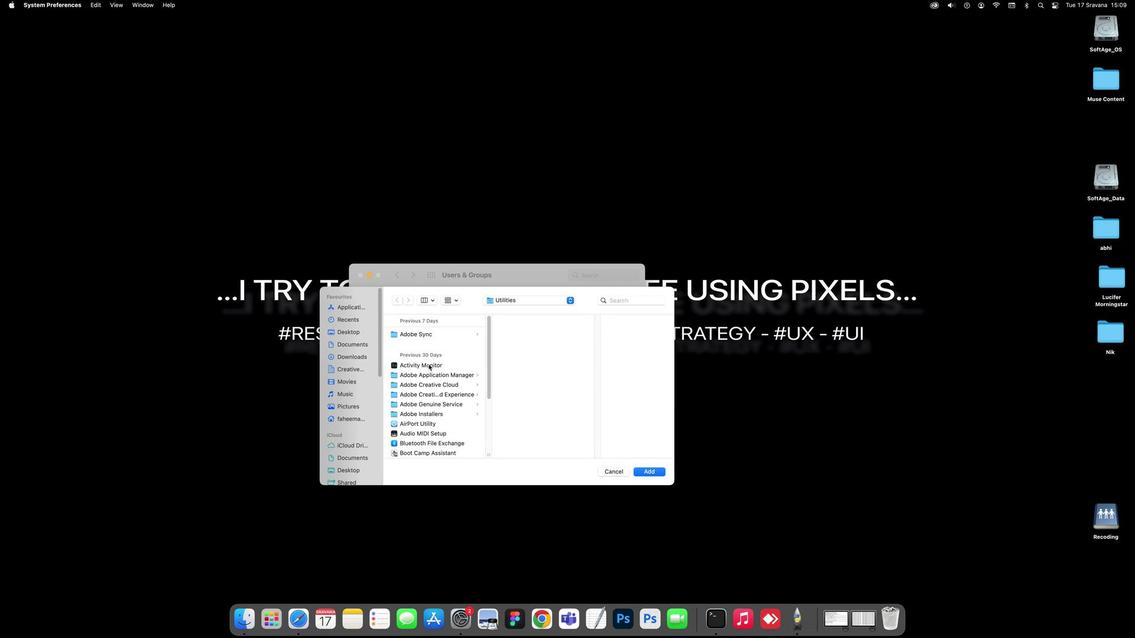 
Action: Mouse scrolled (427, 364) with delta (0, 7)
Screenshot: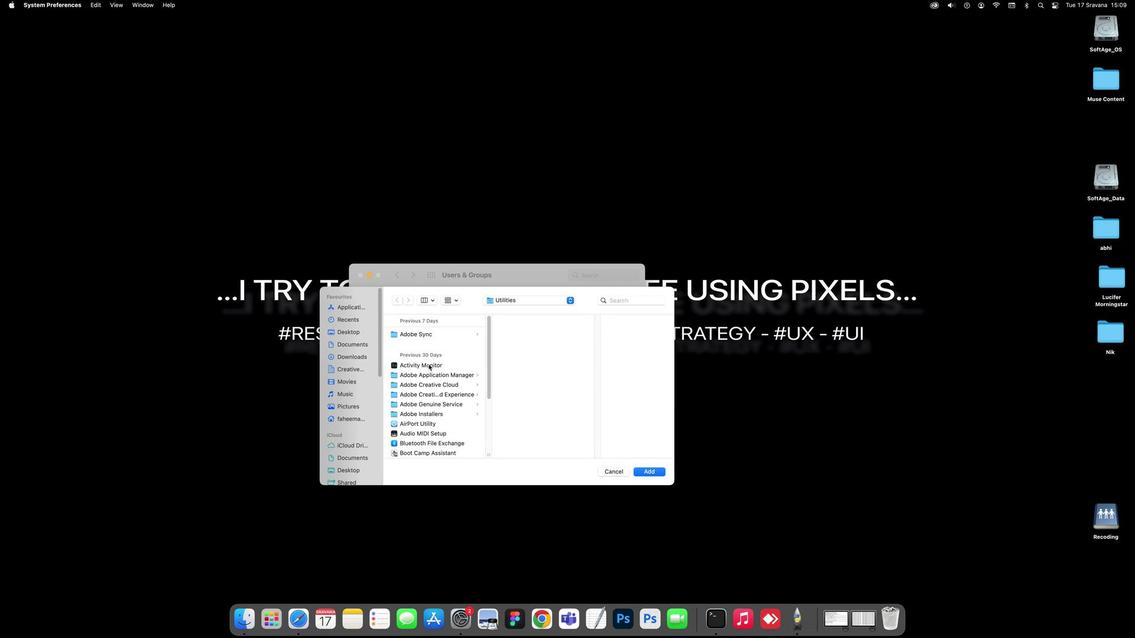 
Action: Mouse scrolled (427, 364) with delta (0, 8)
Screenshot: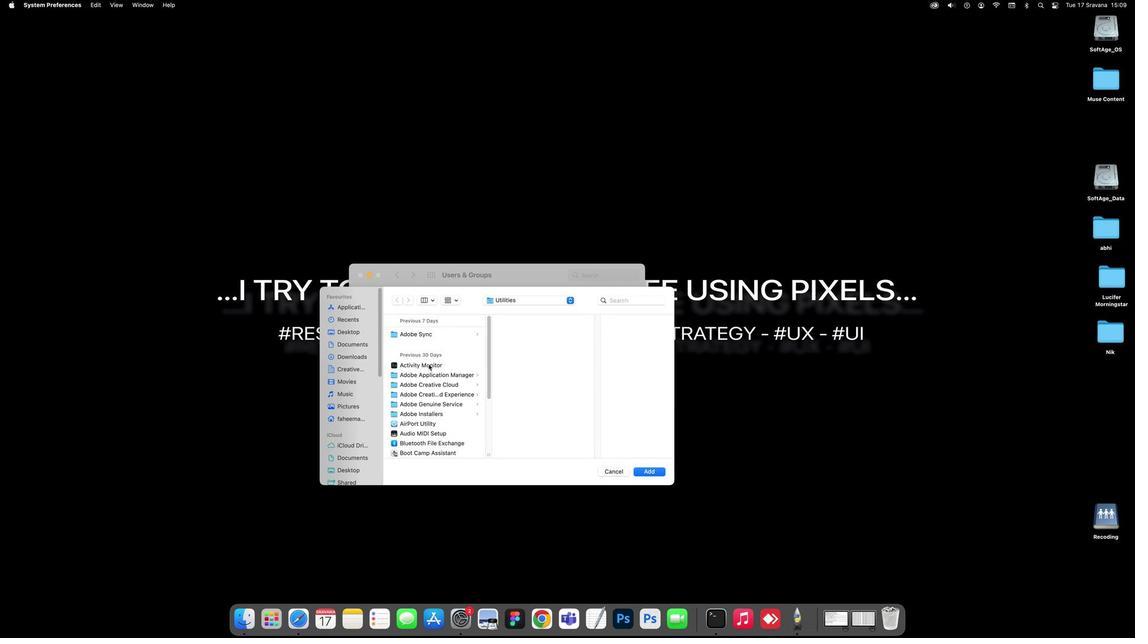 
Action: Mouse scrolled (427, 364) with delta (0, 8)
Screenshot: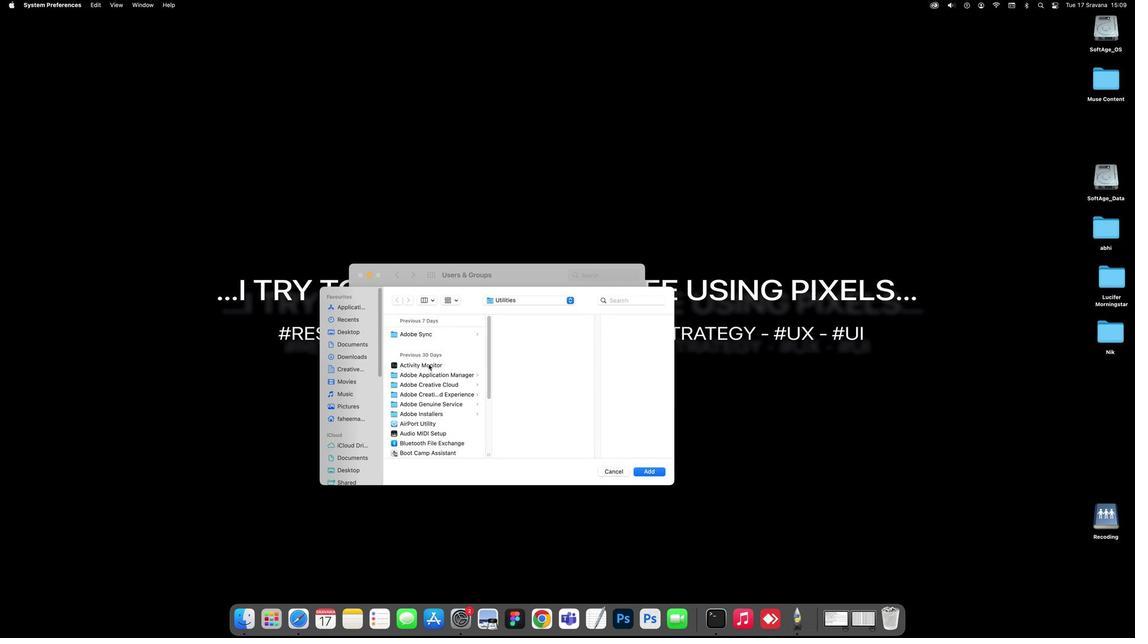 
Action: Mouse moved to (363, 305)
Screenshot: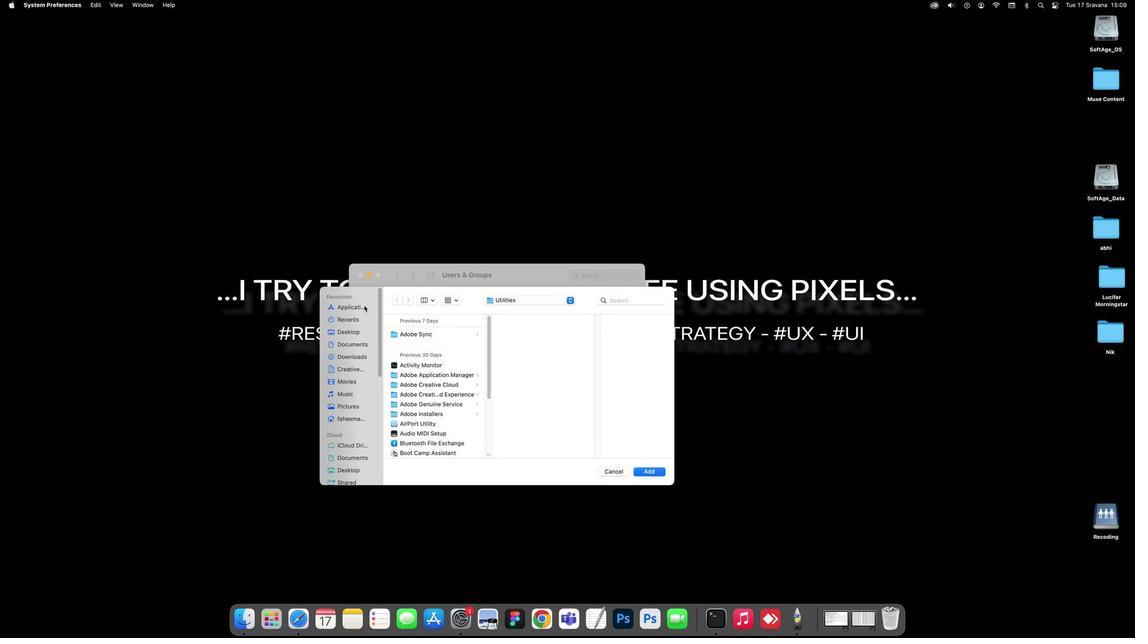 
Action: Mouse pressed left at (363, 305)
Screenshot: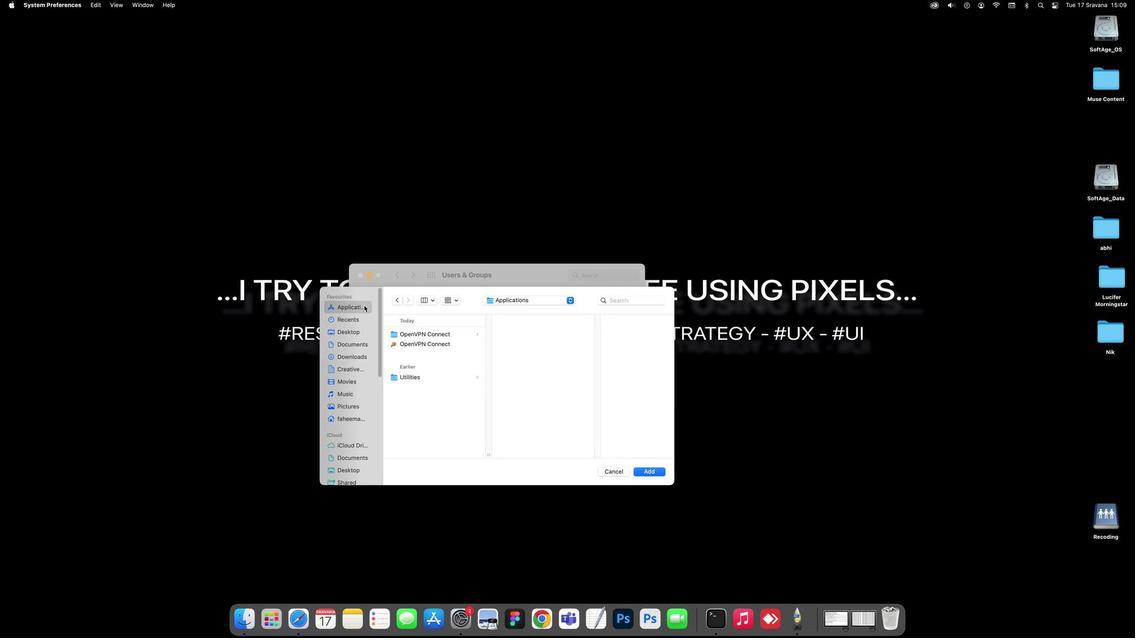 
Action: Mouse moved to (422, 386)
Screenshot: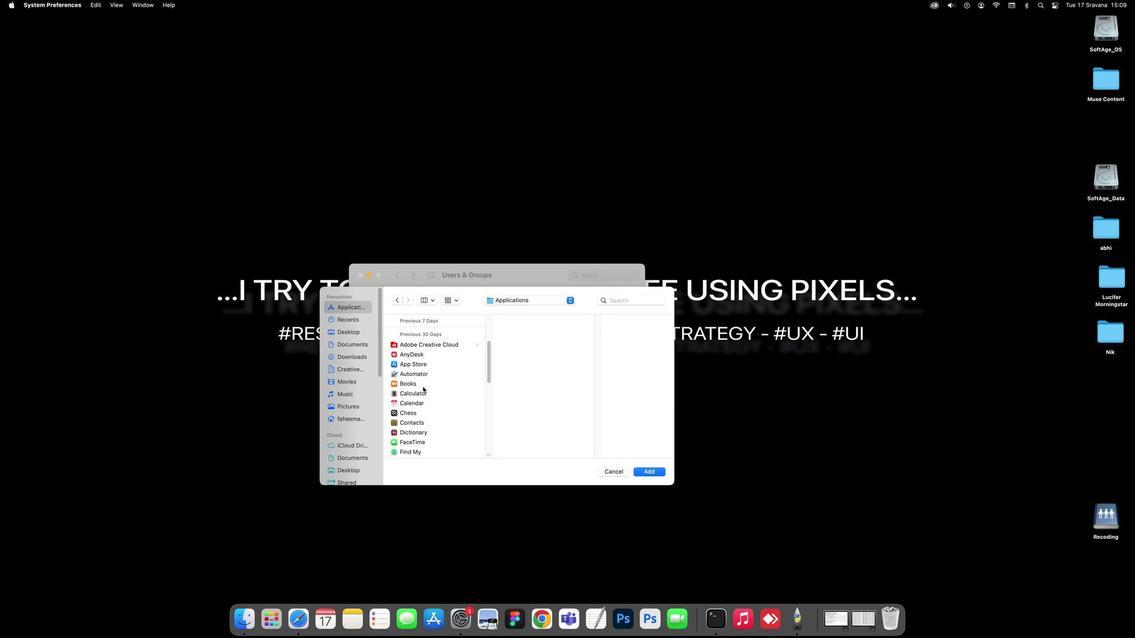 
Action: Mouse scrolled (422, 386) with delta (0, 1)
Screenshot: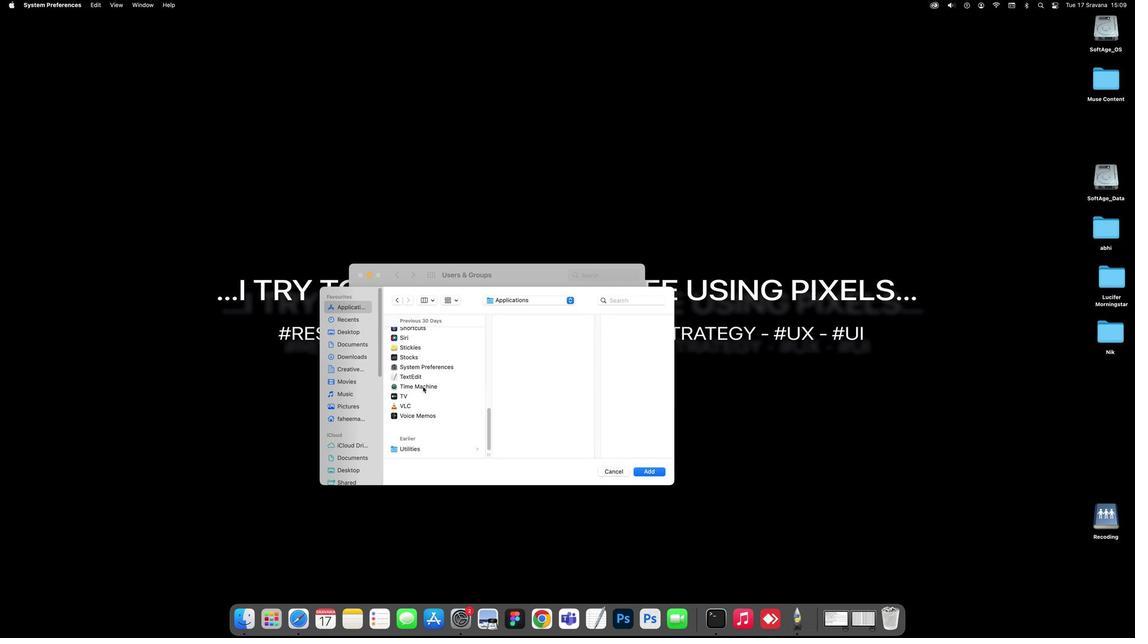 
Action: Mouse scrolled (422, 386) with delta (0, 1)
Screenshot: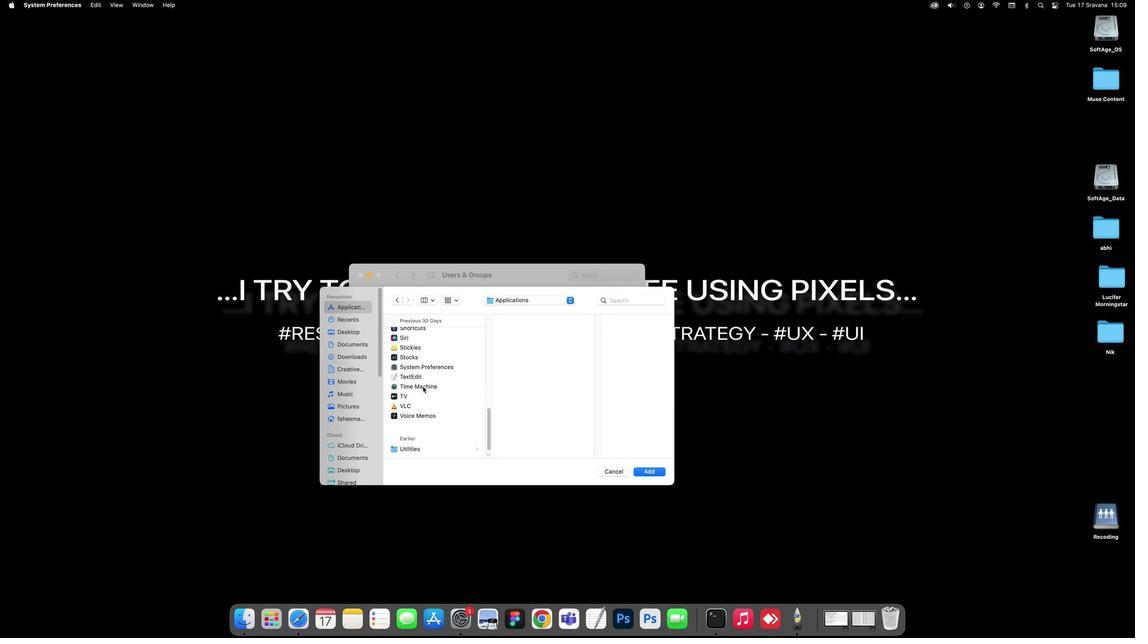 
Action: Mouse scrolled (422, 386) with delta (0, -1)
Screenshot: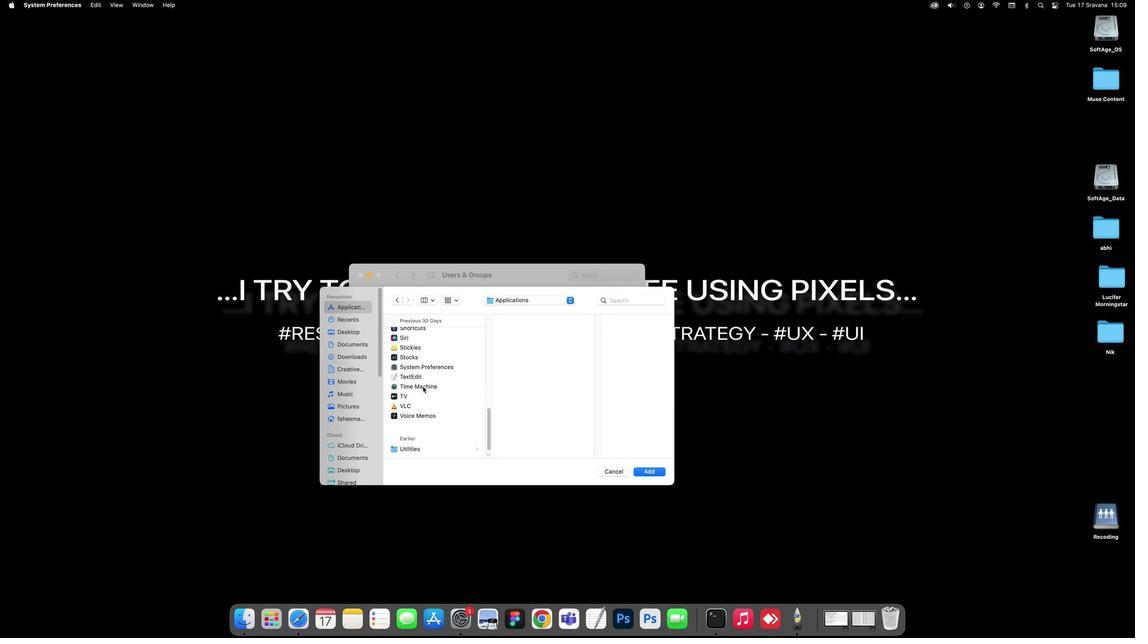 
Action: Mouse scrolled (422, 386) with delta (0, -3)
Screenshot: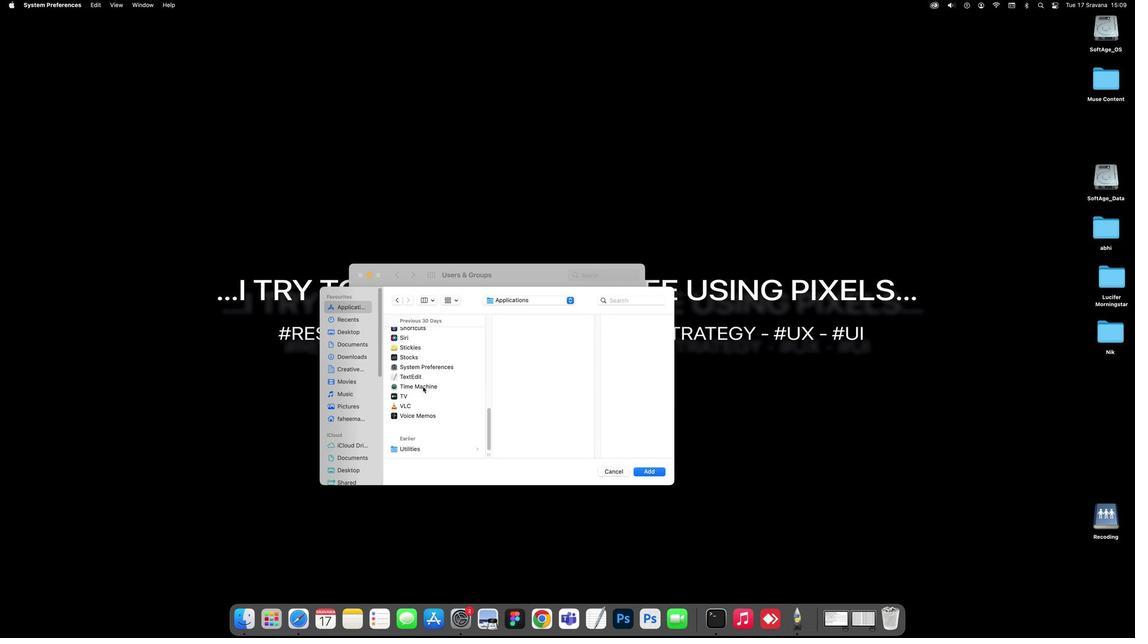 
Action: Mouse scrolled (422, 386) with delta (0, -4)
Screenshot: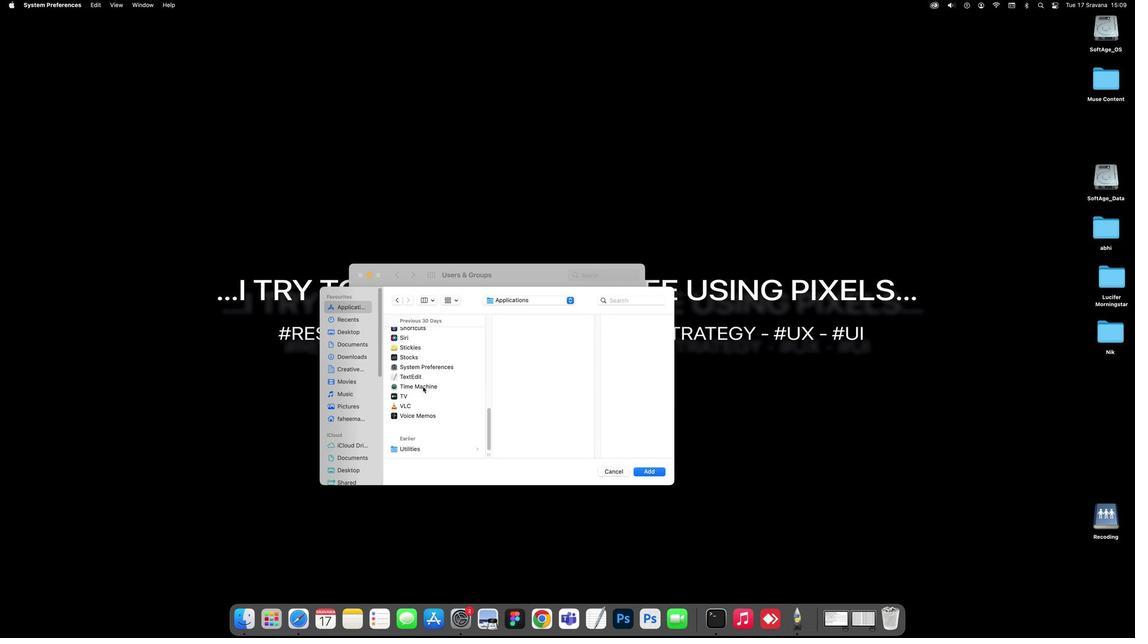 
Action: Mouse scrolled (422, 386) with delta (0, -4)
Screenshot: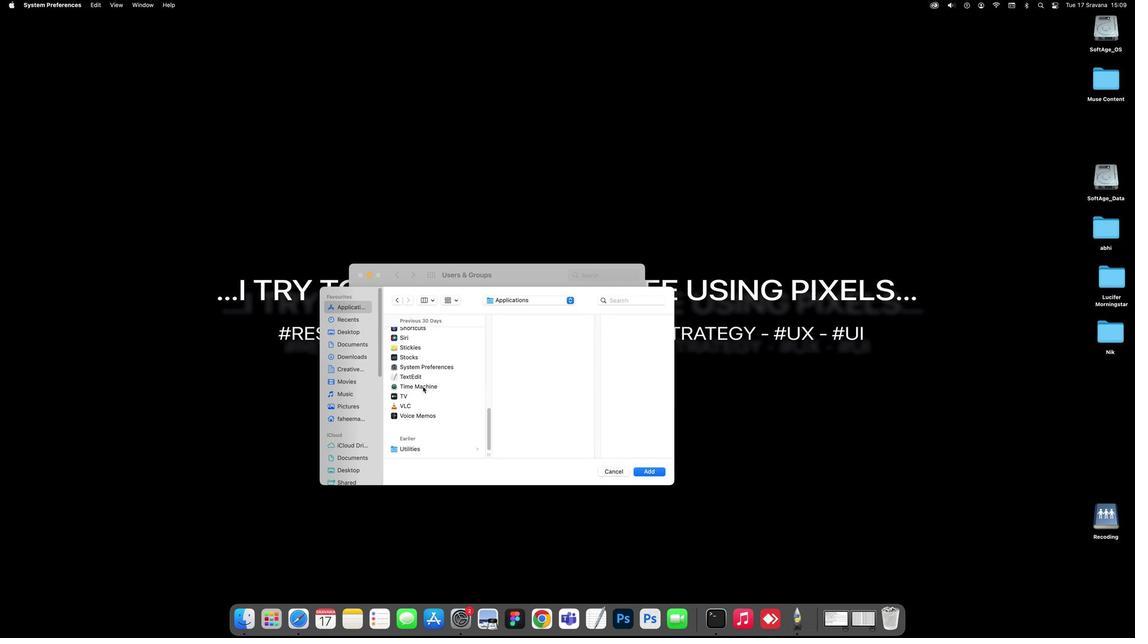 
Action: Mouse scrolled (422, 386) with delta (0, 2)
Screenshot: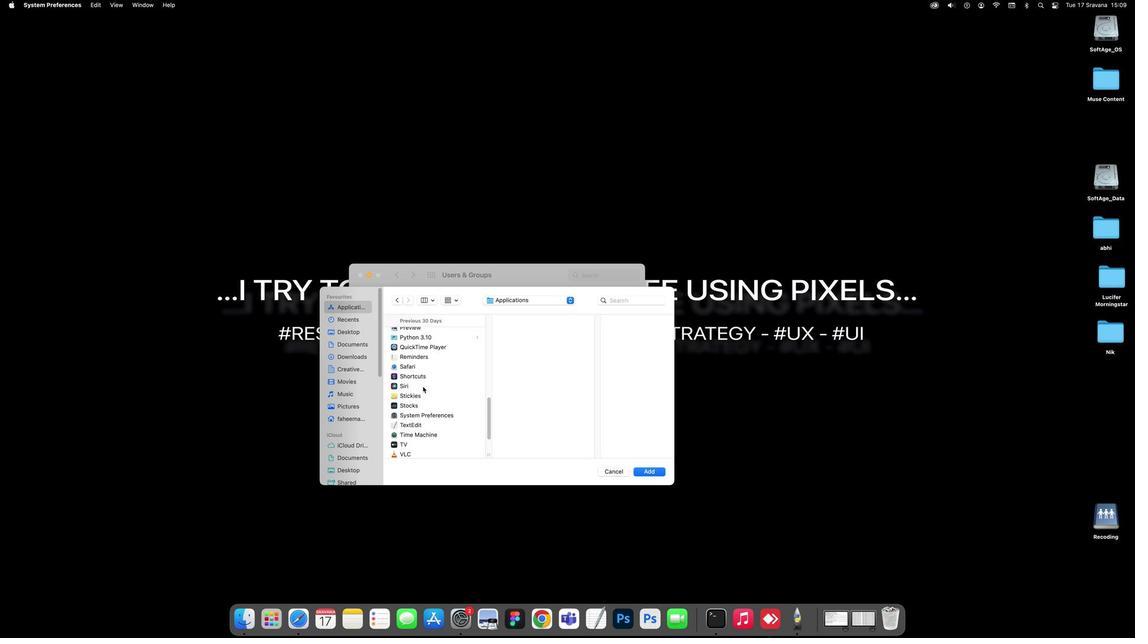 
Action: Mouse scrolled (422, 386) with delta (0, 2)
Screenshot: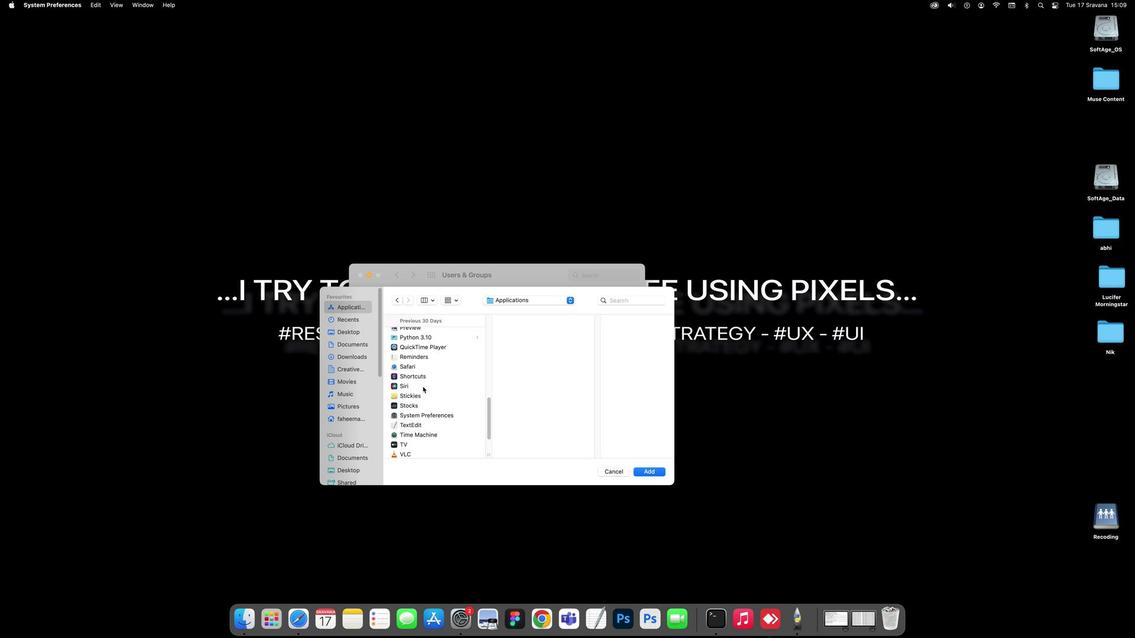 
Action: Mouse scrolled (422, 386) with delta (0, 2)
Screenshot: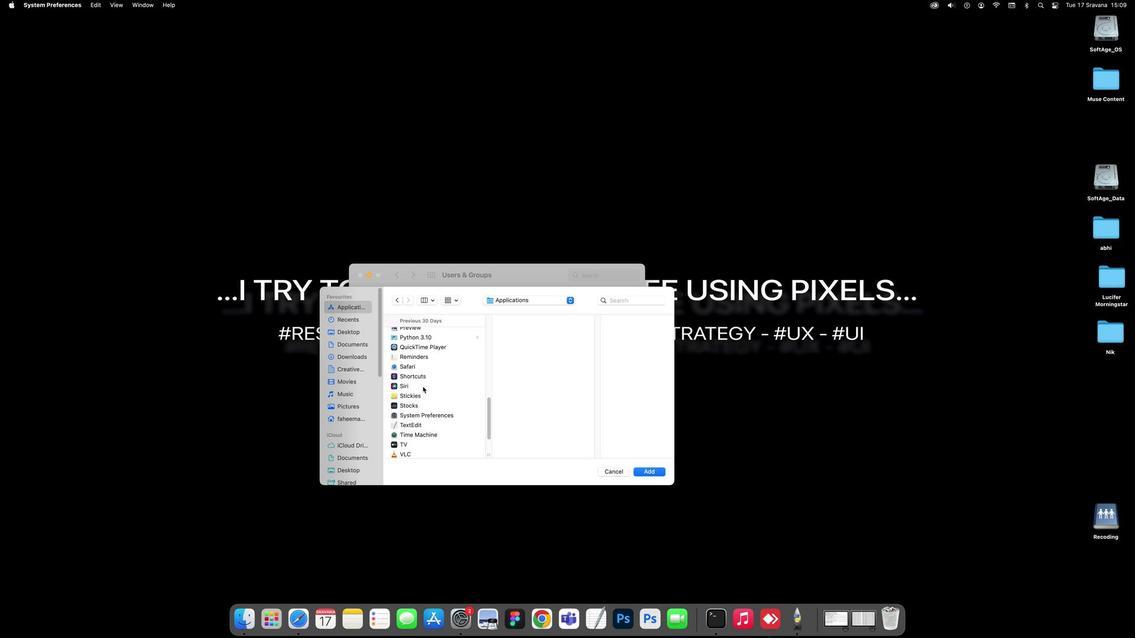 
Action: Mouse scrolled (422, 386) with delta (0, 2)
Screenshot: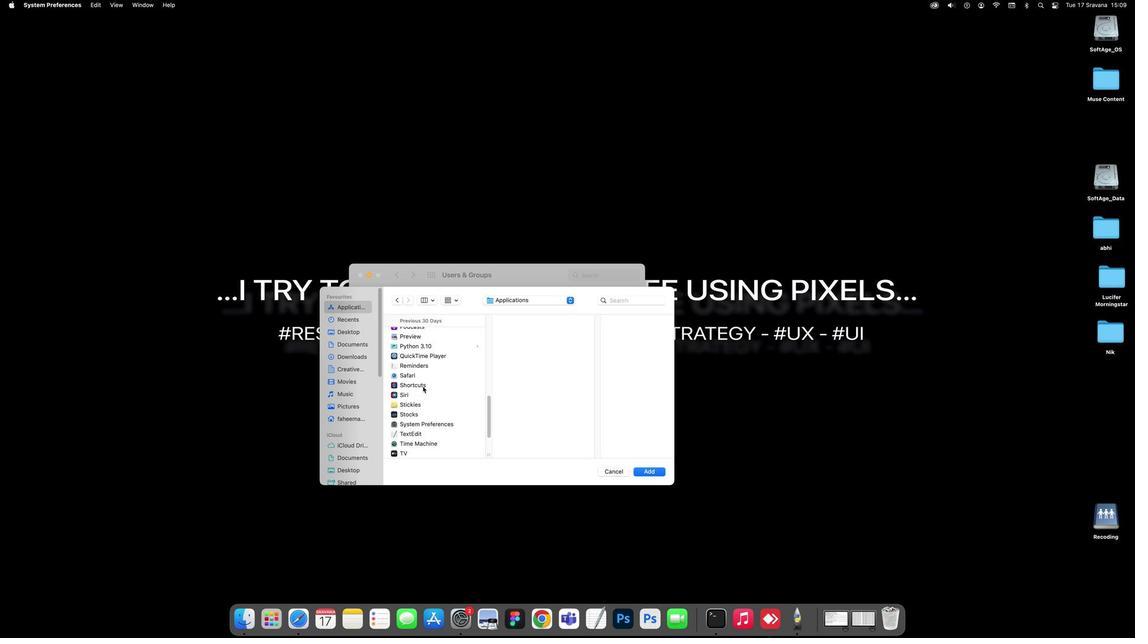 
Action: Mouse scrolled (422, 386) with delta (0, 2)
Screenshot: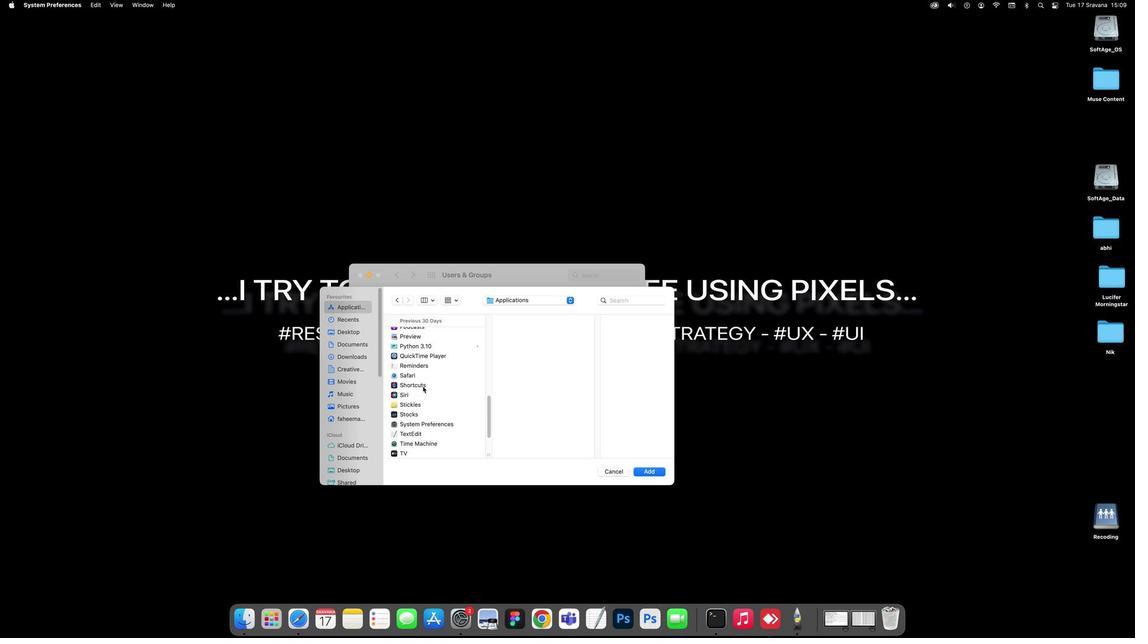 
Action: Mouse scrolled (422, 386) with delta (0, 2)
Screenshot: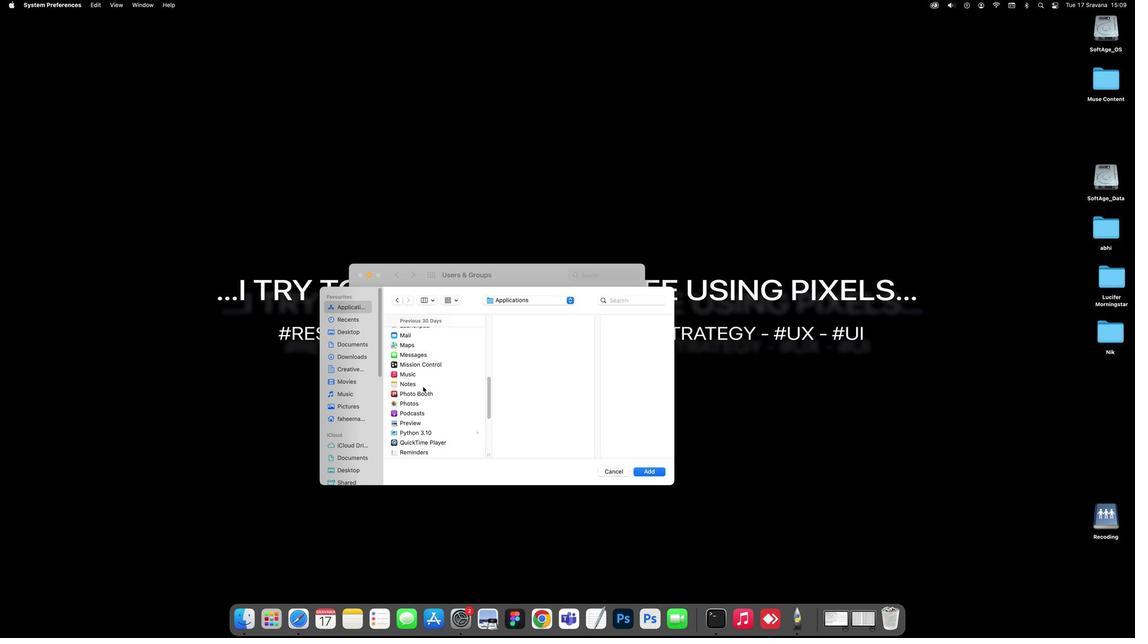 
Action: Mouse scrolled (422, 386) with delta (0, 2)
Screenshot: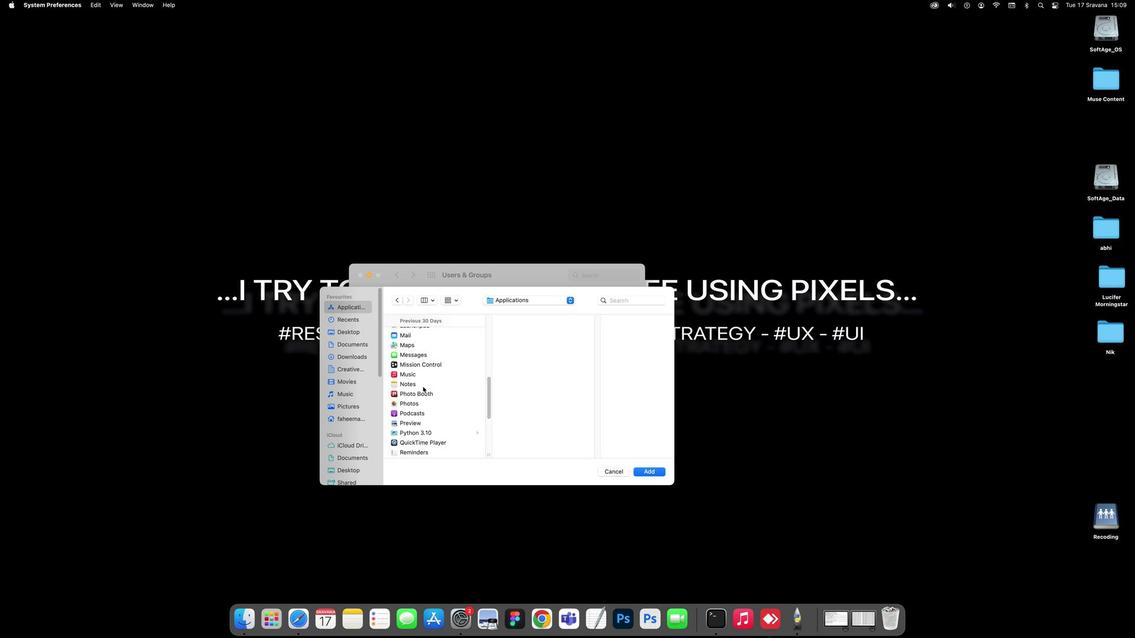 
Action: Mouse scrolled (422, 386) with delta (0, 4)
Screenshot: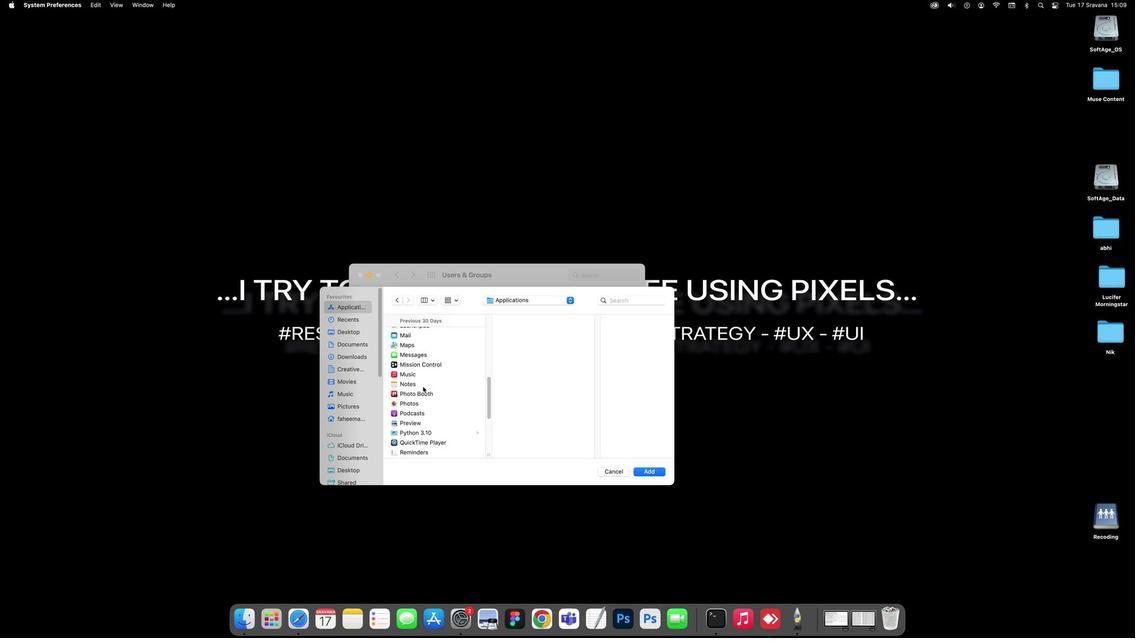 
Action: Mouse scrolled (422, 386) with delta (0, 2)
Screenshot: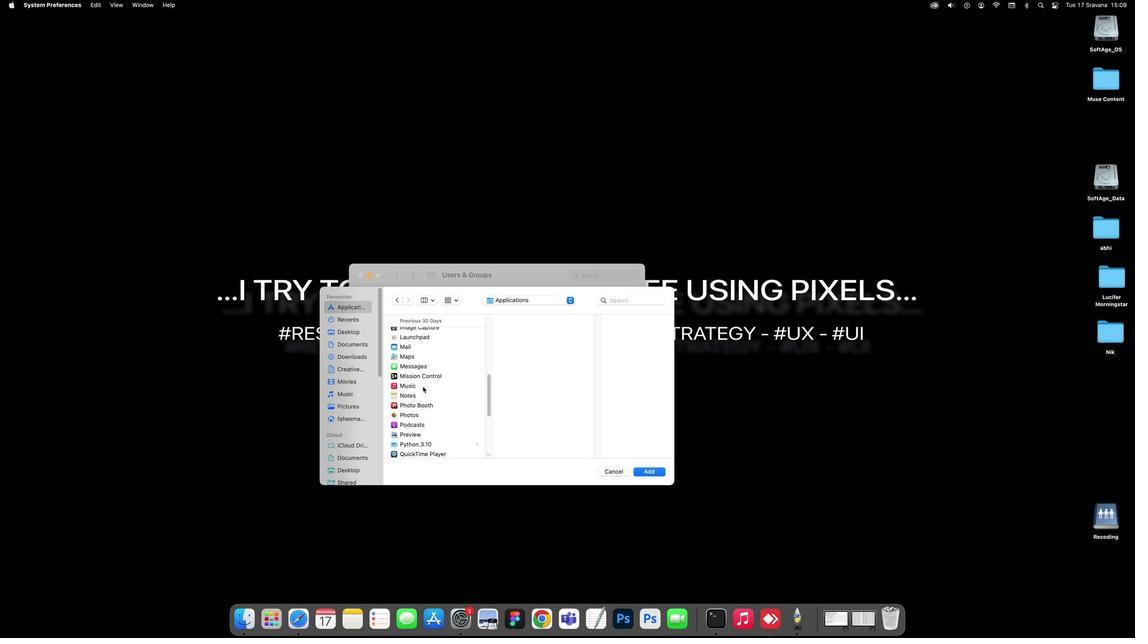 
Action: Mouse scrolled (422, 386) with delta (0, 2)
Screenshot: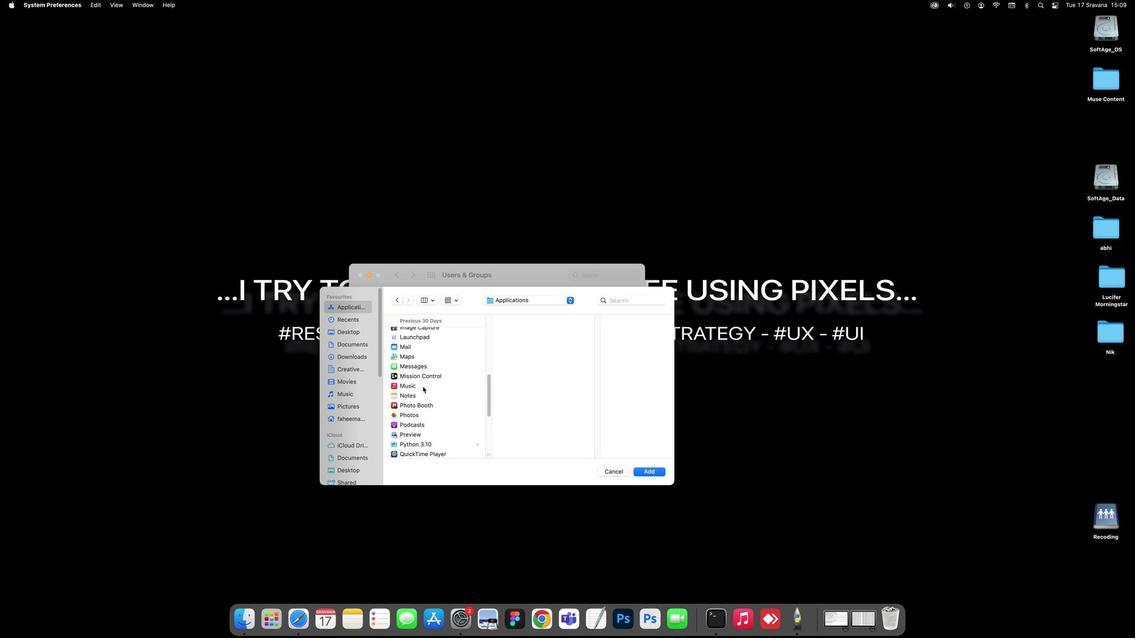 
Action: Mouse scrolled (422, 386) with delta (0, 2)
Screenshot: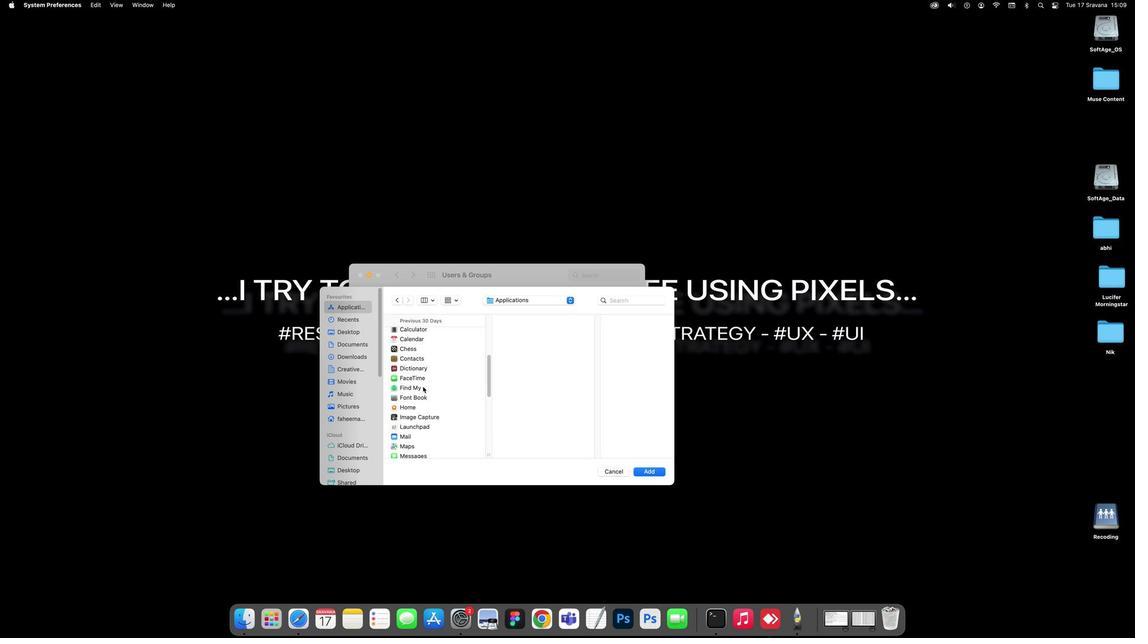 
Action: Mouse scrolled (422, 386) with delta (0, 2)
Screenshot: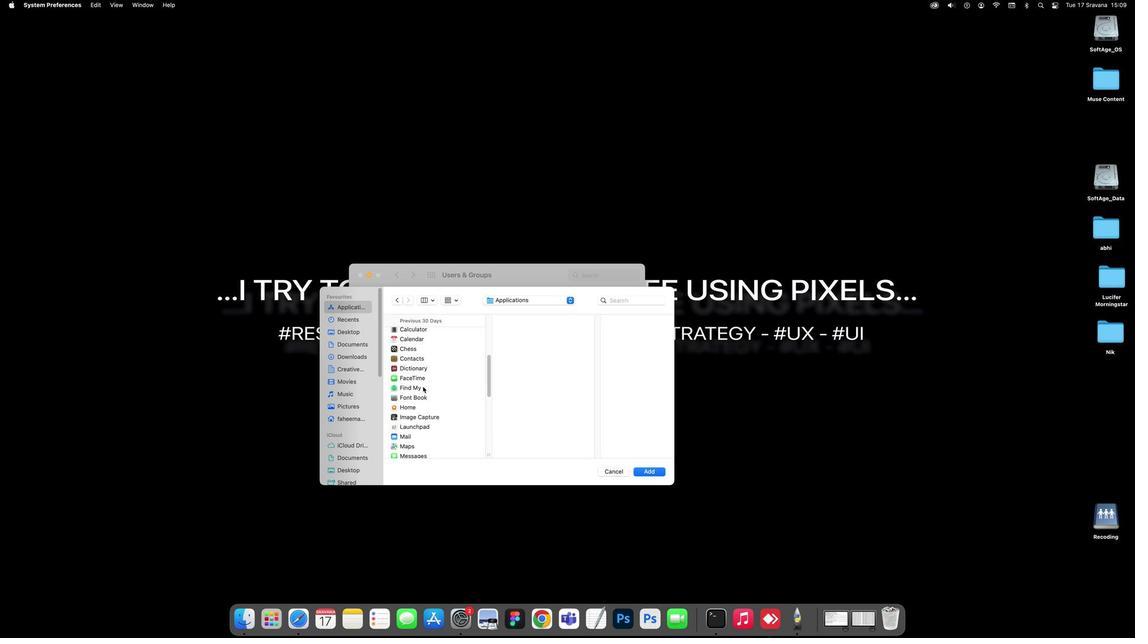 
Action: Mouse scrolled (422, 386) with delta (0, 4)
Screenshot: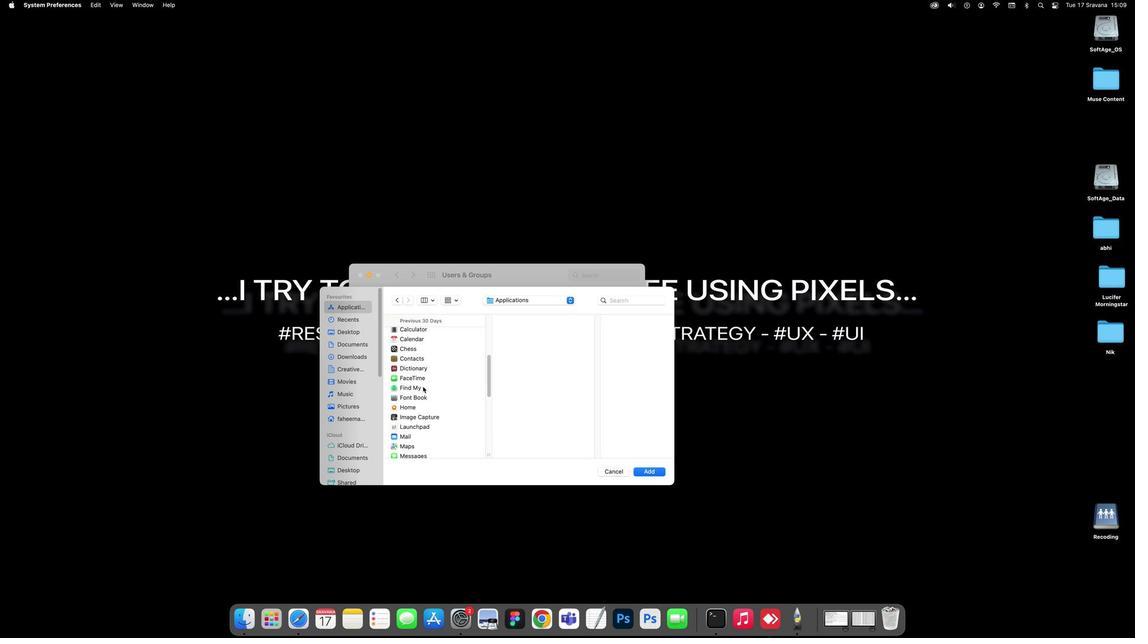 
Action: Mouse scrolled (422, 386) with delta (0, 2)
Screenshot: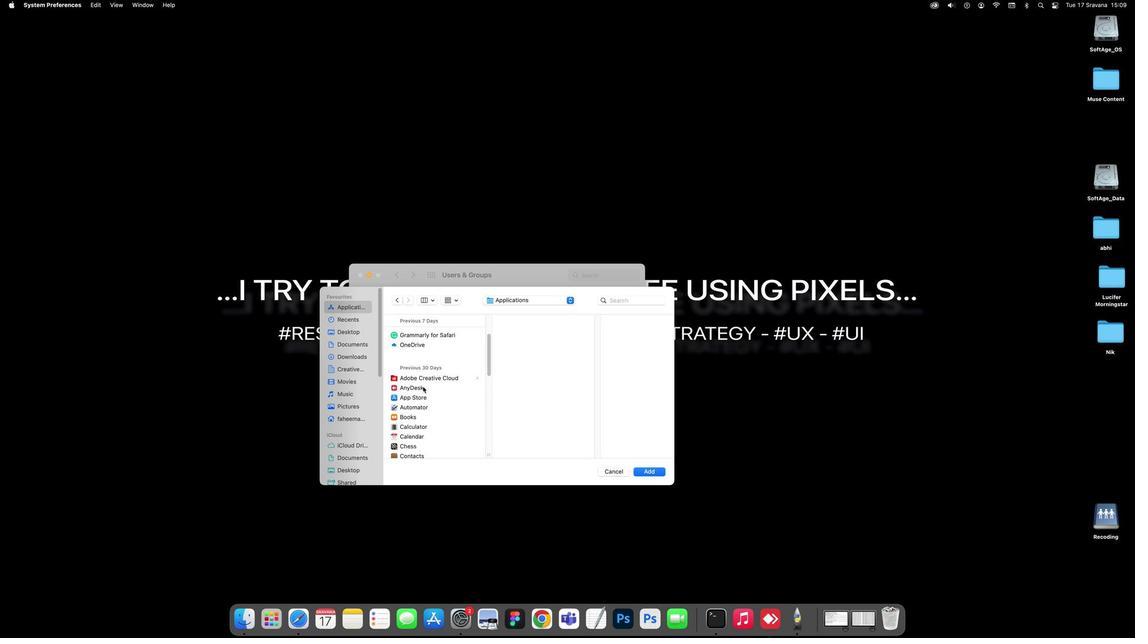 
Action: Mouse scrolled (422, 386) with delta (0, 2)
Screenshot: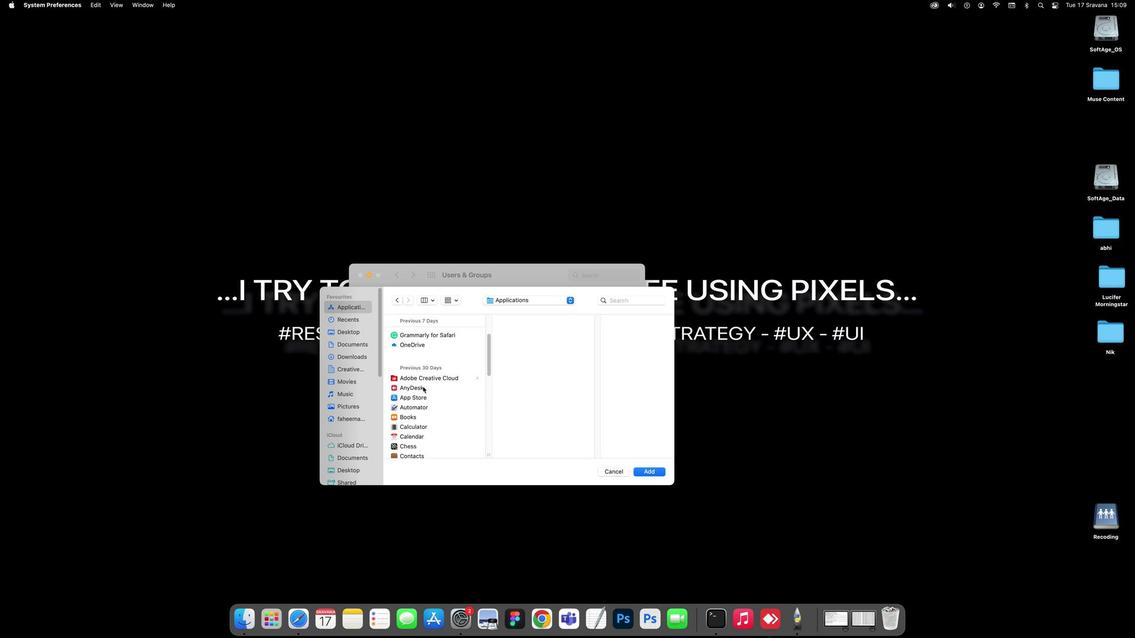 
Action: Mouse scrolled (422, 386) with delta (0, 5)
Screenshot: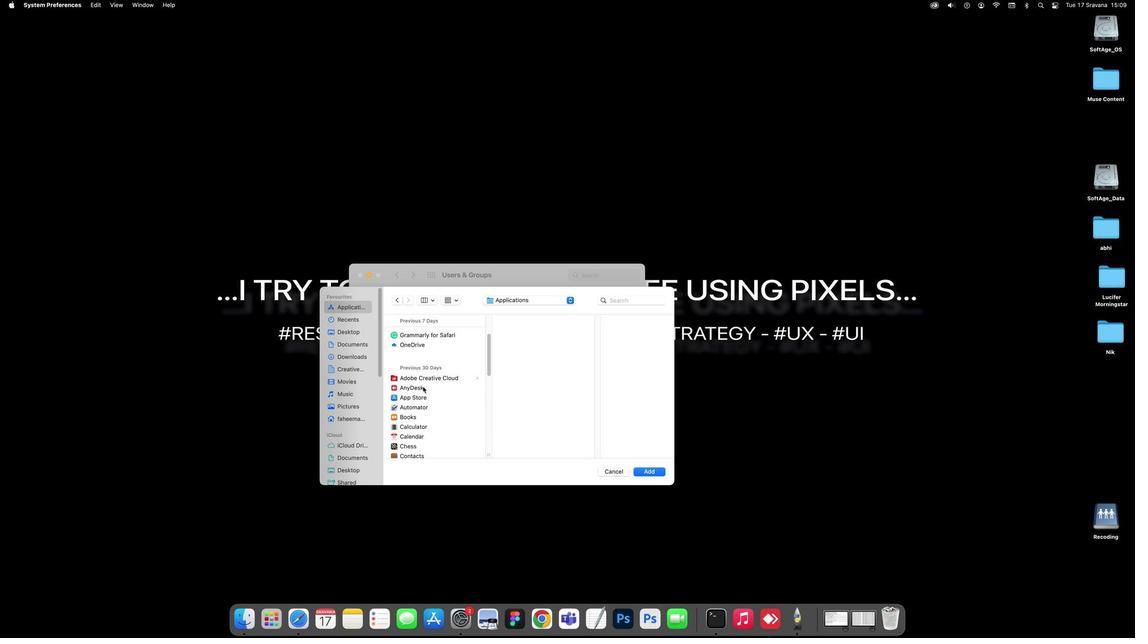 
Action: Mouse moved to (422, 386)
Screenshot: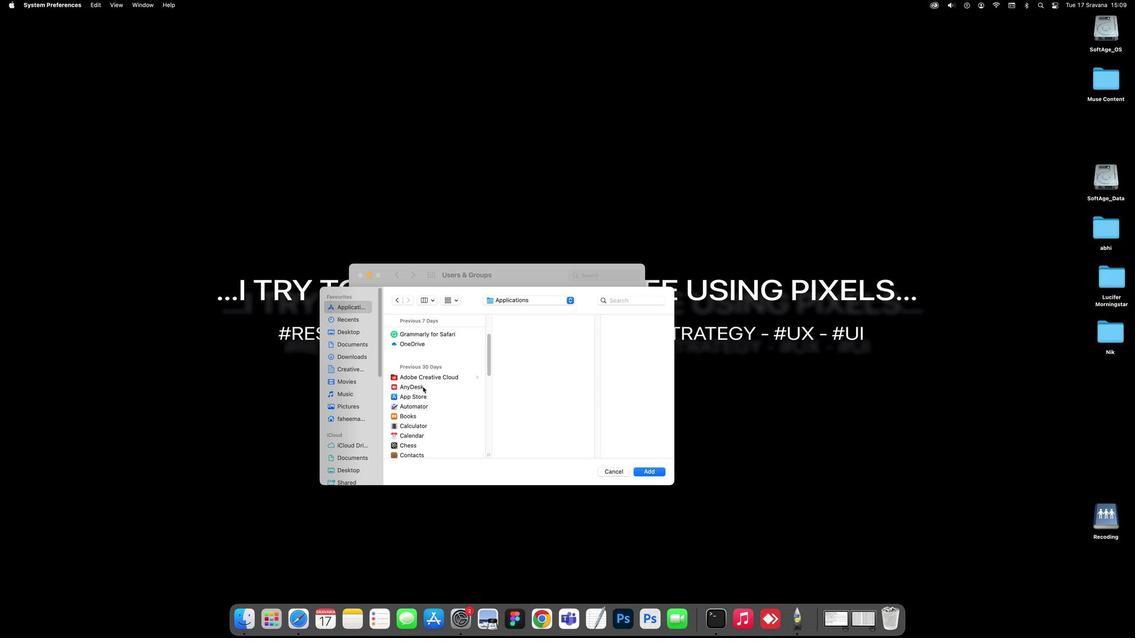 
Action: Mouse scrolled (422, 386) with delta (0, 1)
Screenshot: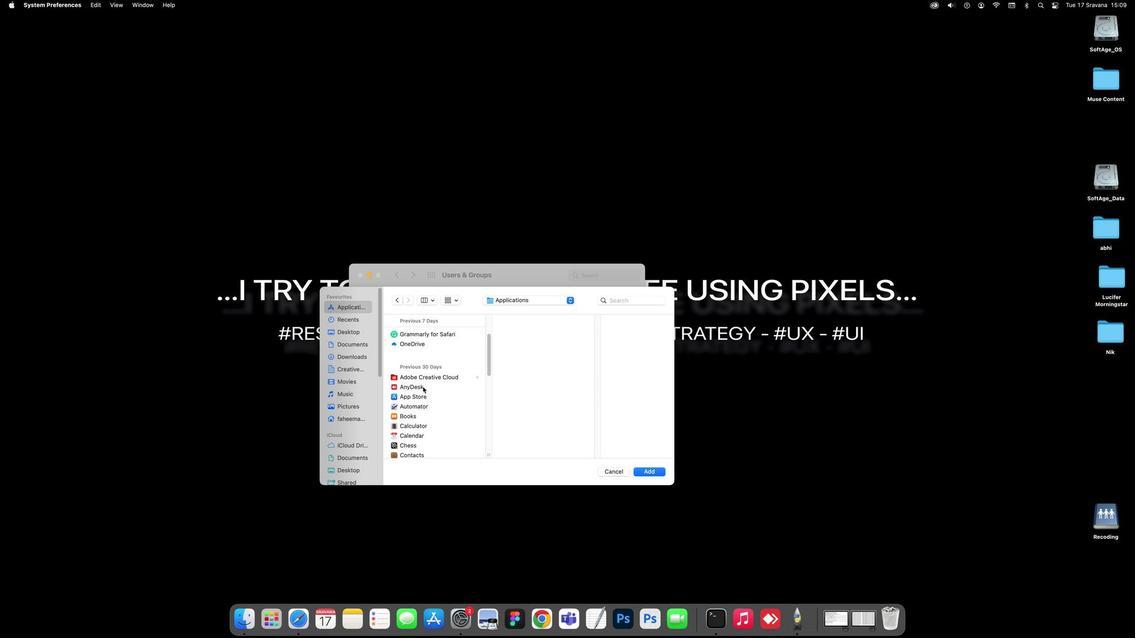 
Action: Mouse scrolled (422, 386) with delta (0, 1)
Screenshot: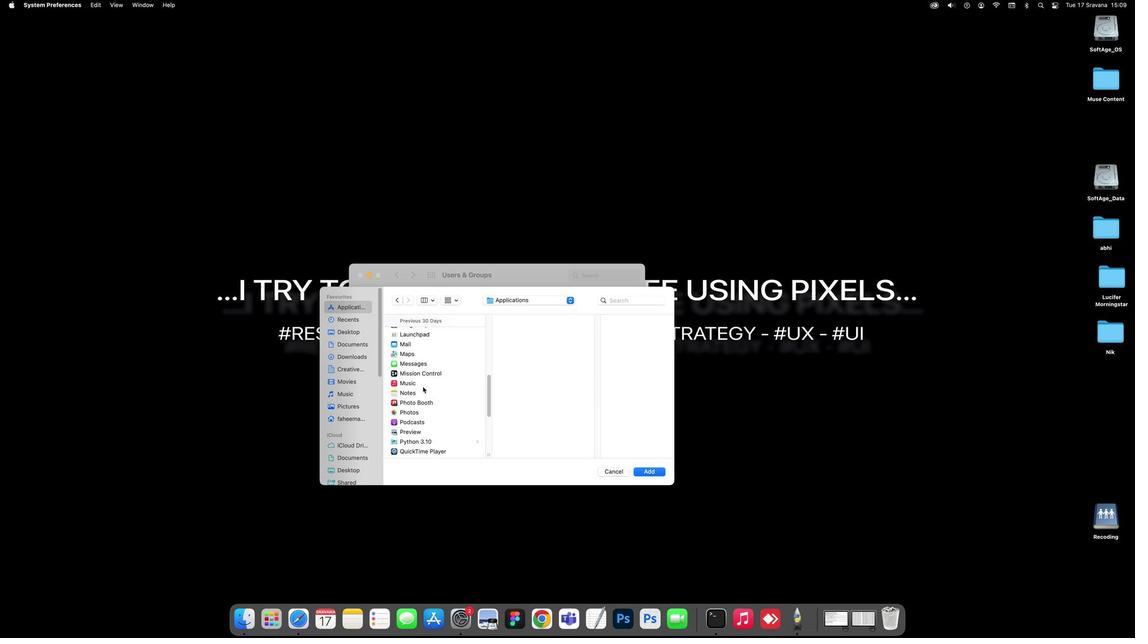 
Action: Mouse scrolled (422, 386) with delta (0, 1)
Screenshot: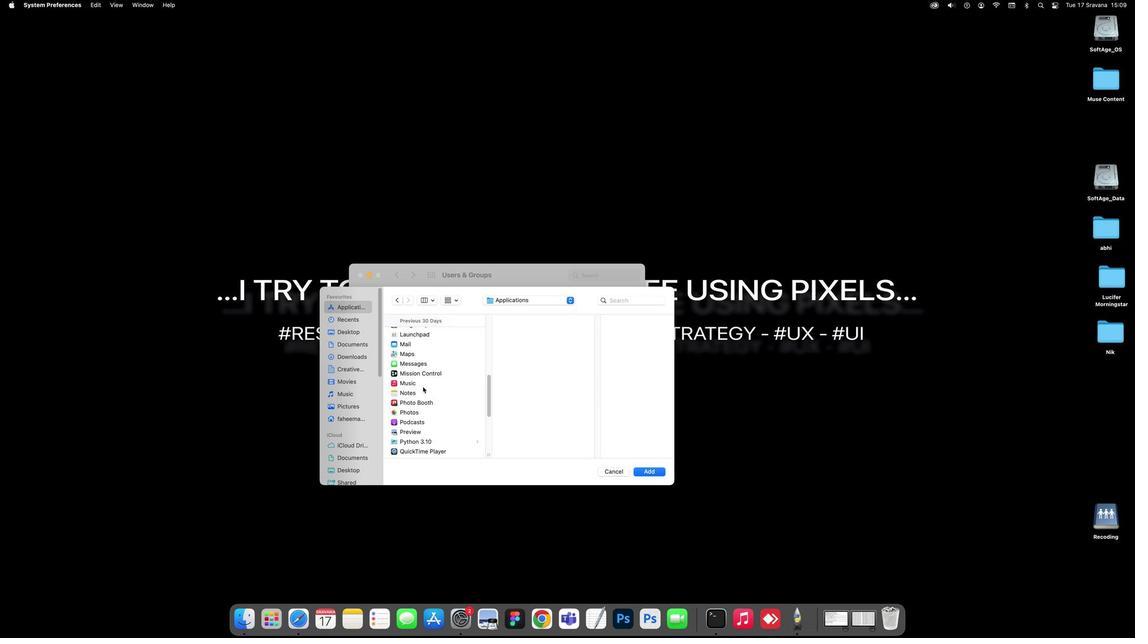 
Action: Mouse scrolled (422, 386) with delta (0, 0)
Screenshot: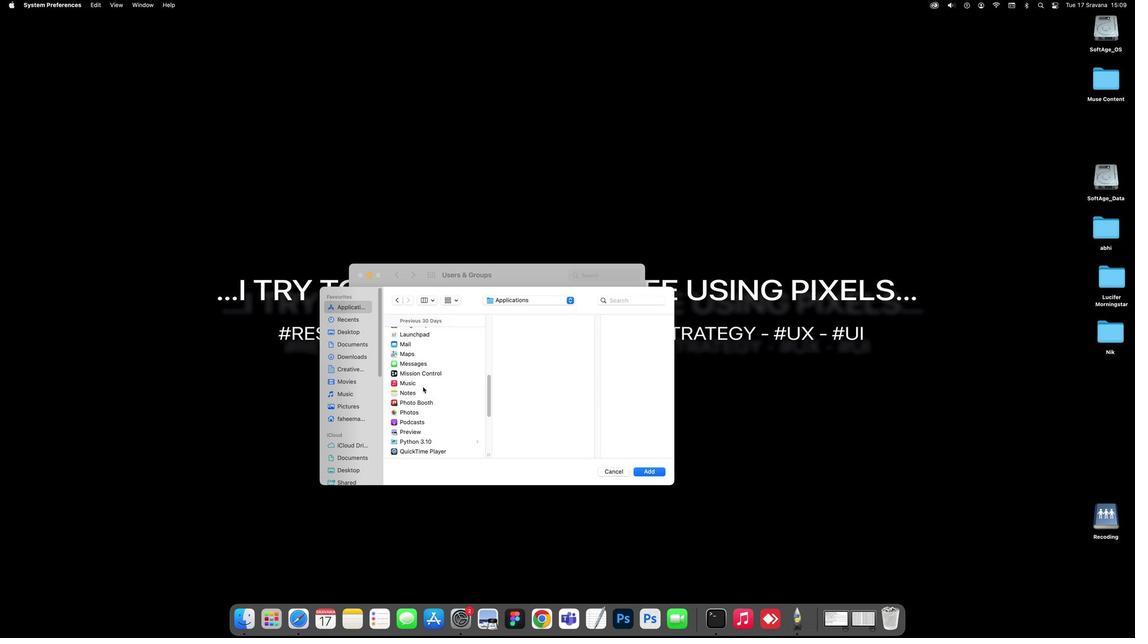 
Action: Mouse scrolled (422, 386) with delta (0, -1)
Screenshot: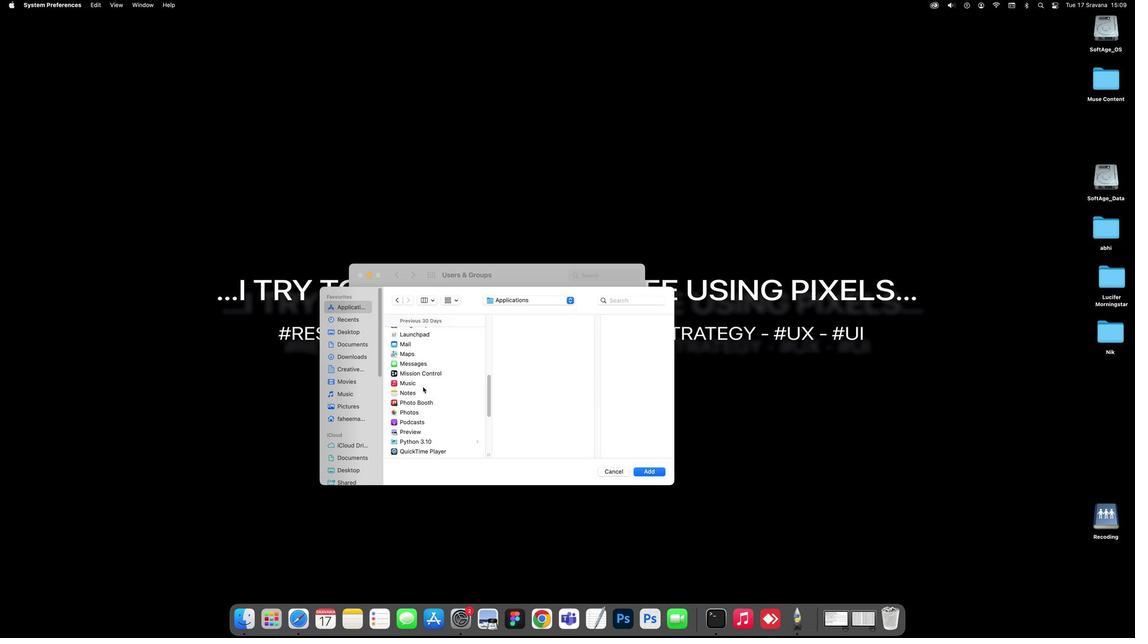 
Action: Mouse scrolled (422, 386) with delta (0, 1)
Screenshot: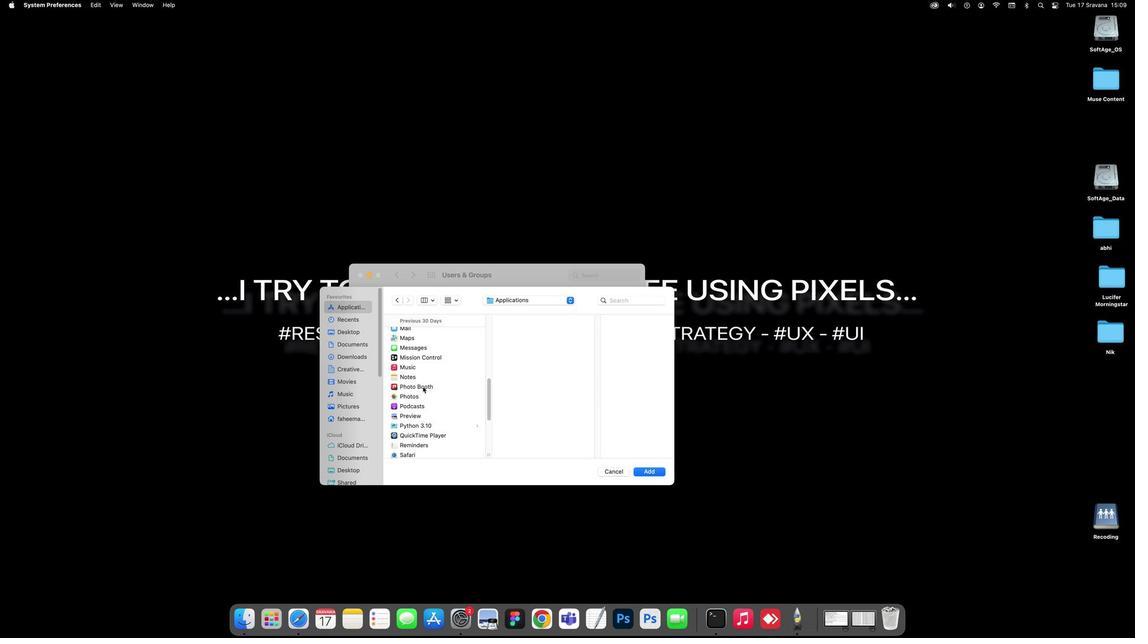 
Action: Mouse scrolled (422, 386) with delta (0, 1)
Screenshot: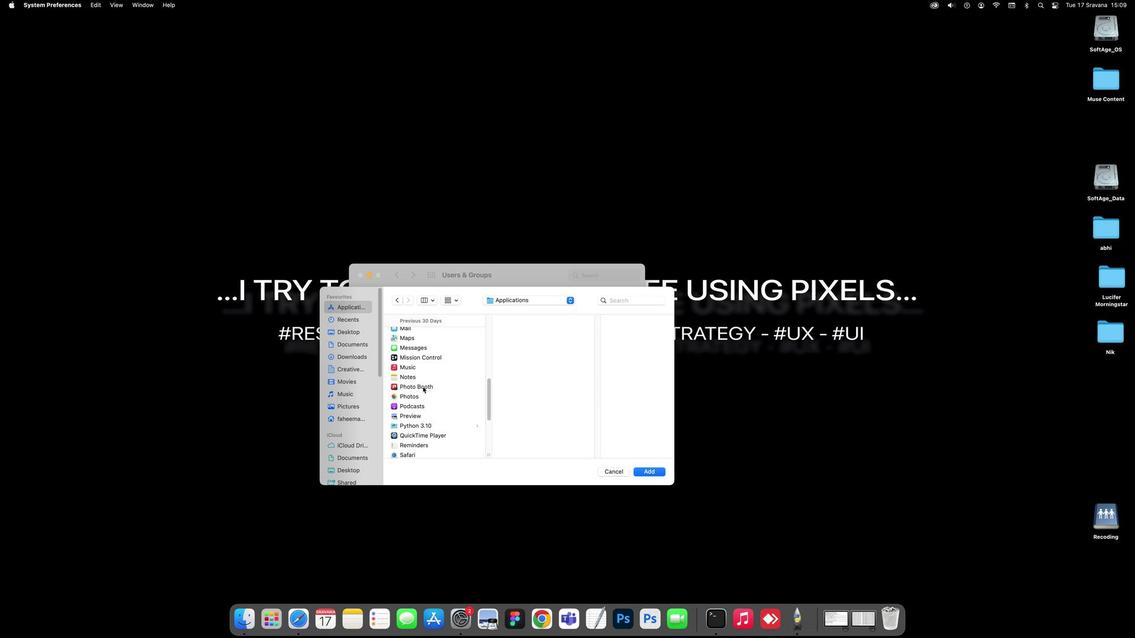 
Action: Mouse scrolled (422, 386) with delta (0, 1)
Screenshot: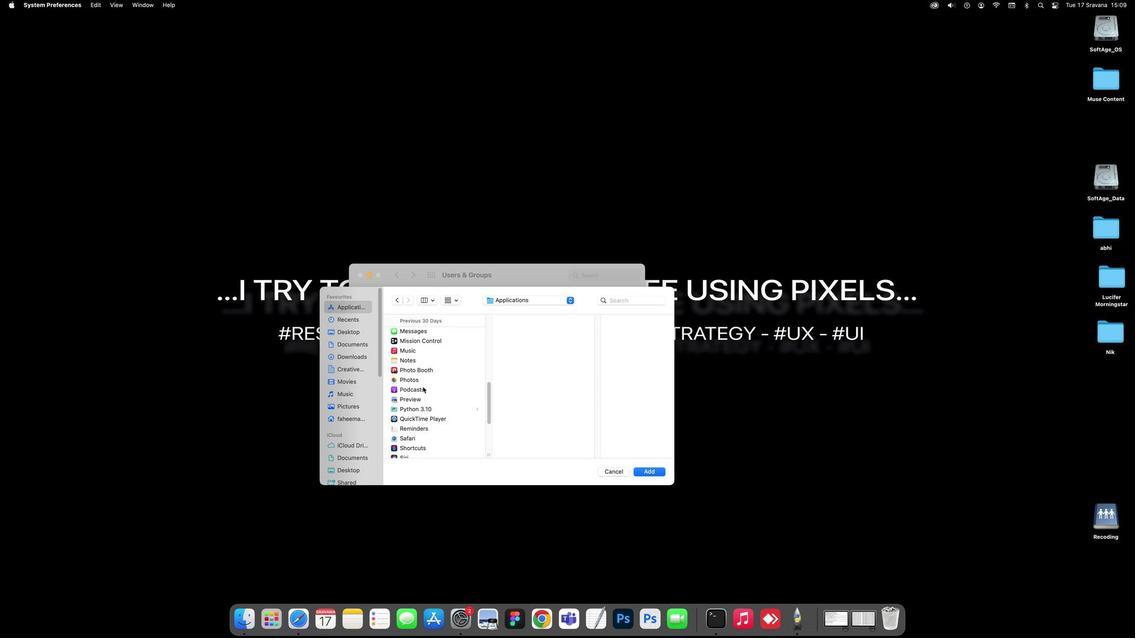 
Action: Mouse scrolled (422, 386) with delta (0, 1)
Screenshot: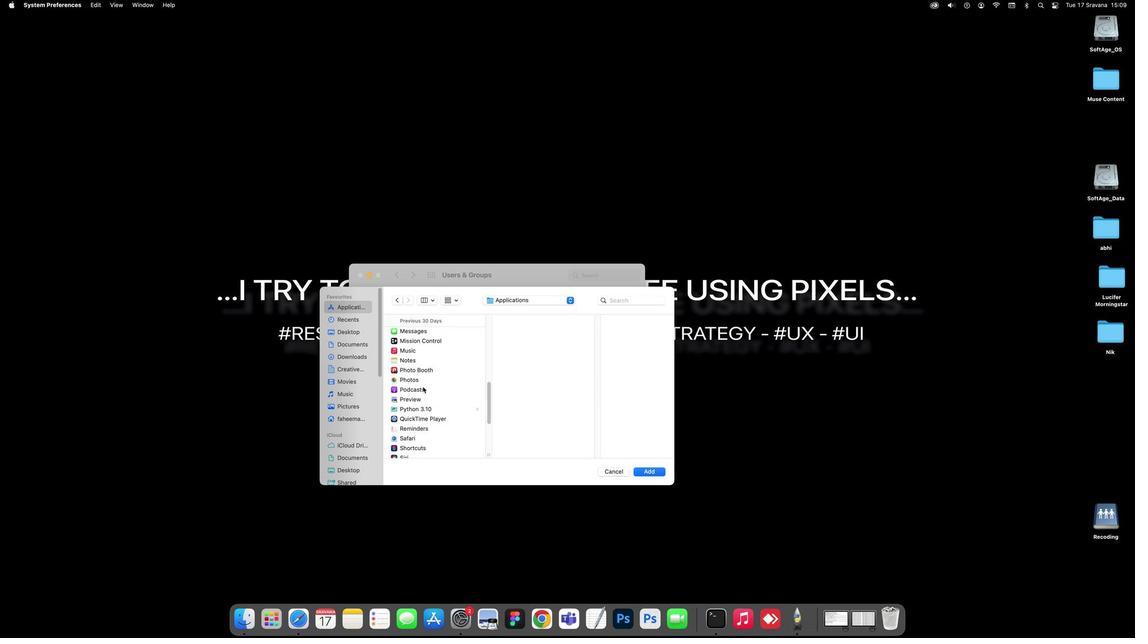 
Action: Mouse scrolled (422, 386) with delta (0, 1)
Screenshot: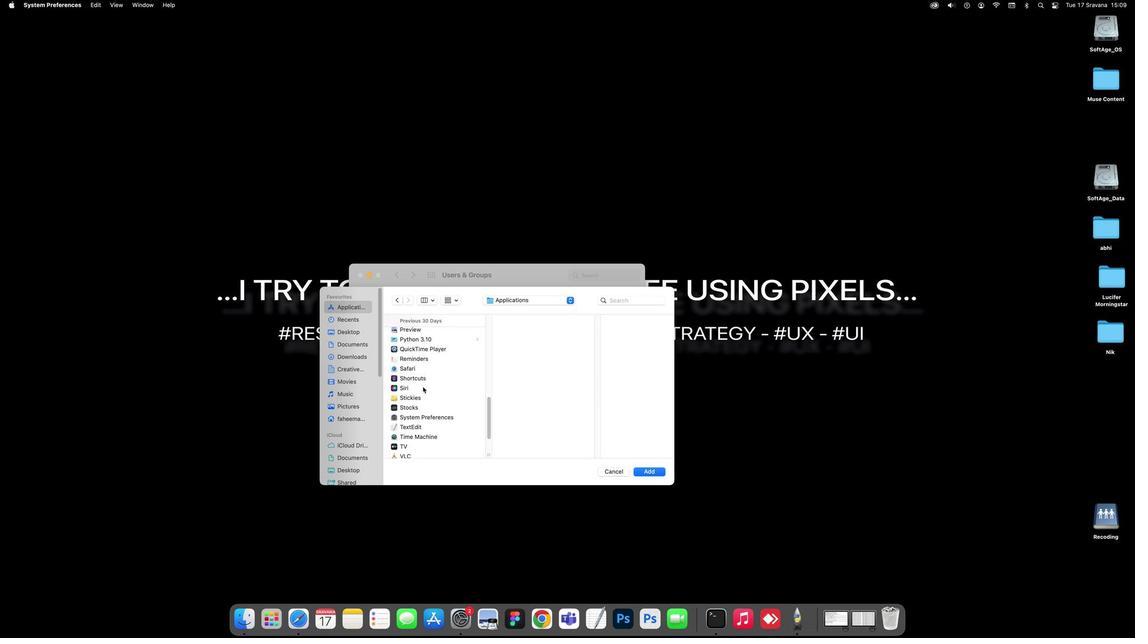 
Action: Mouse scrolled (422, 386) with delta (0, 1)
Screenshot: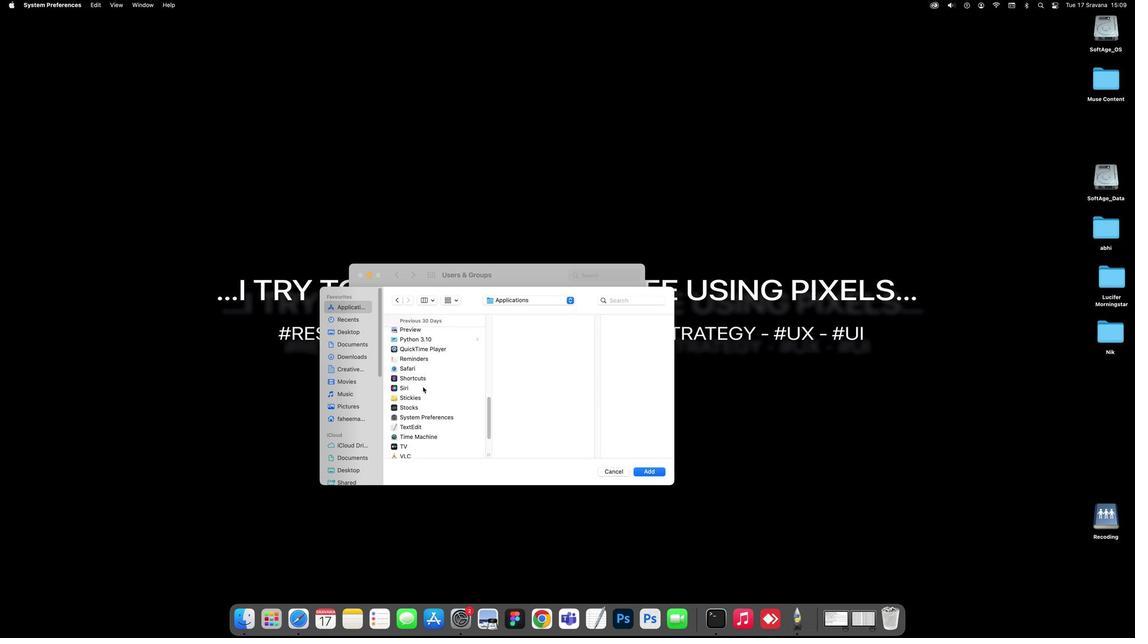 
Action: Mouse scrolled (422, 386) with delta (0, 0)
Screenshot: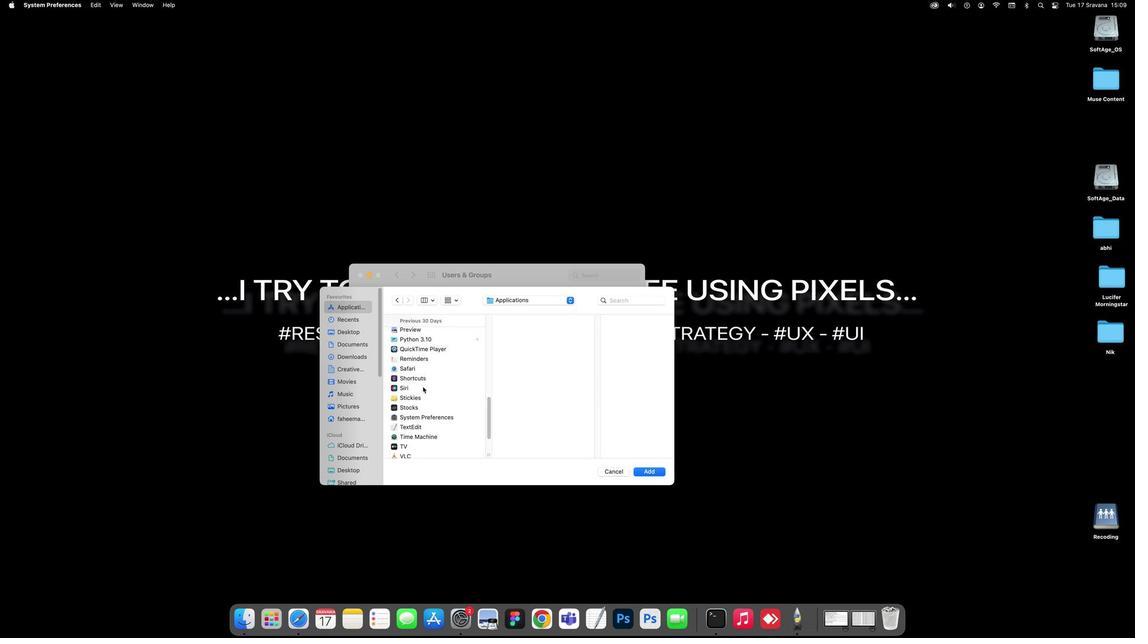 
Action: Mouse scrolled (422, 386) with delta (0, 1)
Screenshot: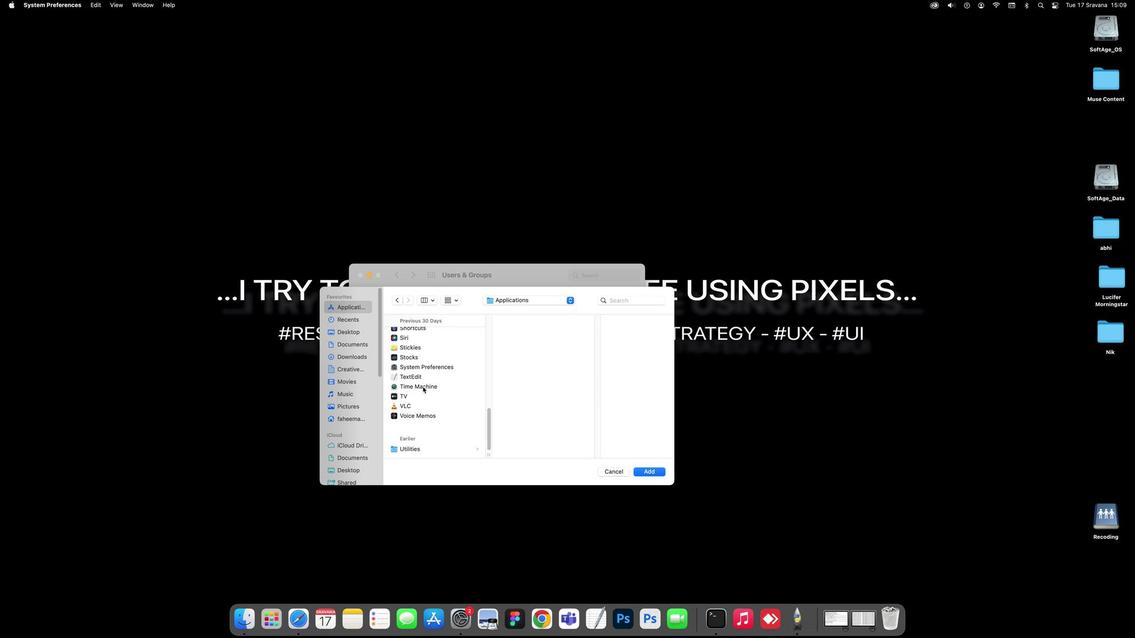 
Action: Mouse scrolled (422, 386) with delta (0, 1)
Screenshot: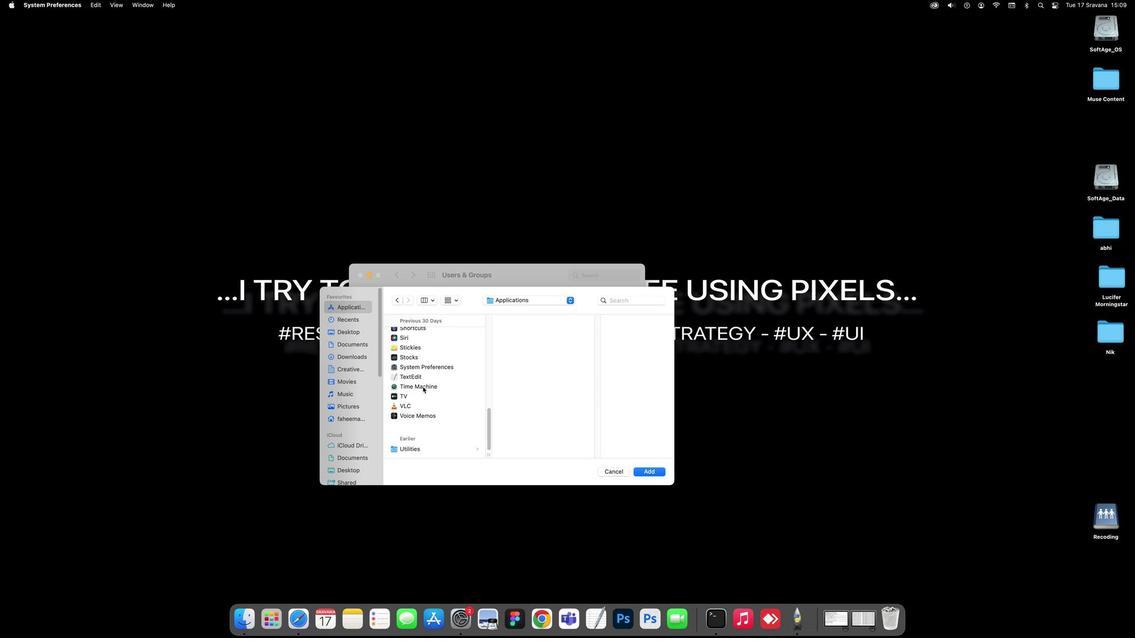 
Action: Mouse scrolled (422, 386) with delta (0, 0)
Screenshot: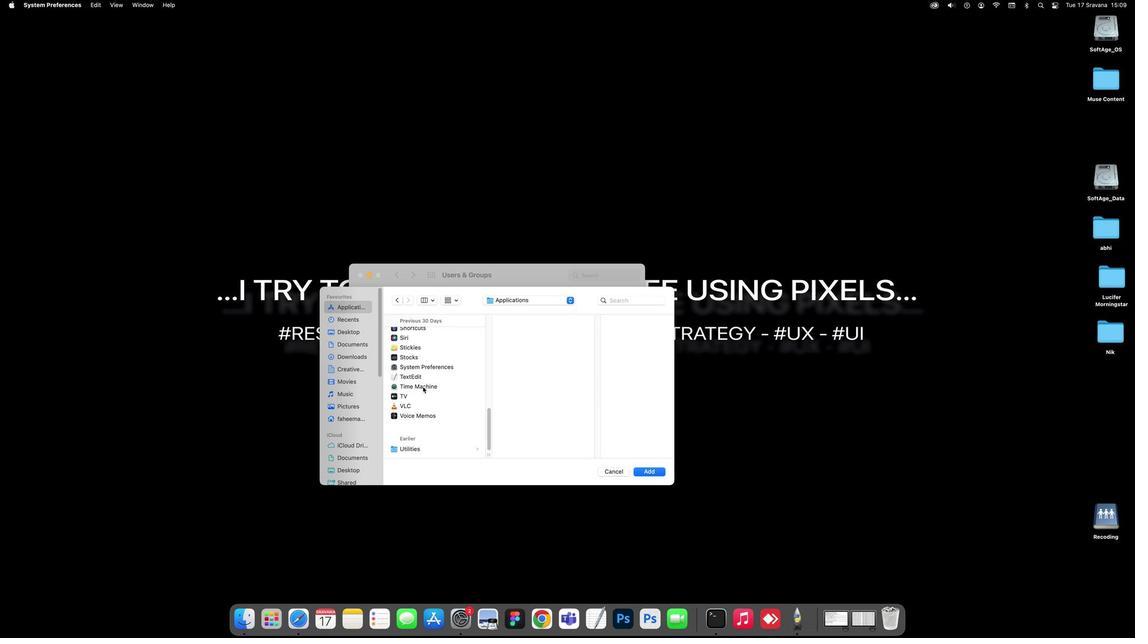 
Action: Mouse scrolled (422, 386) with delta (0, 1)
Screenshot: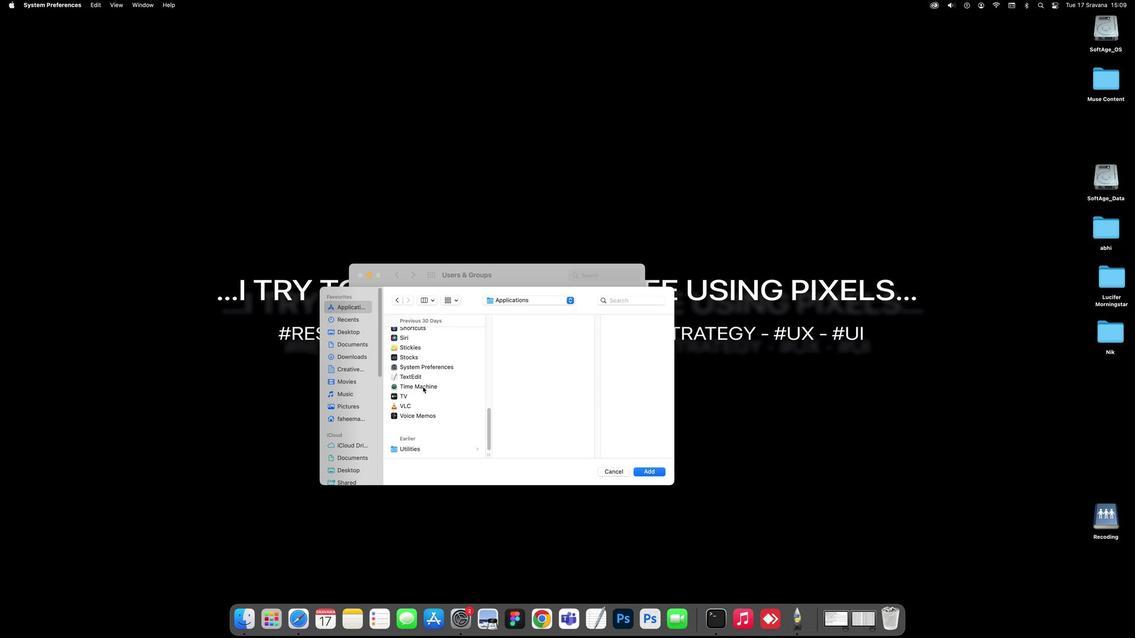 
Action: Mouse scrolled (422, 386) with delta (0, 1)
Screenshot: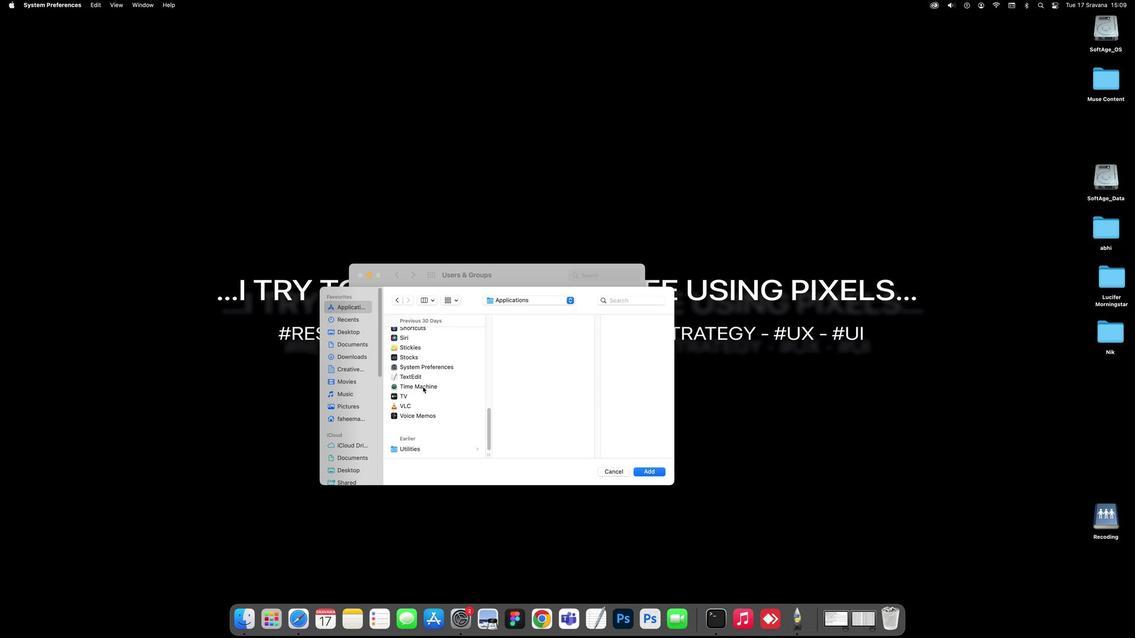 
Action: Mouse scrolled (422, 386) with delta (0, 1)
Screenshot: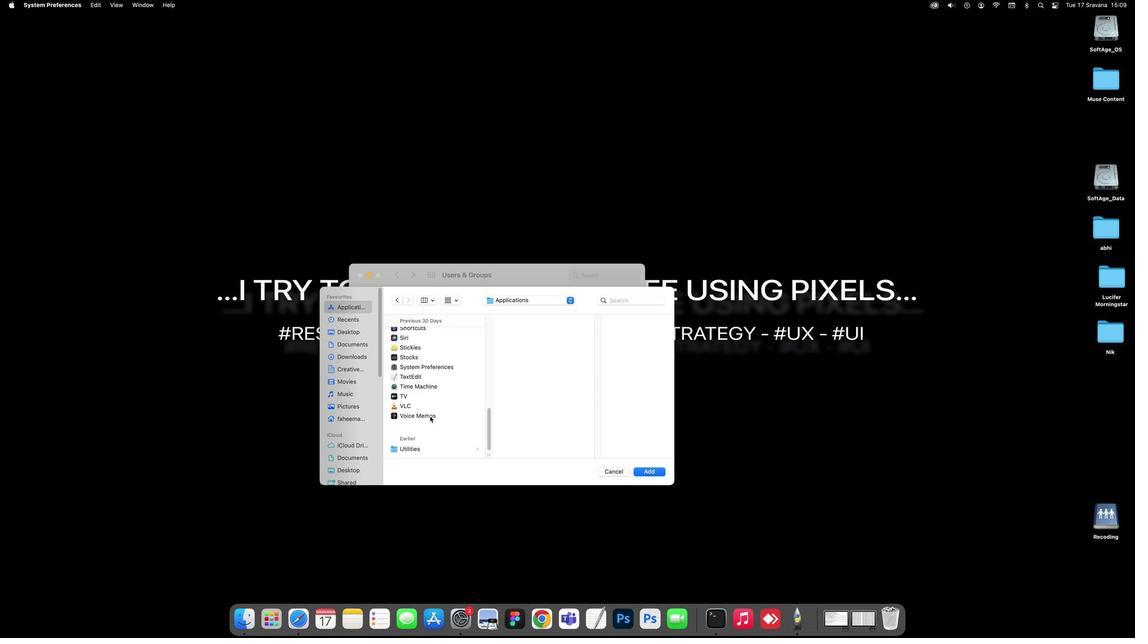 
Action: Mouse moved to (422, 448)
Screenshot: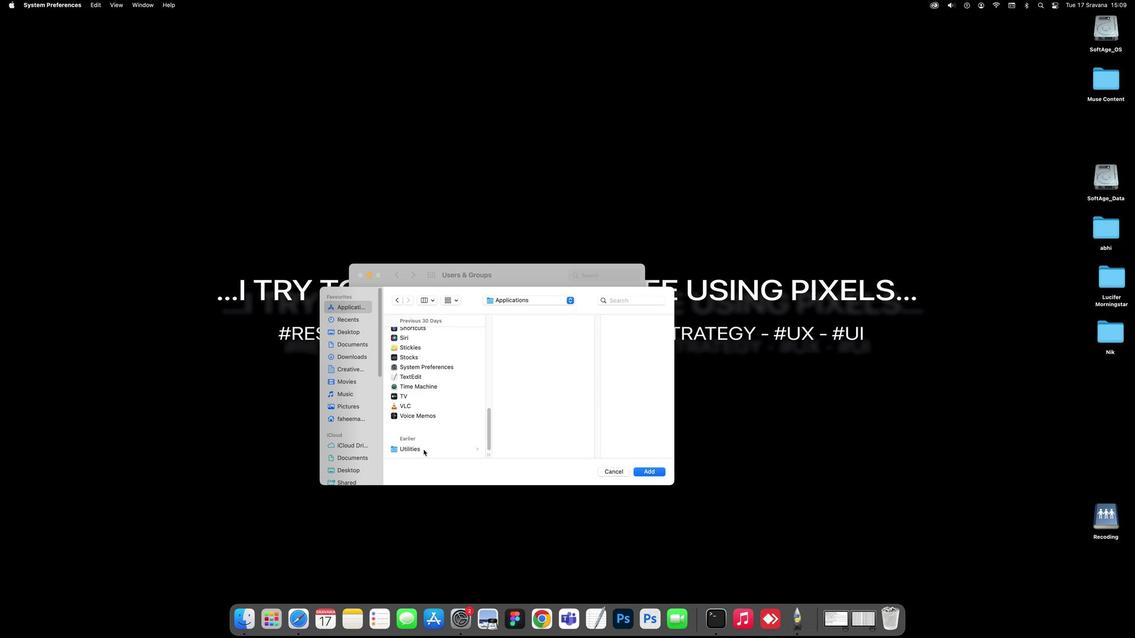 
Action: Mouse pressed left at (422, 448)
Screenshot: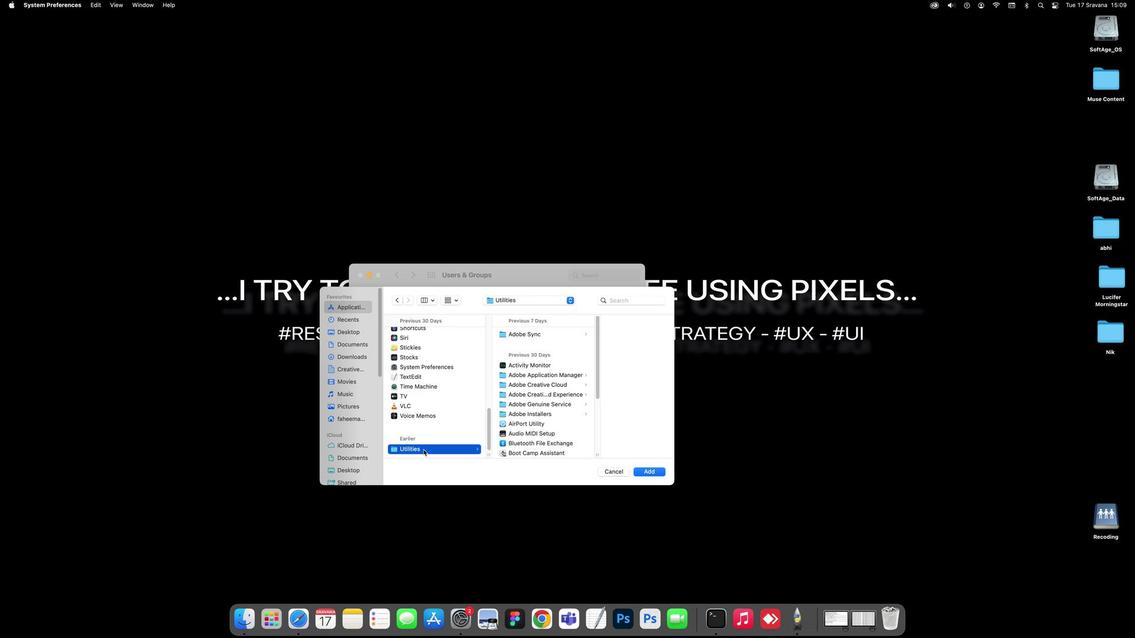 
Action: Mouse moved to (539, 399)
Screenshot: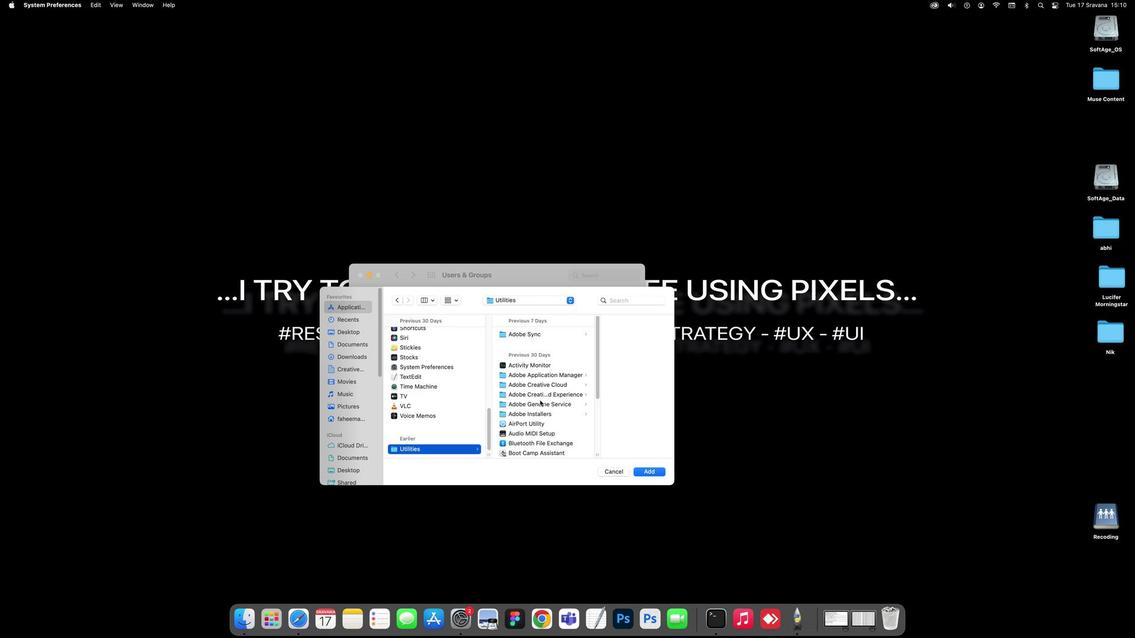 
Action: Mouse scrolled (539, 399) with delta (0, 1)
Screenshot: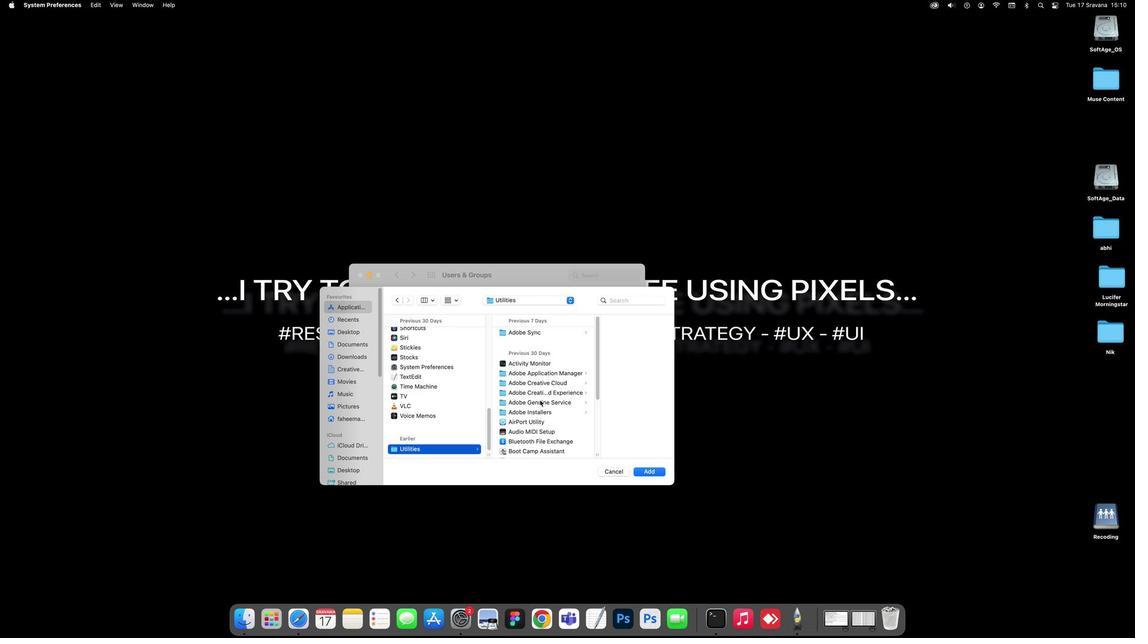 
Action: Mouse scrolled (539, 399) with delta (0, 1)
Screenshot: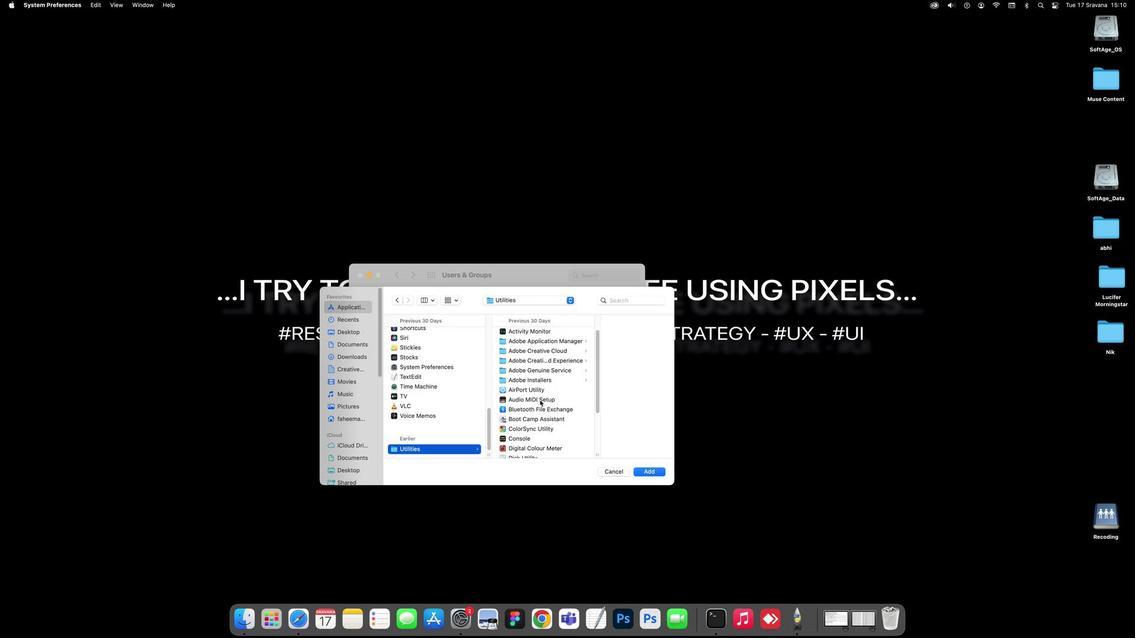 
Action: Mouse scrolled (539, 399) with delta (0, 1)
Screenshot: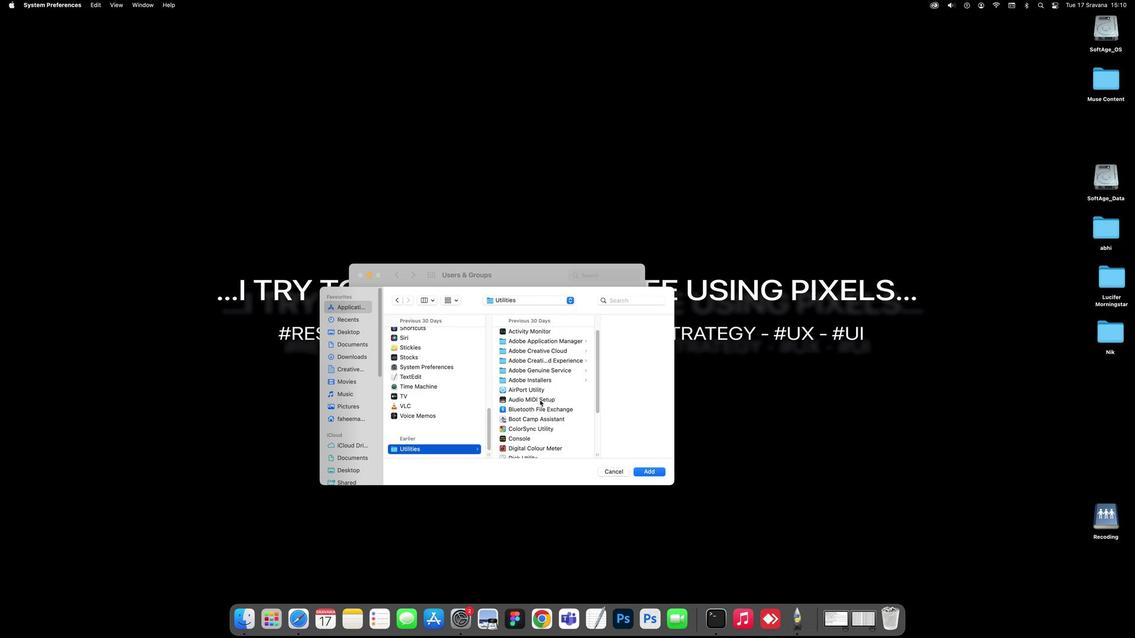 
Action: Mouse scrolled (539, 399) with delta (0, 1)
Screenshot: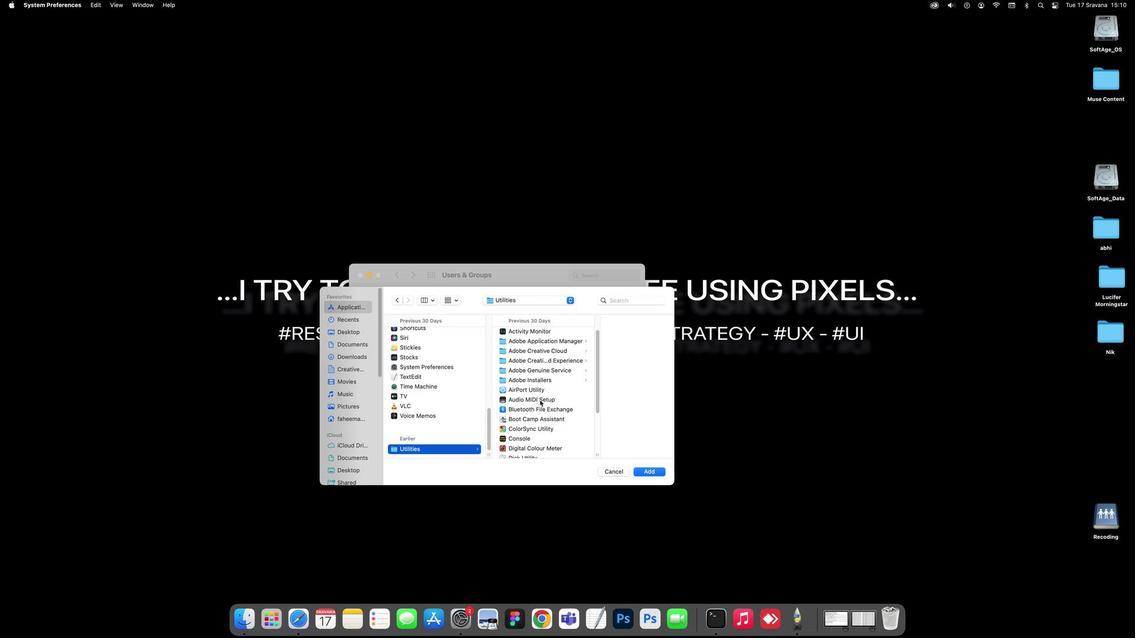 
Action: Mouse scrolled (539, 399) with delta (0, 1)
Screenshot: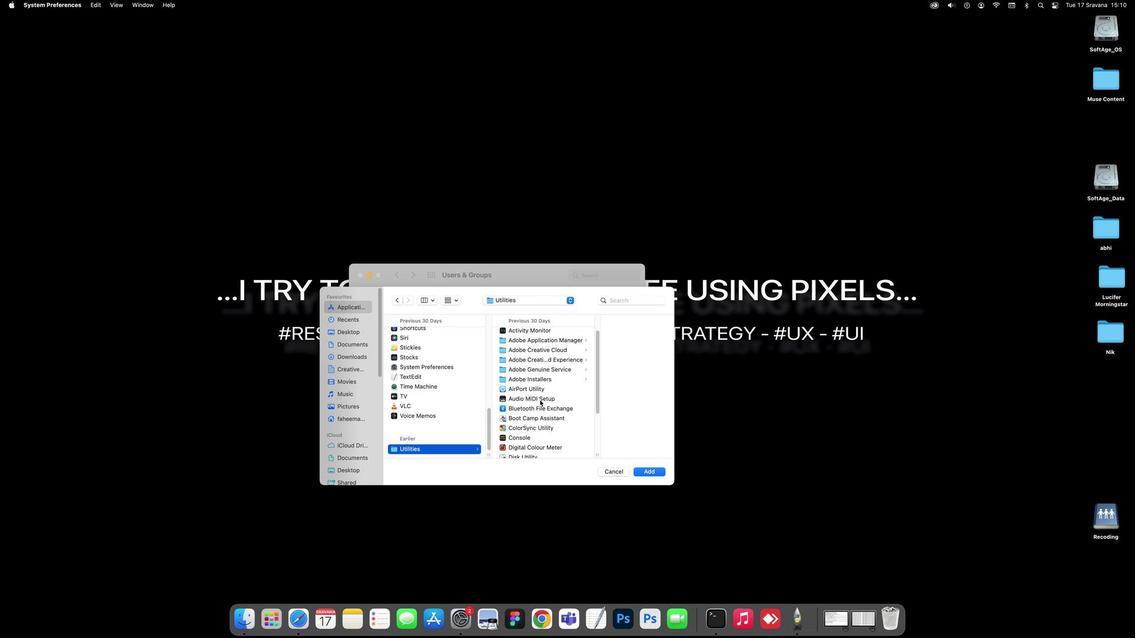 
Action: Mouse scrolled (539, 399) with delta (0, 1)
Screenshot: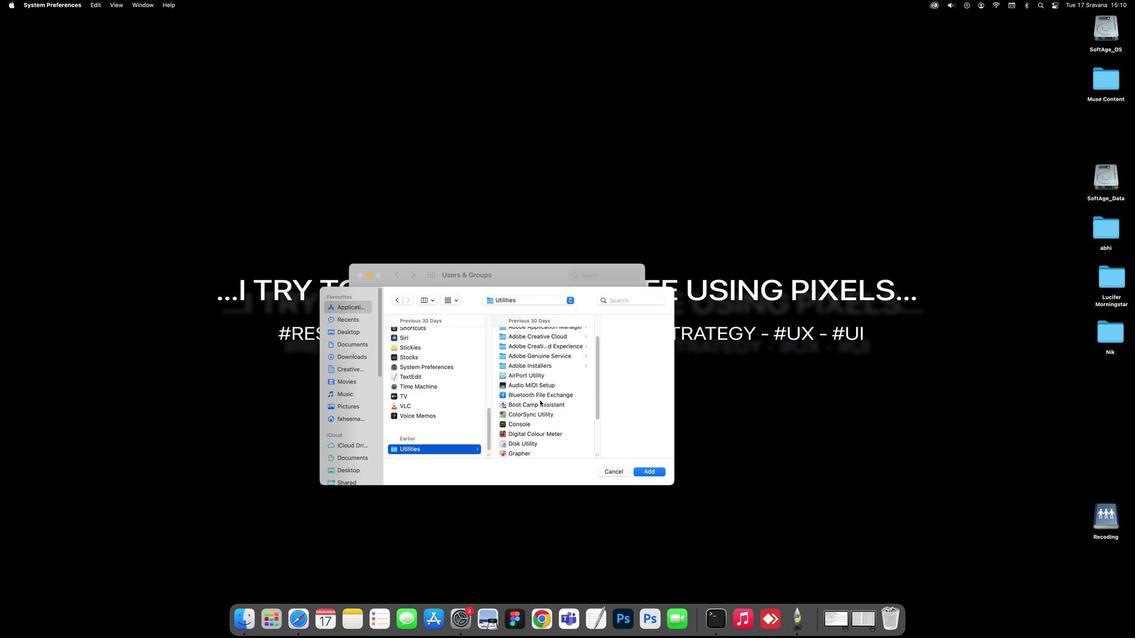 
Action: Mouse scrolled (539, 399) with delta (0, 1)
Screenshot: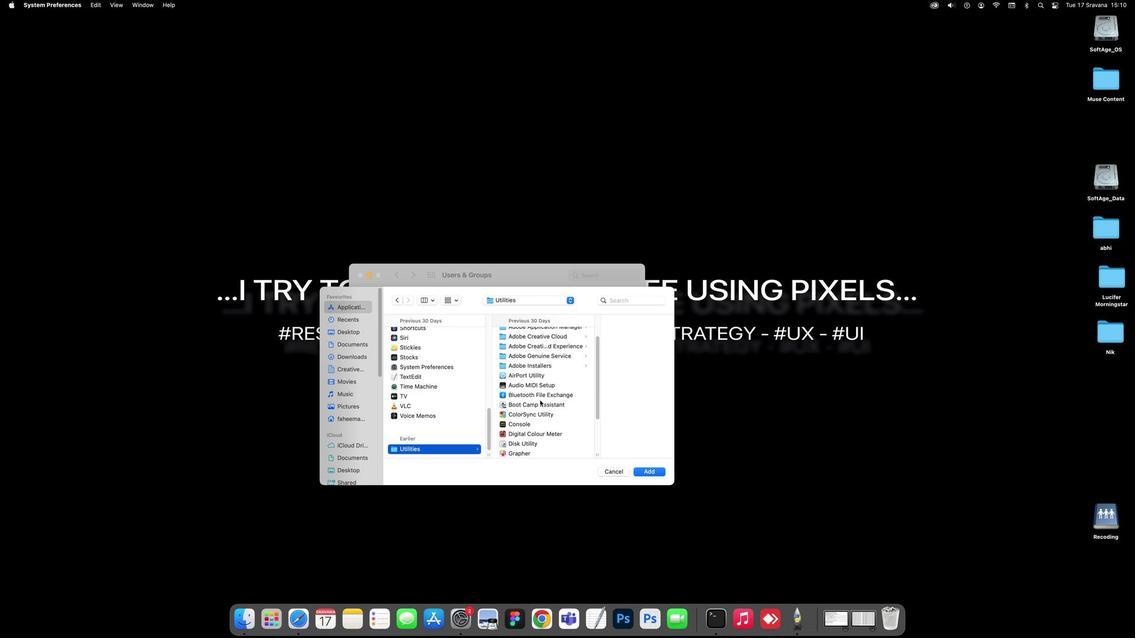 
Action: Mouse scrolled (539, 399) with delta (0, 1)
Screenshot: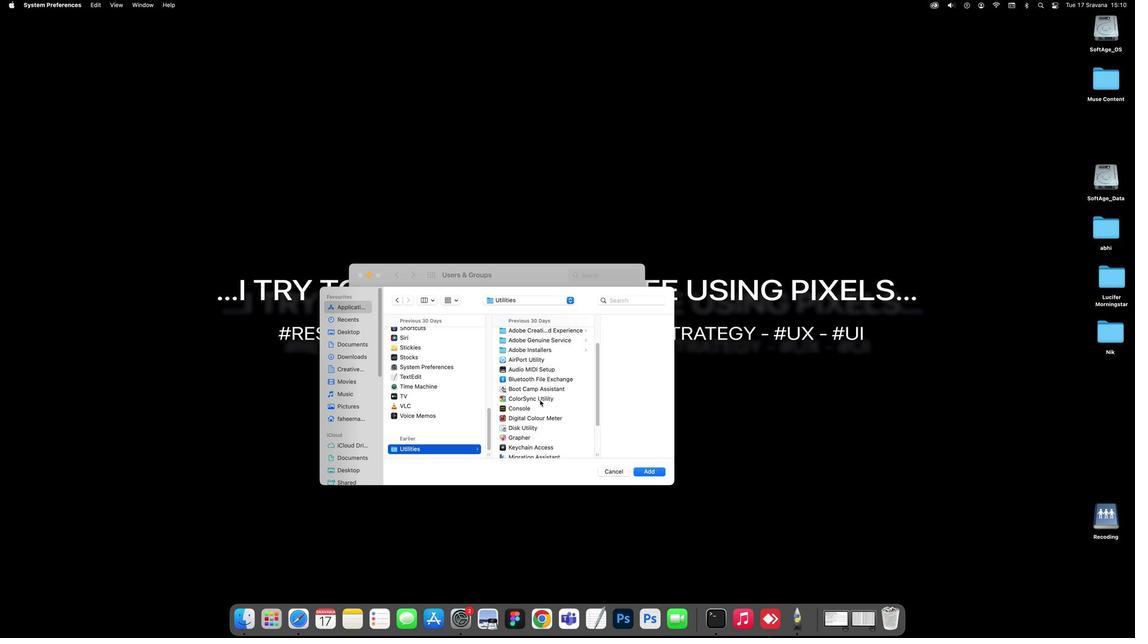 
Action: Mouse scrolled (539, 399) with delta (0, 1)
Screenshot: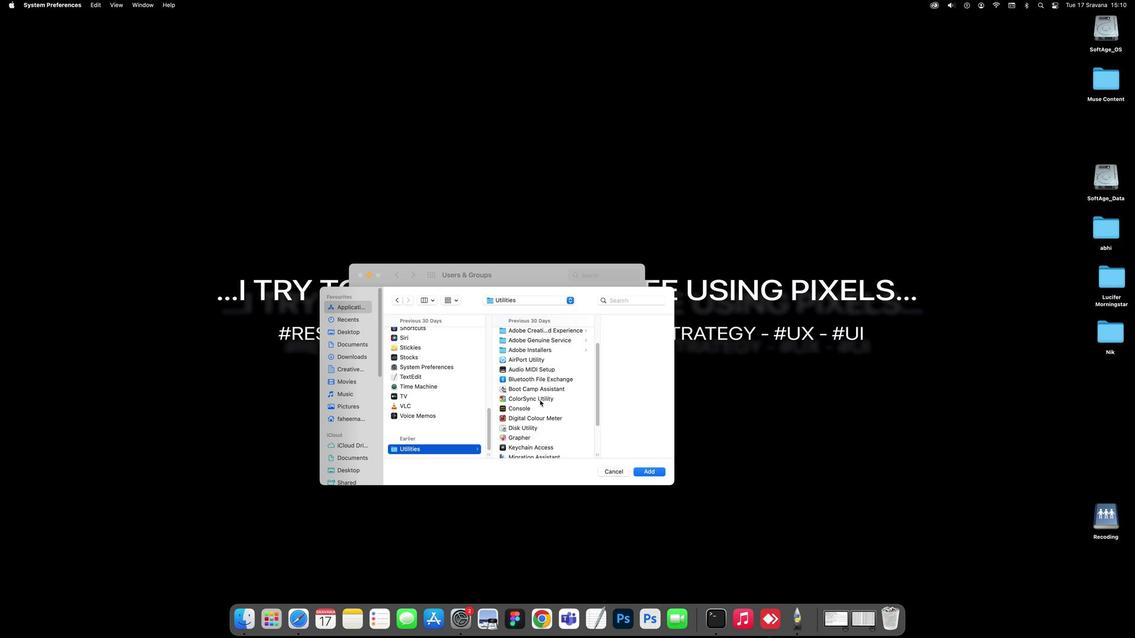 
Action: Mouse scrolled (539, 399) with delta (0, 1)
Screenshot: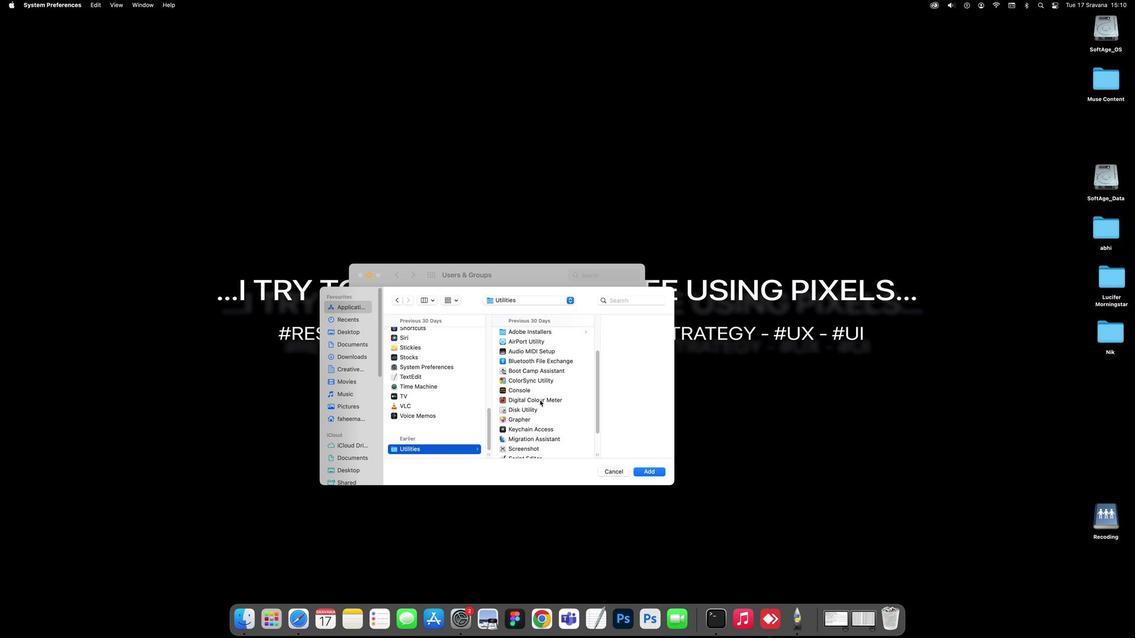 
Action: Mouse scrolled (539, 399) with delta (0, 1)
Screenshot: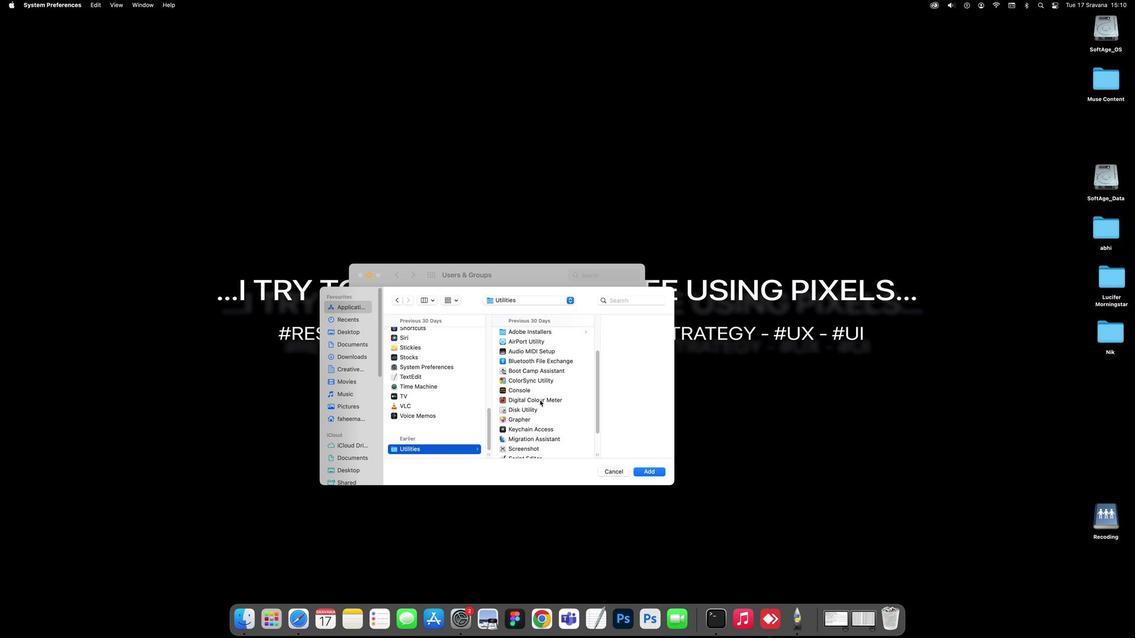 
Action: Mouse scrolled (539, 399) with delta (0, 1)
Screenshot: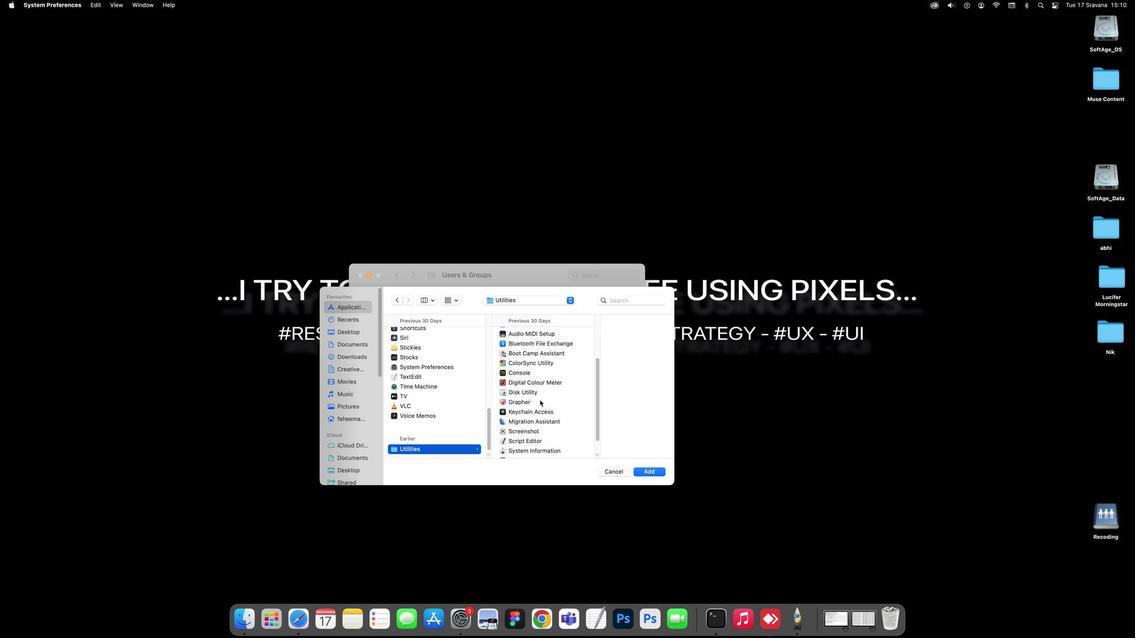 
Action: Mouse scrolled (539, 399) with delta (0, 1)
Screenshot: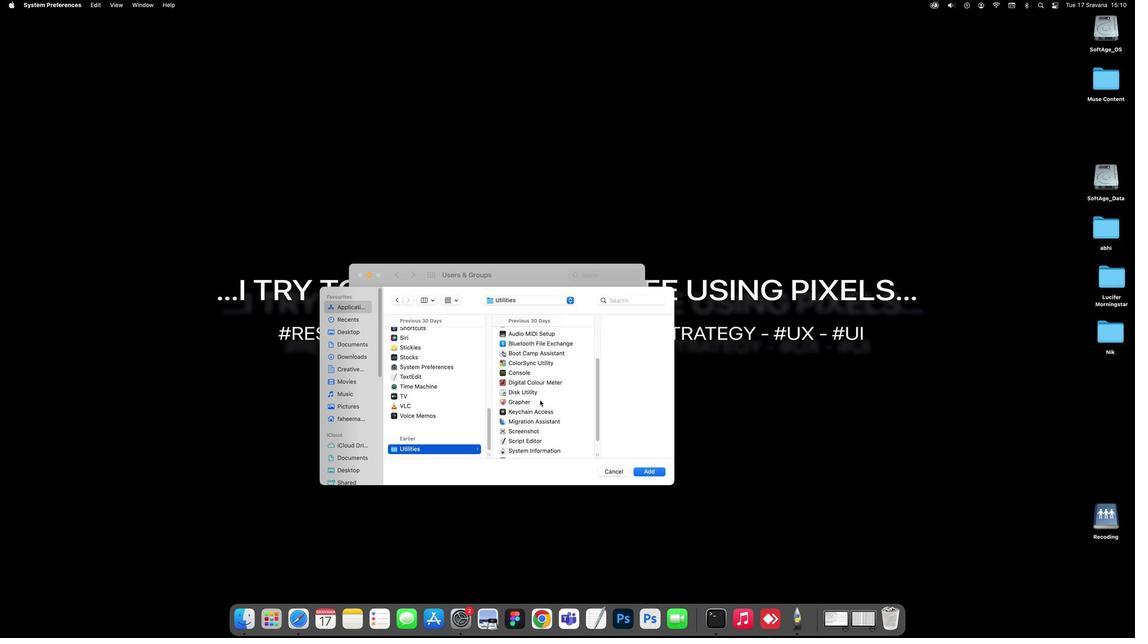 
Action: Mouse scrolled (539, 399) with delta (0, 1)
Screenshot: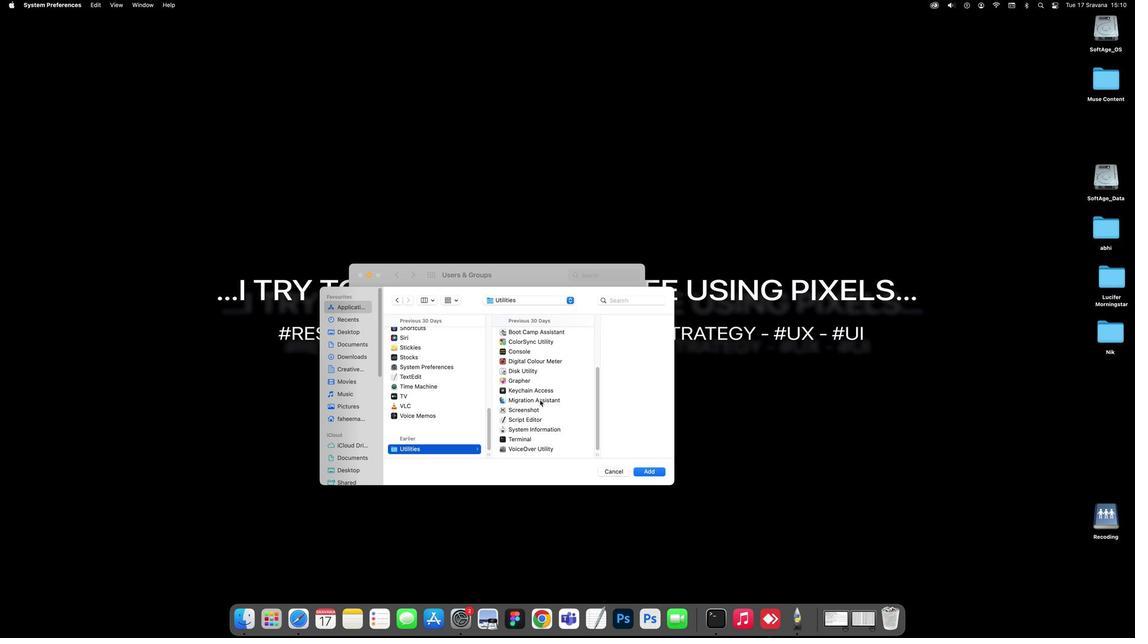 
Action: Mouse scrolled (539, 399) with delta (0, 1)
Screenshot: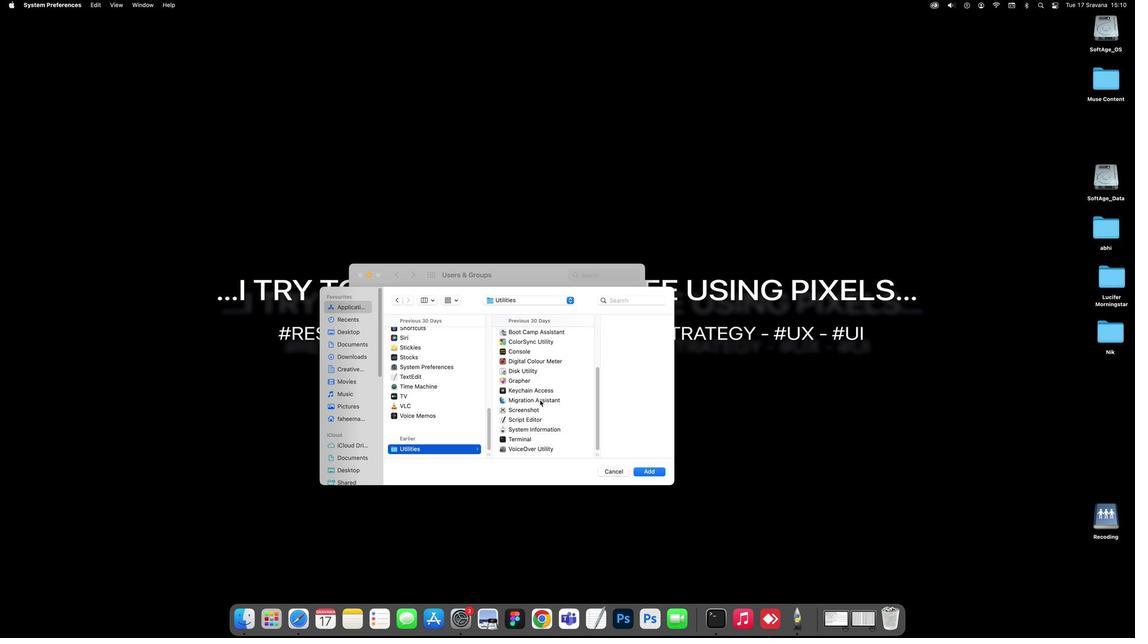 
Action: Mouse scrolled (539, 399) with delta (0, -1)
Screenshot: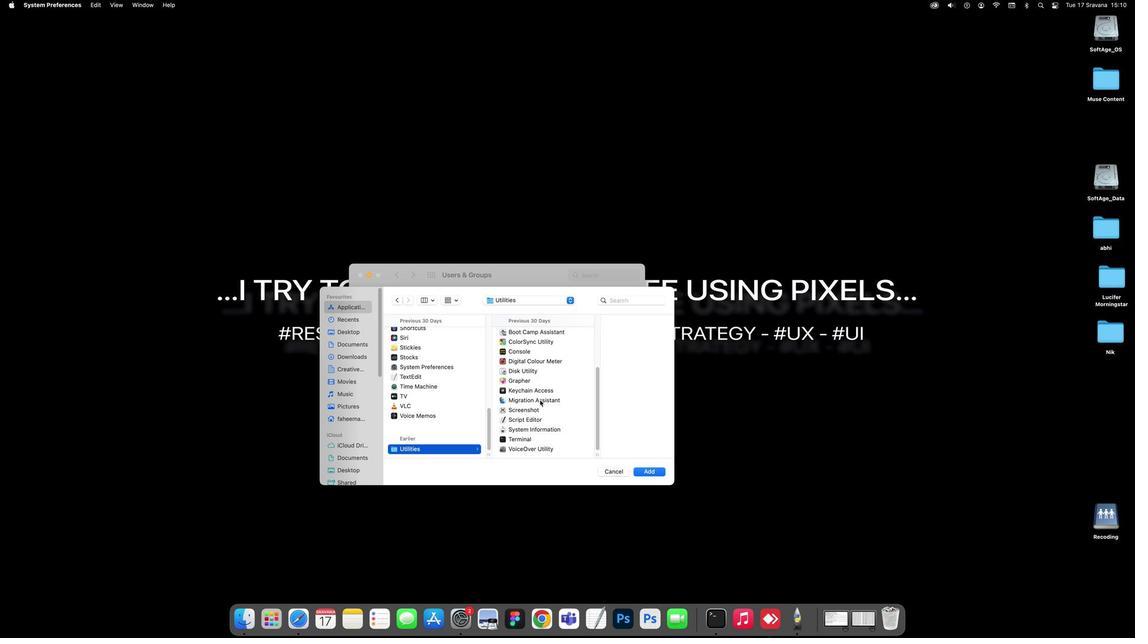 
Action: Mouse scrolled (539, 399) with delta (0, 1)
